 Task: Plan a trip to Ashdod, Israel from 3rd December, 2023 to 7th December, 2023 for 2 adults.1  bedroom having 1 bed and 1 bathroom. Property type can be hotel. Amenities needed are: washing machine. Look for 3 properties as per requirement.
Action: Mouse moved to (571, 169)
Screenshot: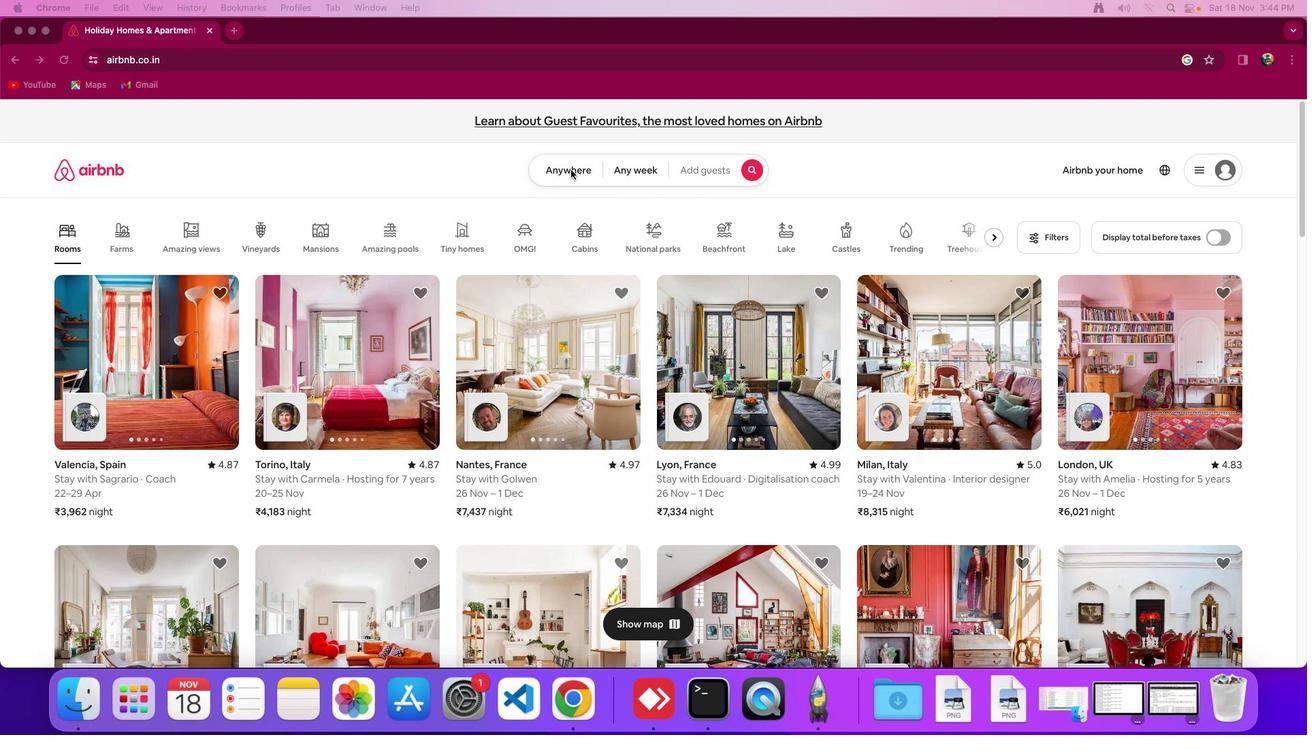 
Action: Mouse pressed left at (571, 169)
Screenshot: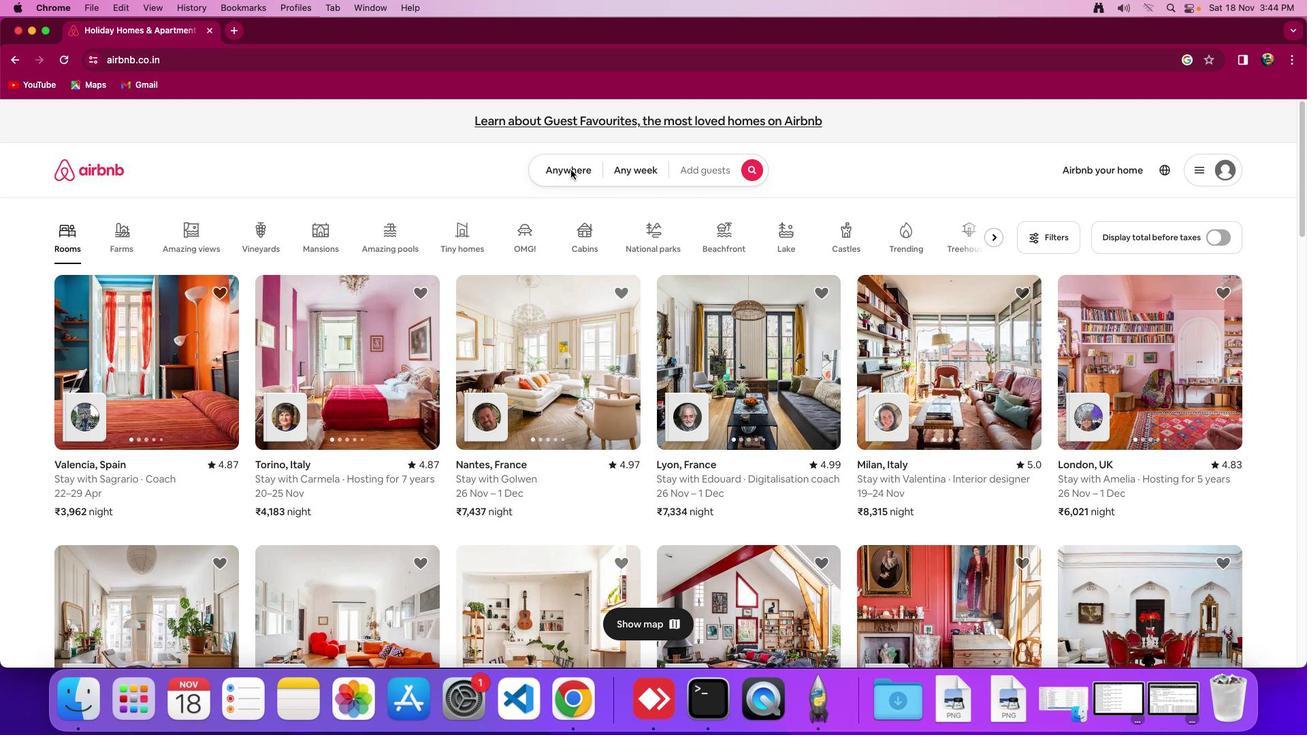 
Action: Mouse moved to (573, 170)
Screenshot: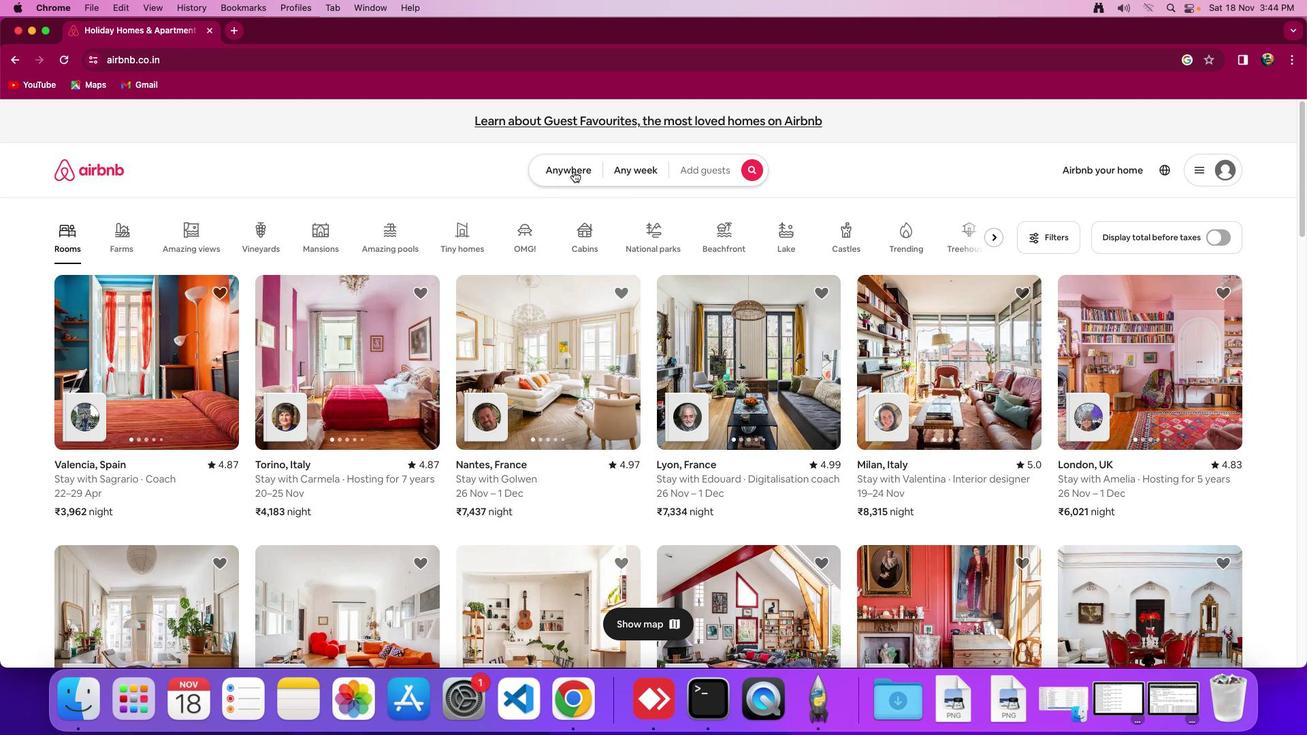 
Action: Mouse pressed left at (573, 170)
Screenshot: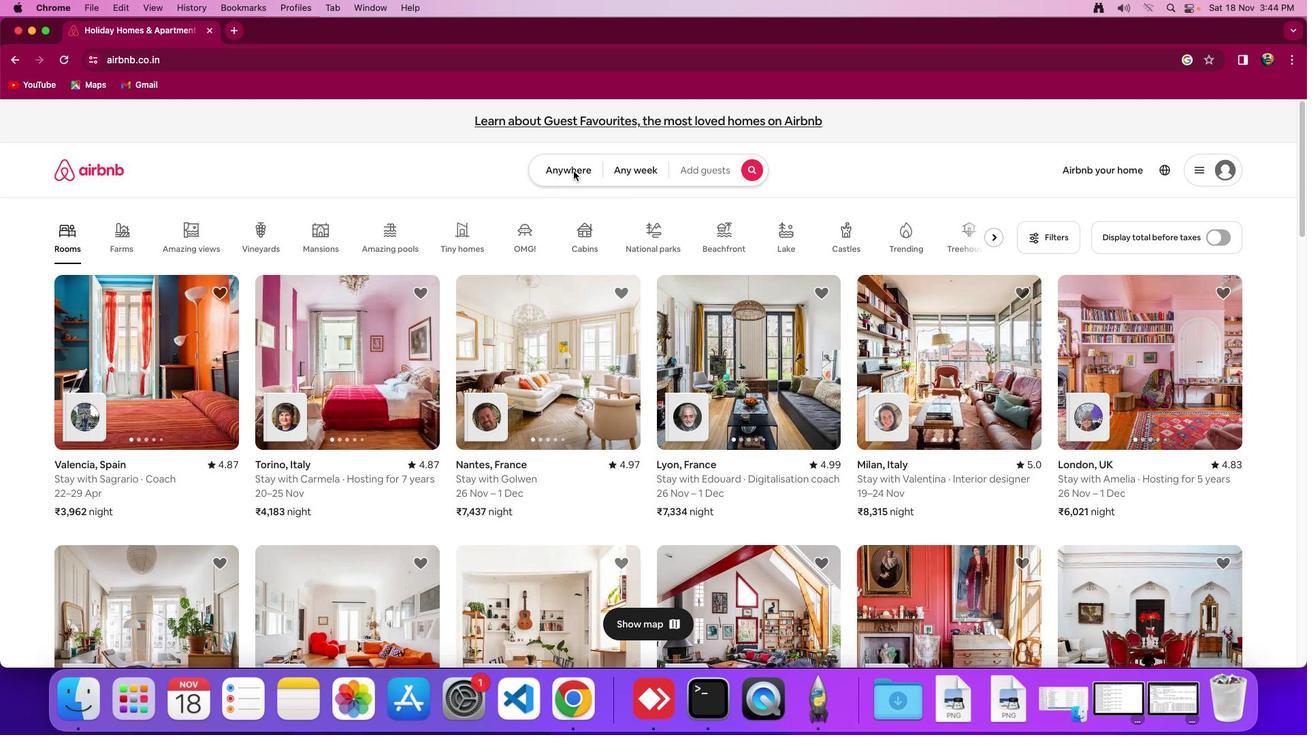 
Action: Mouse moved to (520, 232)
Screenshot: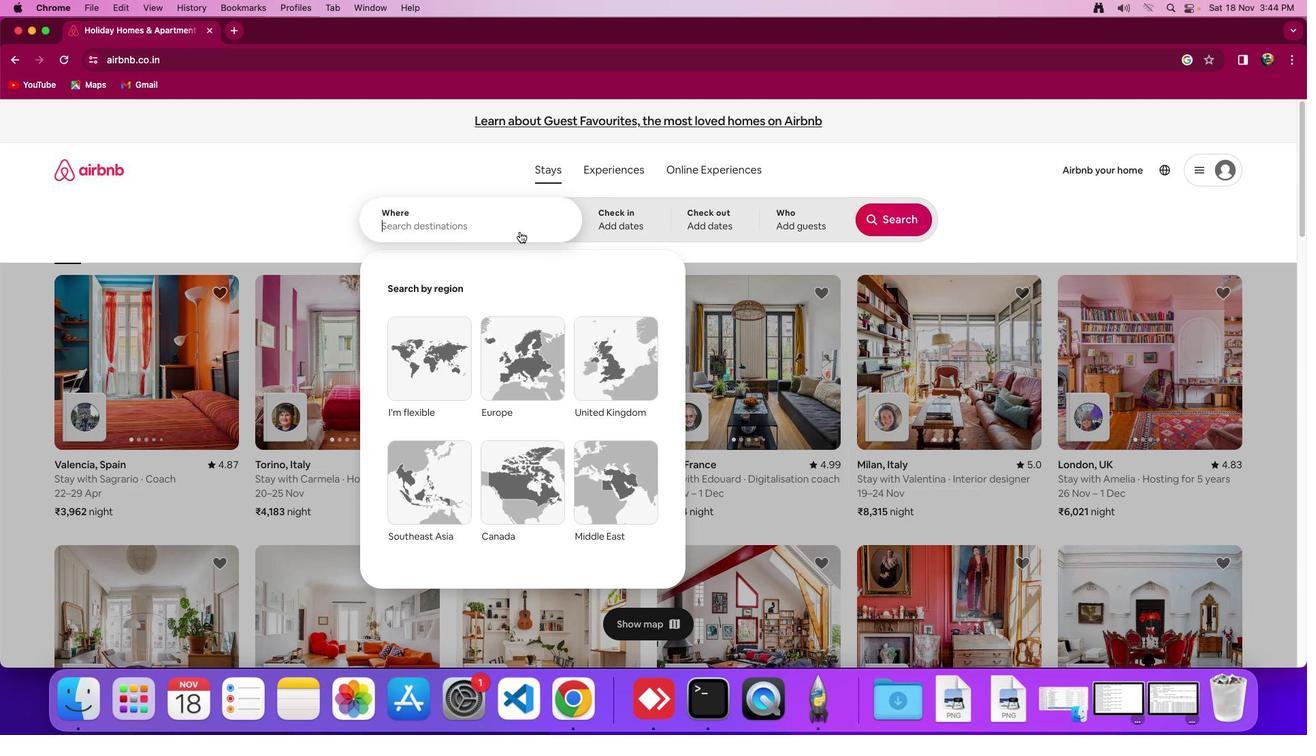 
Action: Mouse pressed left at (520, 232)
Screenshot: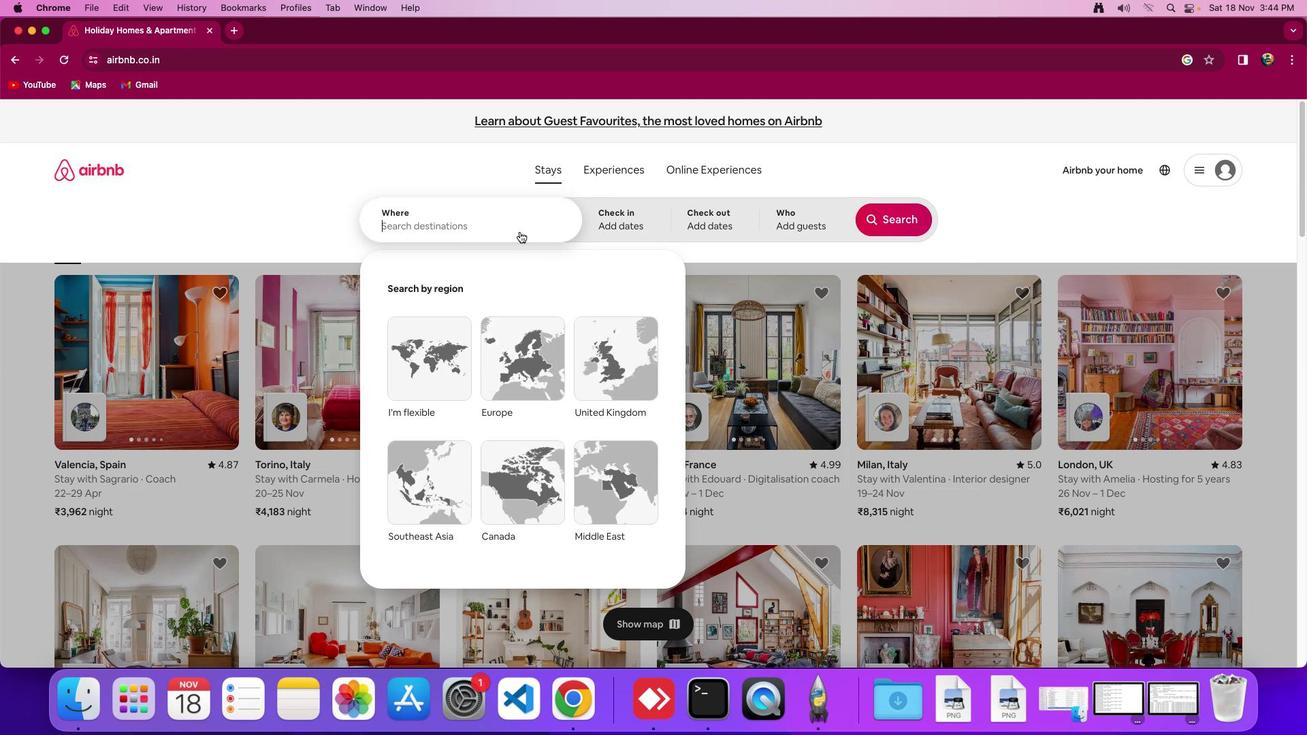 
Action: Mouse moved to (550, 217)
Screenshot: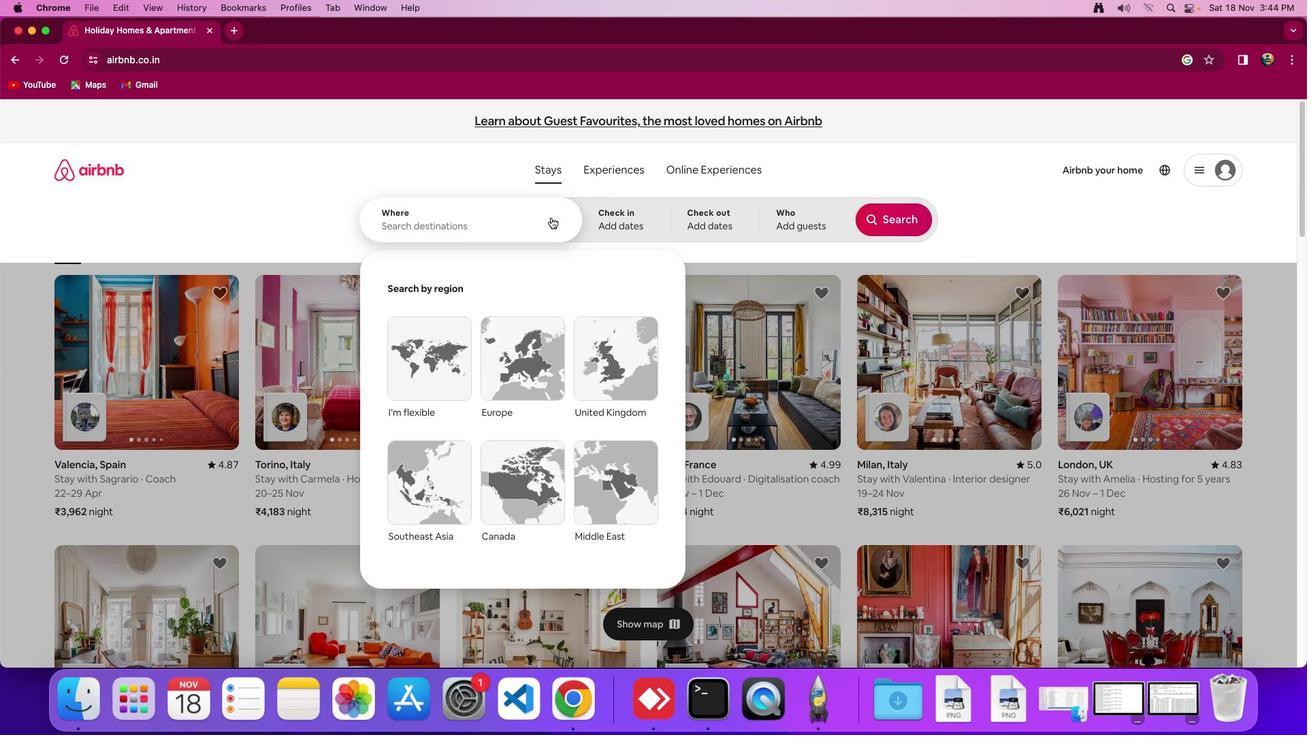 
Action: Key pressed Key.shift_r'A''s''h''d''o''d'','Key.spaceKey.shift'I''s''r''a''e''l'
Screenshot: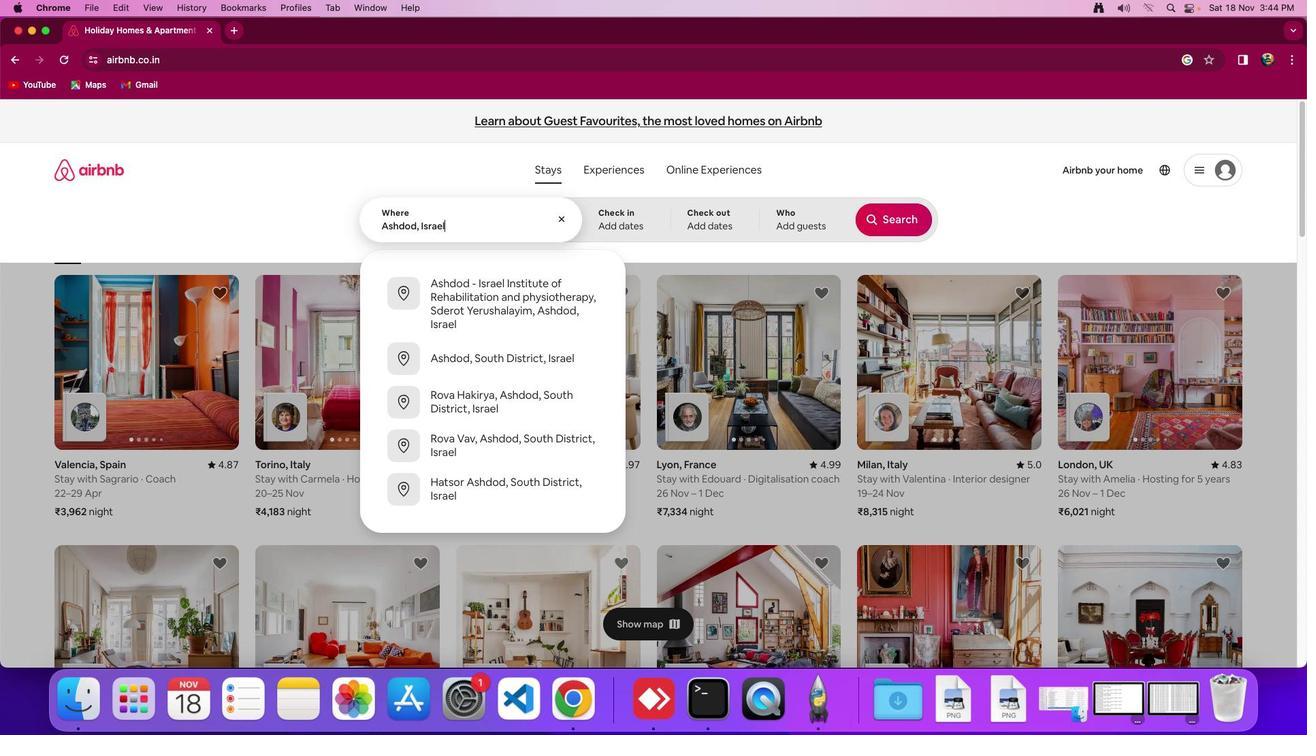 
Action: Mouse moved to (612, 234)
Screenshot: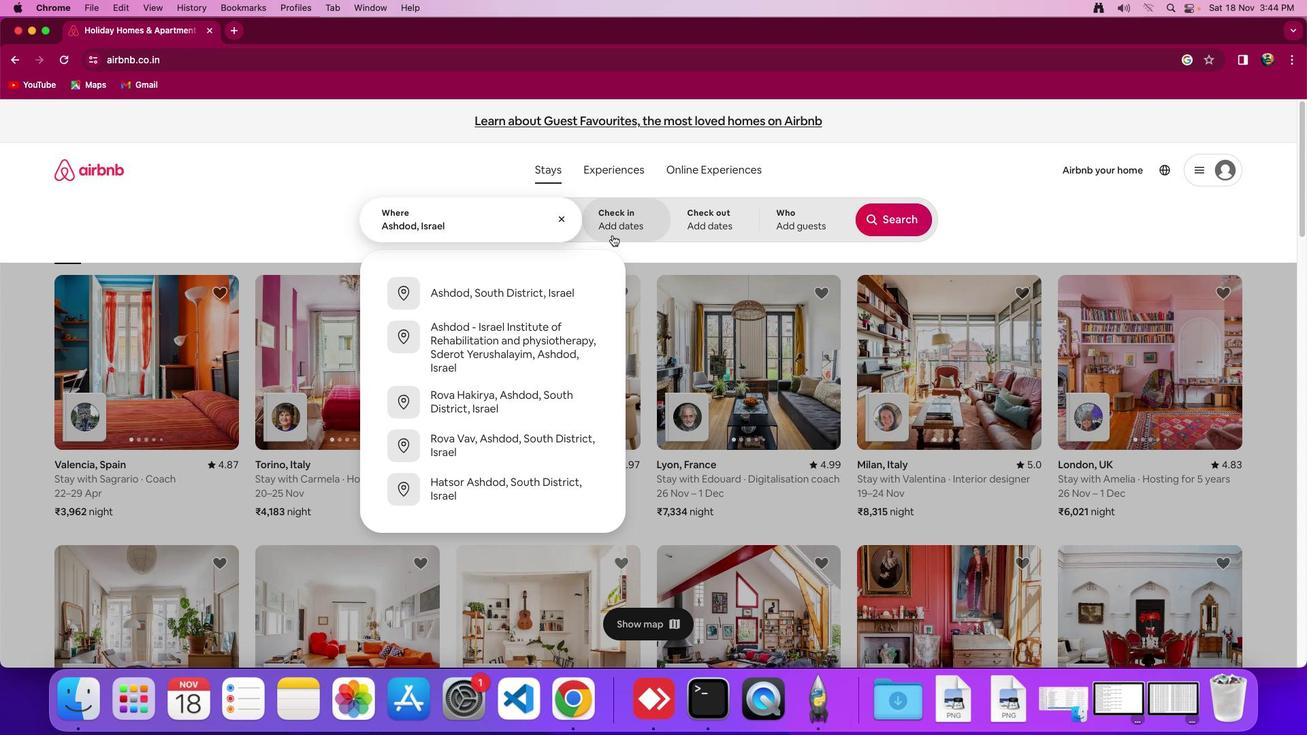 
Action: Mouse pressed left at (612, 234)
Screenshot: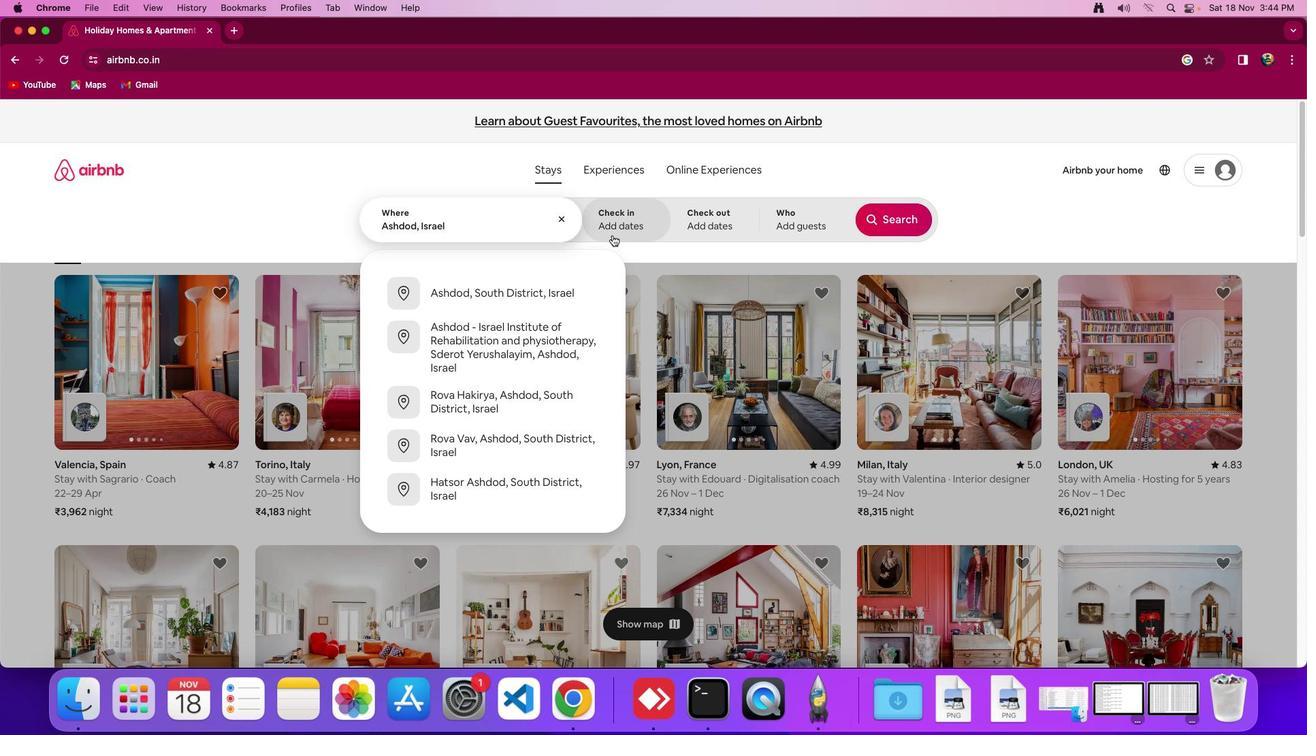 
Action: Mouse moved to (685, 423)
Screenshot: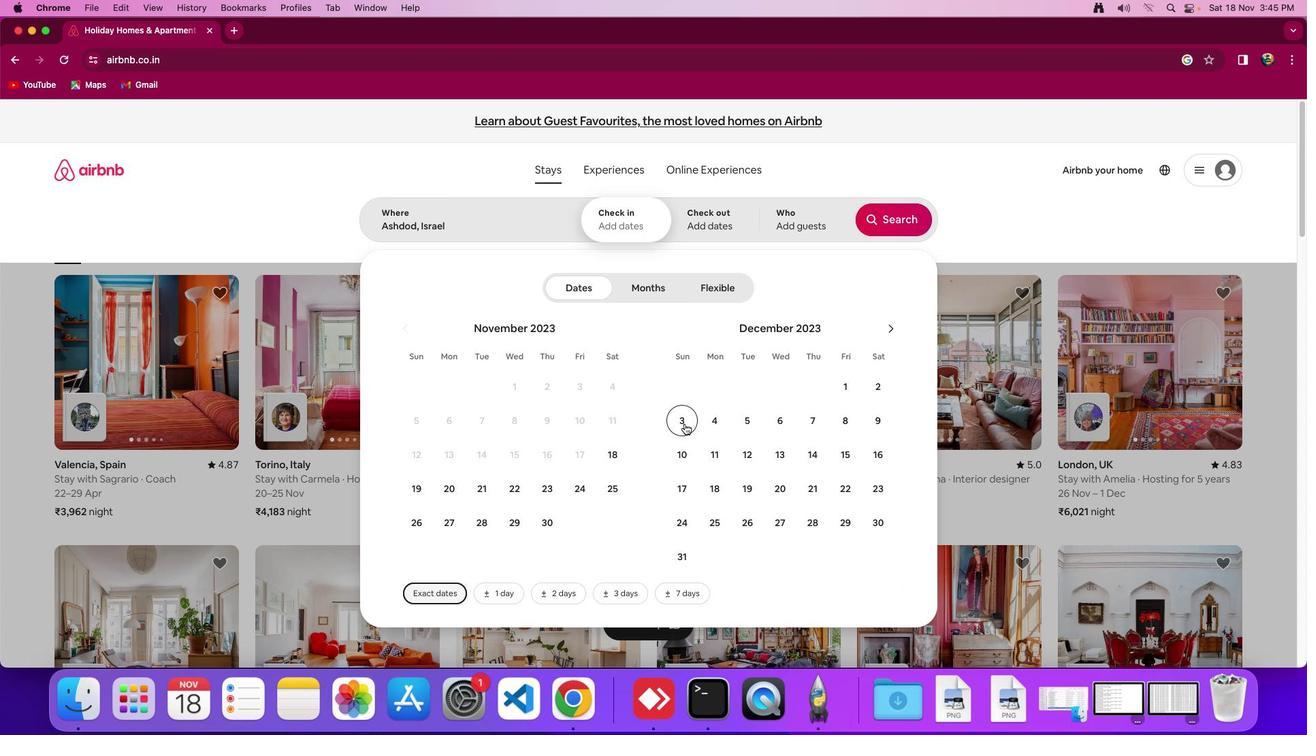 
Action: Mouse pressed left at (685, 423)
Screenshot: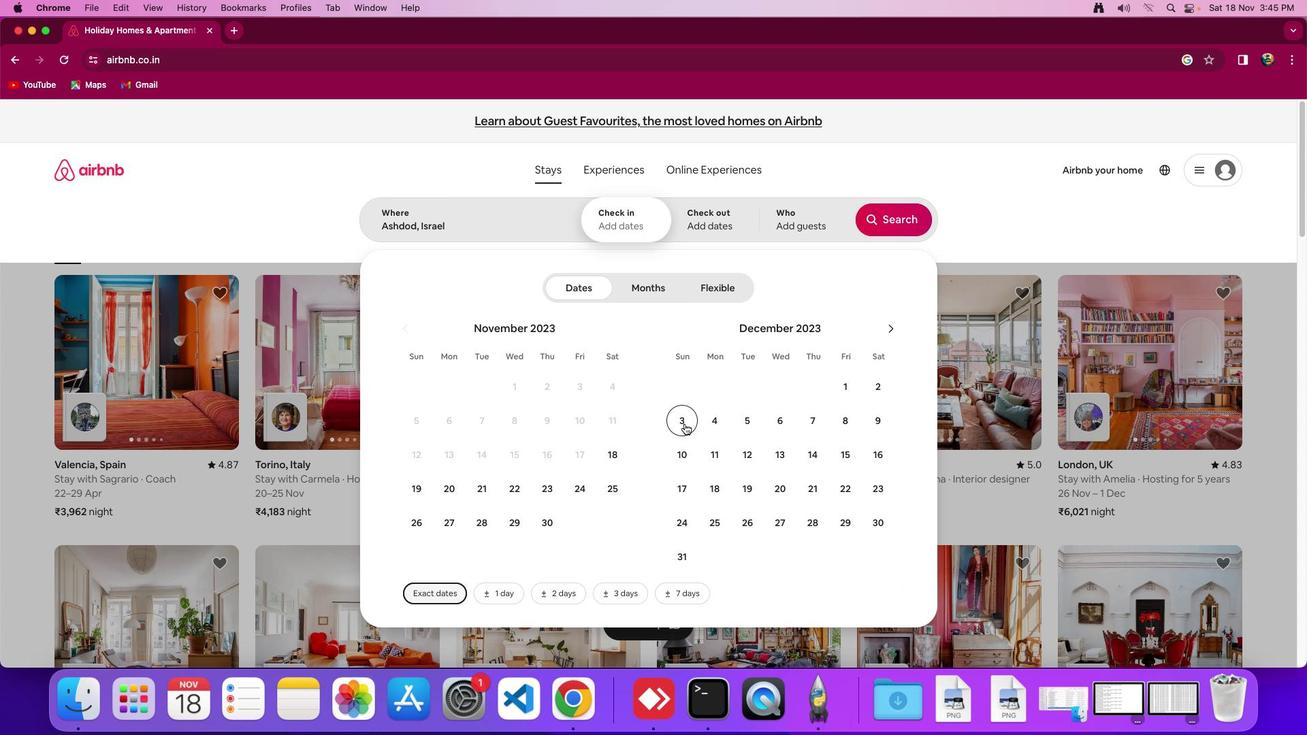 
Action: Mouse moved to (814, 423)
Screenshot: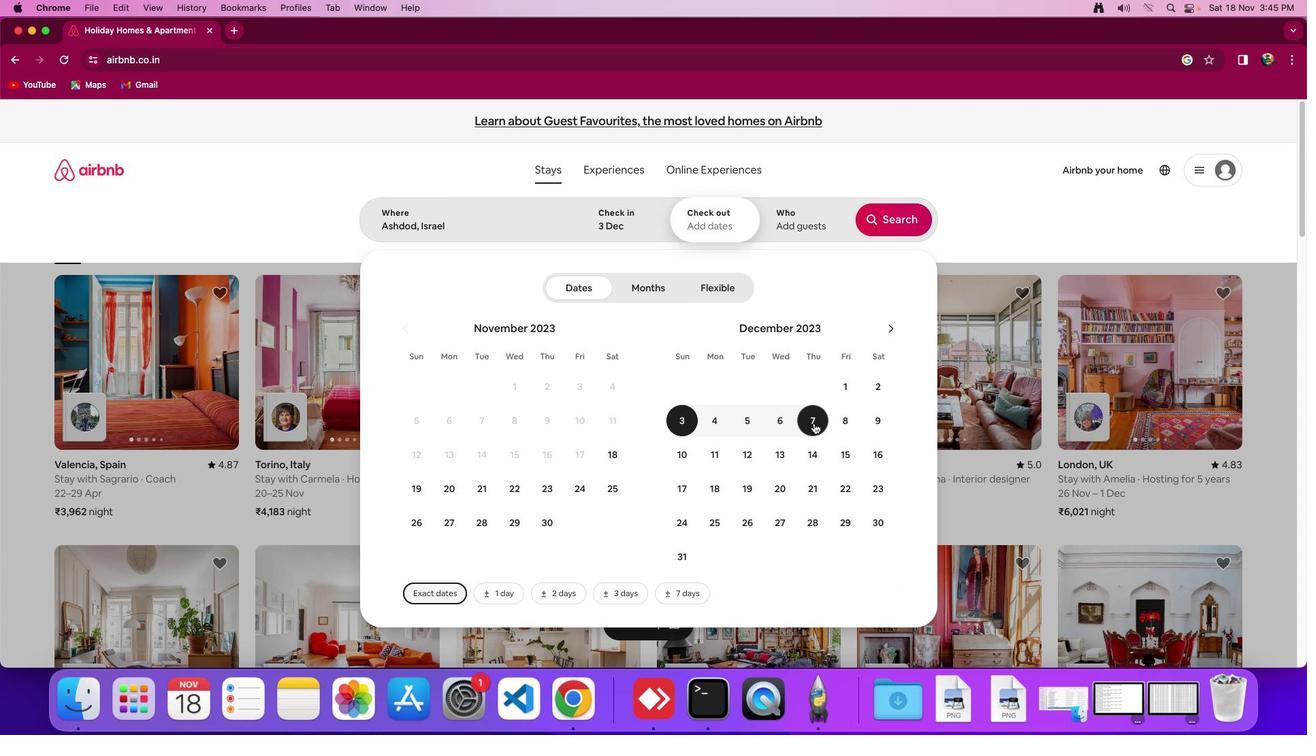 
Action: Mouse pressed left at (814, 423)
Screenshot: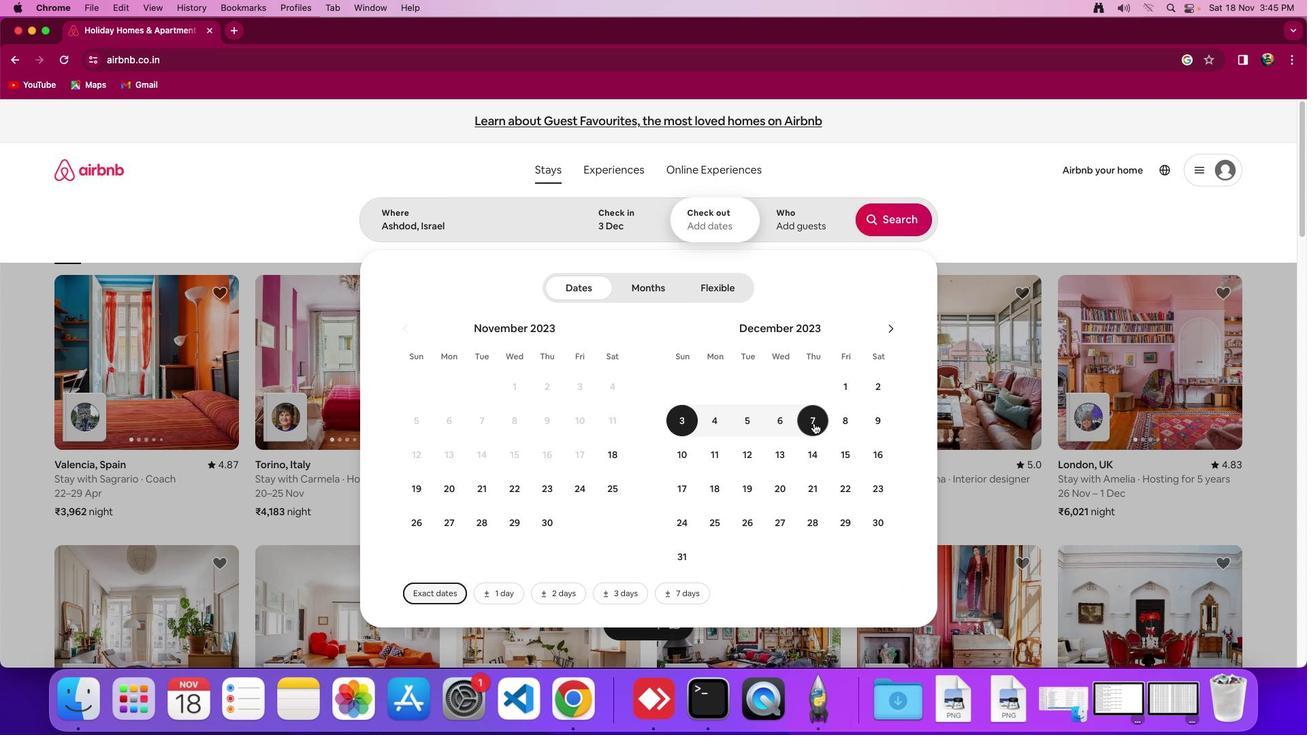 
Action: Mouse moved to (784, 224)
Screenshot: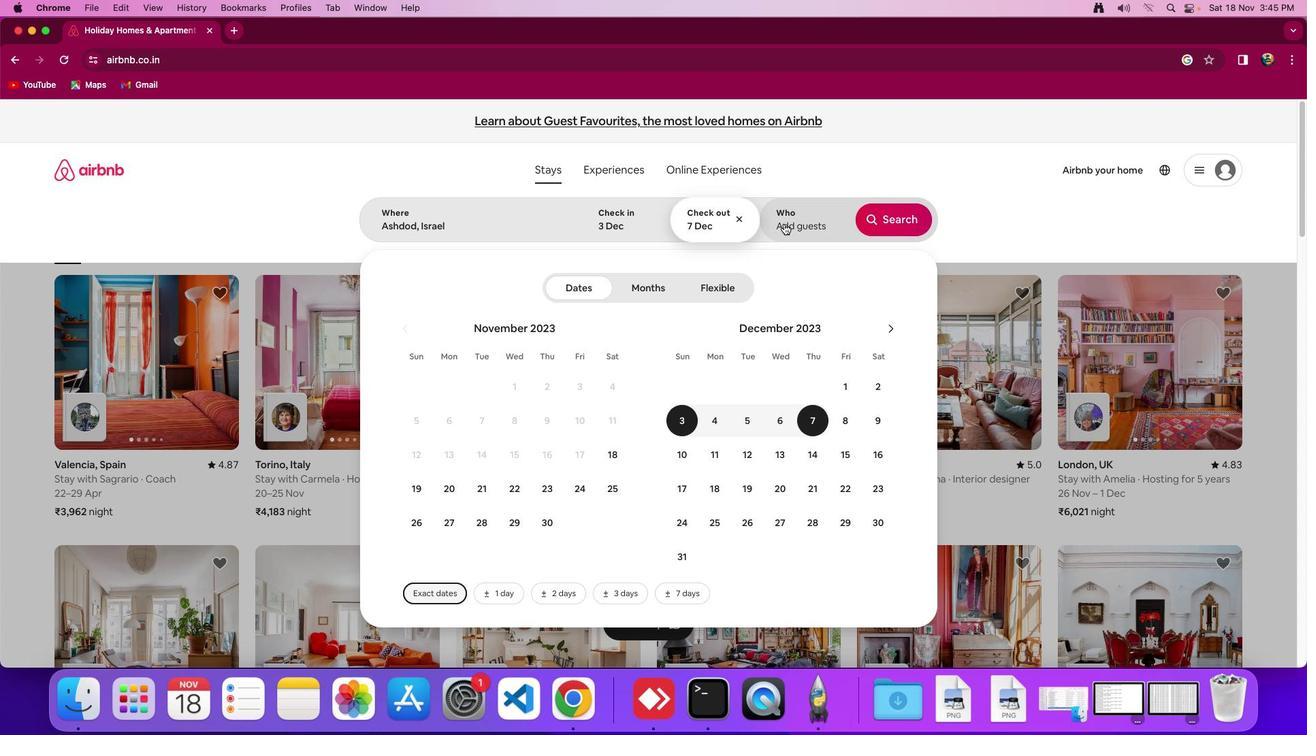 
Action: Mouse pressed left at (784, 224)
Screenshot: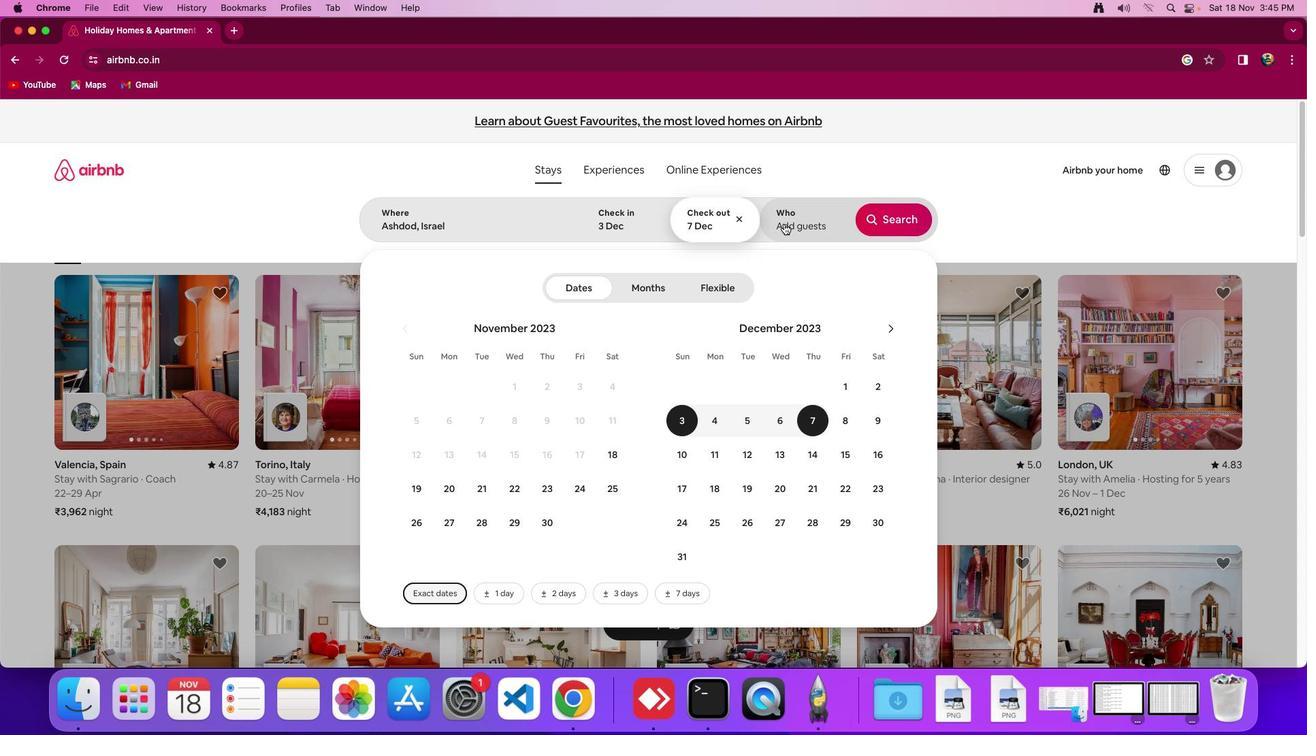 
Action: Mouse moved to (893, 291)
Screenshot: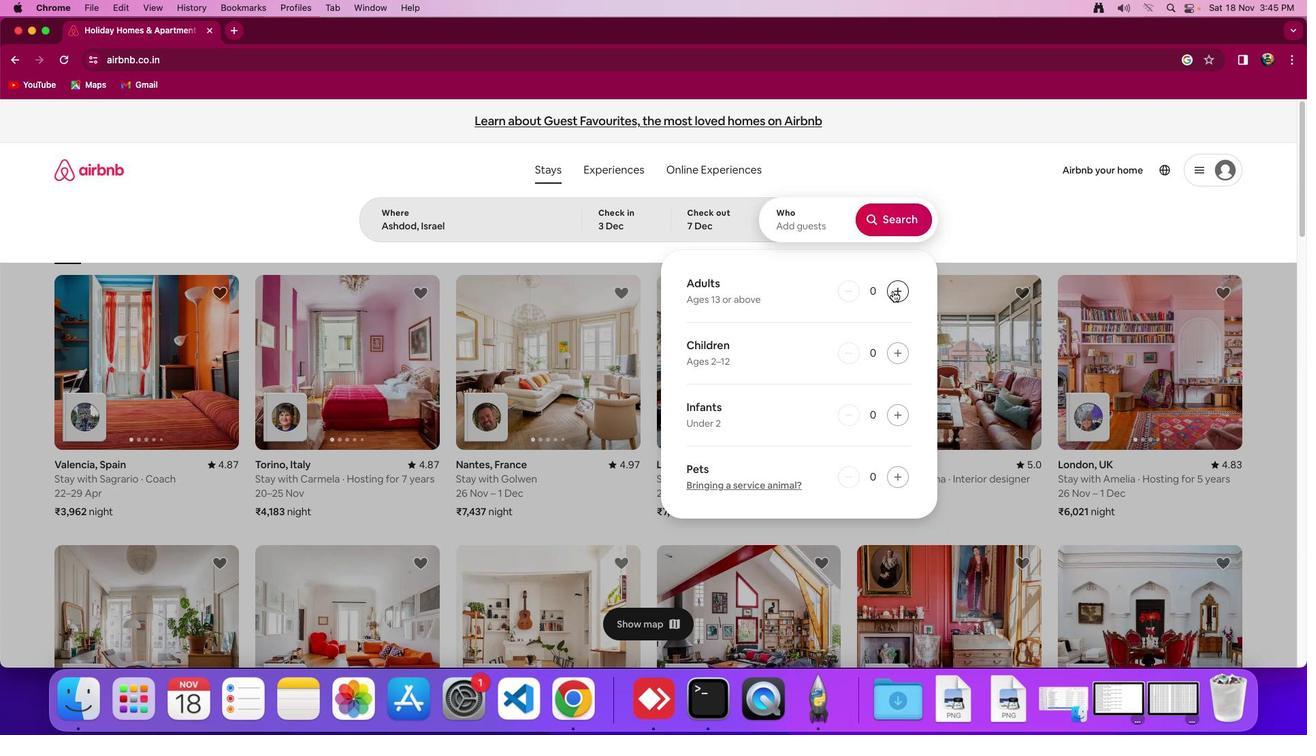 
Action: Mouse pressed left at (893, 291)
Screenshot: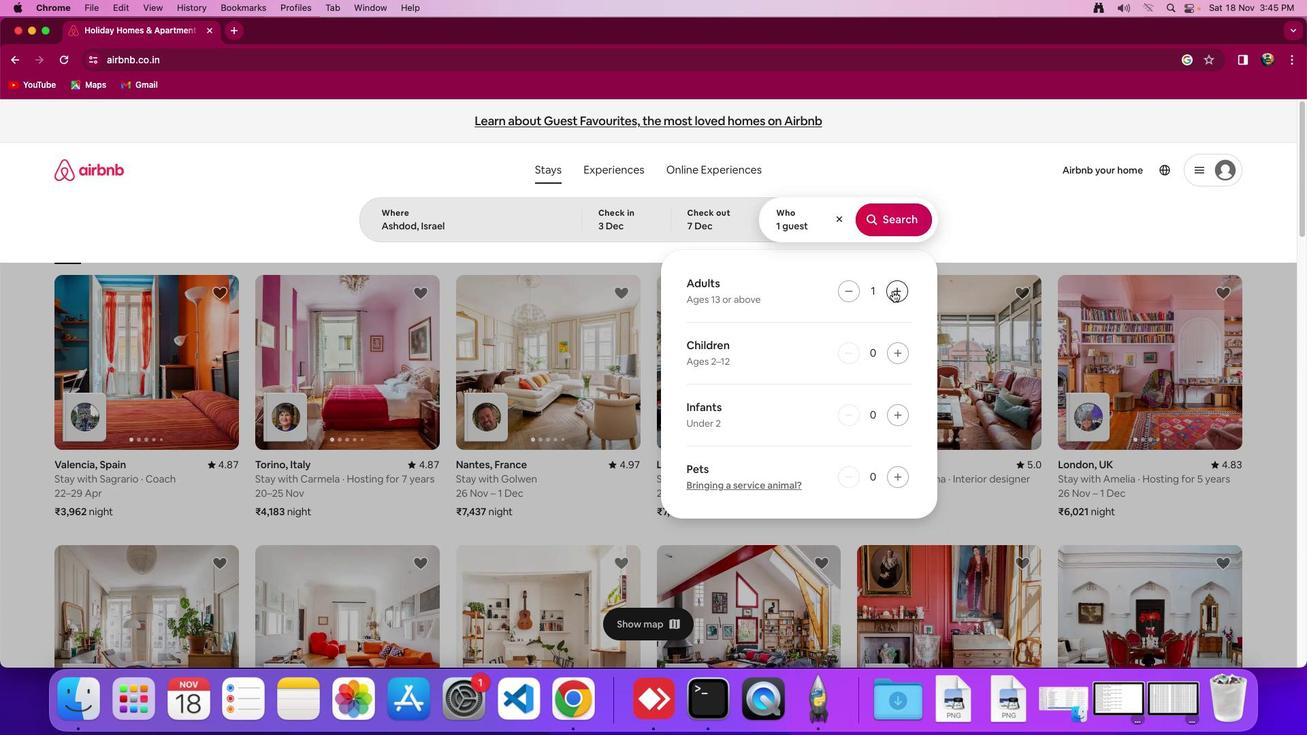 
Action: Mouse pressed left at (893, 291)
Screenshot: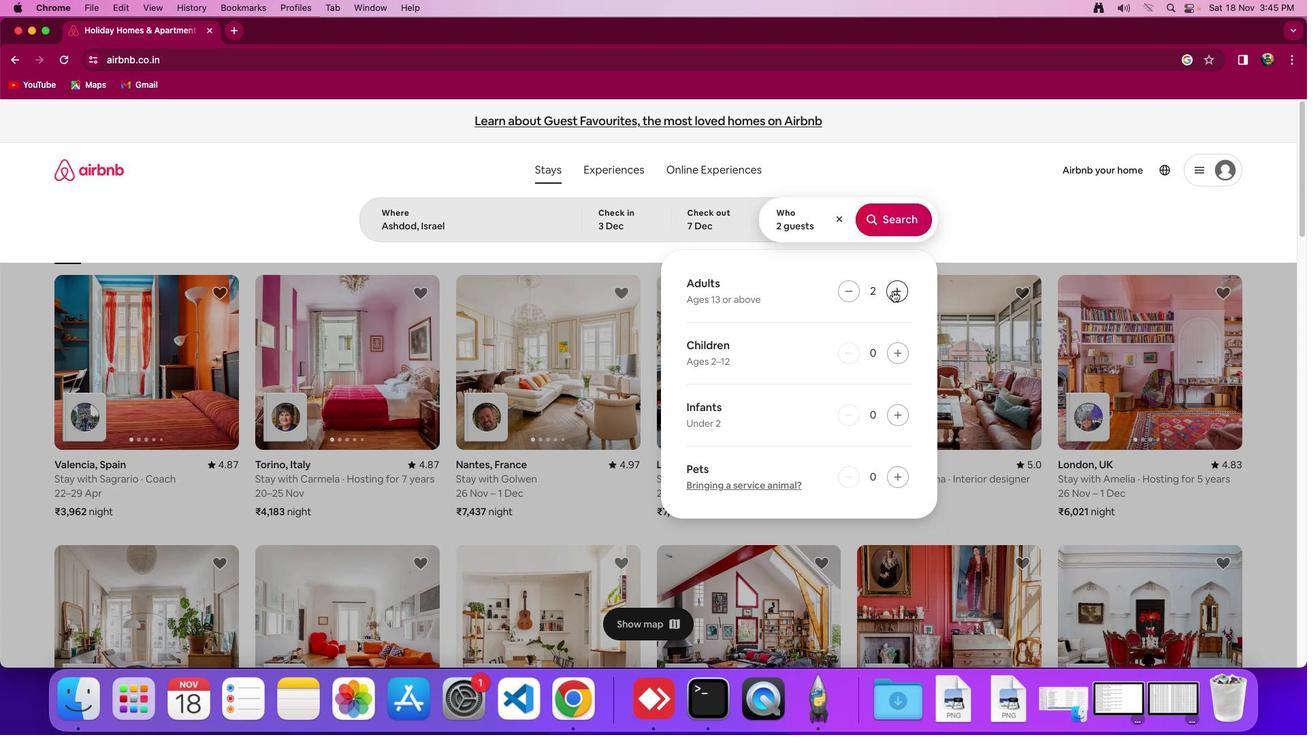 
Action: Mouse moved to (890, 229)
Screenshot: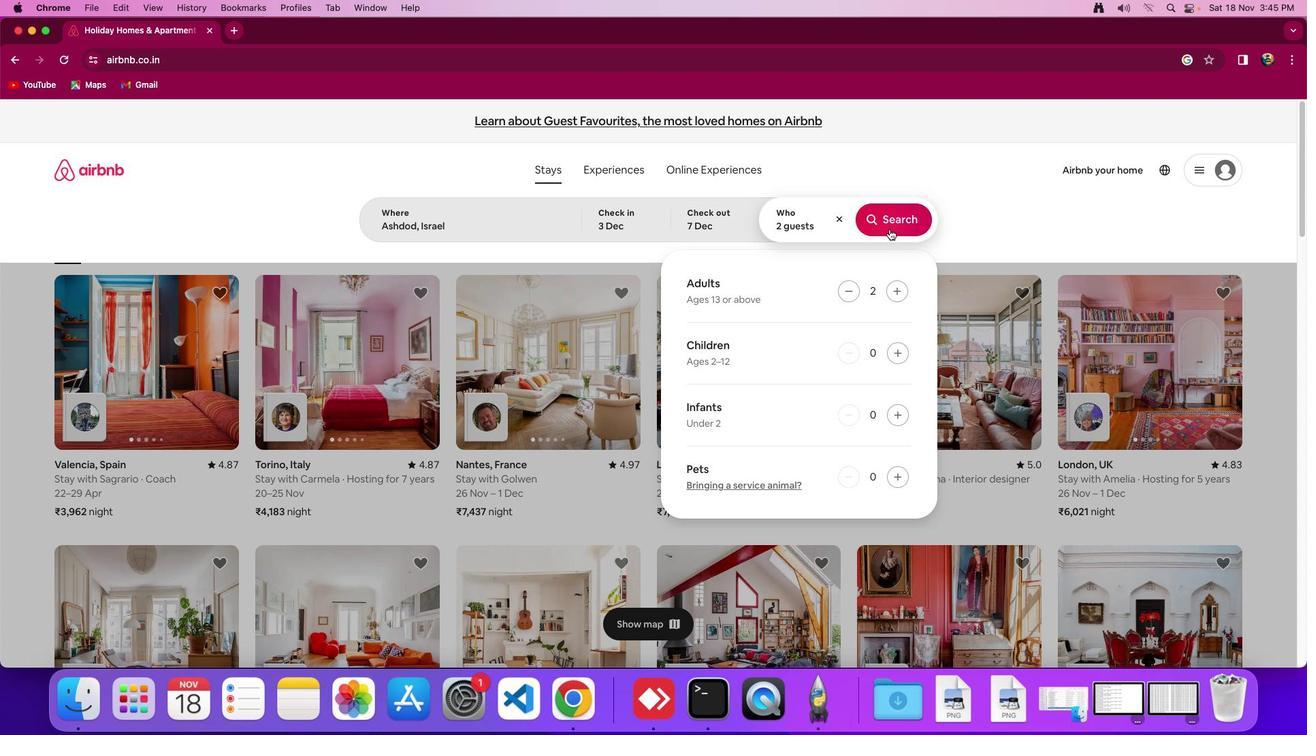 
Action: Mouse pressed left at (890, 229)
Screenshot: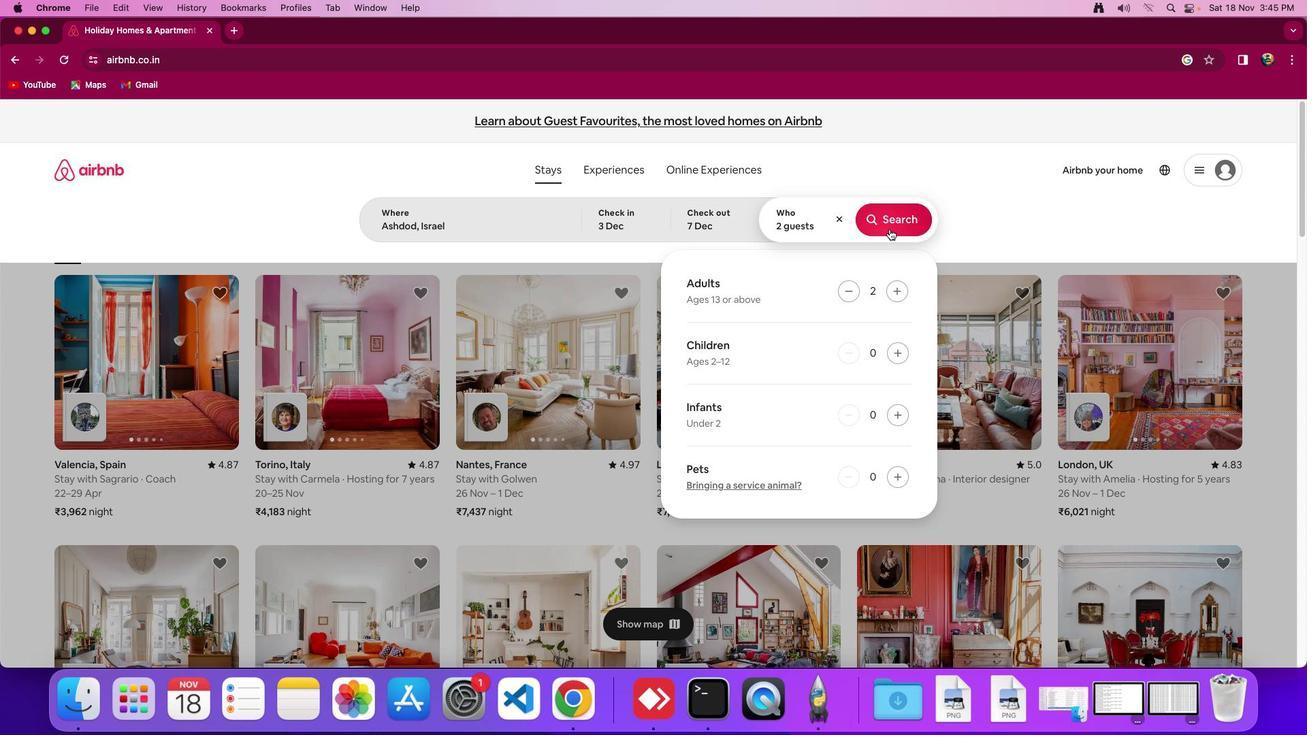 
Action: Mouse moved to (1072, 180)
Screenshot: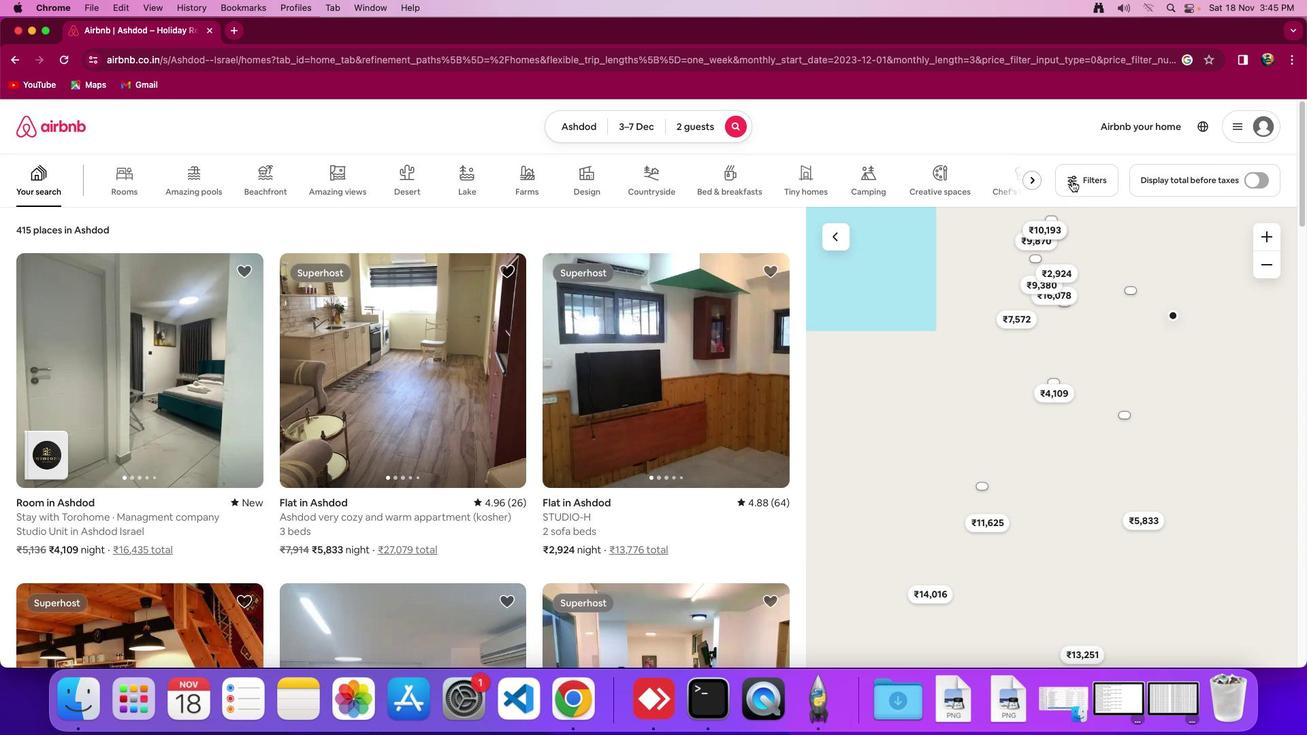 
Action: Mouse pressed left at (1072, 180)
Screenshot: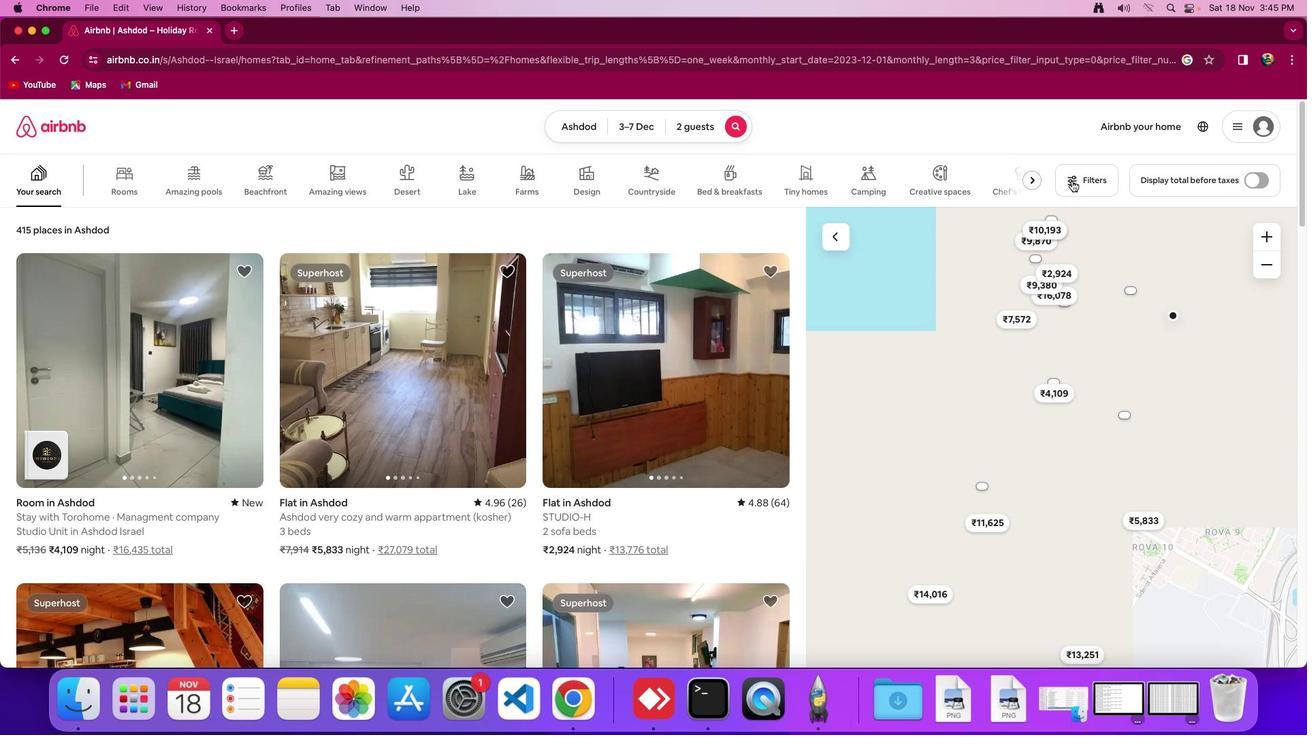 
Action: Mouse moved to (741, 321)
Screenshot: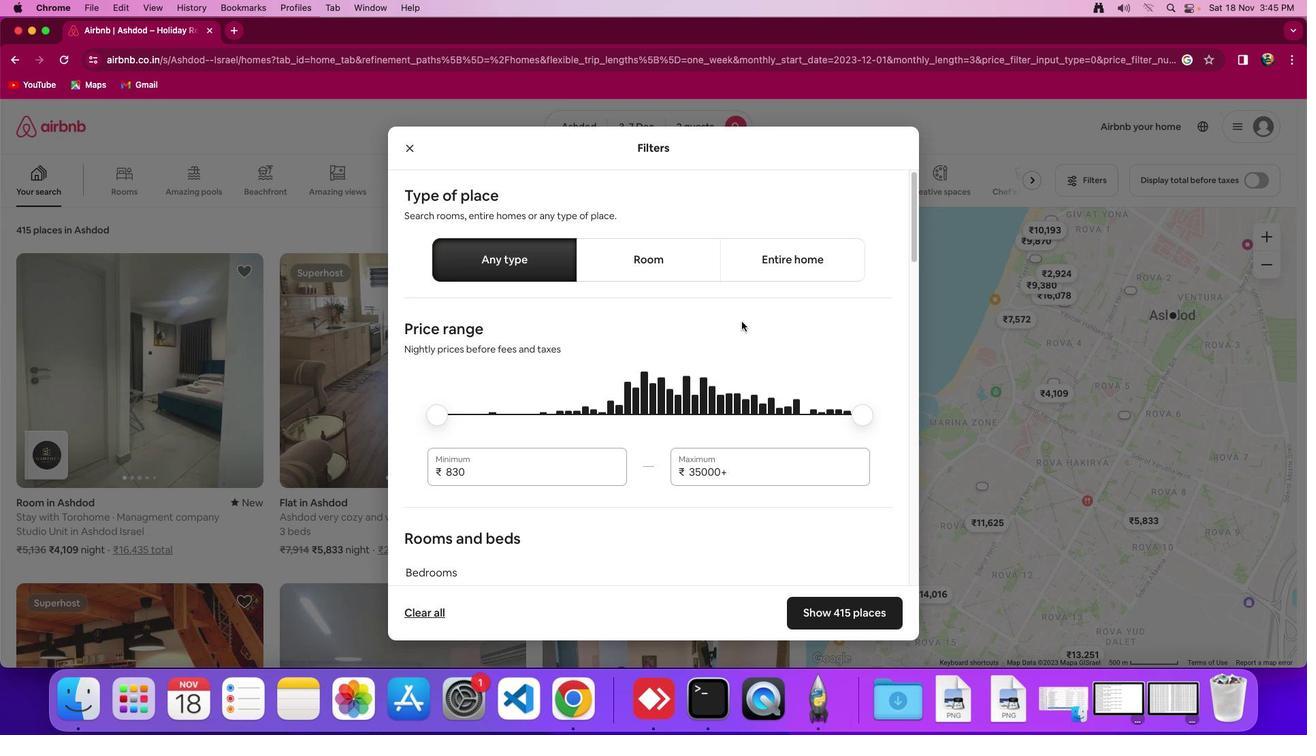 
Action: Mouse scrolled (741, 321) with delta (0, 0)
Screenshot: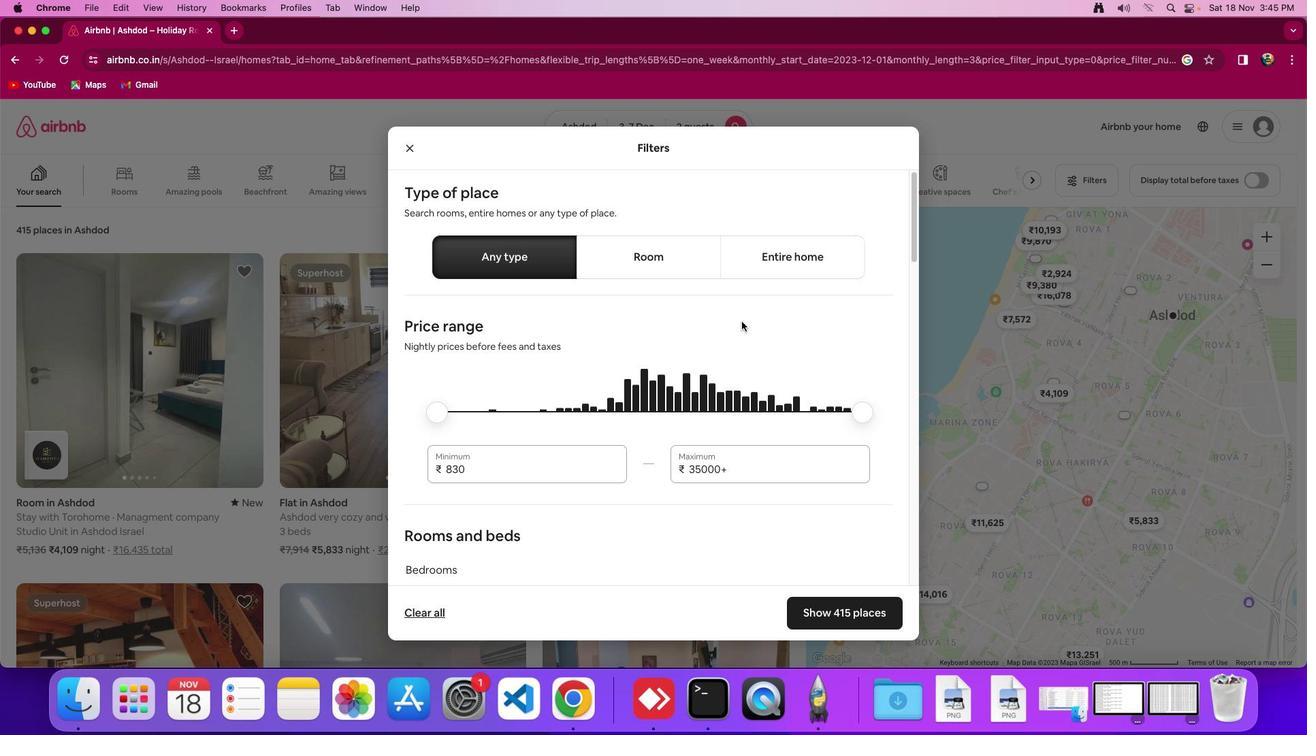 
Action: Mouse scrolled (741, 321) with delta (0, 0)
Screenshot: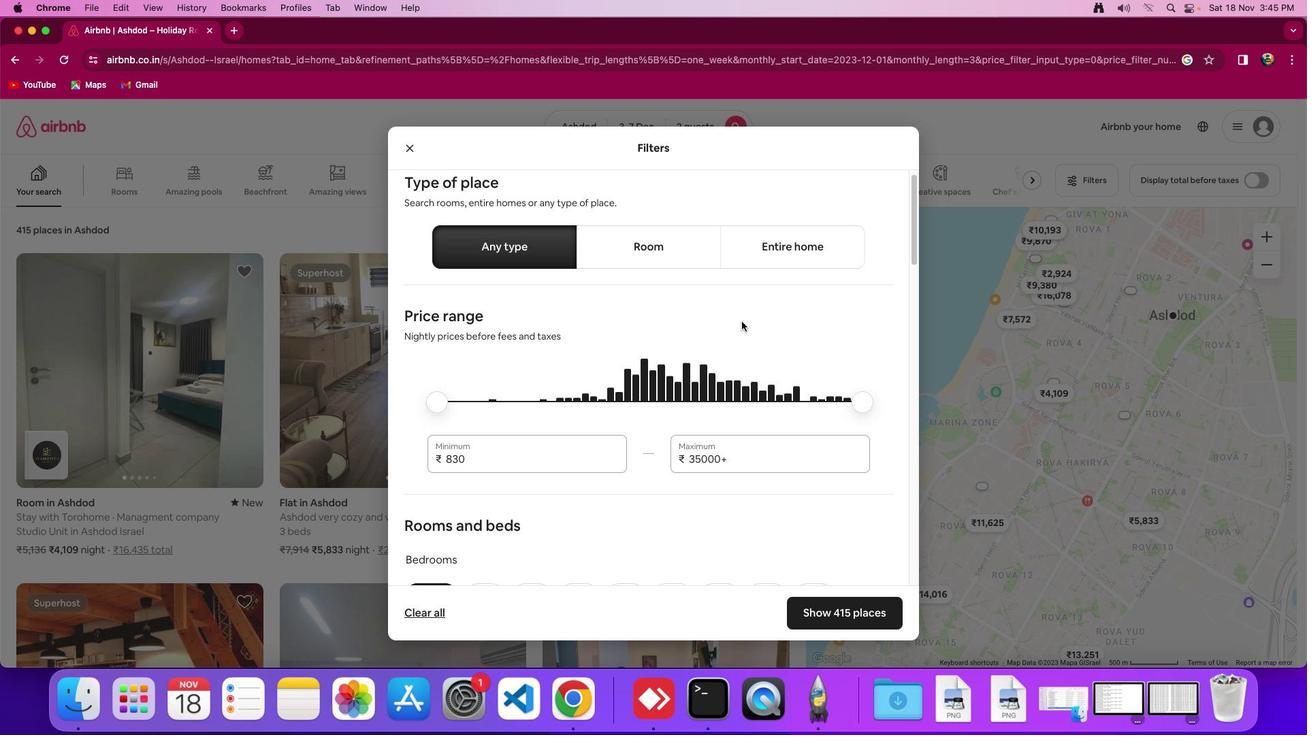 
Action: Mouse scrolled (741, 321) with delta (0, 0)
Screenshot: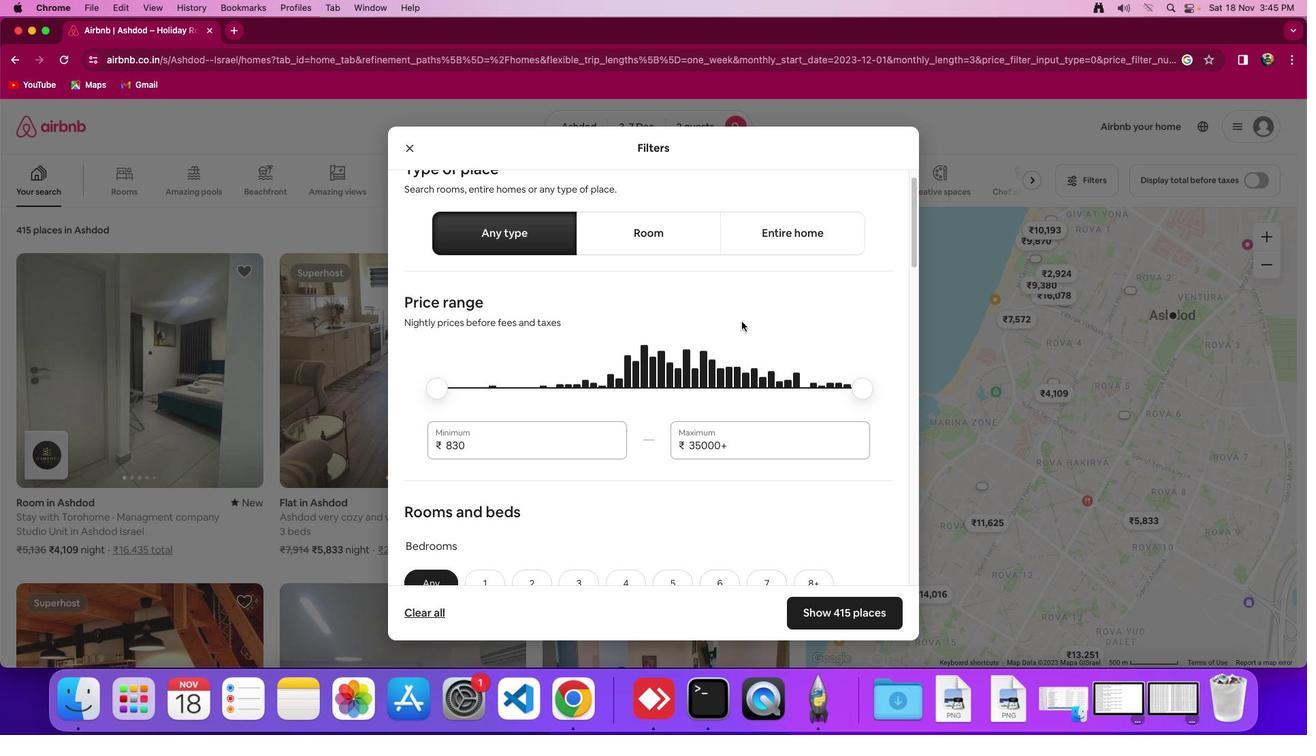 
Action: Mouse moved to (742, 321)
Screenshot: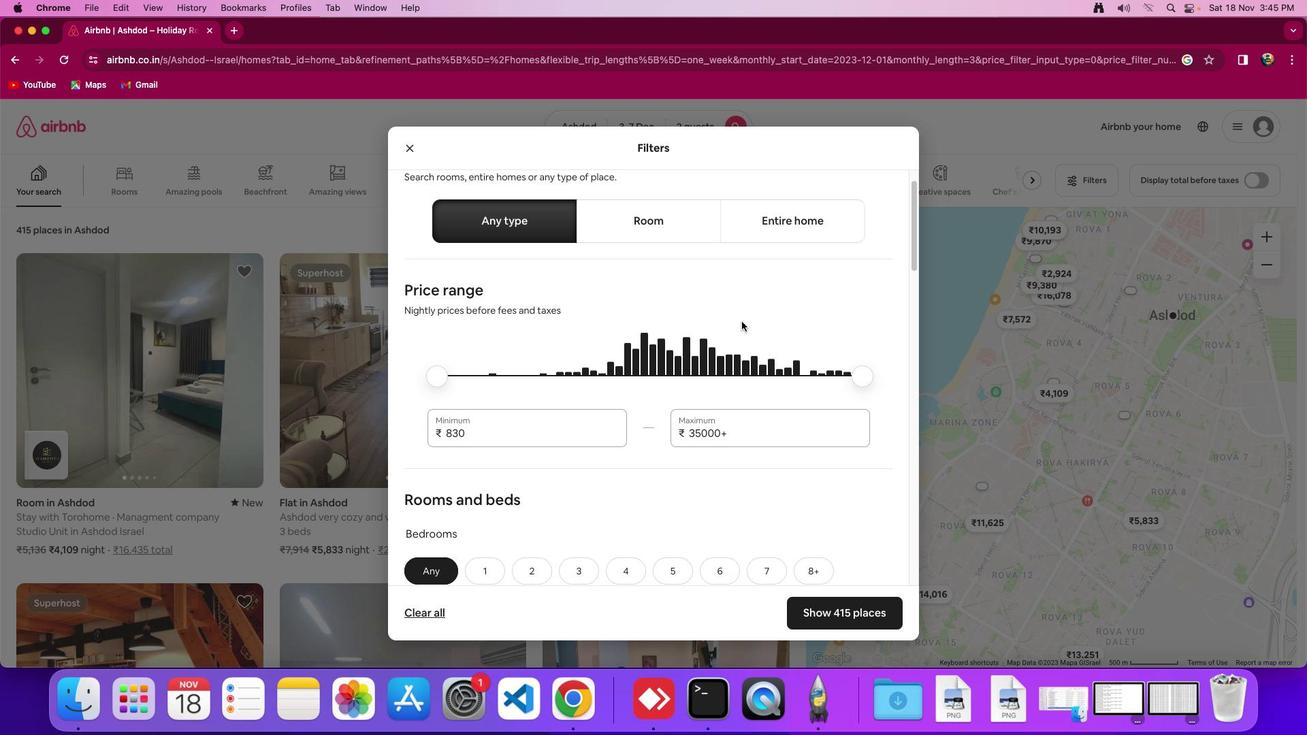 
Action: Mouse scrolled (742, 321) with delta (0, 0)
Screenshot: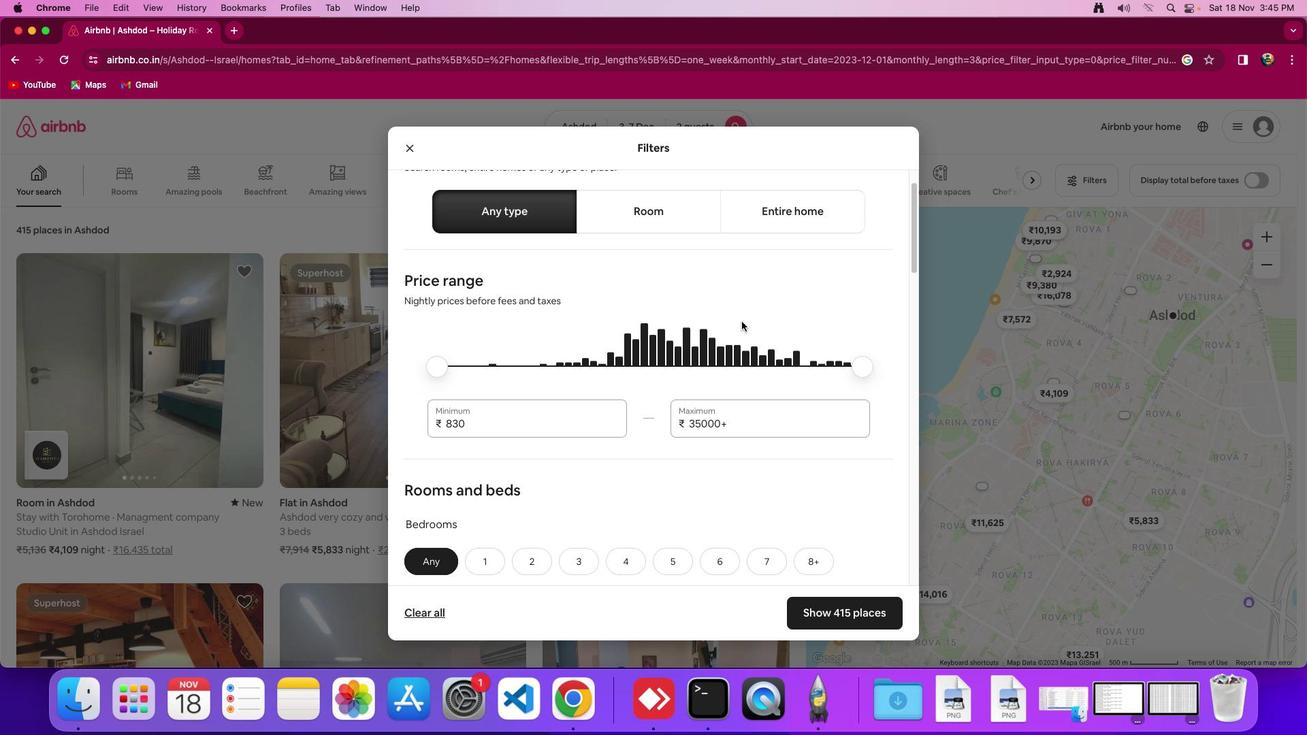 
Action: Mouse scrolled (742, 321) with delta (0, 0)
Screenshot: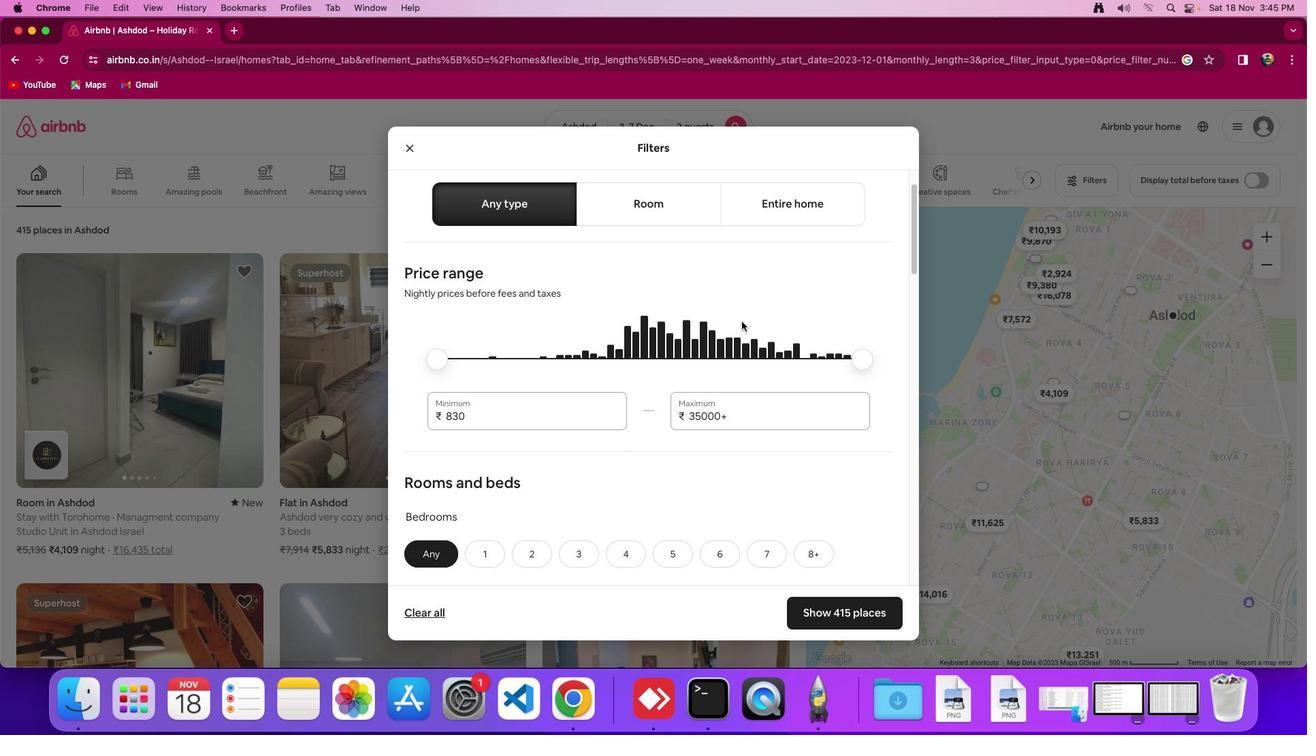 
Action: Mouse scrolled (742, 321) with delta (0, 0)
Screenshot: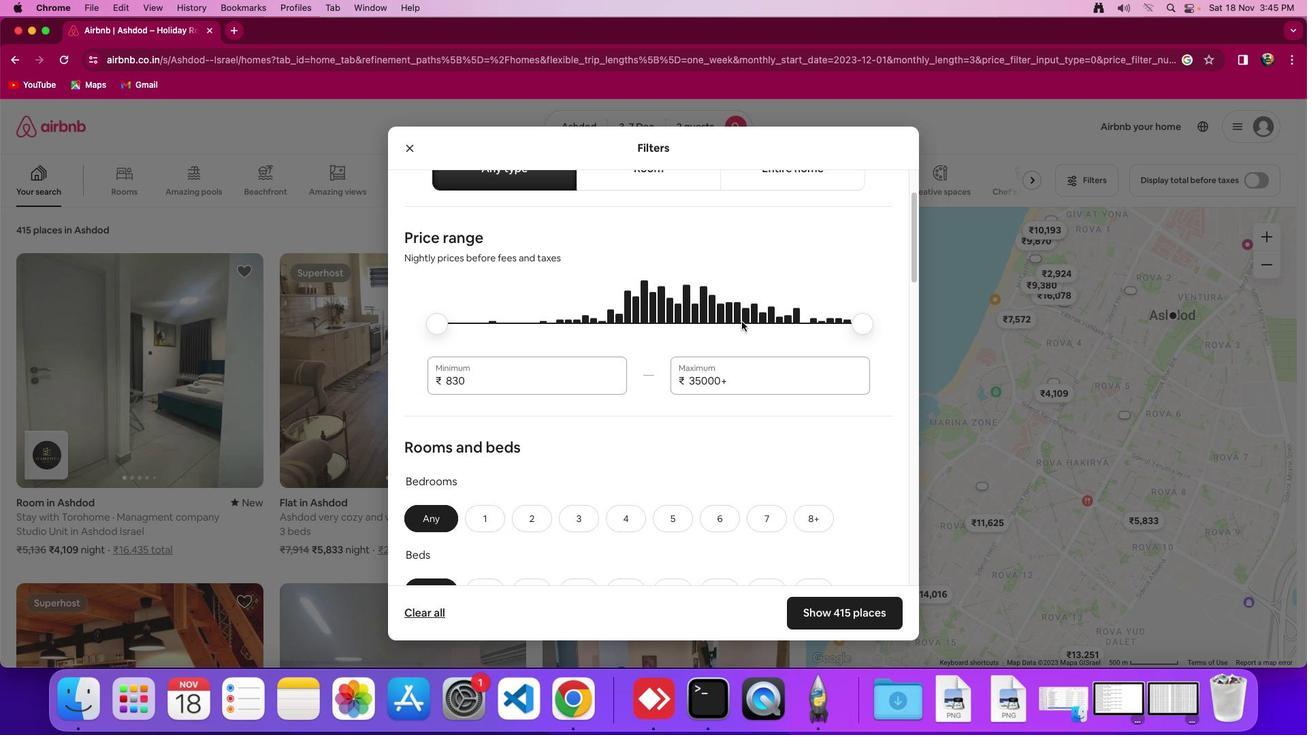 
Action: Mouse moved to (743, 324)
Screenshot: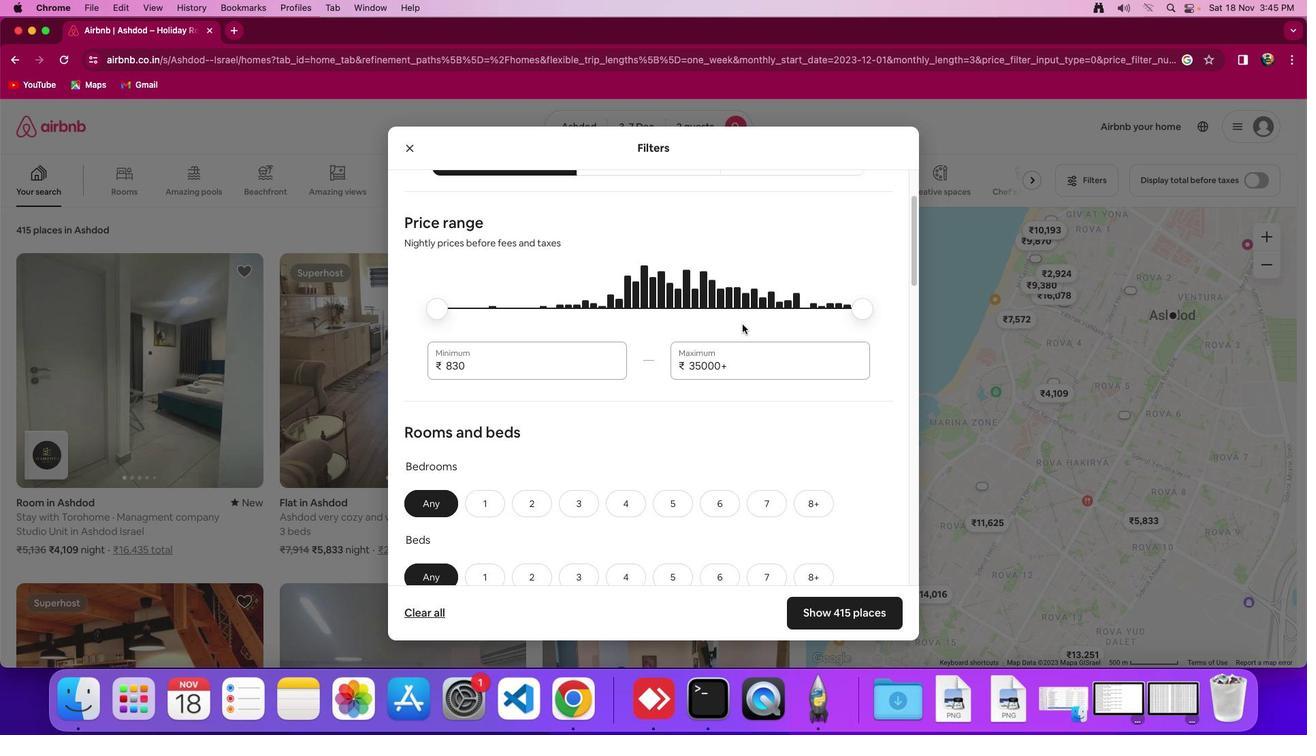
Action: Mouse scrolled (743, 324) with delta (0, 0)
Screenshot: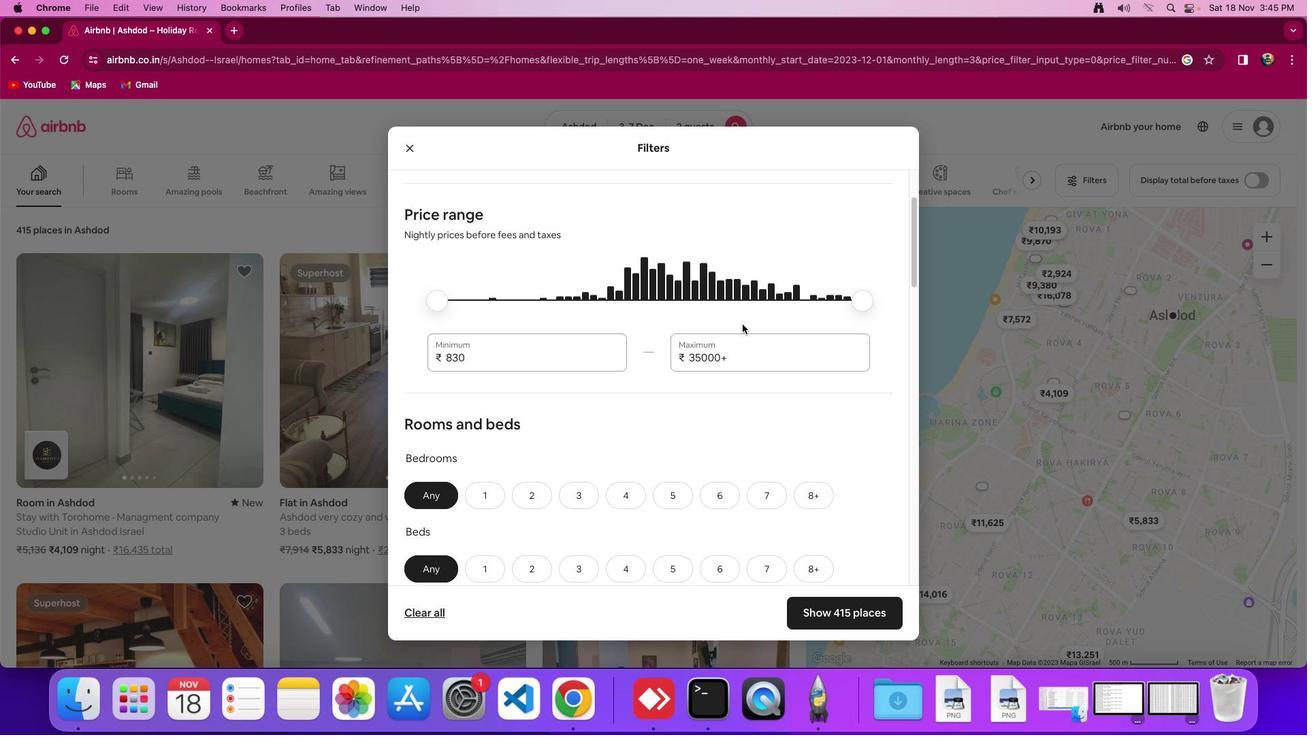 
Action: Mouse scrolled (743, 324) with delta (0, 0)
Screenshot: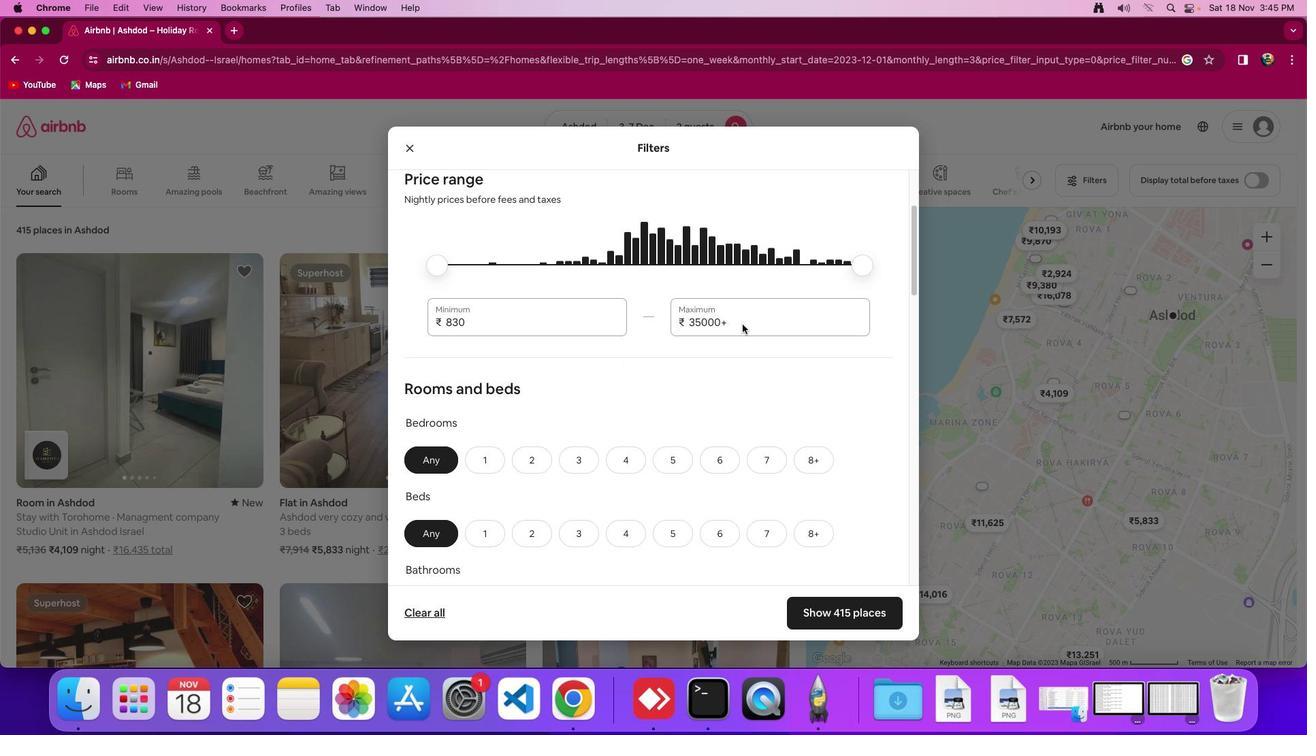 
Action: Mouse scrolled (743, 324) with delta (0, -1)
Screenshot: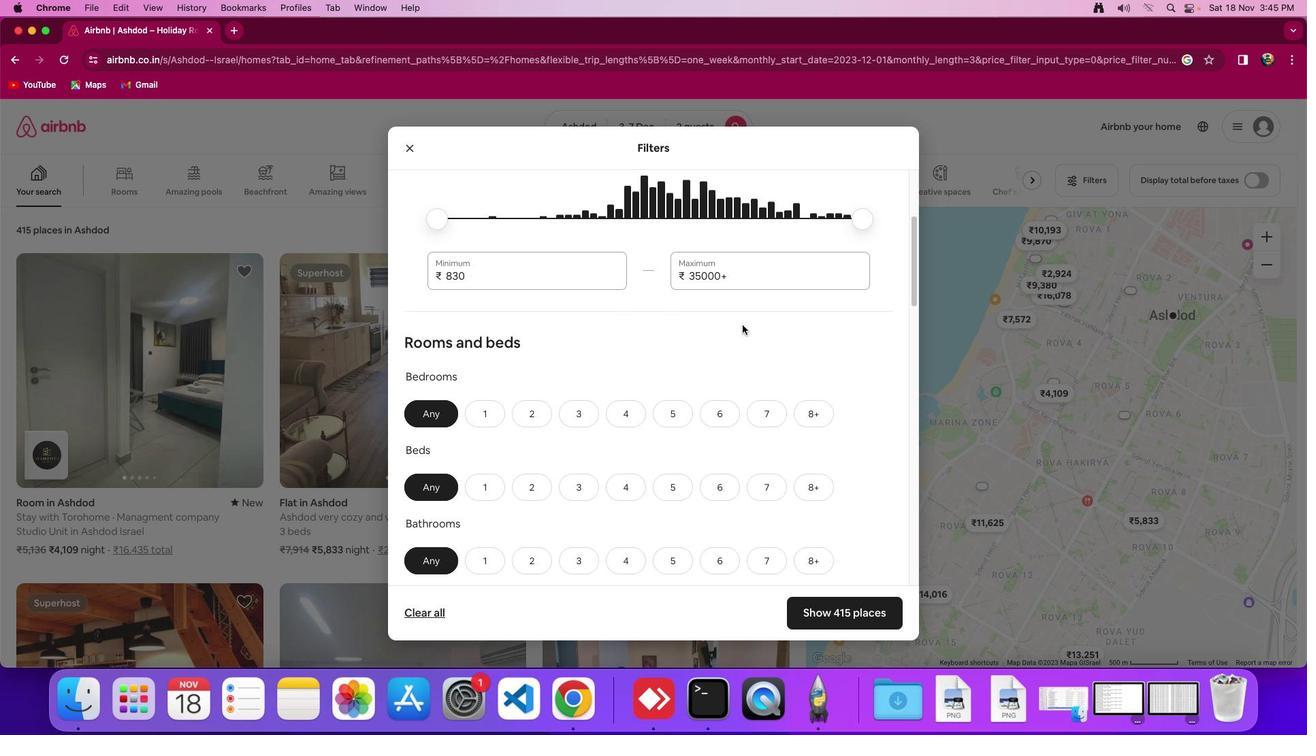 
Action: Mouse moved to (724, 344)
Screenshot: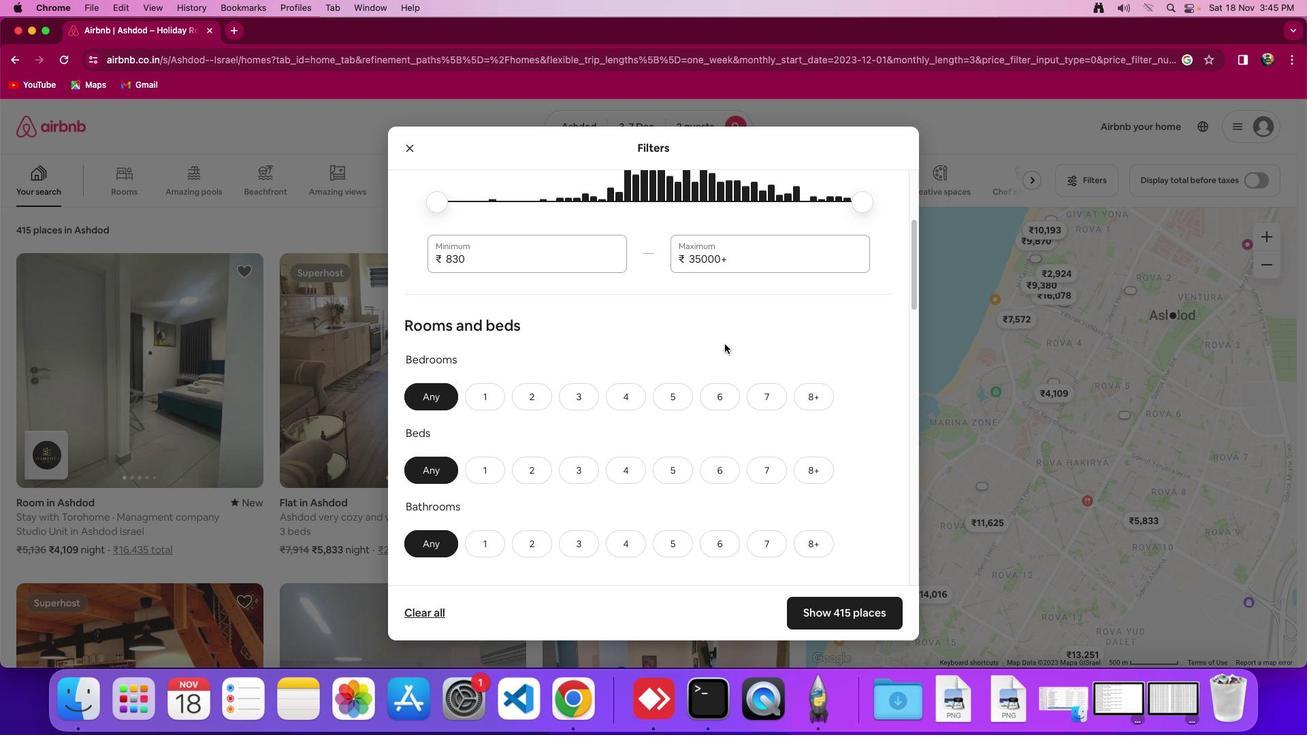 
Action: Mouse scrolled (724, 344) with delta (0, 0)
Screenshot: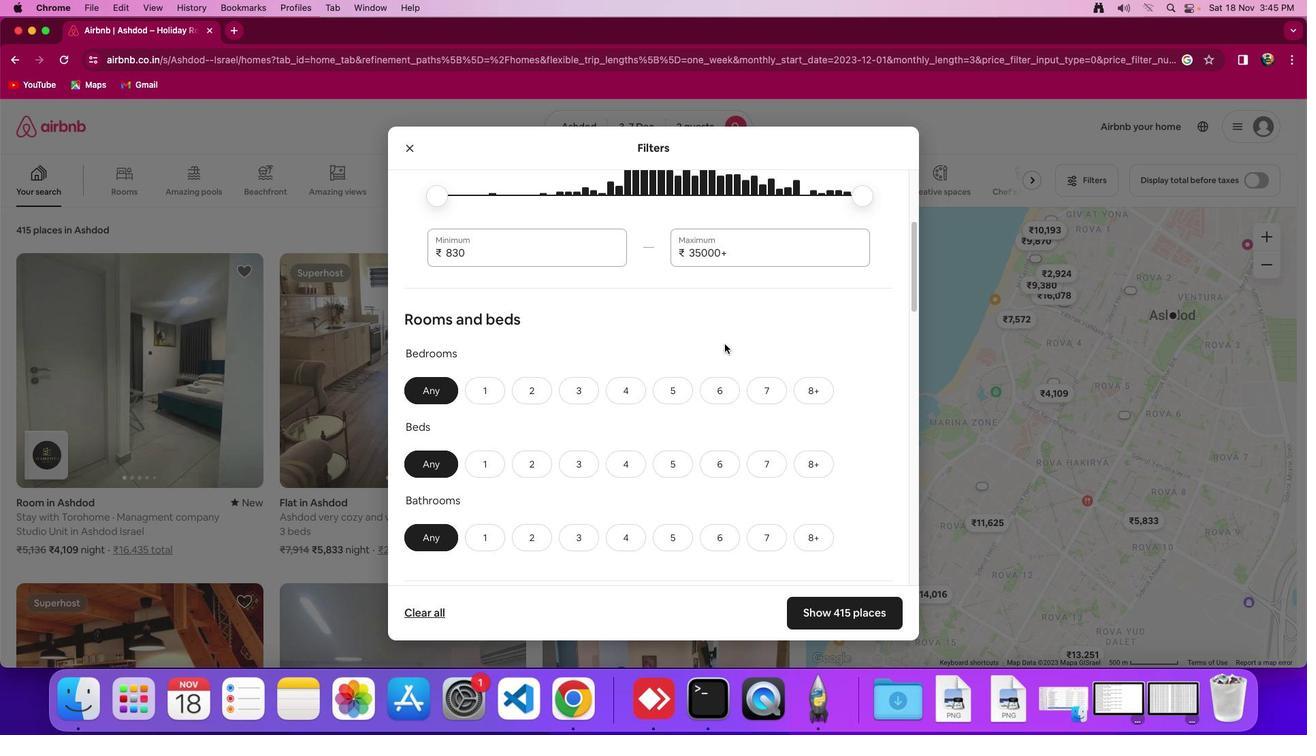 
Action: Mouse moved to (724, 344)
Screenshot: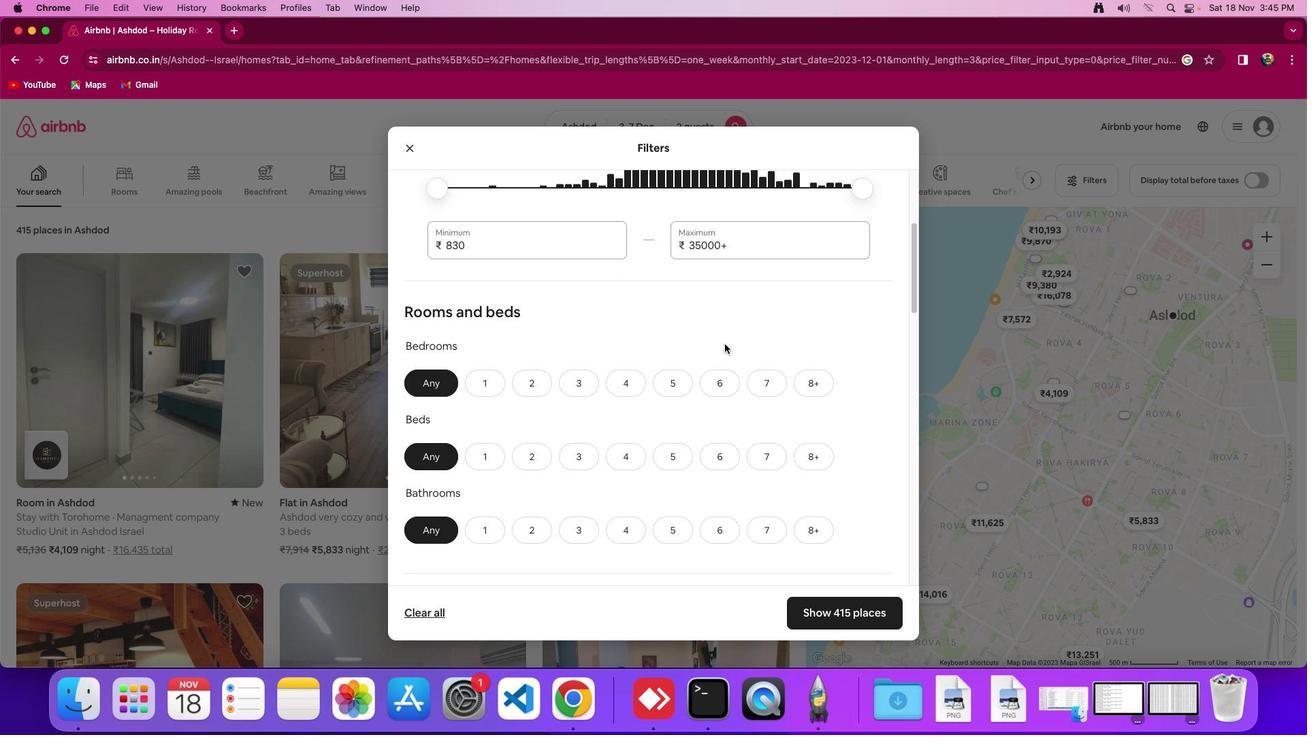 
Action: Mouse scrolled (724, 344) with delta (0, 0)
Screenshot: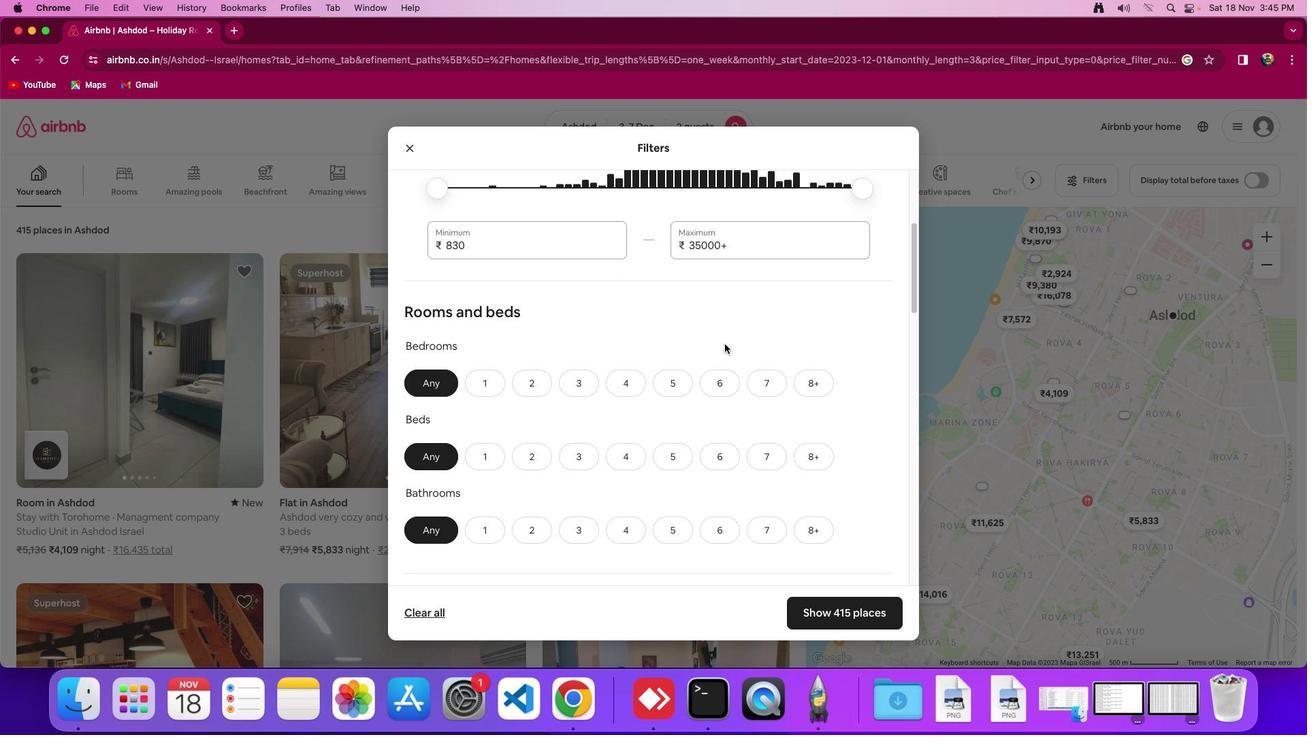 
Action: Mouse moved to (486, 381)
Screenshot: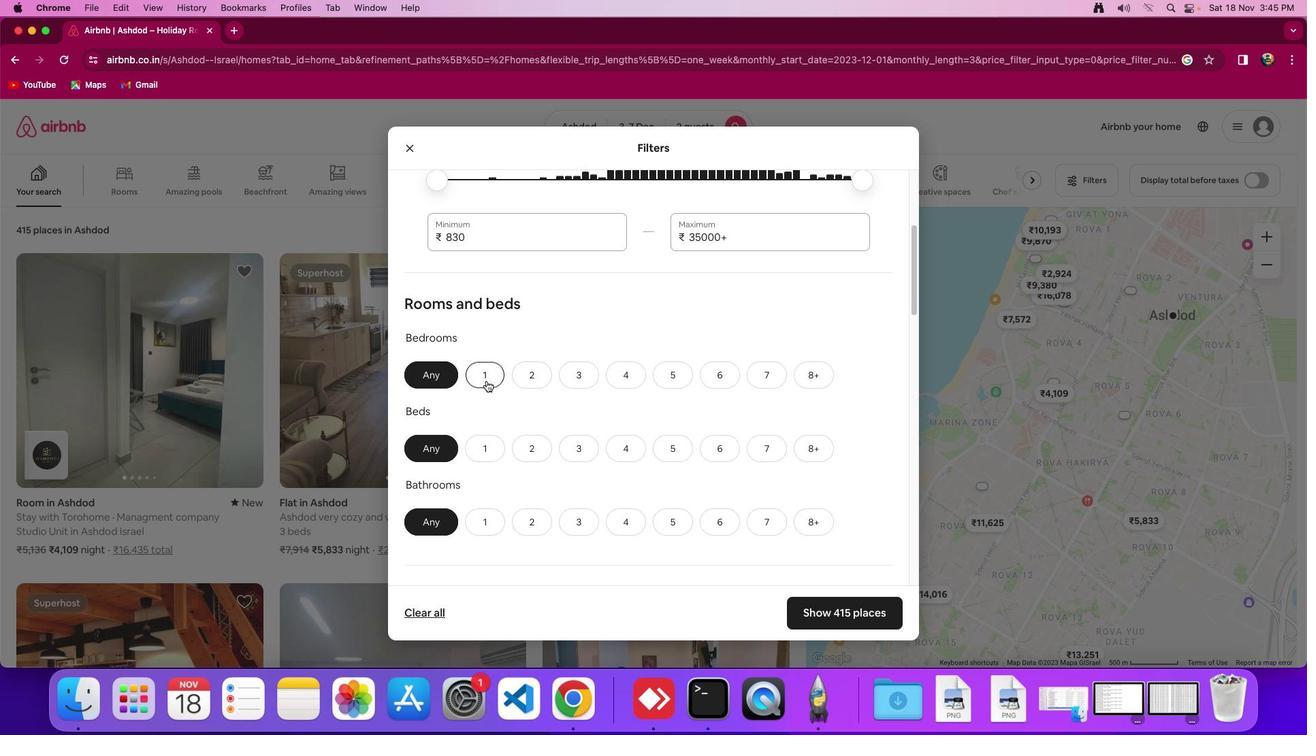 
Action: Mouse pressed left at (486, 381)
Screenshot: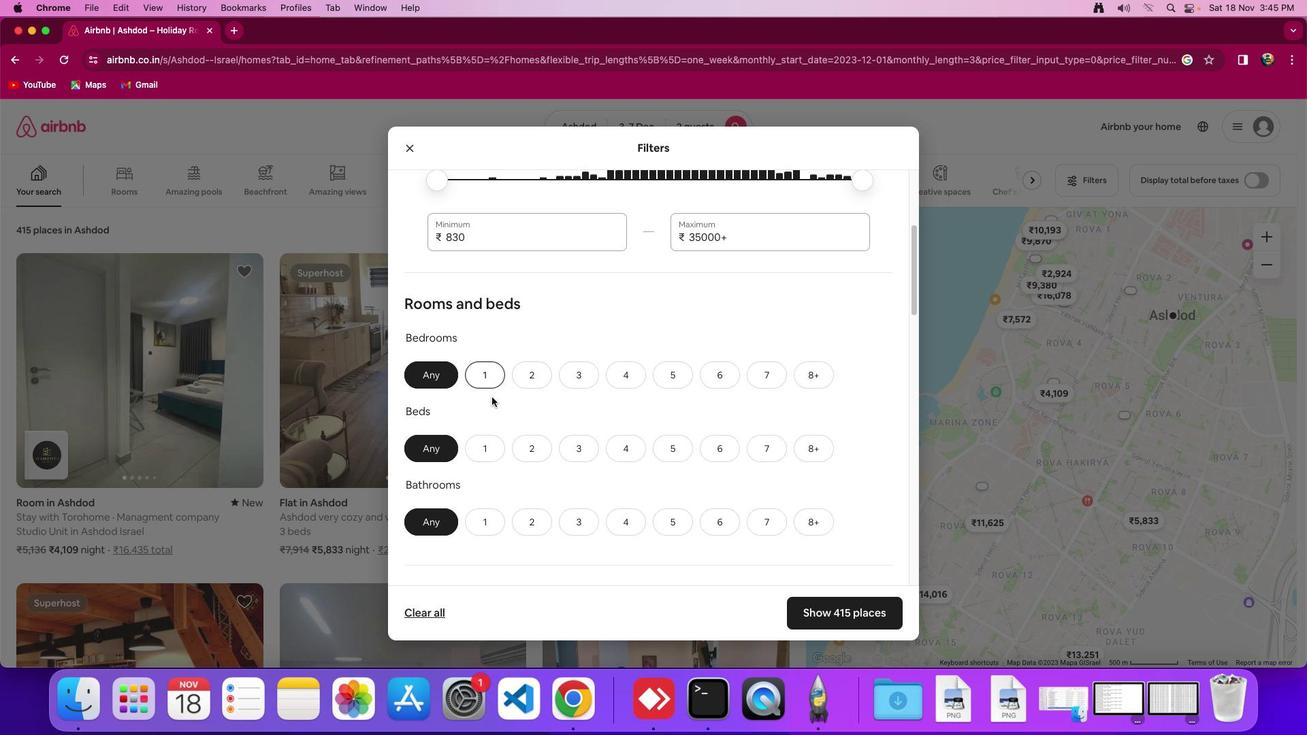 
Action: Mouse moved to (486, 453)
Screenshot: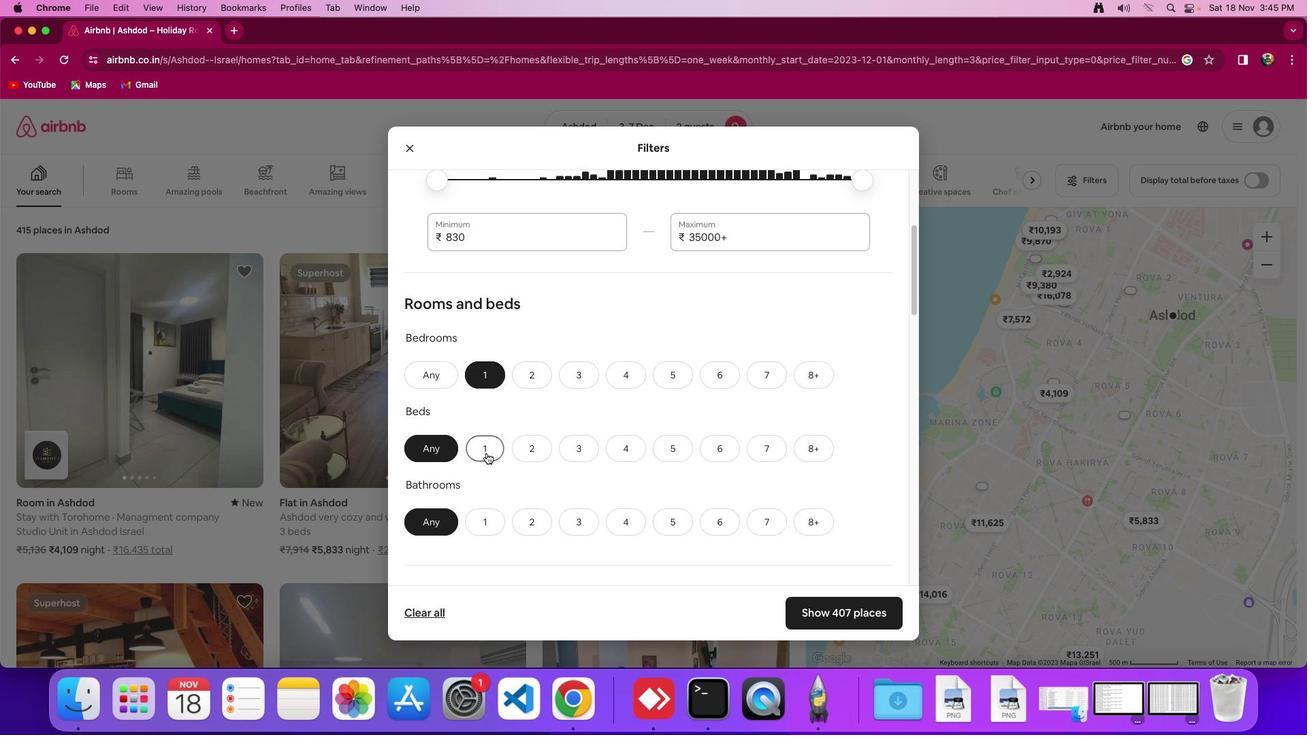 
Action: Mouse pressed left at (486, 453)
Screenshot: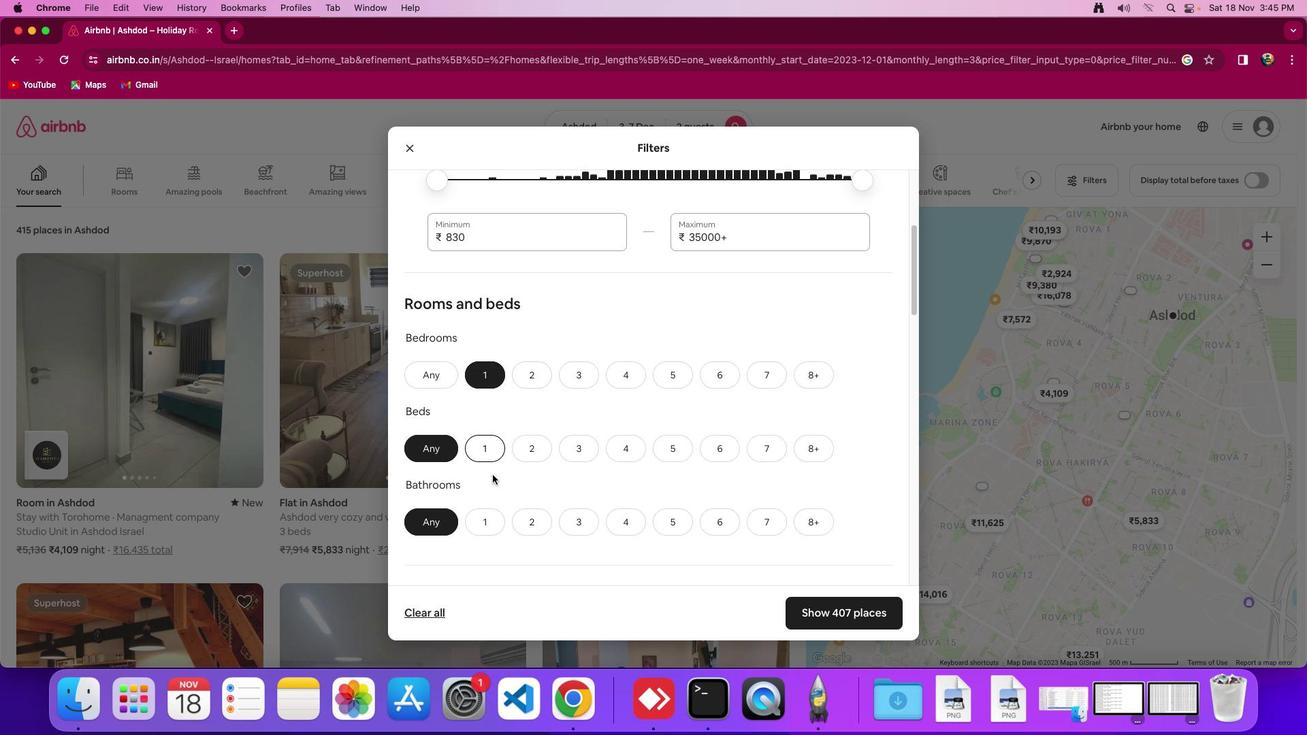 
Action: Mouse moved to (487, 528)
Screenshot: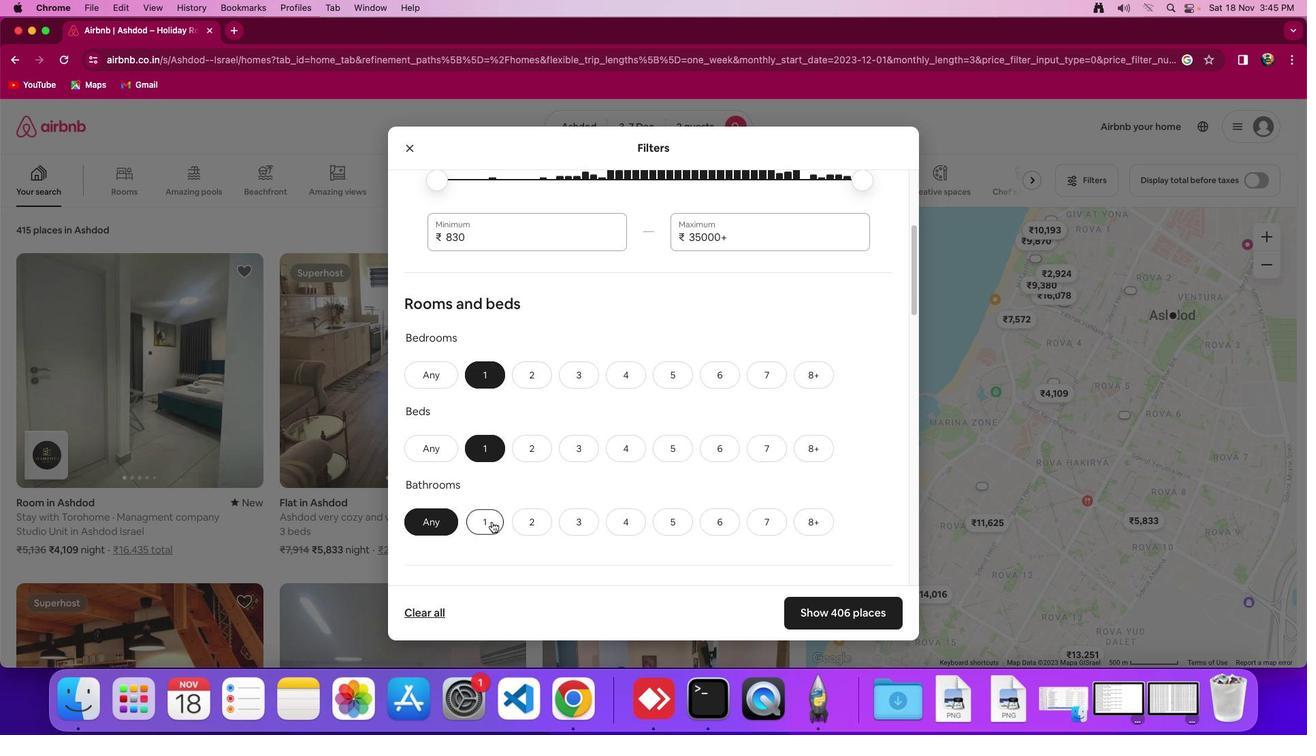 
Action: Mouse pressed left at (487, 528)
Screenshot: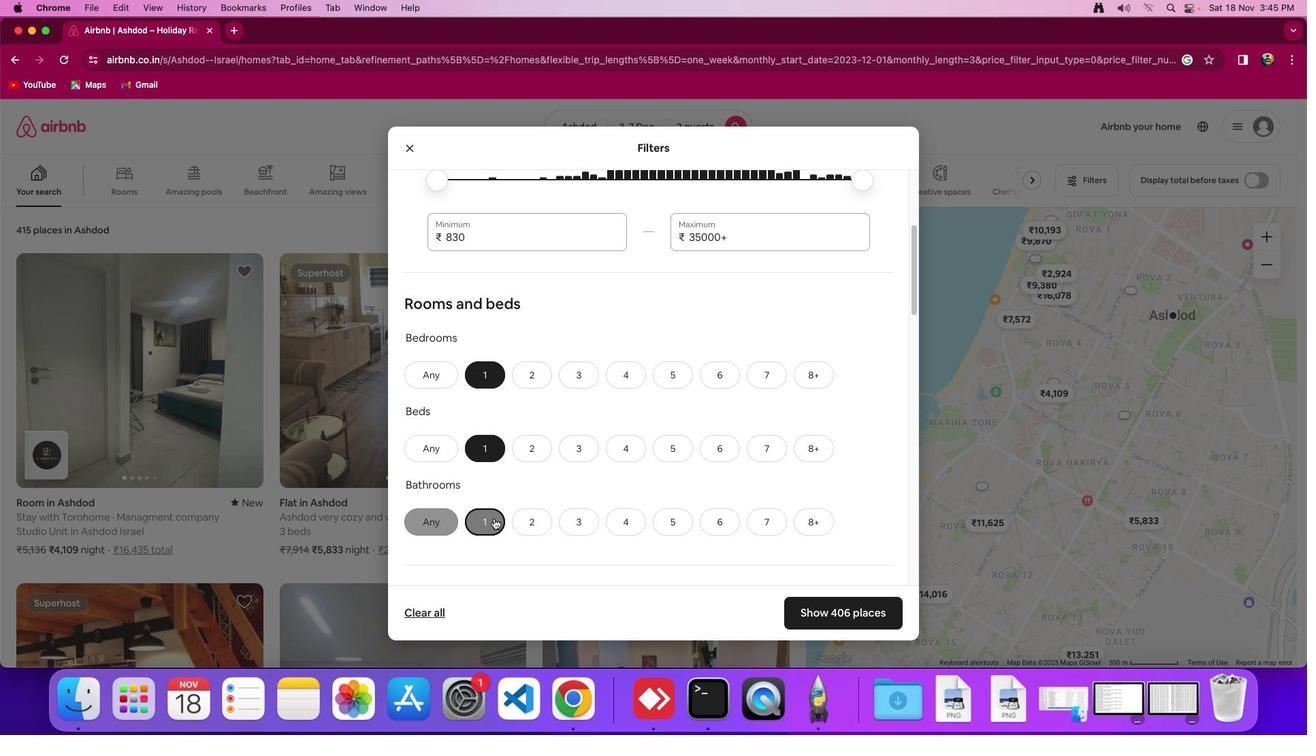 
Action: Mouse moved to (623, 428)
Screenshot: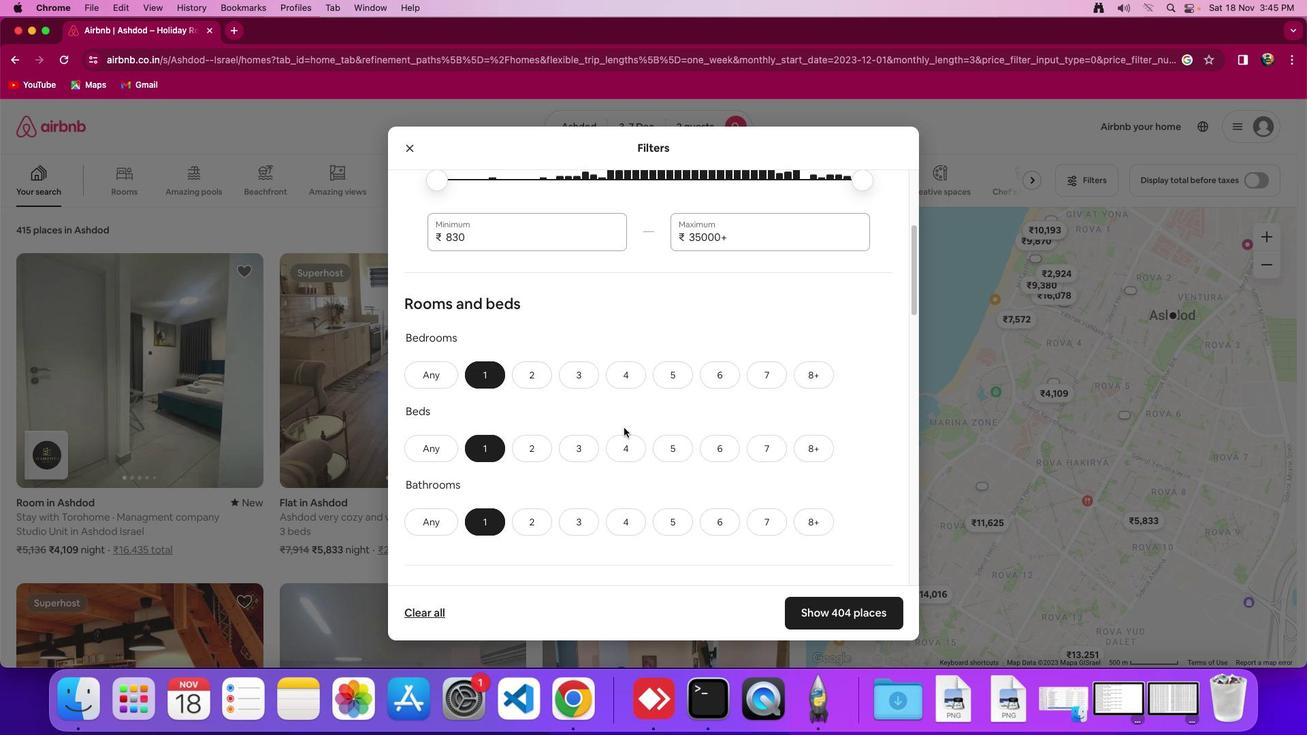 
Action: Mouse scrolled (623, 428) with delta (0, 0)
Screenshot: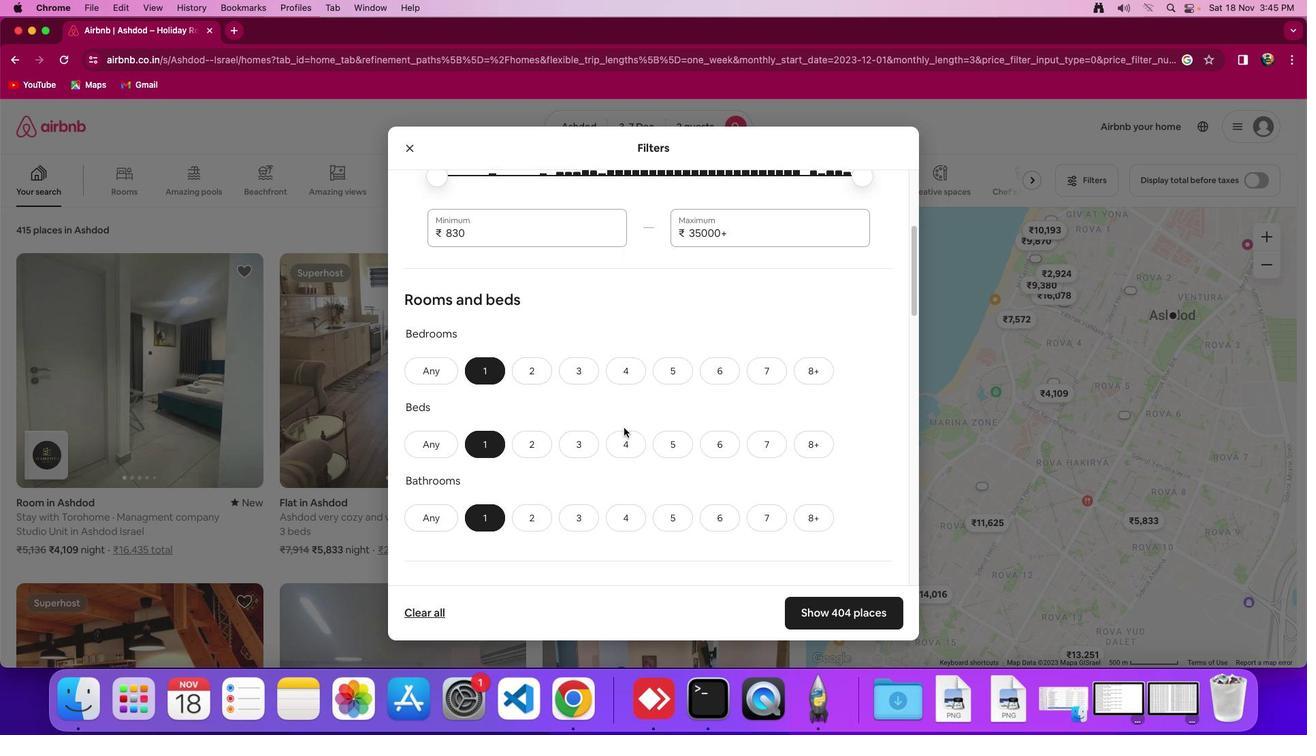 
Action: Mouse moved to (624, 428)
Screenshot: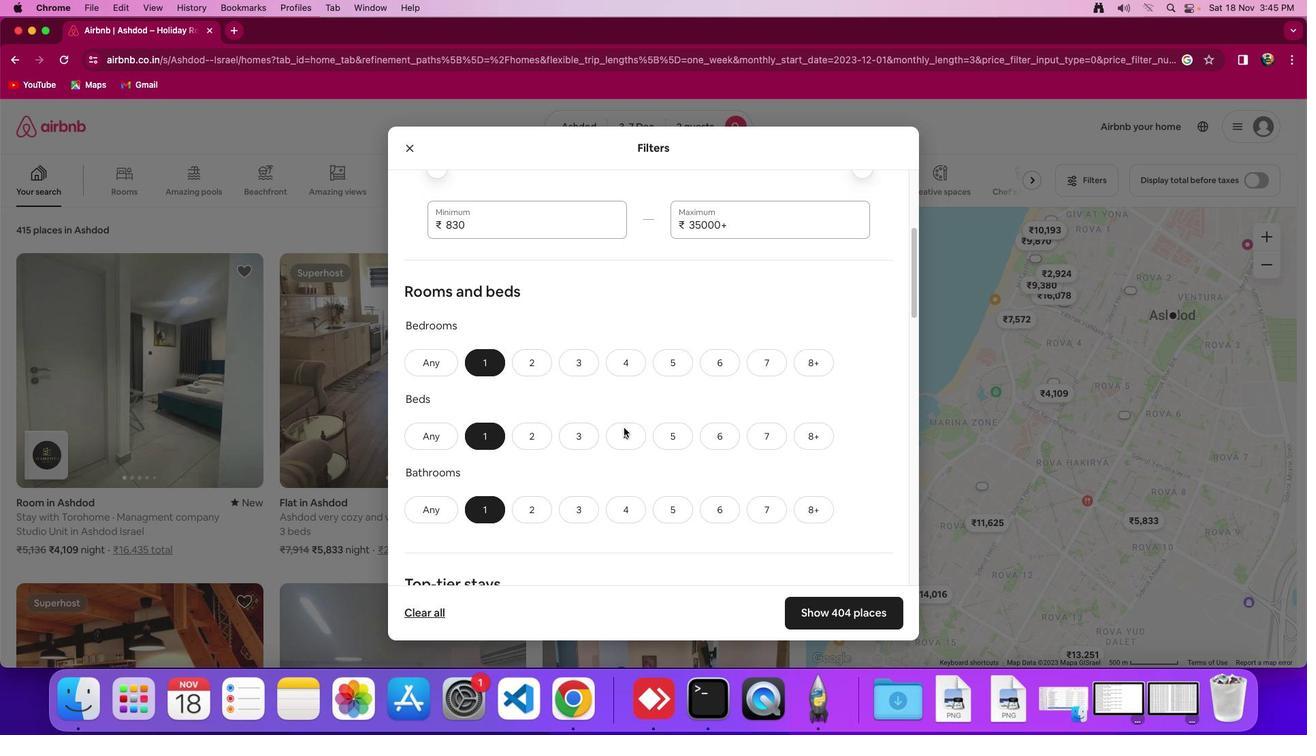 
Action: Mouse scrolled (624, 428) with delta (0, 0)
Screenshot: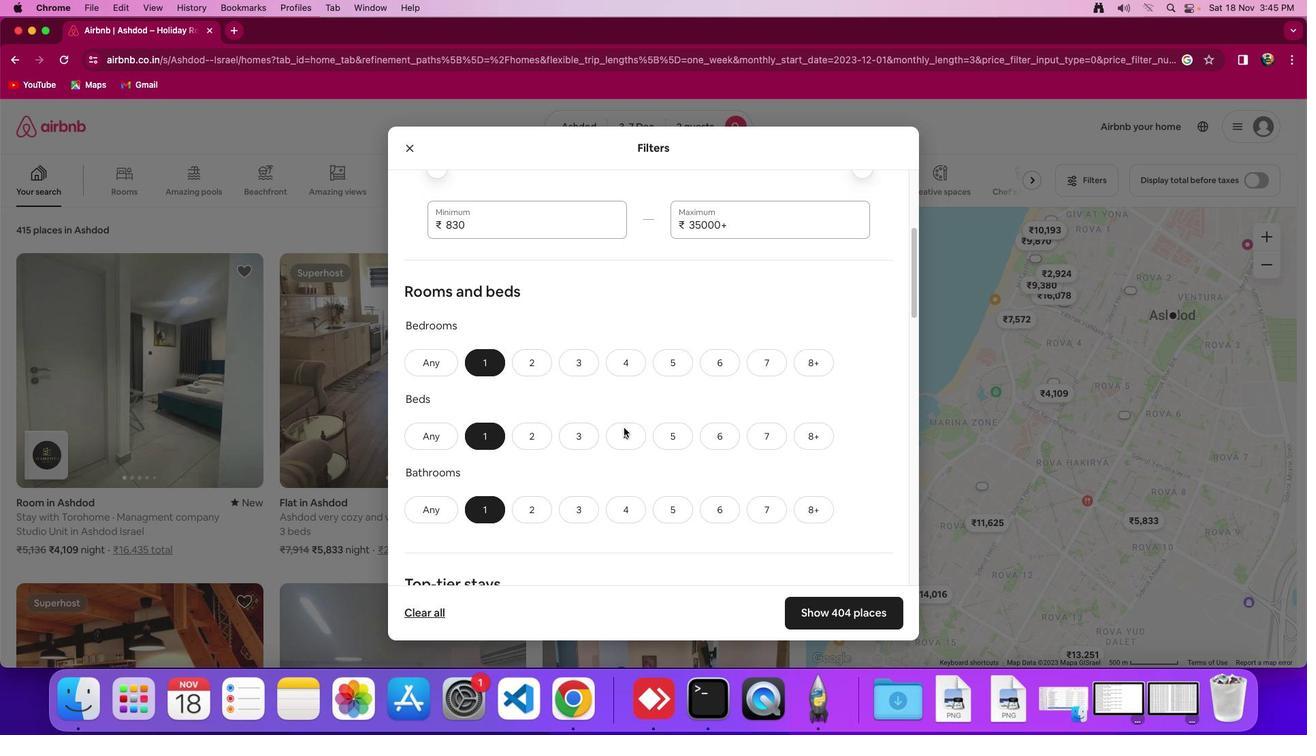 
Action: Mouse scrolled (624, 428) with delta (0, 0)
Screenshot: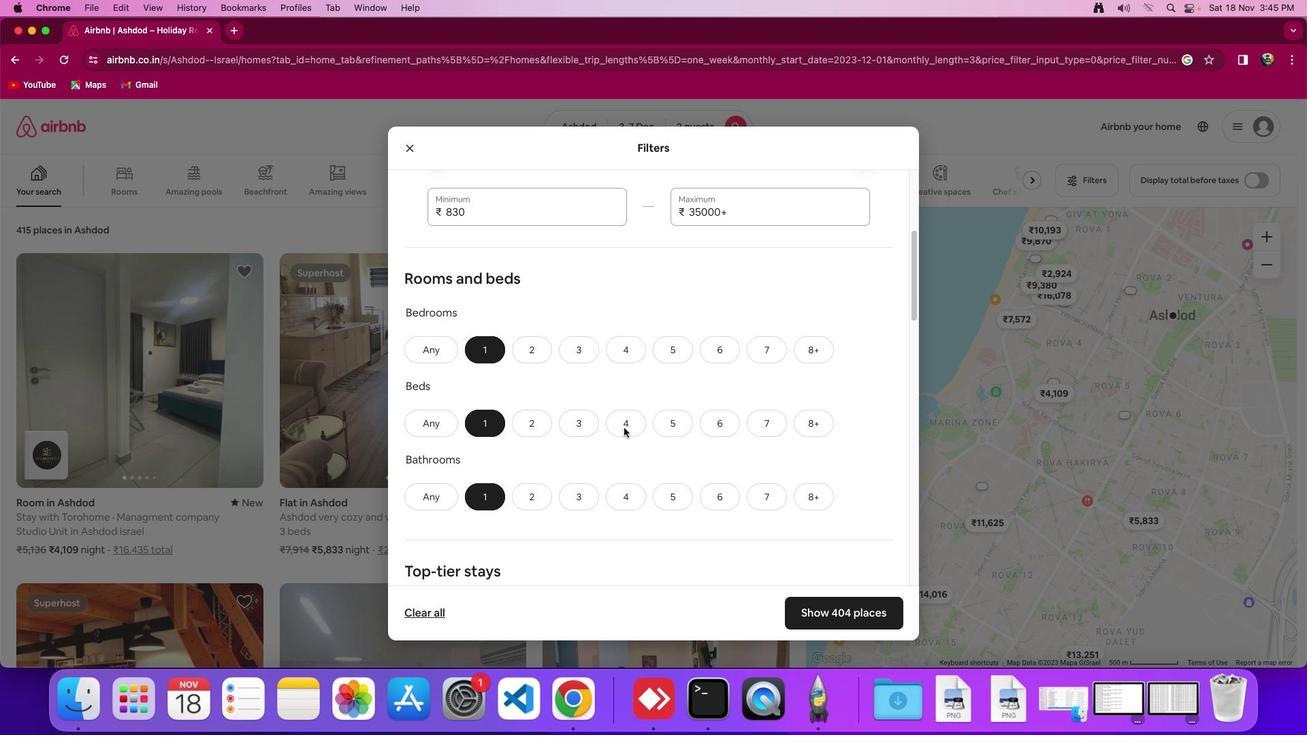 
Action: Mouse scrolled (624, 428) with delta (0, 0)
Screenshot: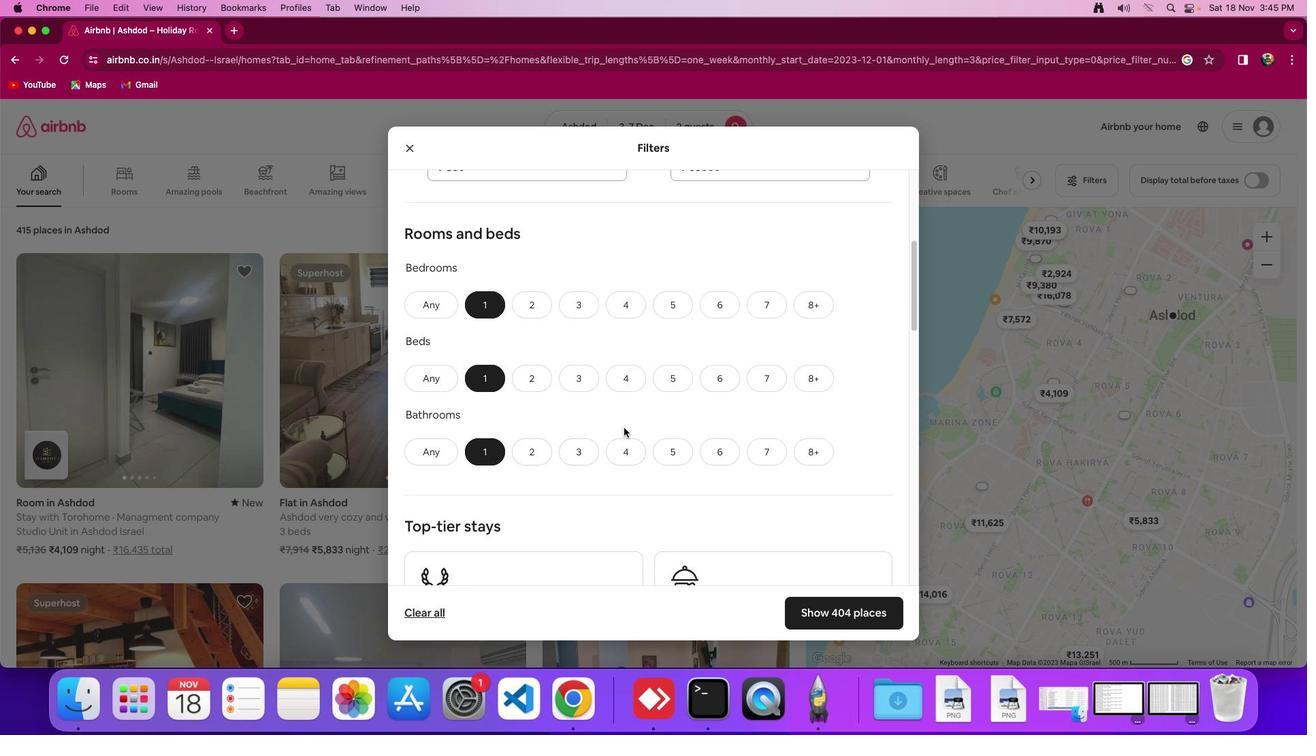 
Action: Mouse scrolled (624, 428) with delta (0, 0)
Screenshot: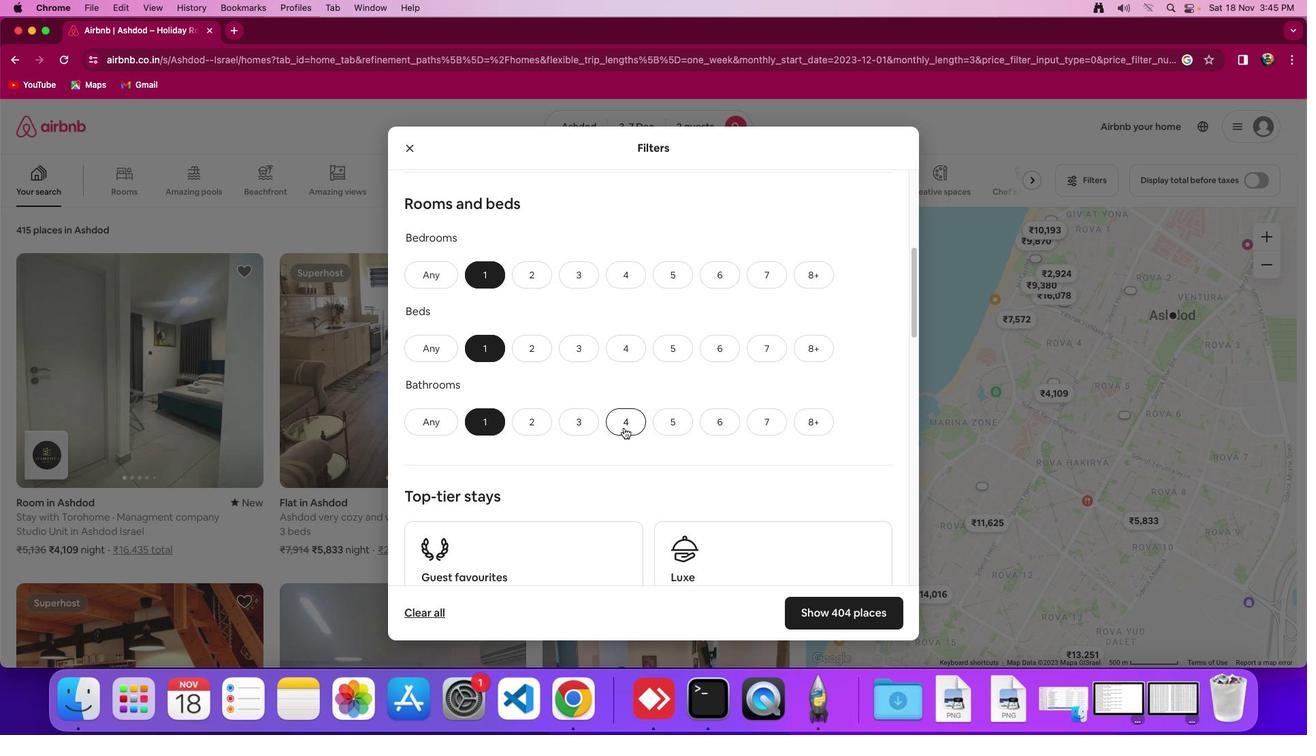 
Action: Mouse scrolled (624, 428) with delta (0, 0)
Screenshot: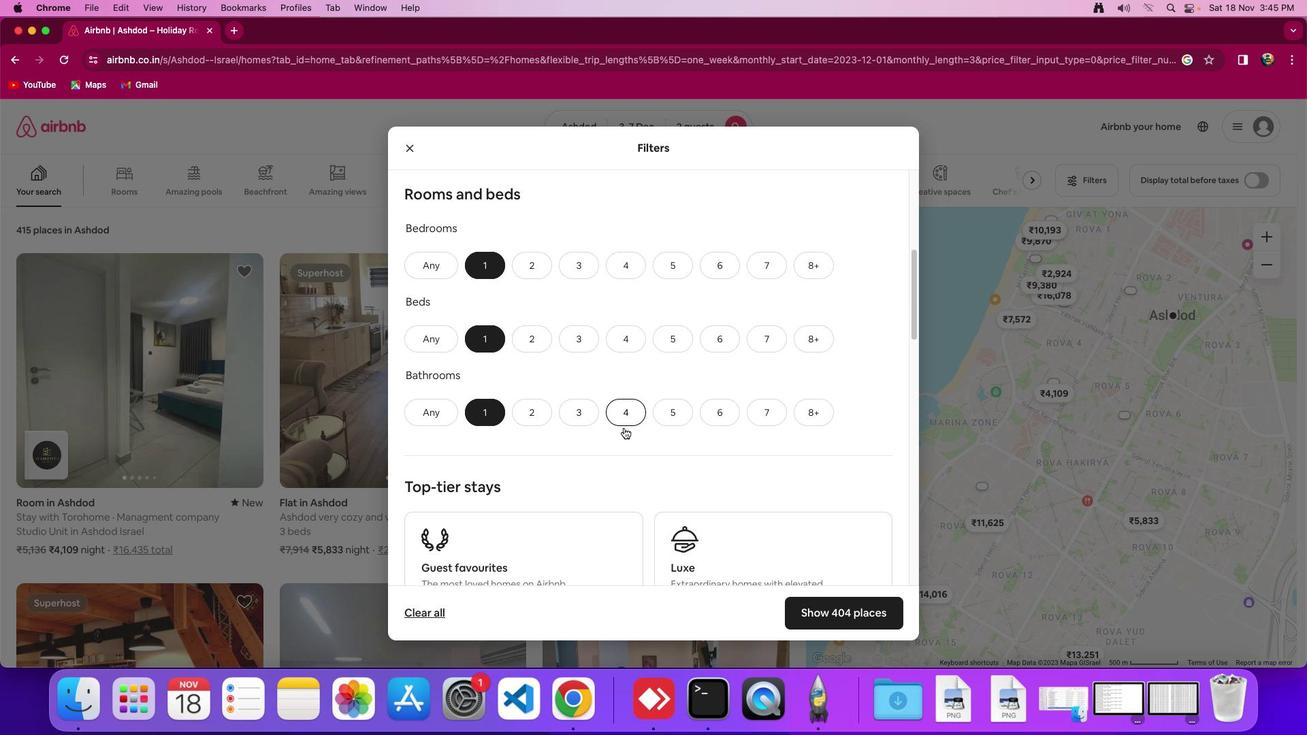
Action: Mouse scrolled (624, 428) with delta (0, 0)
Screenshot: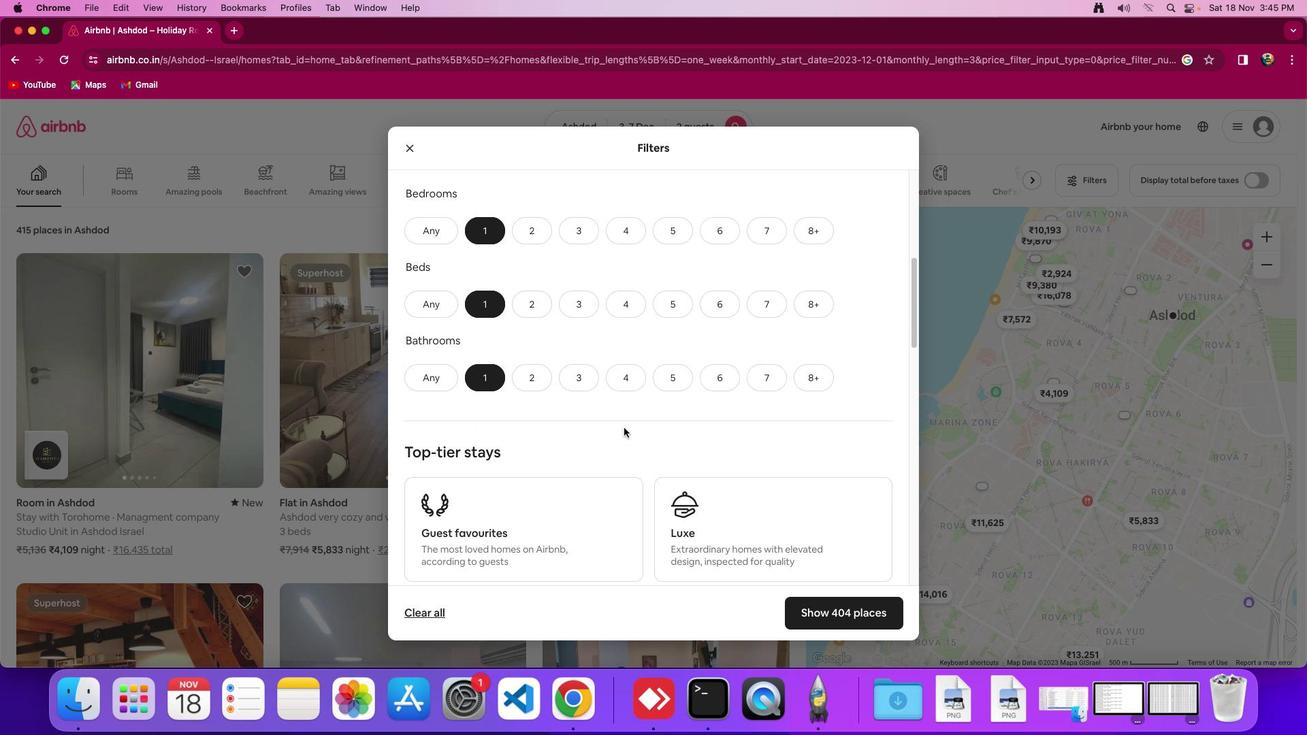 
Action: Mouse scrolled (624, 428) with delta (0, 0)
Screenshot: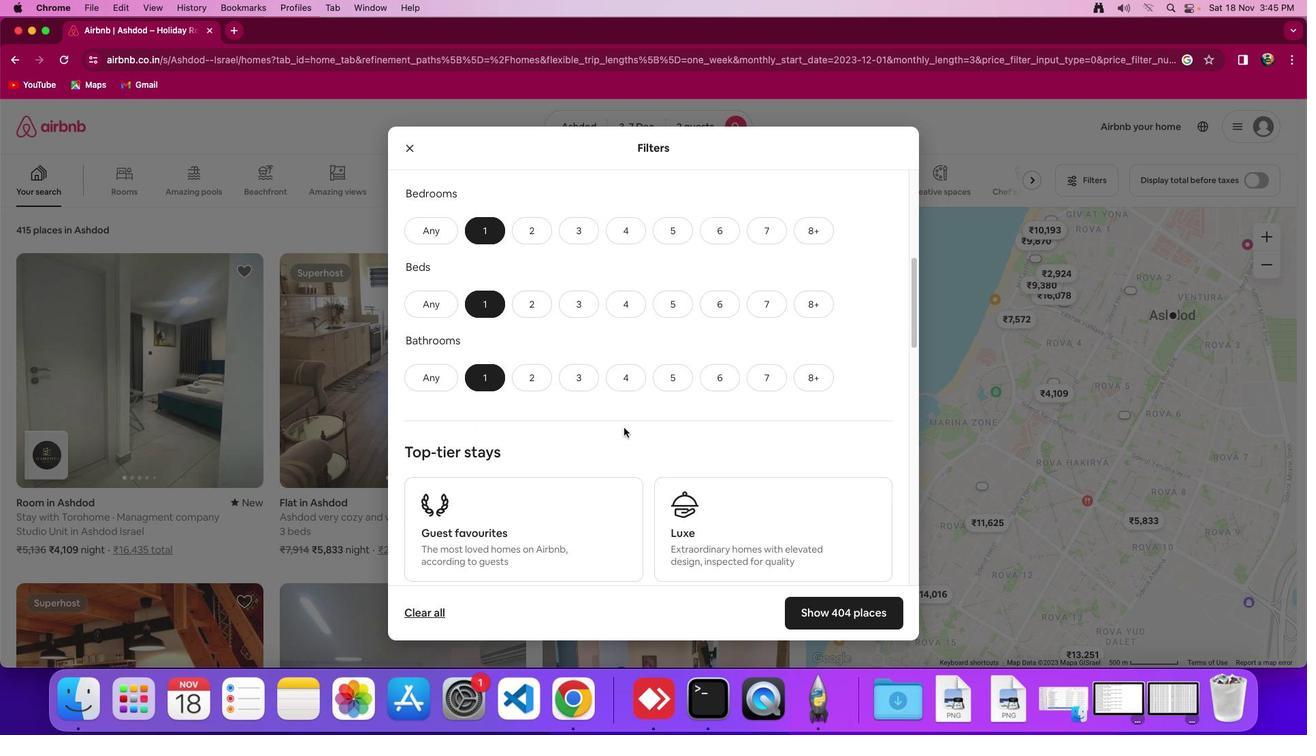 
Action: Mouse scrolled (624, 428) with delta (0, -2)
Screenshot: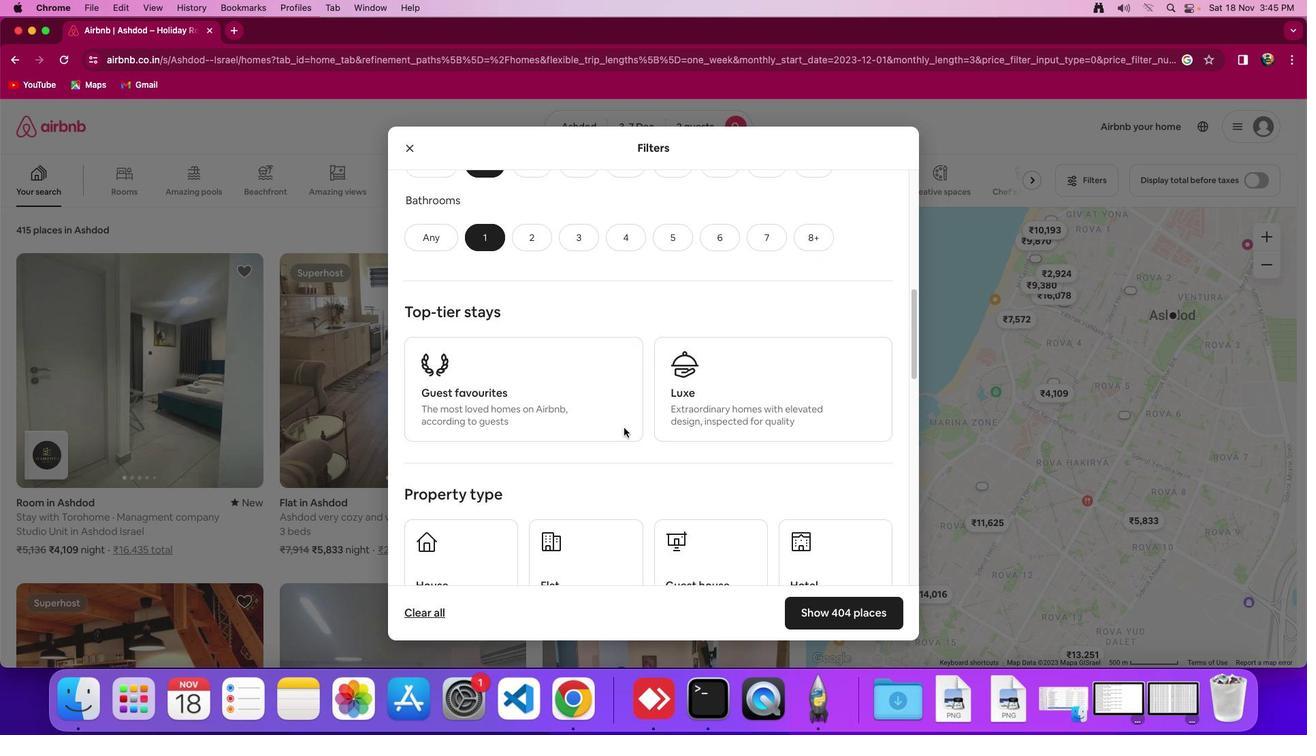 
Action: Mouse scrolled (624, 428) with delta (0, -3)
Screenshot: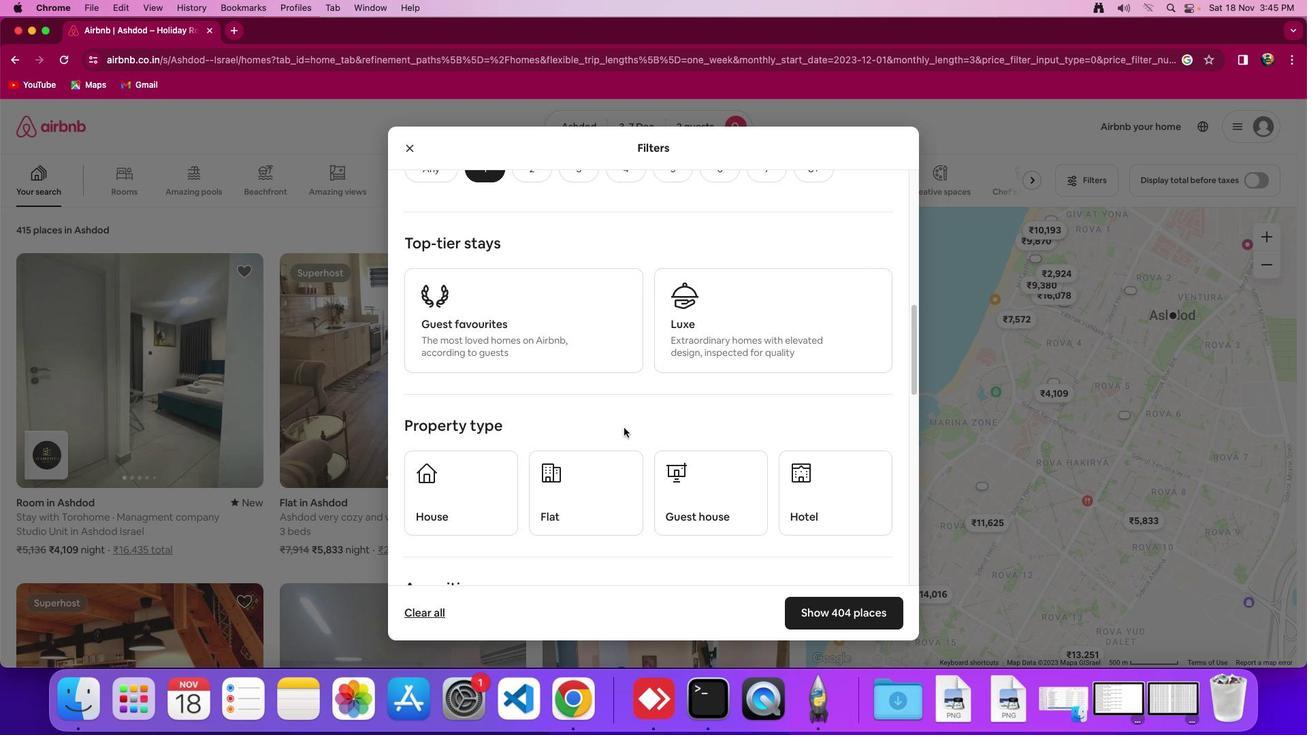 
Action: Mouse scrolled (624, 428) with delta (0, 0)
Screenshot: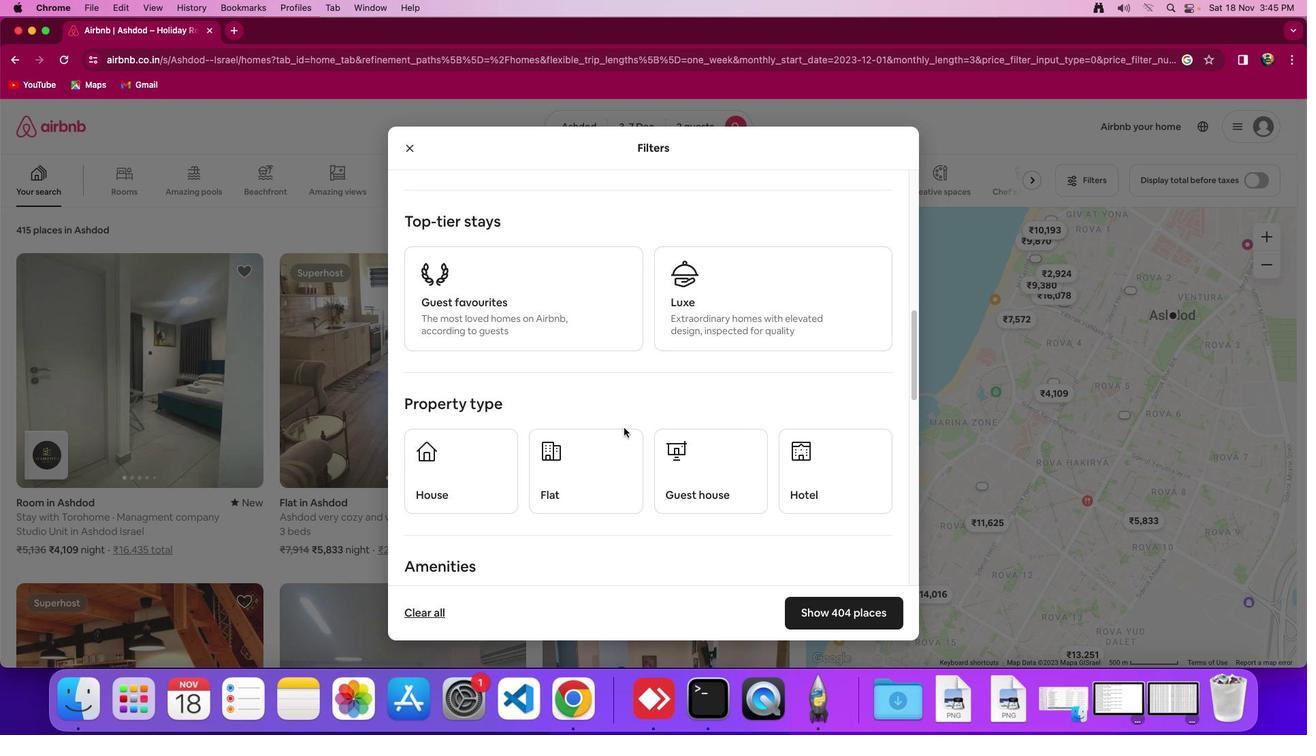 
Action: Mouse scrolled (624, 428) with delta (0, 0)
Screenshot: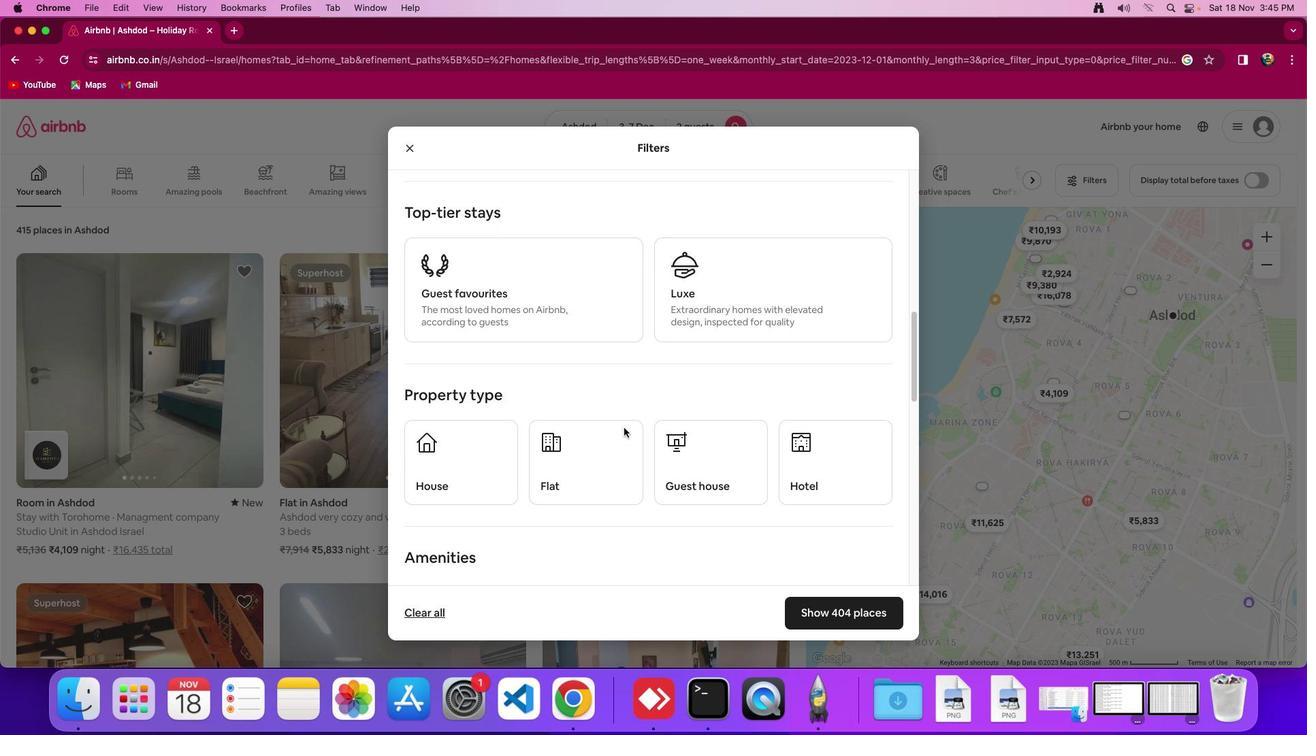 
Action: Mouse scrolled (624, 428) with delta (0, 0)
Screenshot: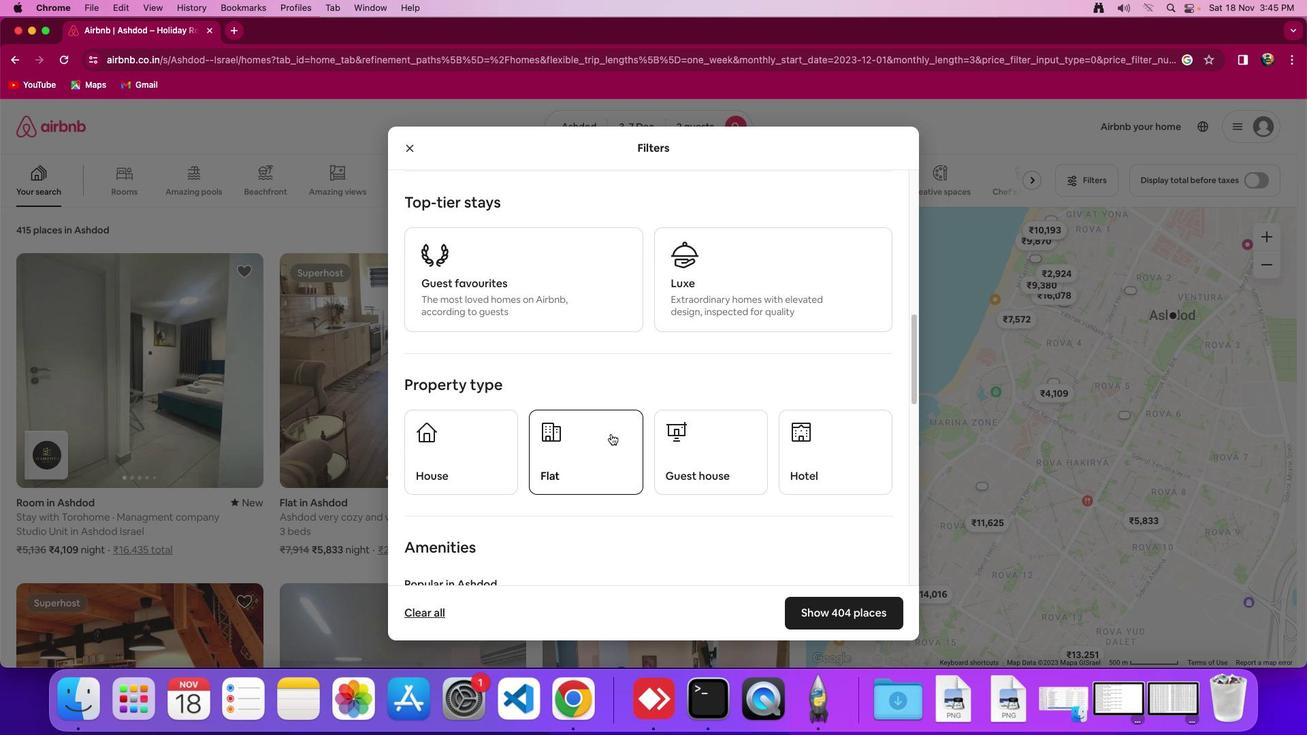 
Action: Mouse moved to (797, 455)
Screenshot: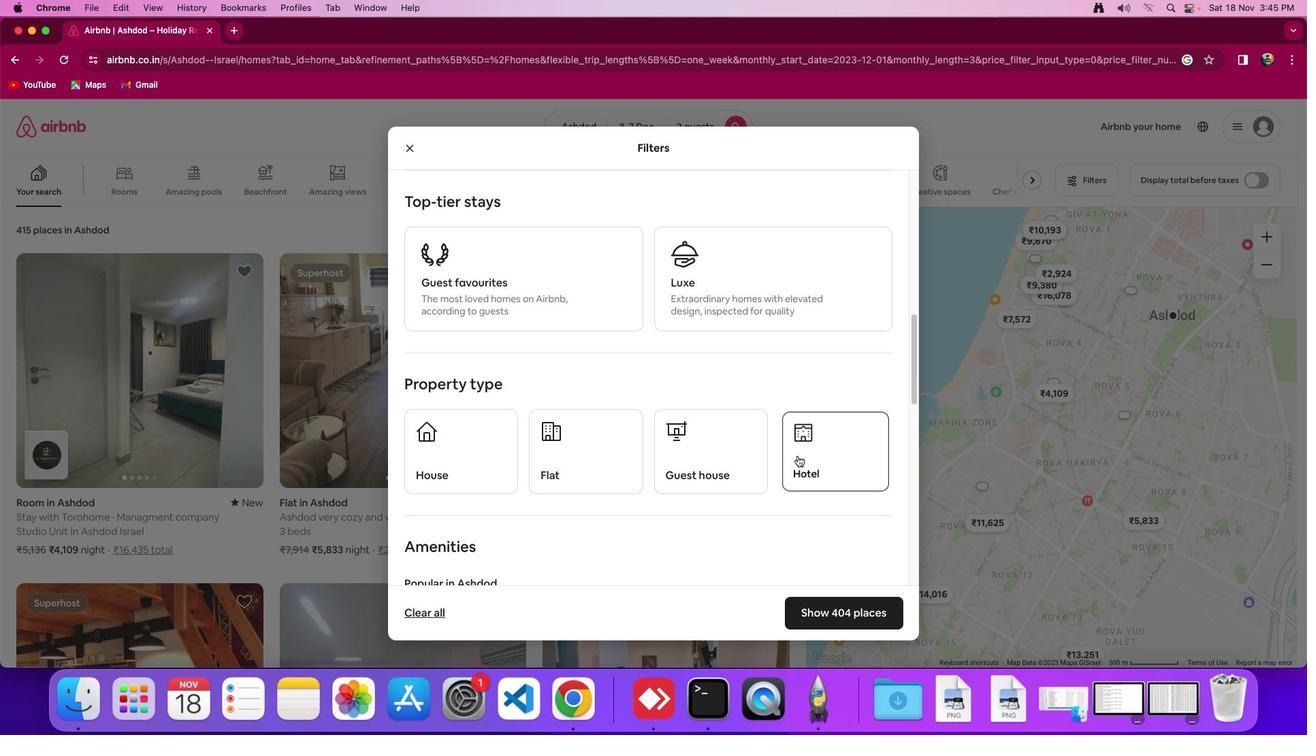 
Action: Mouse pressed left at (797, 455)
Screenshot: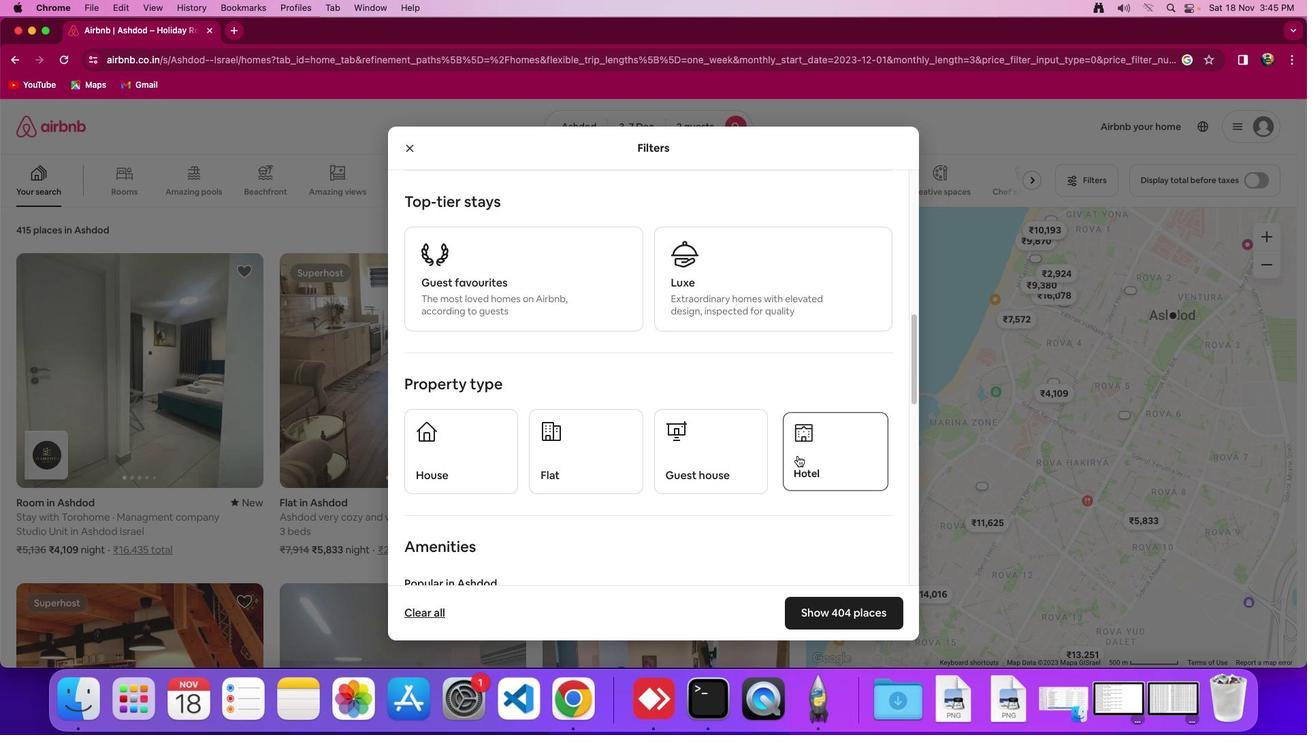 
Action: Mouse moved to (654, 472)
Screenshot: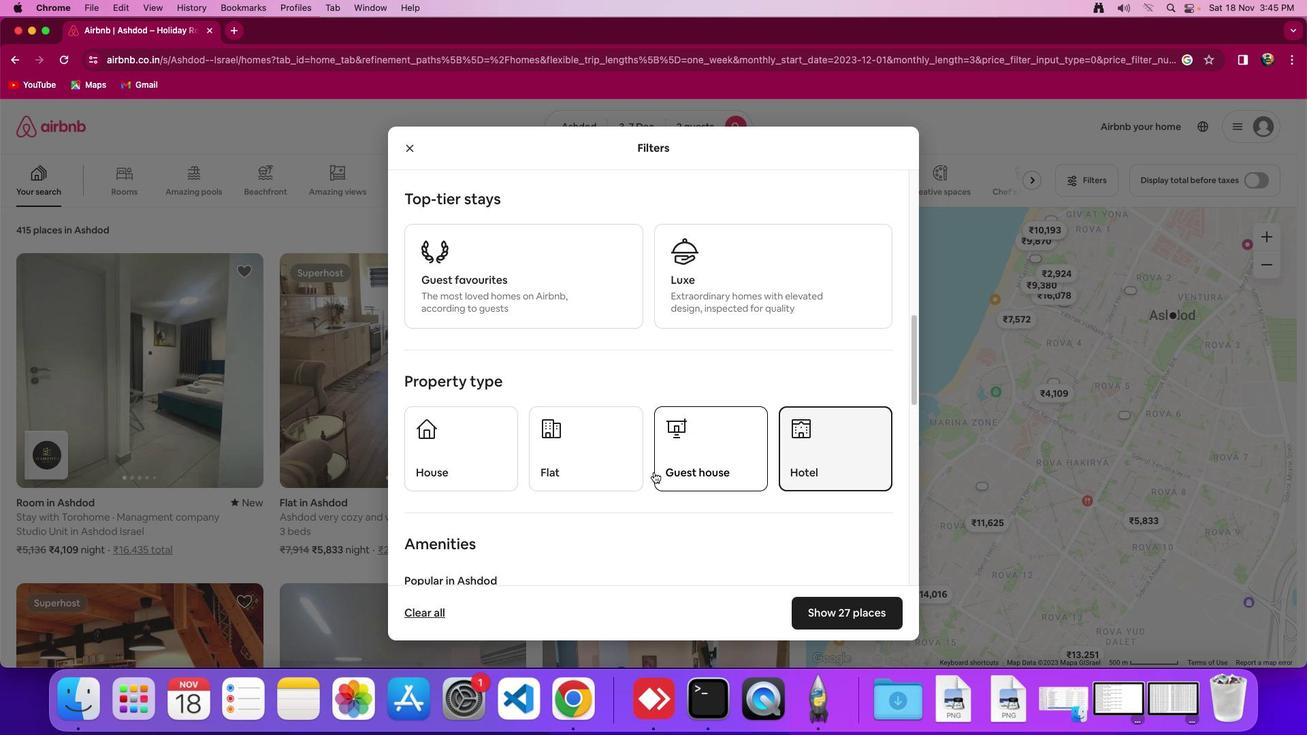
Action: Mouse scrolled (654, 472) with delta (0, 0)
Screenshot: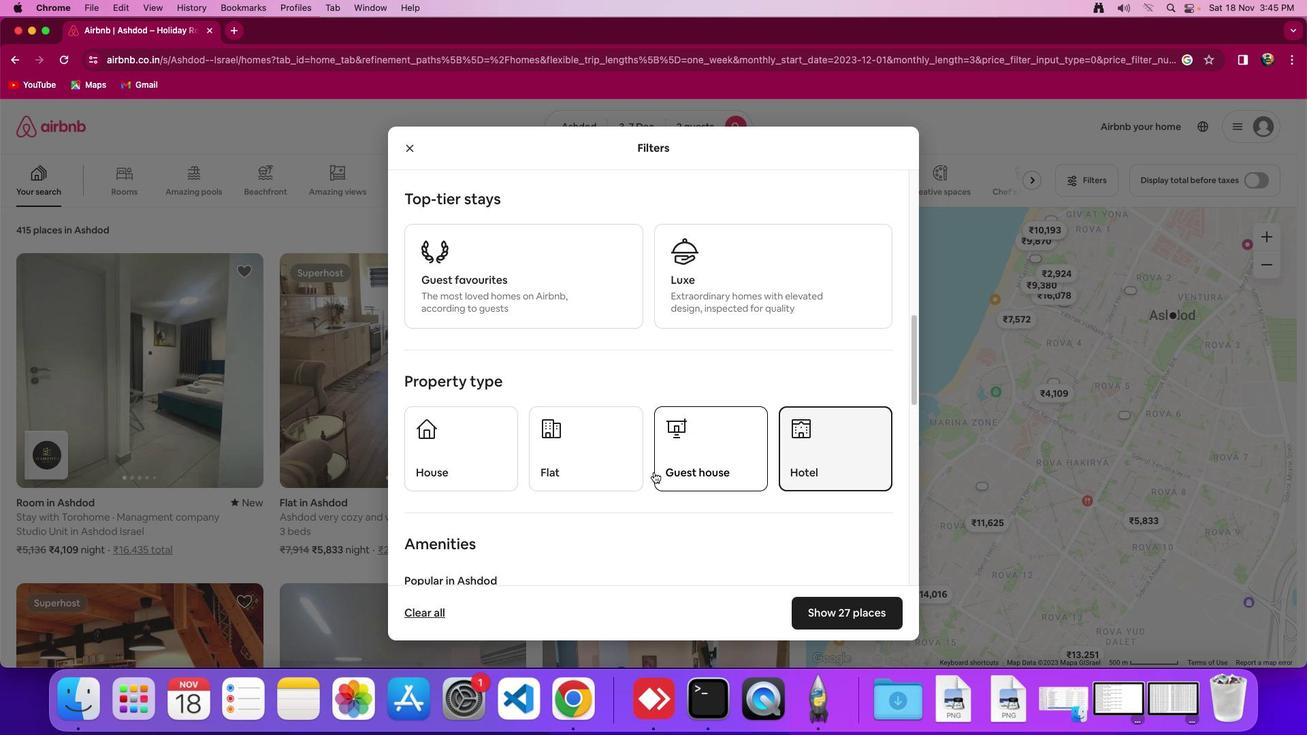 
Action: Mouse scrolled (654, 472) with delta (0, 0)
Screenshot: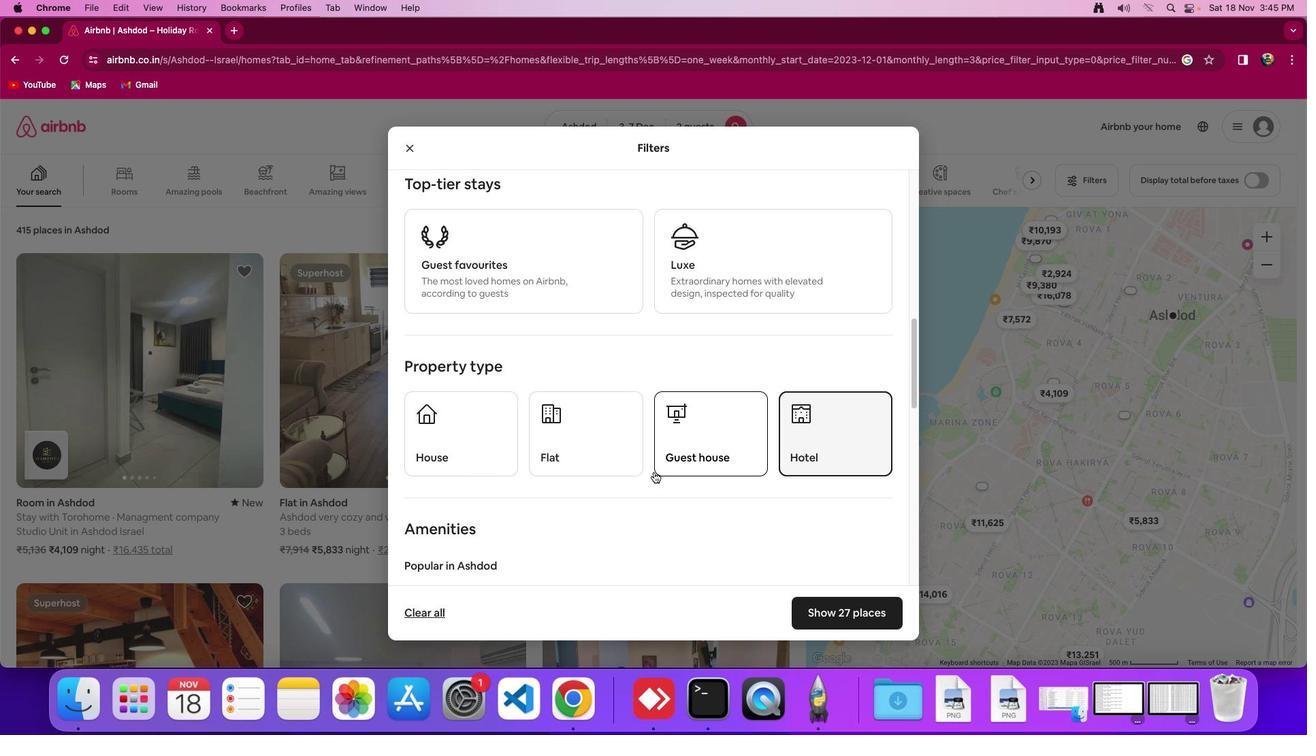
Action: Mouse moved to (654, 472)
Screenshot: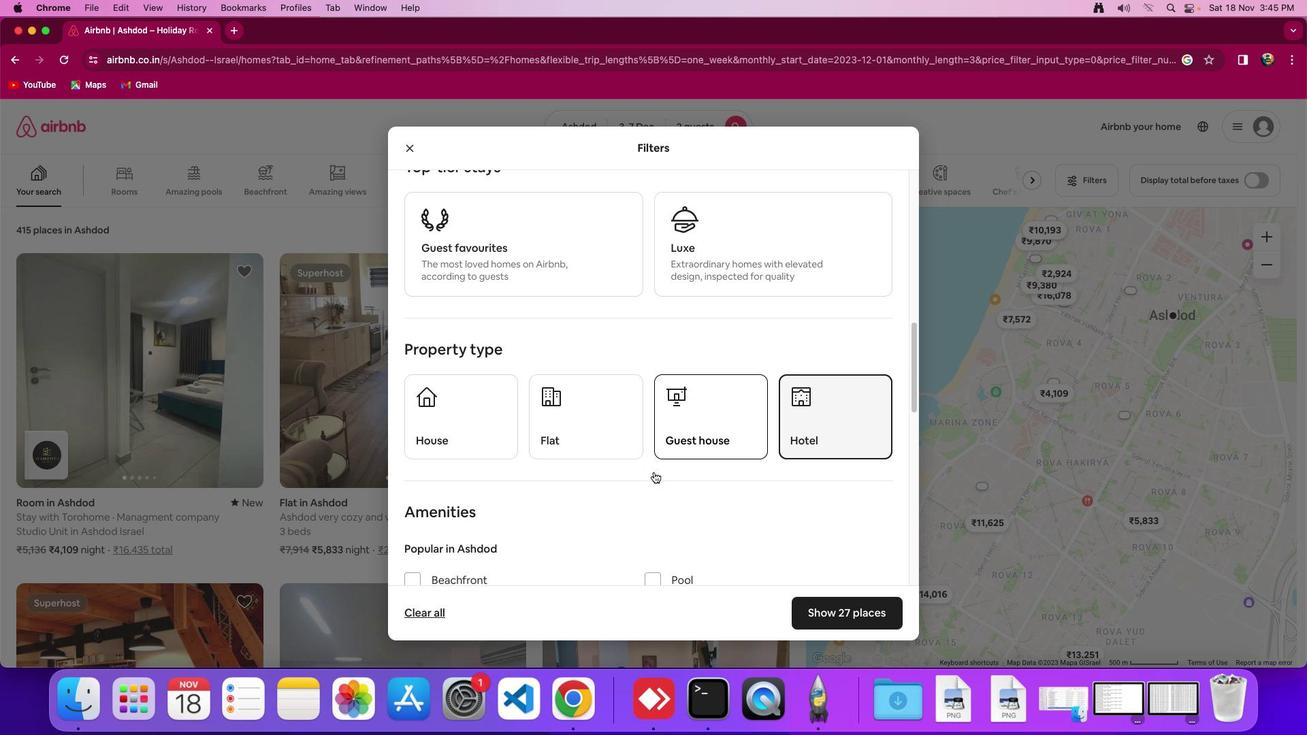 
Action: Mouse scrolled (654, 472) with delta (0, 0)
Screenshot: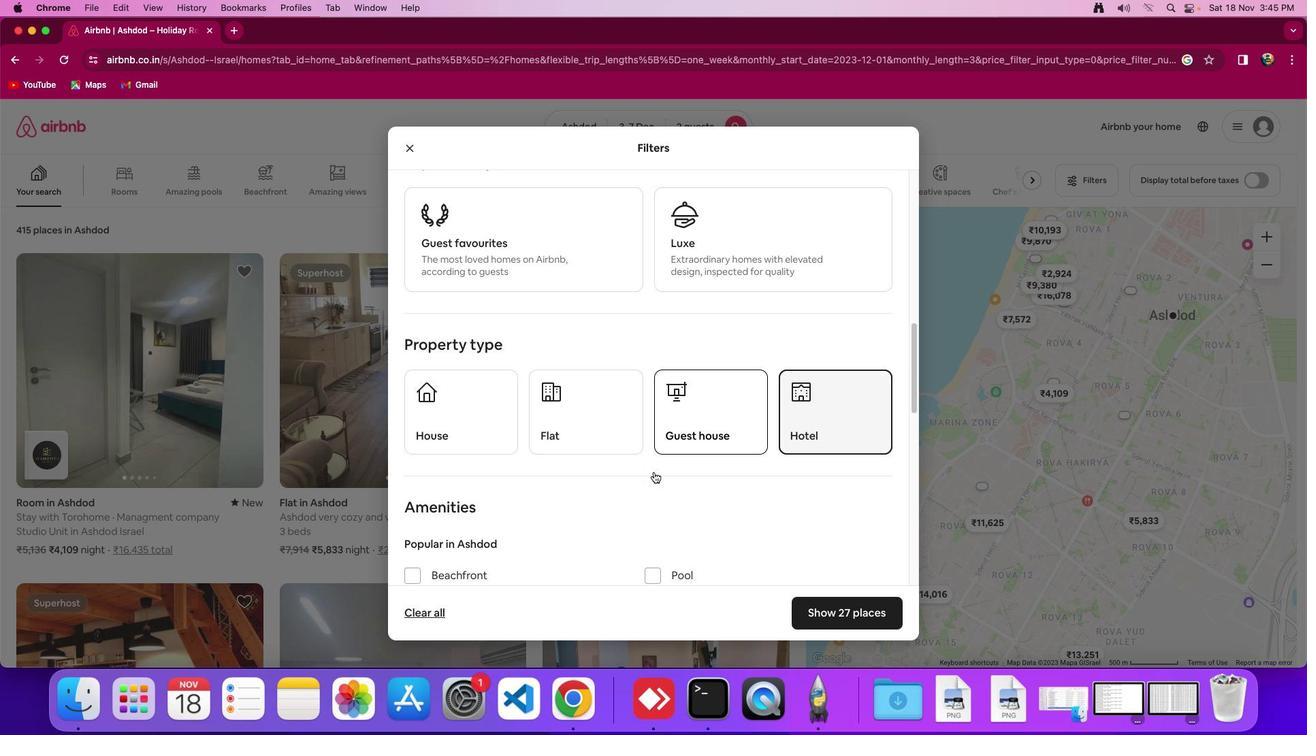 
Action: Mouse moved to (654, 470)
Screenshot: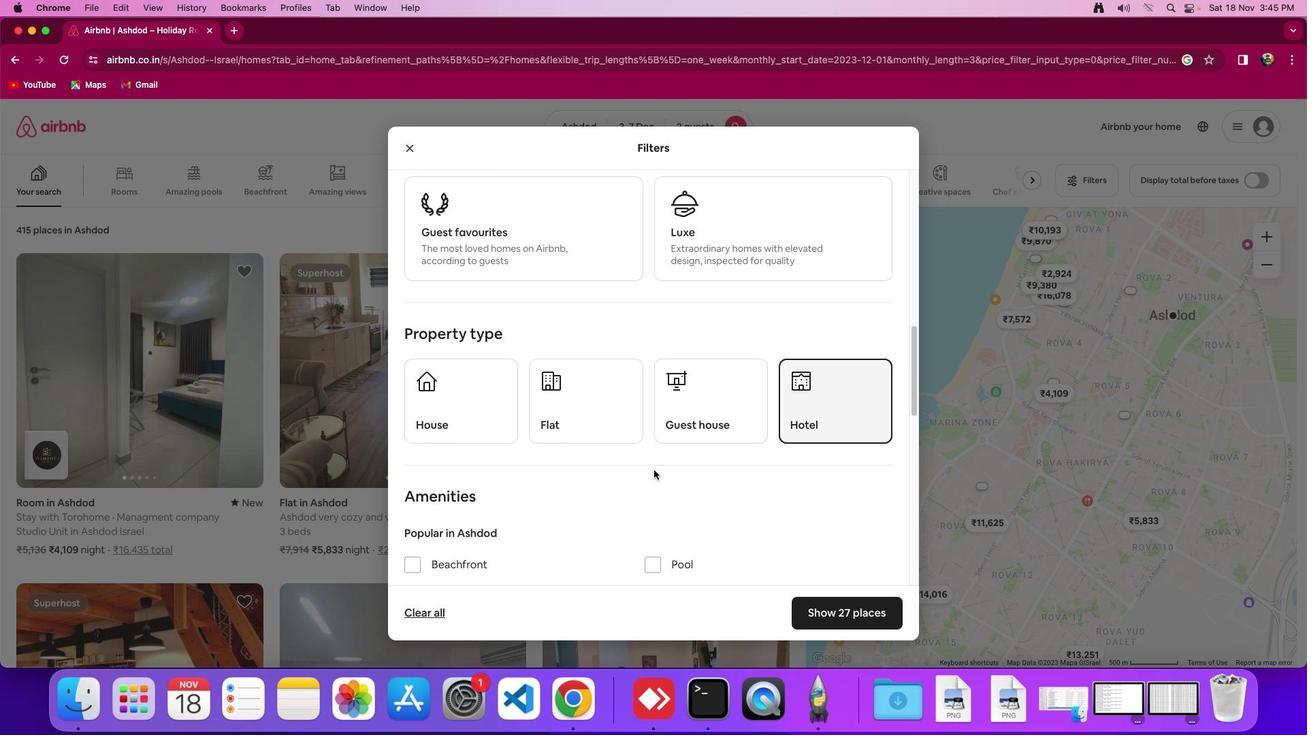 
Action: Mouse scrolled (654, 470) with delta (0, 0)
Screenshot: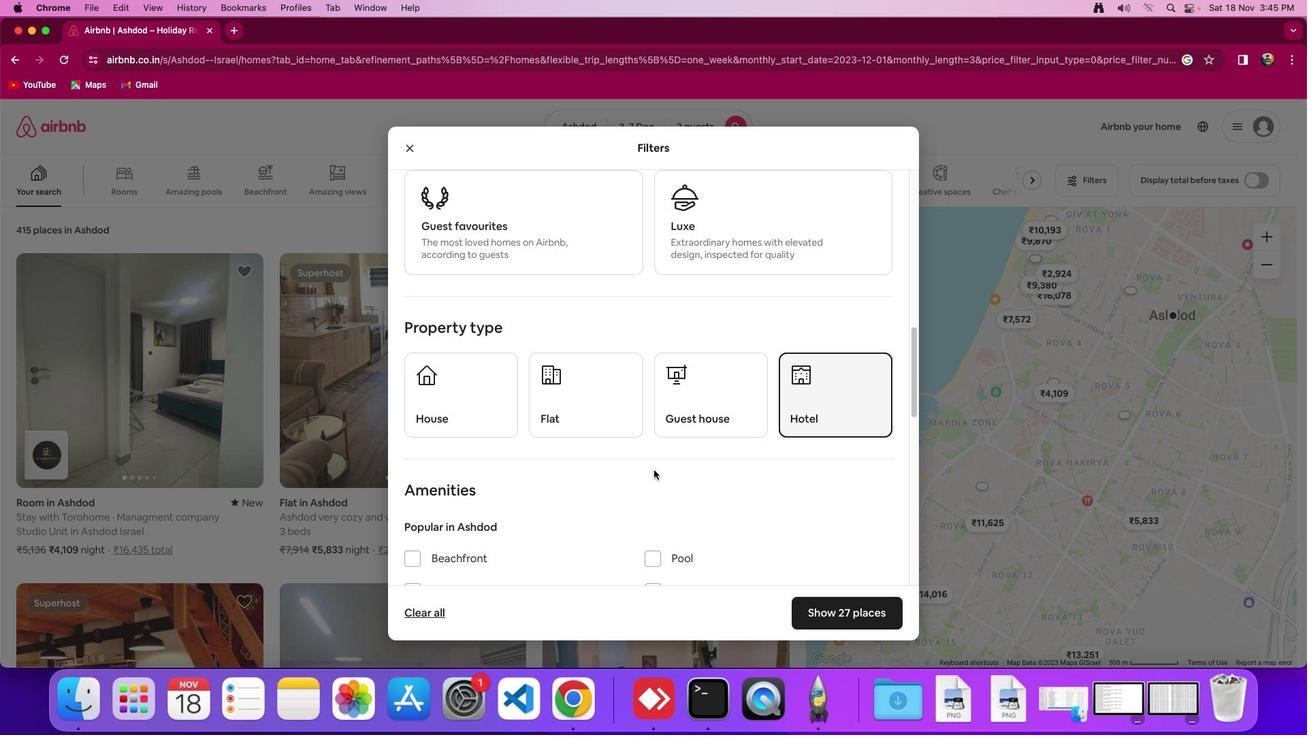 
Action: Mouse scrolled (654, 470) with delta (0, 0)
Screenshot: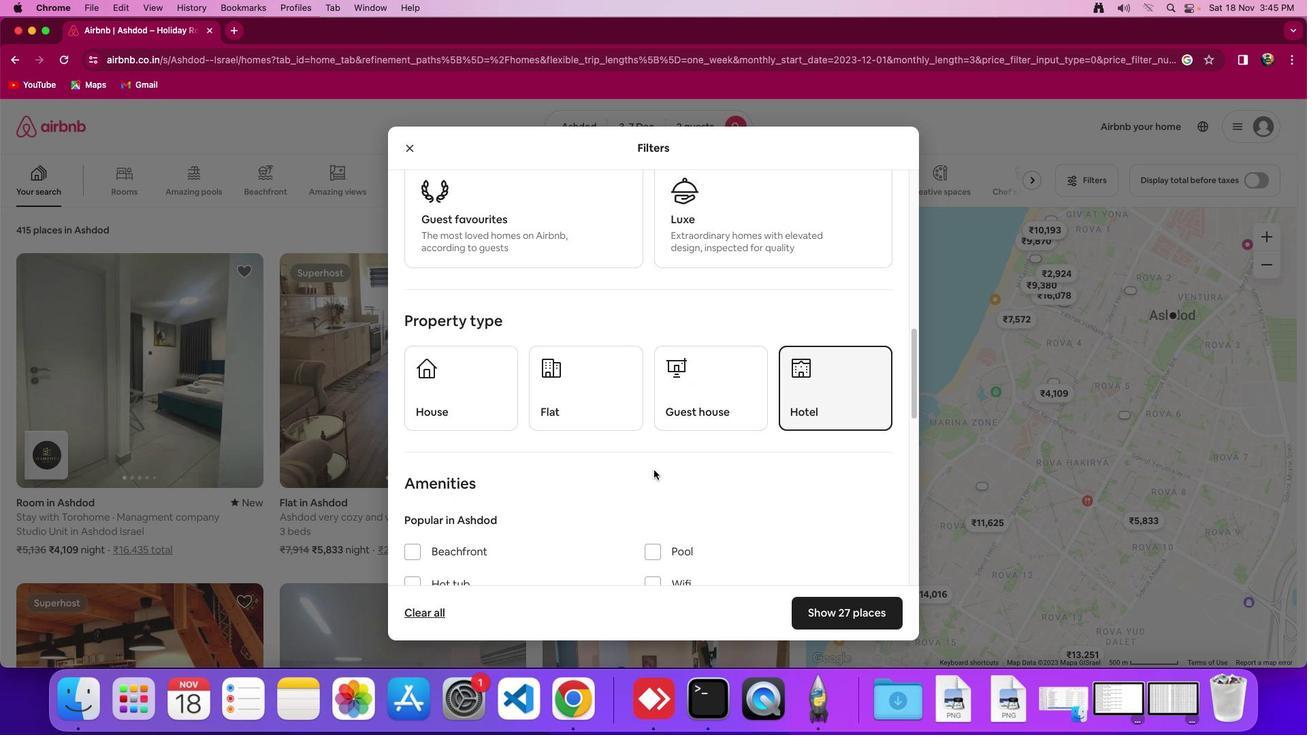 
Action: Mouse scrolled (654, 470) with delta (0, 0)
Screenshot: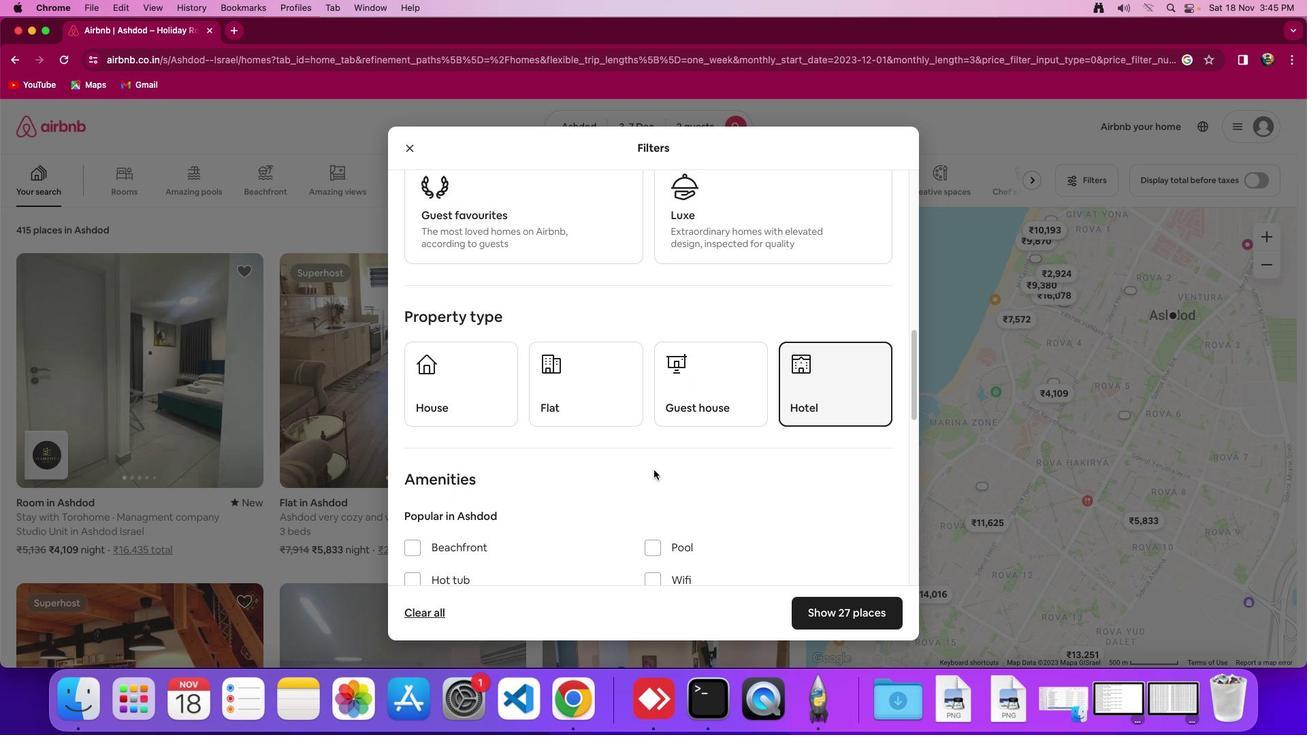 
Action: Mouse scrolled (654, 470) with delta (0, 0)
Screenshot: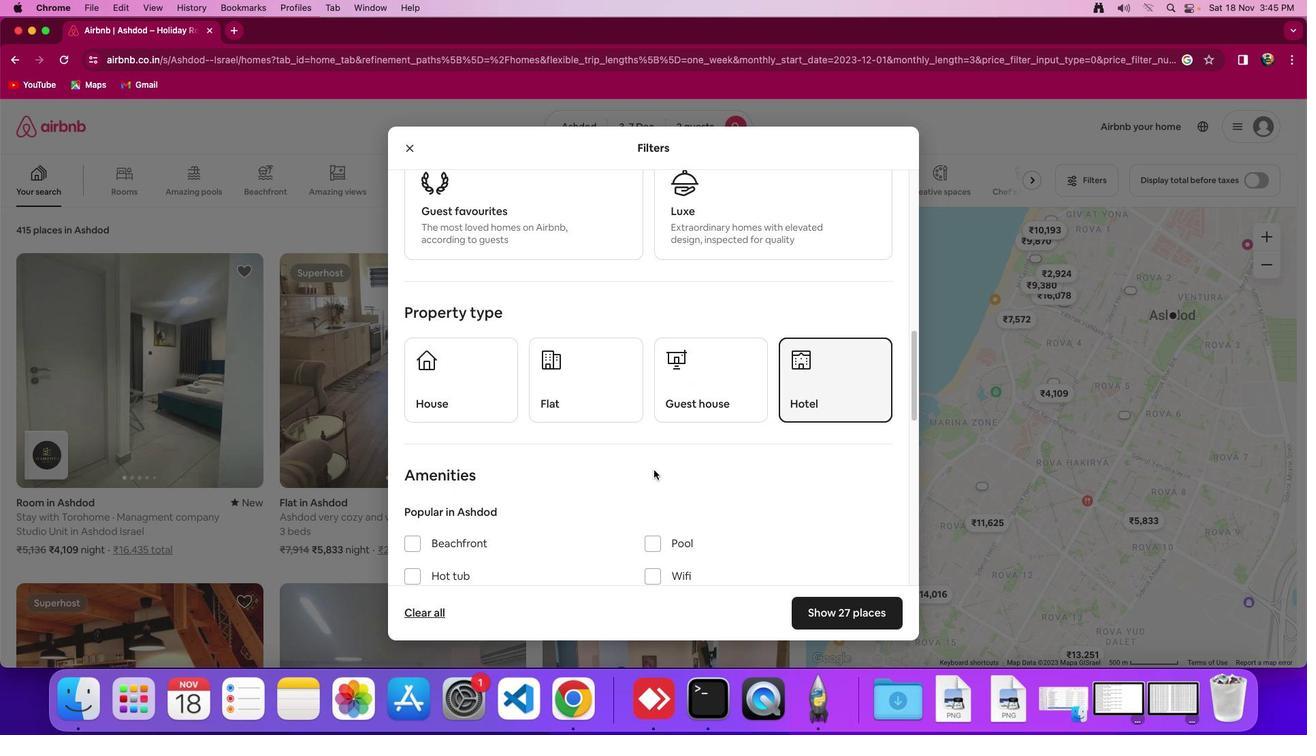 
Action: Mouse scrolled (654, 470) with delta (0, 0)
Screenshot: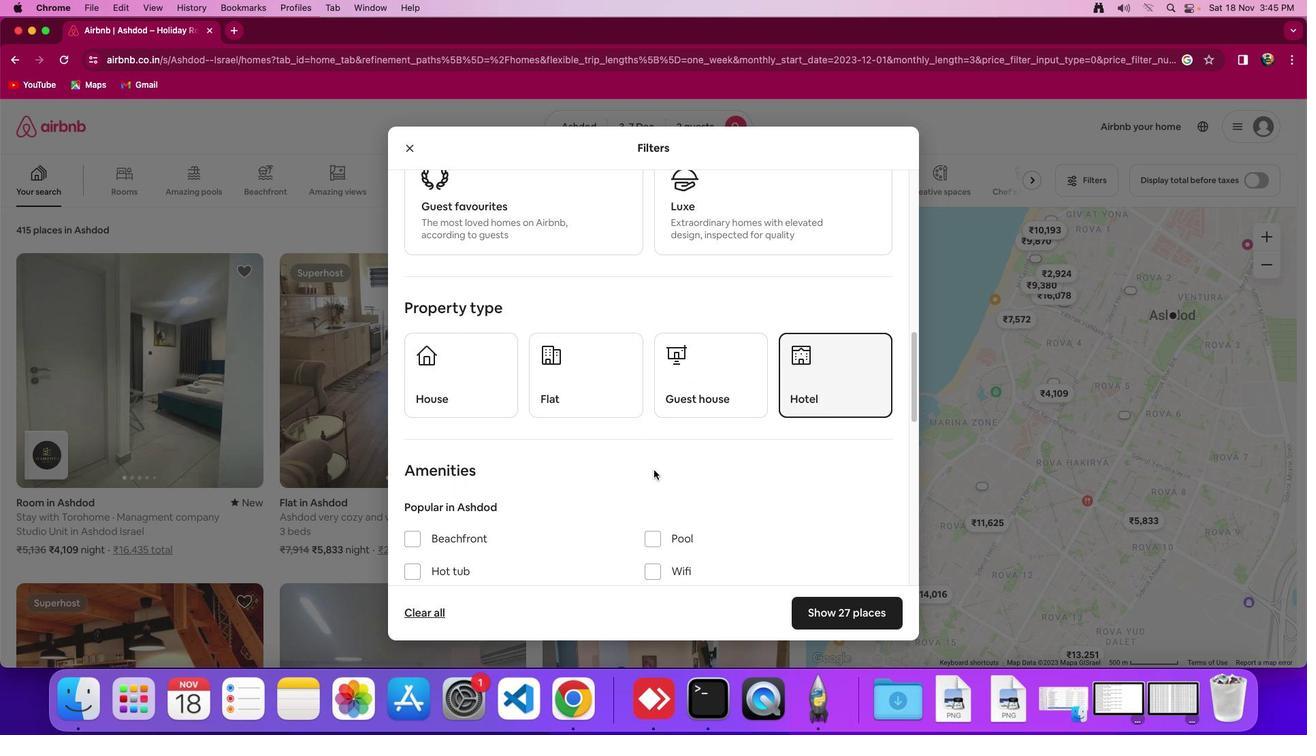 
Action: Mouse scrolled (654, 470) with delta (0, 0)
Screenshot: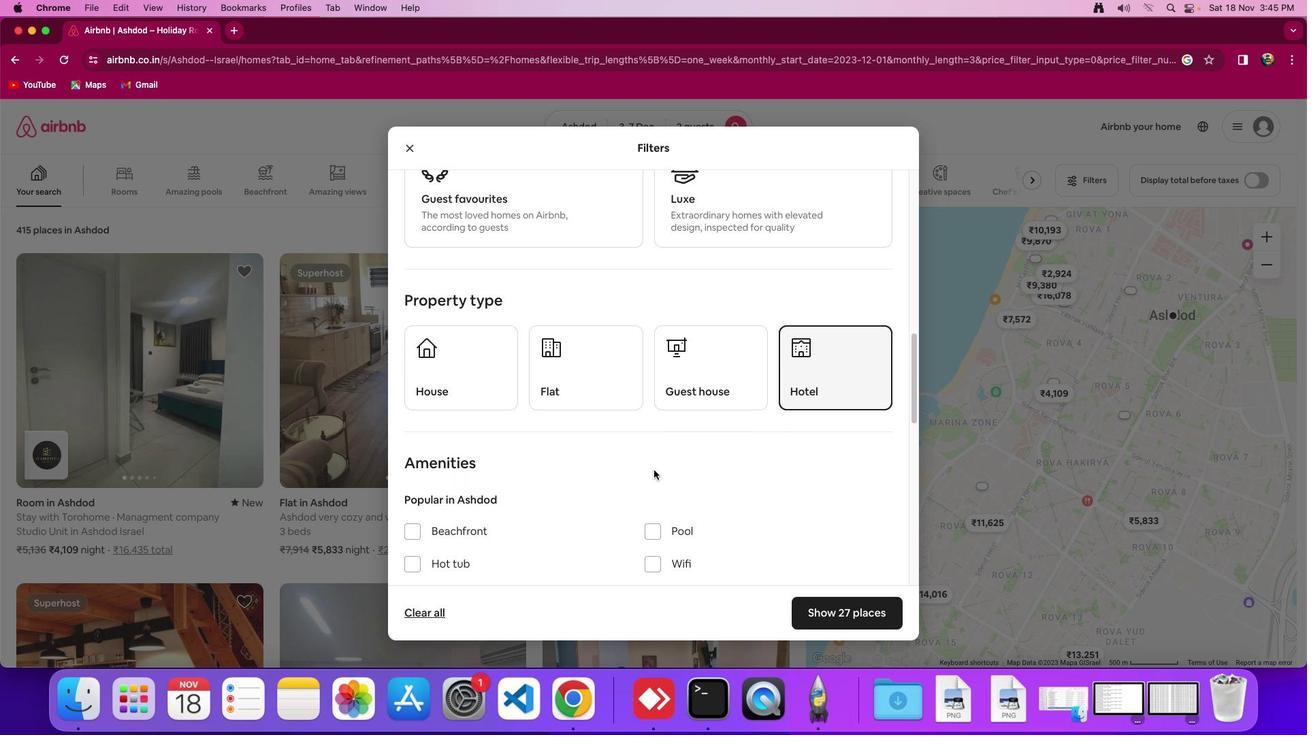 
Action: Mouse scrolled (654, 470) with delta (0, 0)
Screenshot: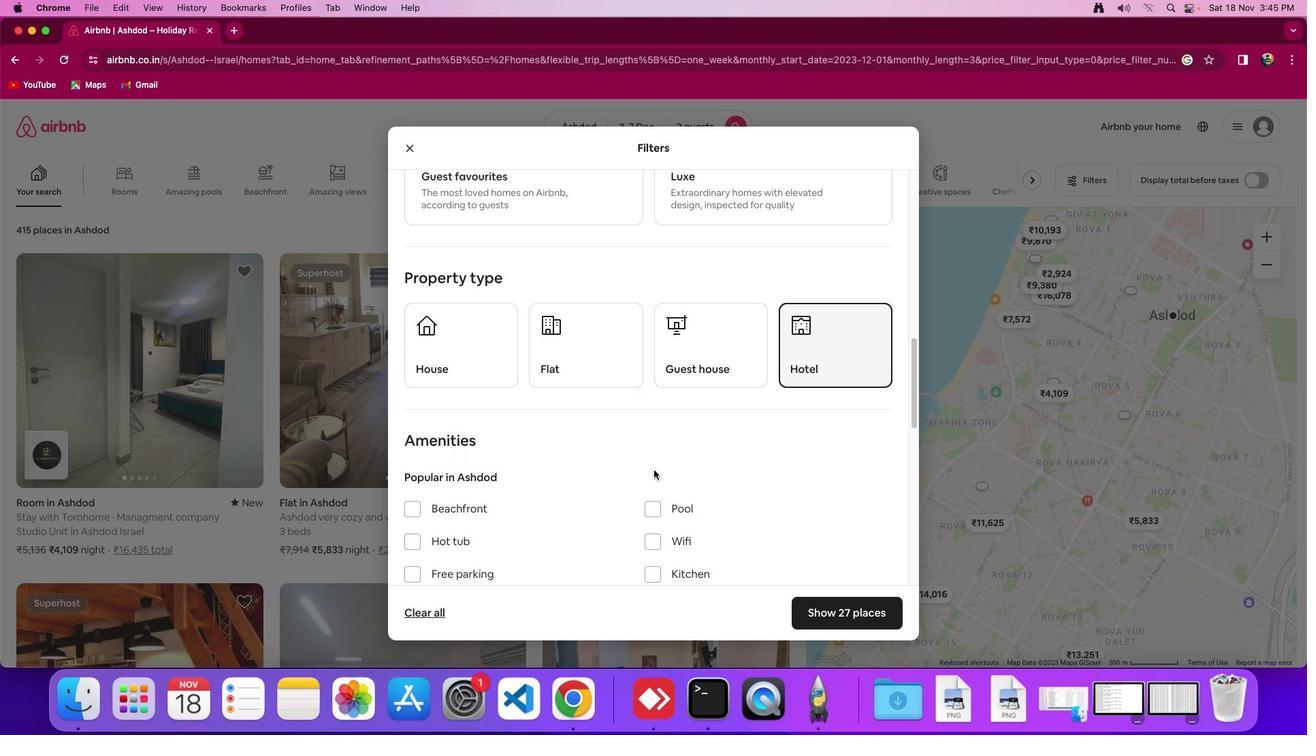 
Action: Mouse scrolled (654, 470) with delta (0, 0)
Screenshot: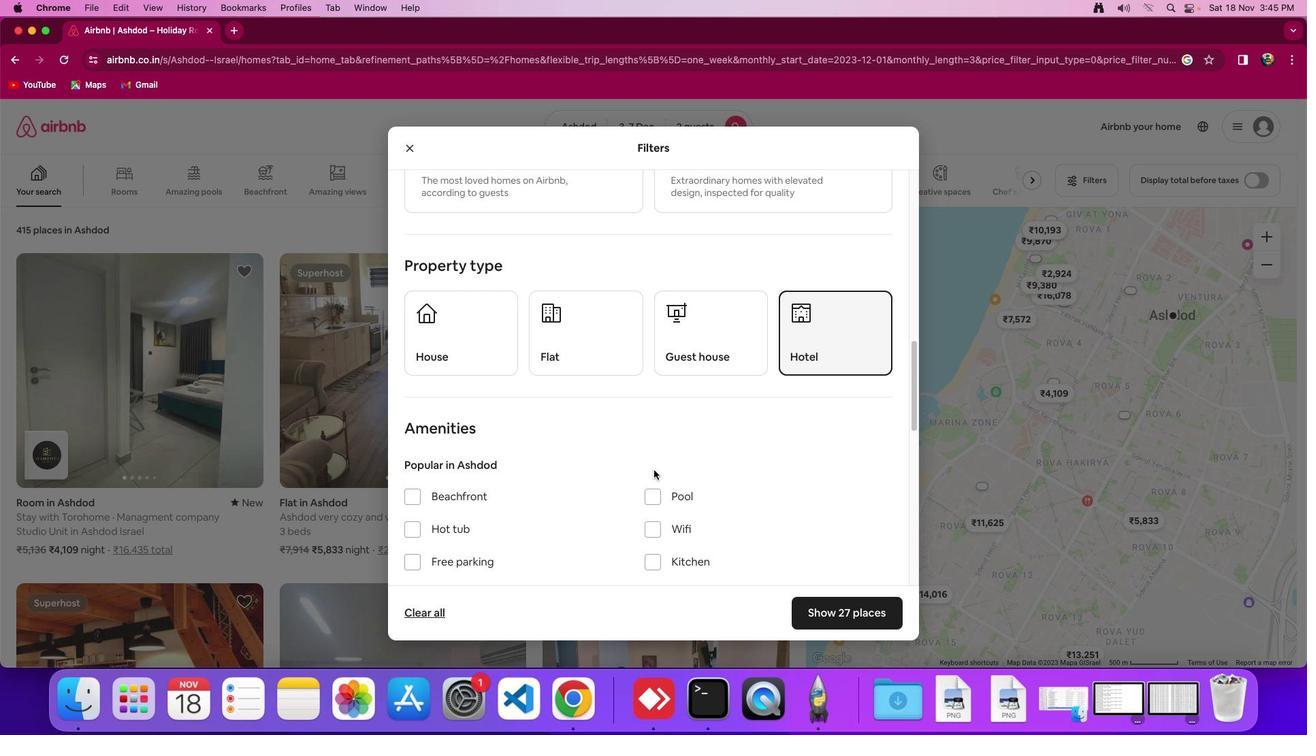 
Action: Mouse scrolled (654, 470) with delta (0, 0)
Screenshot: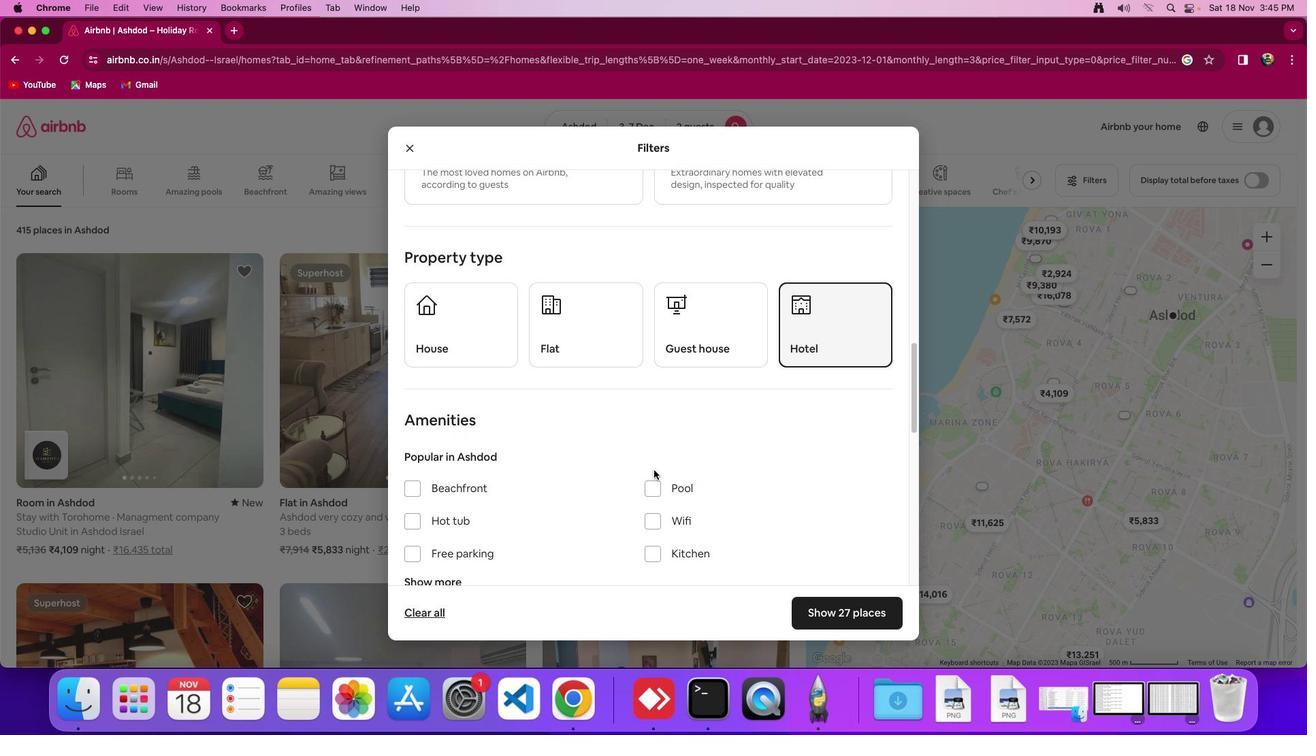 
Action: Mouse scrolled (654, 470) with delta (0, 0)
Screenshot: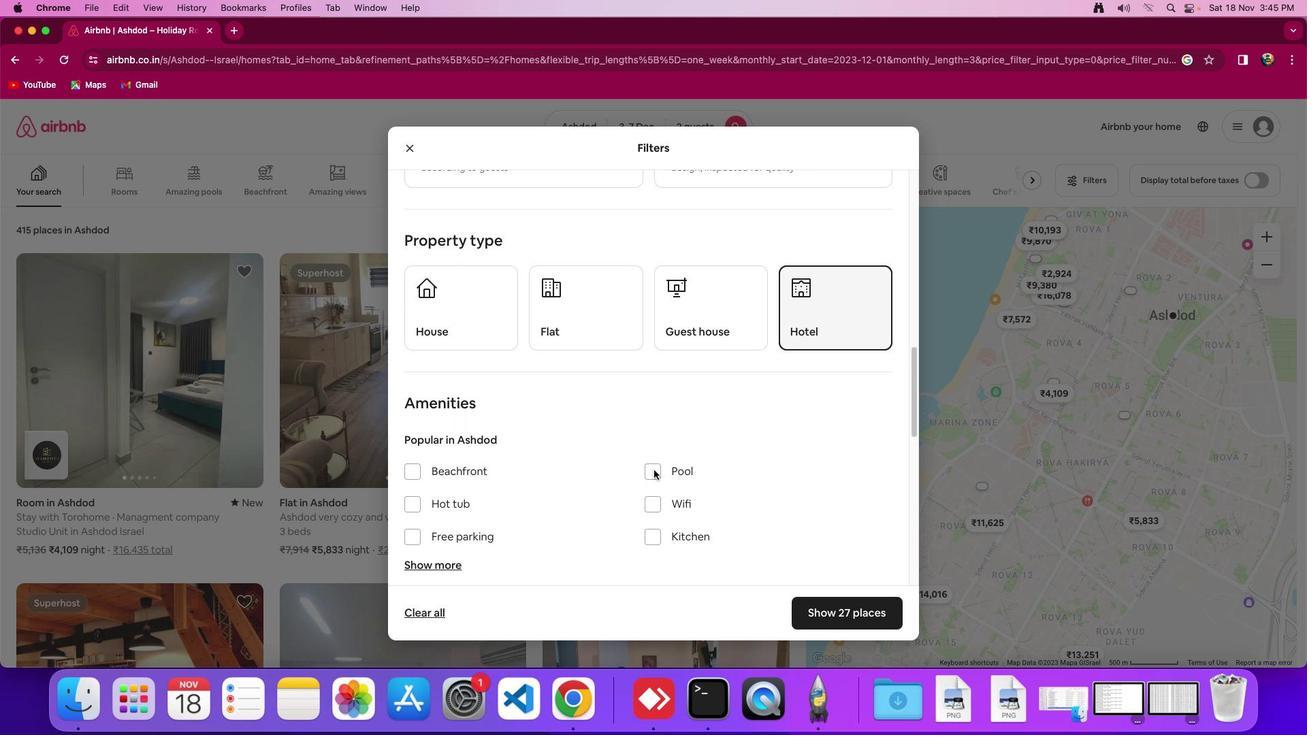 
Action: Mouse scrolled (654, 470) with delta (0, 0)
Screenshot: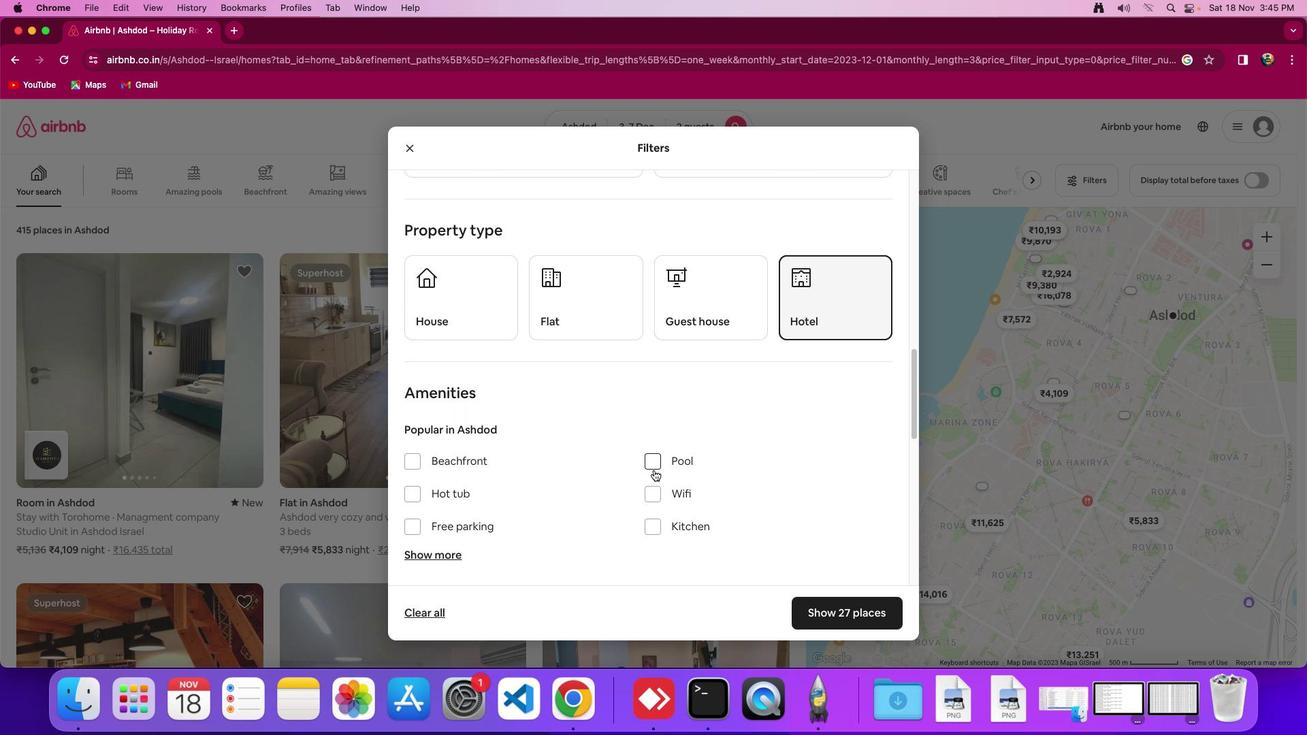 
Action: Mouse scrolled (654, 470) with delta (0, 0)
Screenshot: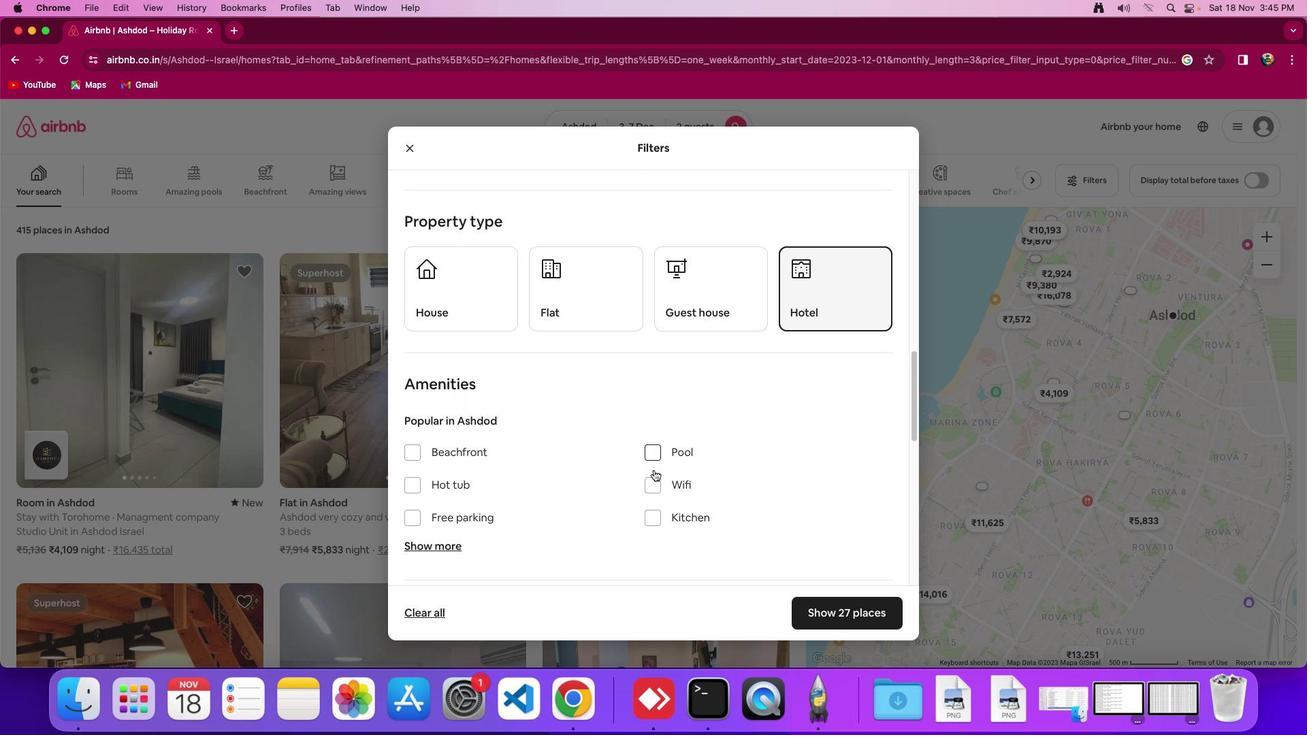 
Action: Mouse moved to (682, 464)
Screenshot: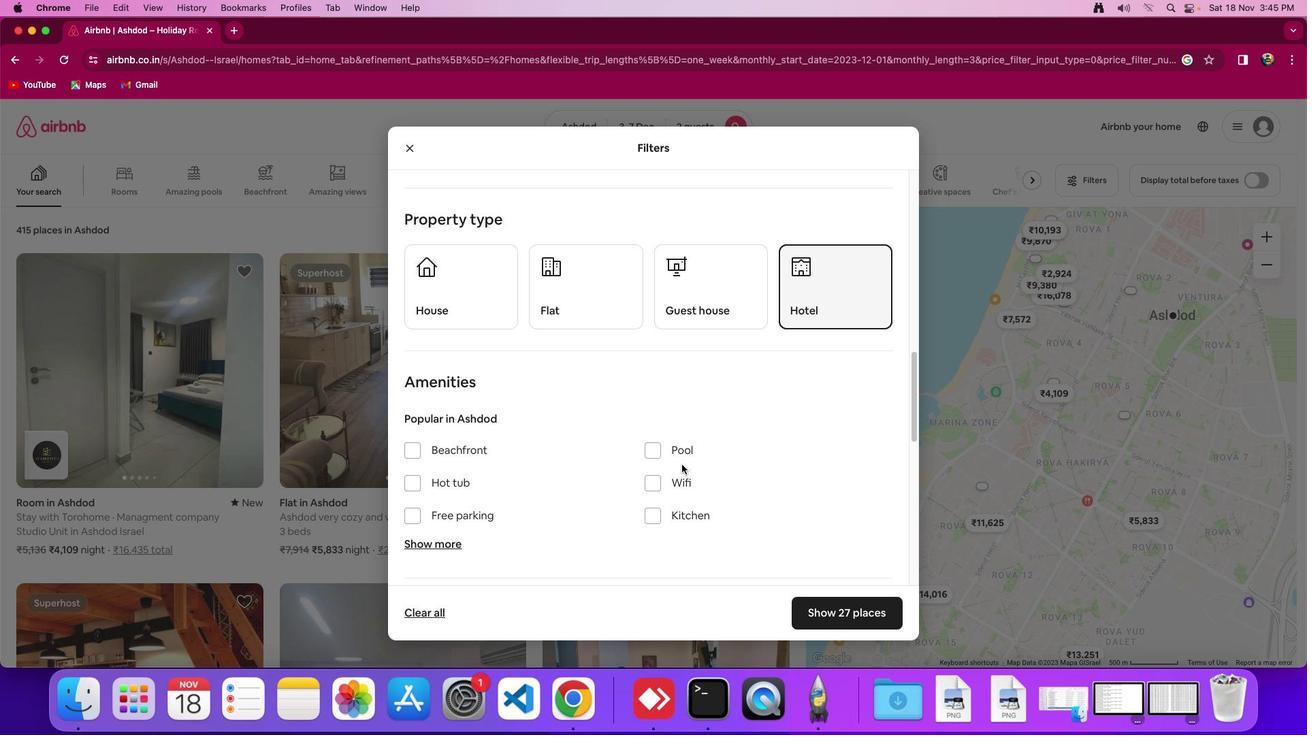 
Action: Mouse scrolled (682, 464) with delta (0, 0)
Screenshot: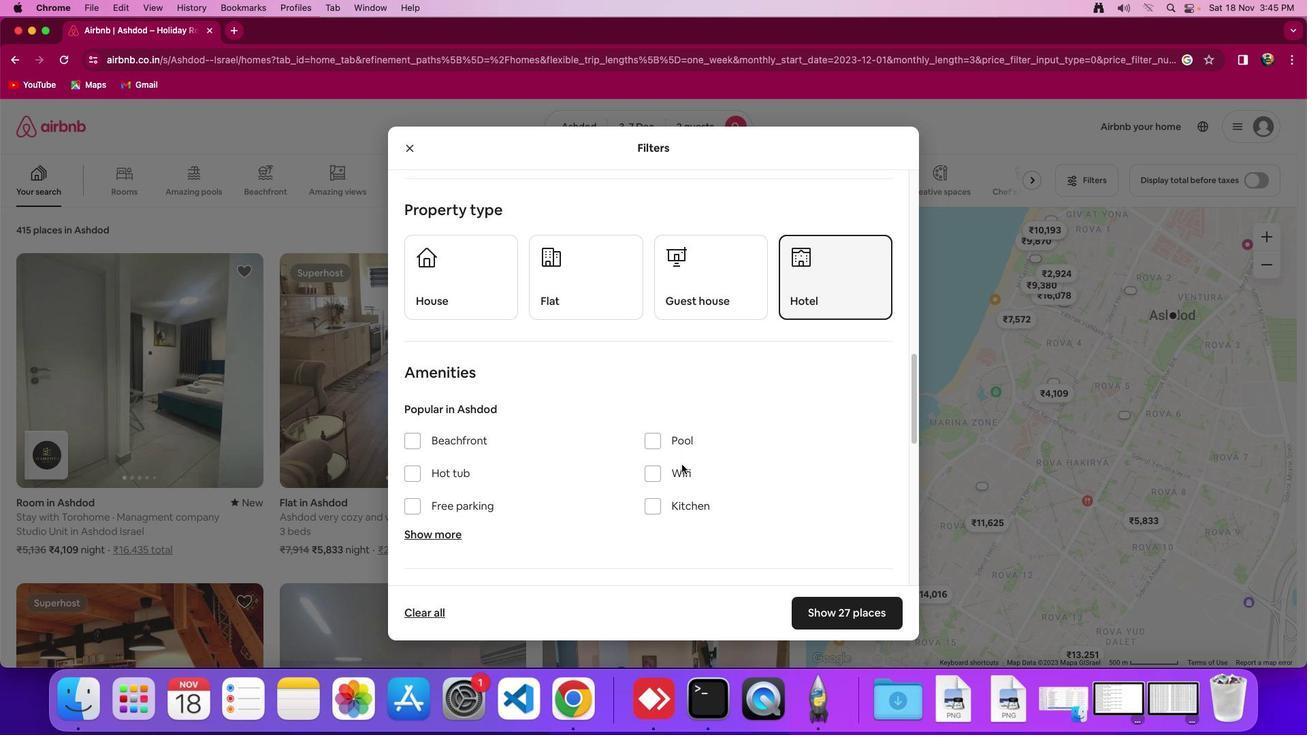 
Action: Mouse scrolled (682, 464) with delta (0, 0)
Screenshot: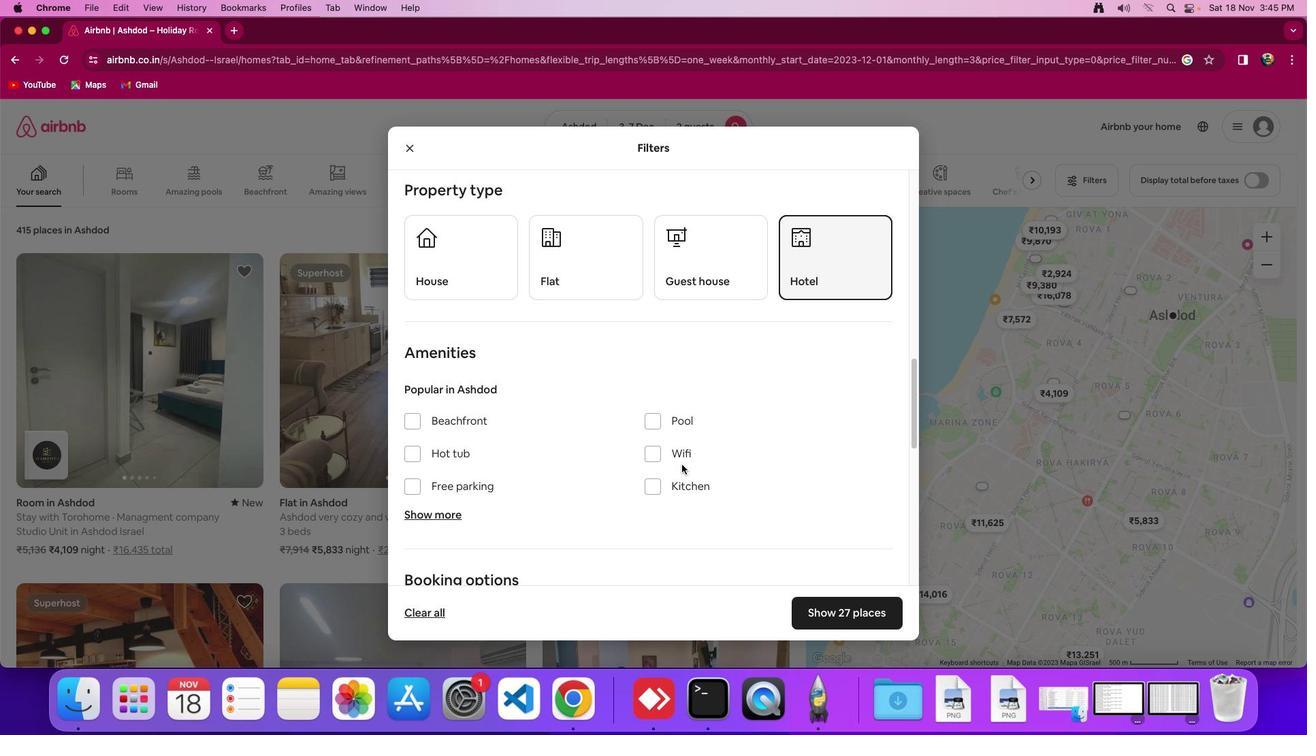
Action: Mouse scrolled (682, 464) with delta (0, 0)
Screenshot: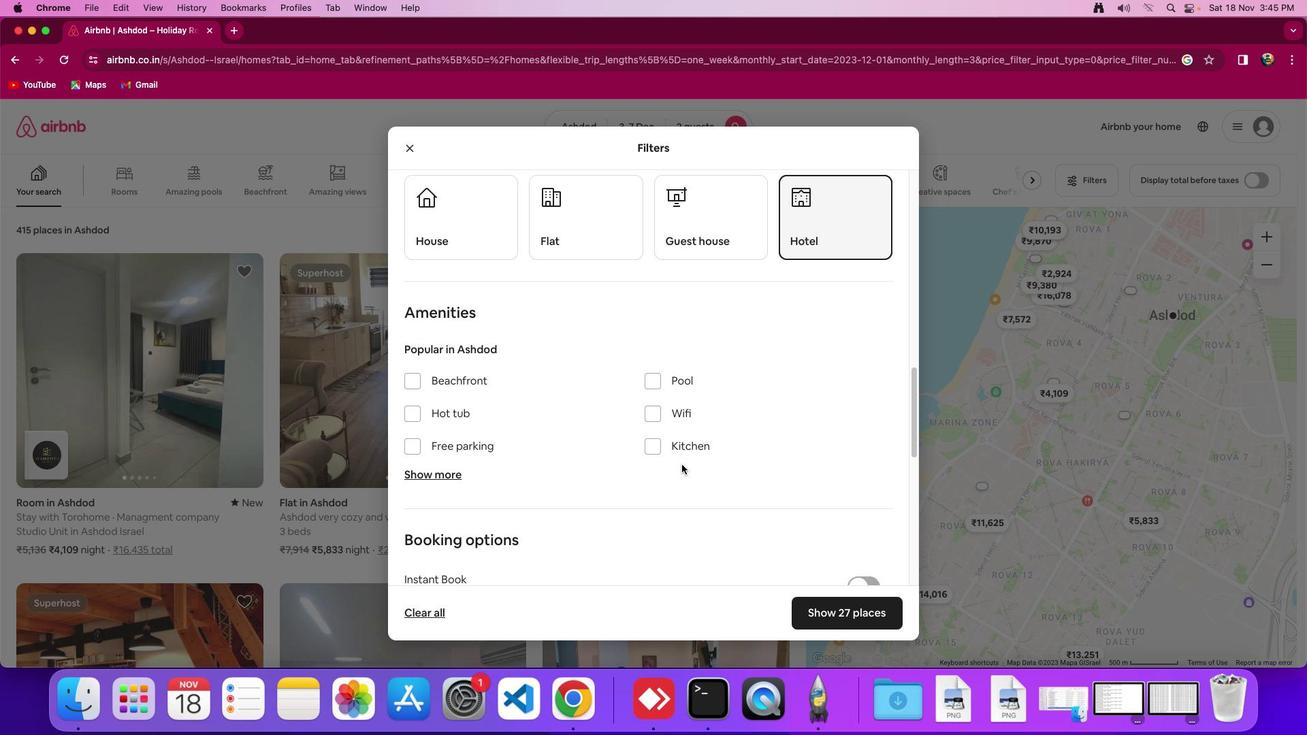 
Action: Mouse moved to (428, 471)
Screenshot: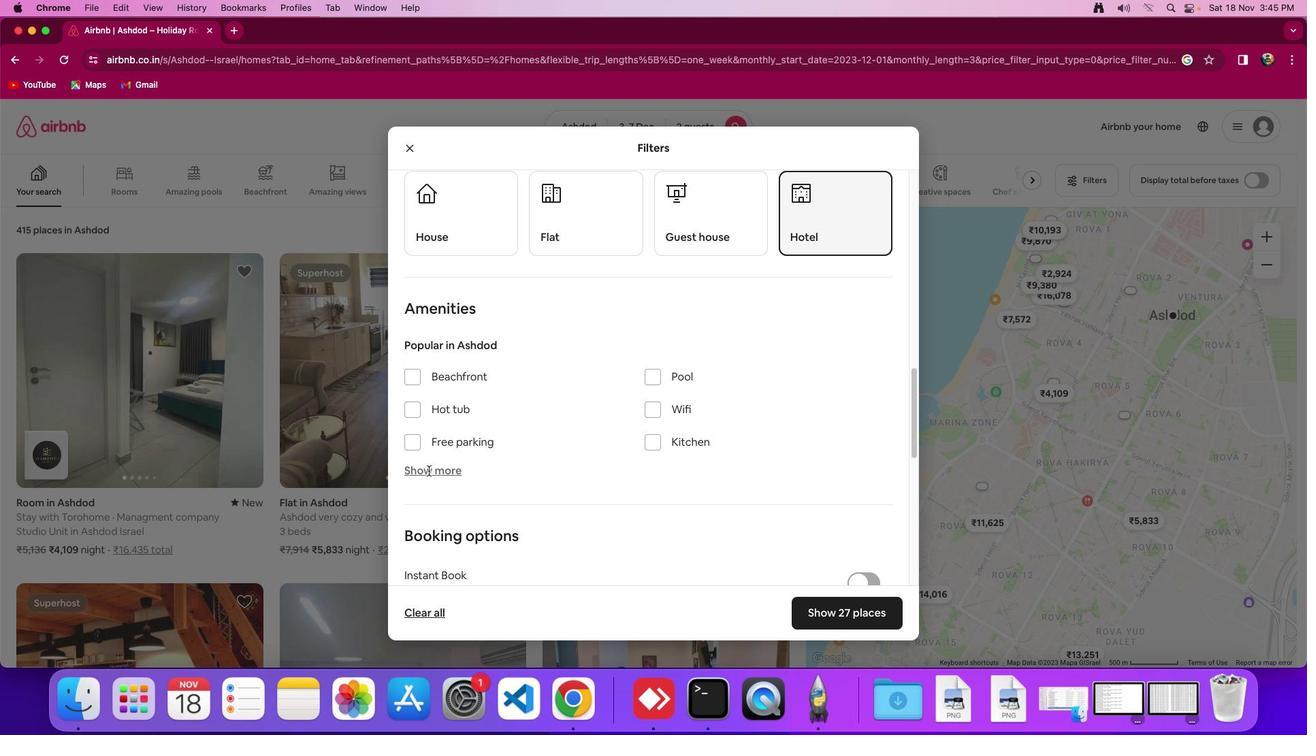 
Action: Mouse pressed left at (428, 471)
Screenshot: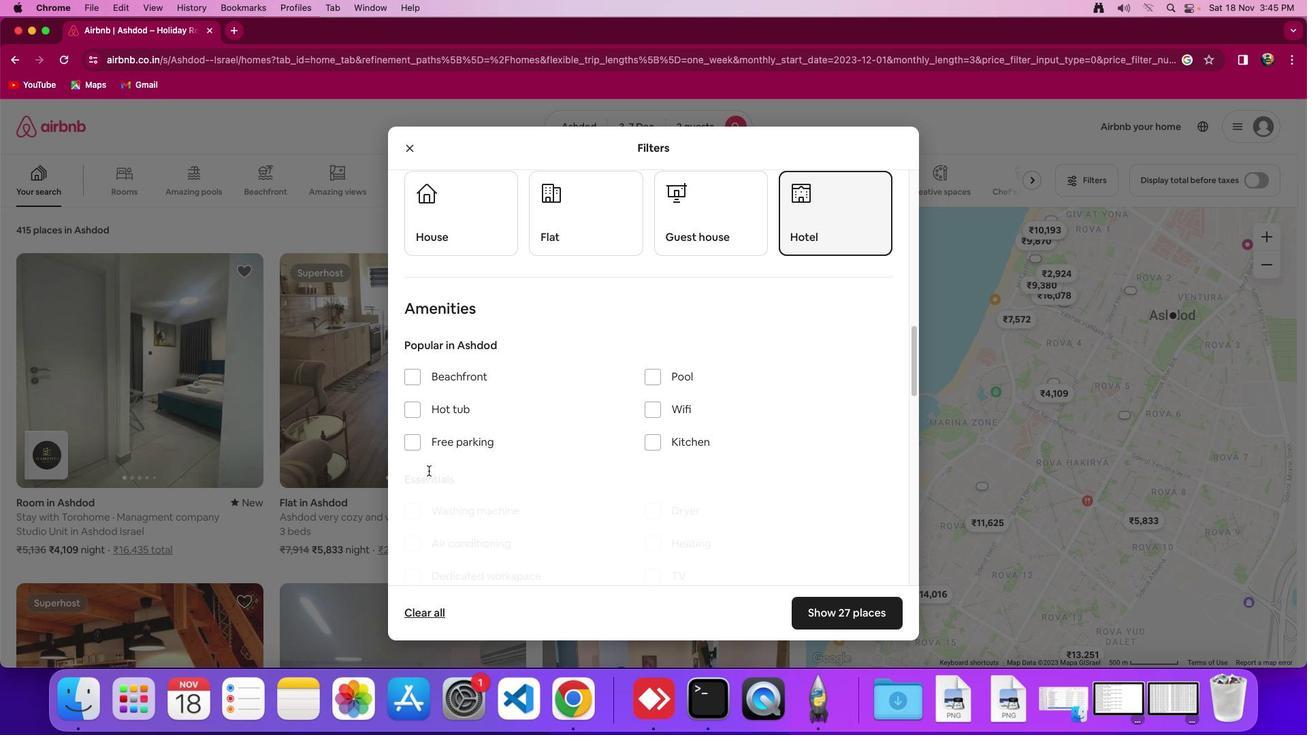 
Action: Mouse moved to (603, 459)
Screenshot: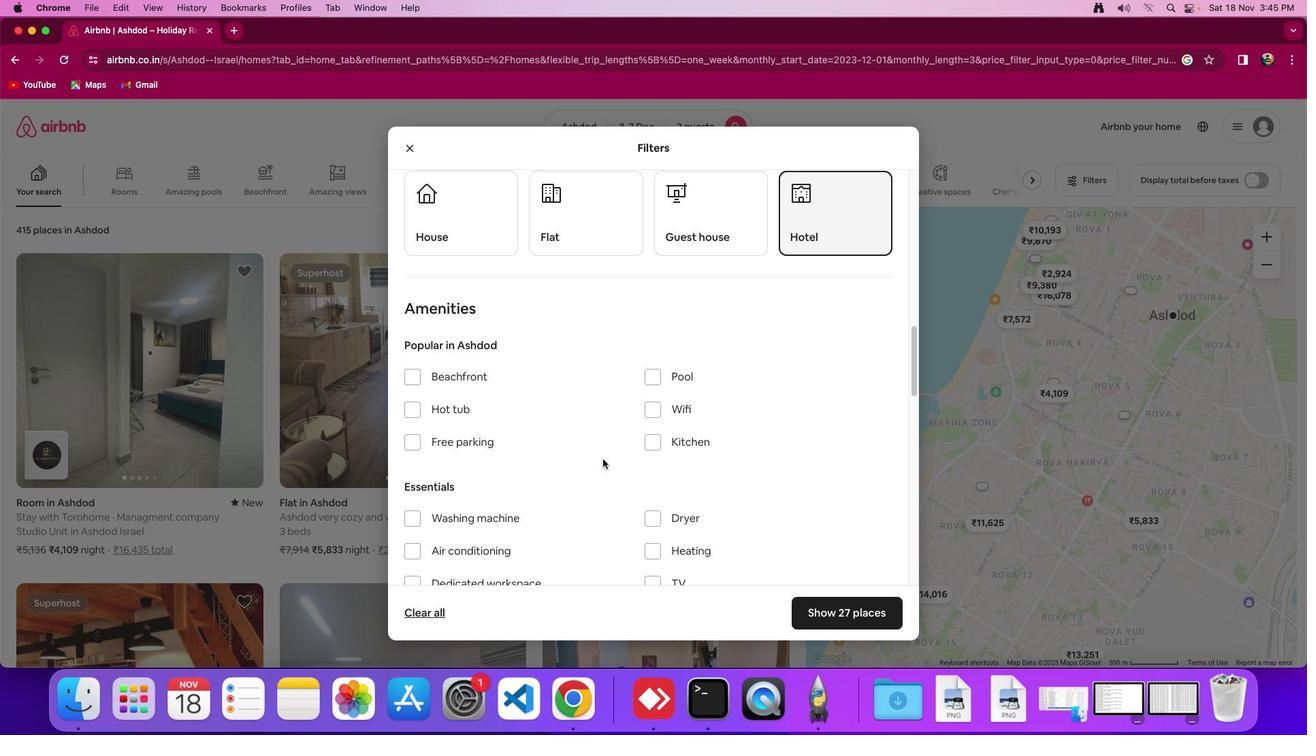 
Action: Mouse scrolled (603, 459) with delta (0, 0)
Screenshot: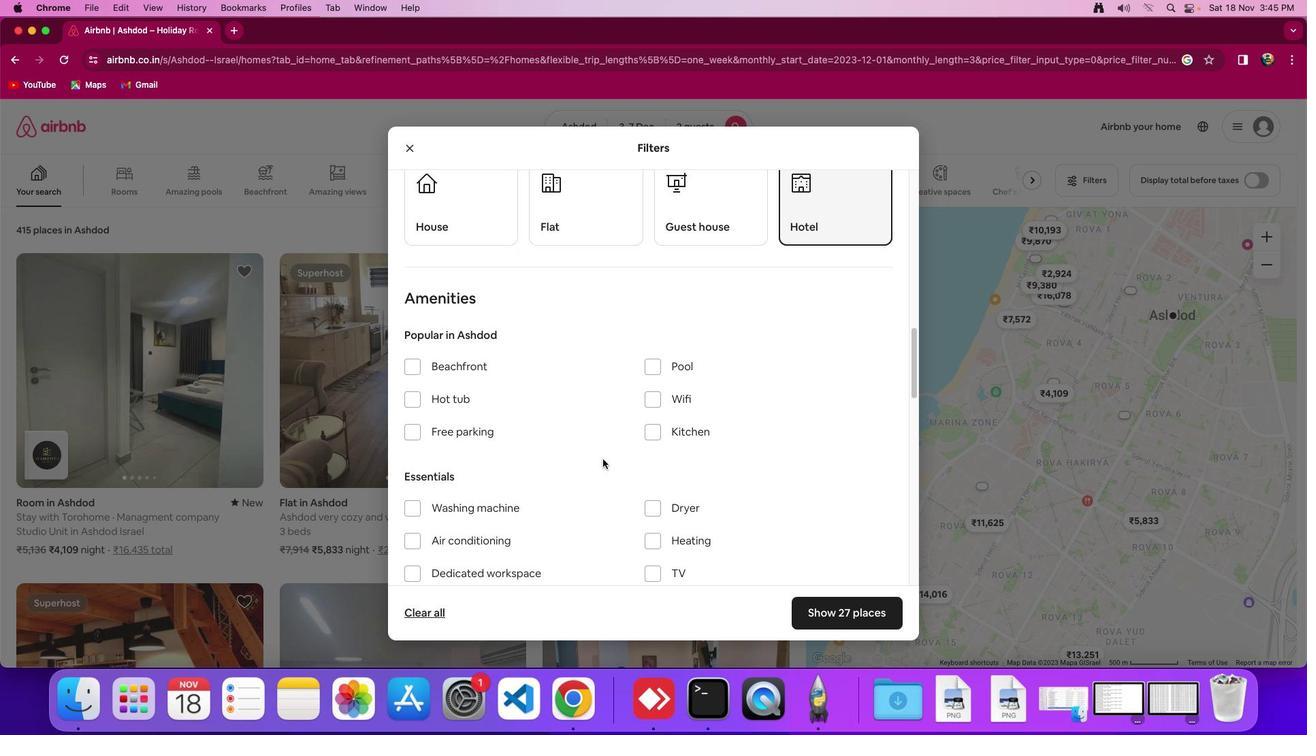 
Action: Mouse scrolled (603, 459) with delta (0, 0)
Screenshot: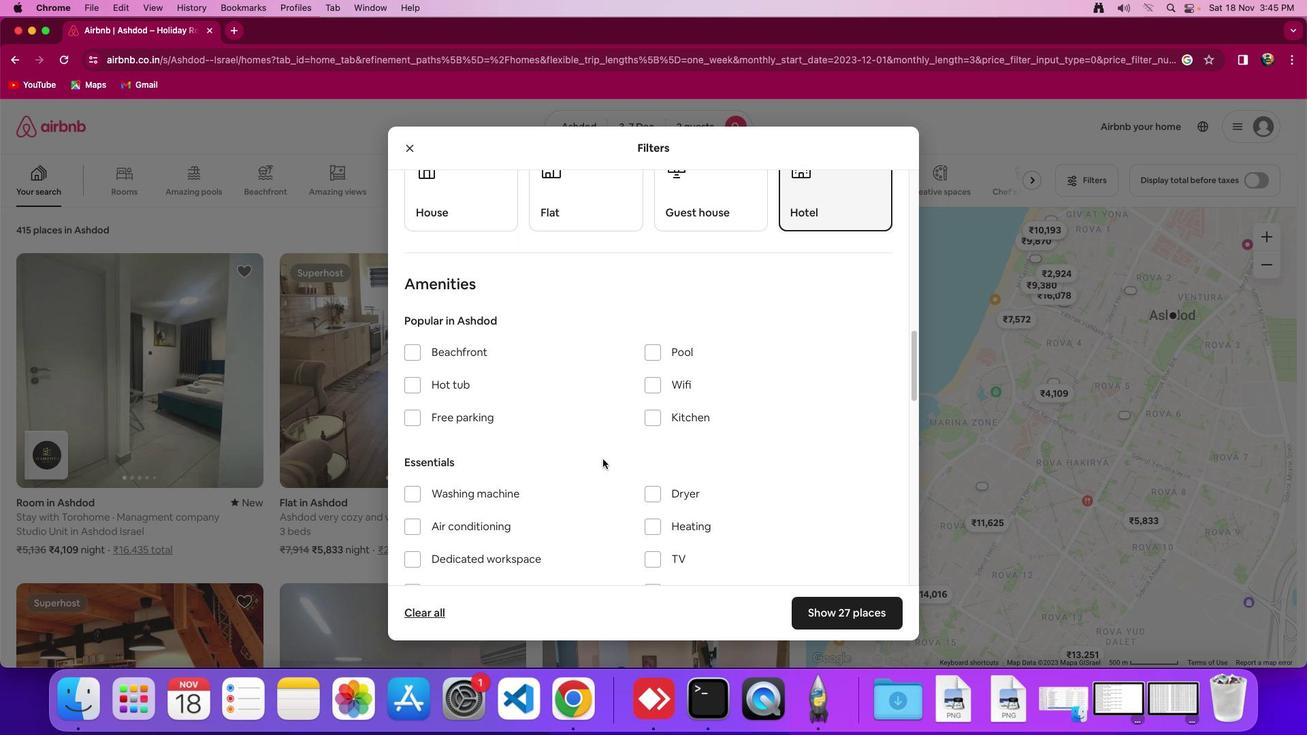 
Action: Mouse scrolled (603, 459) with delta (0, 0)
Screenshot: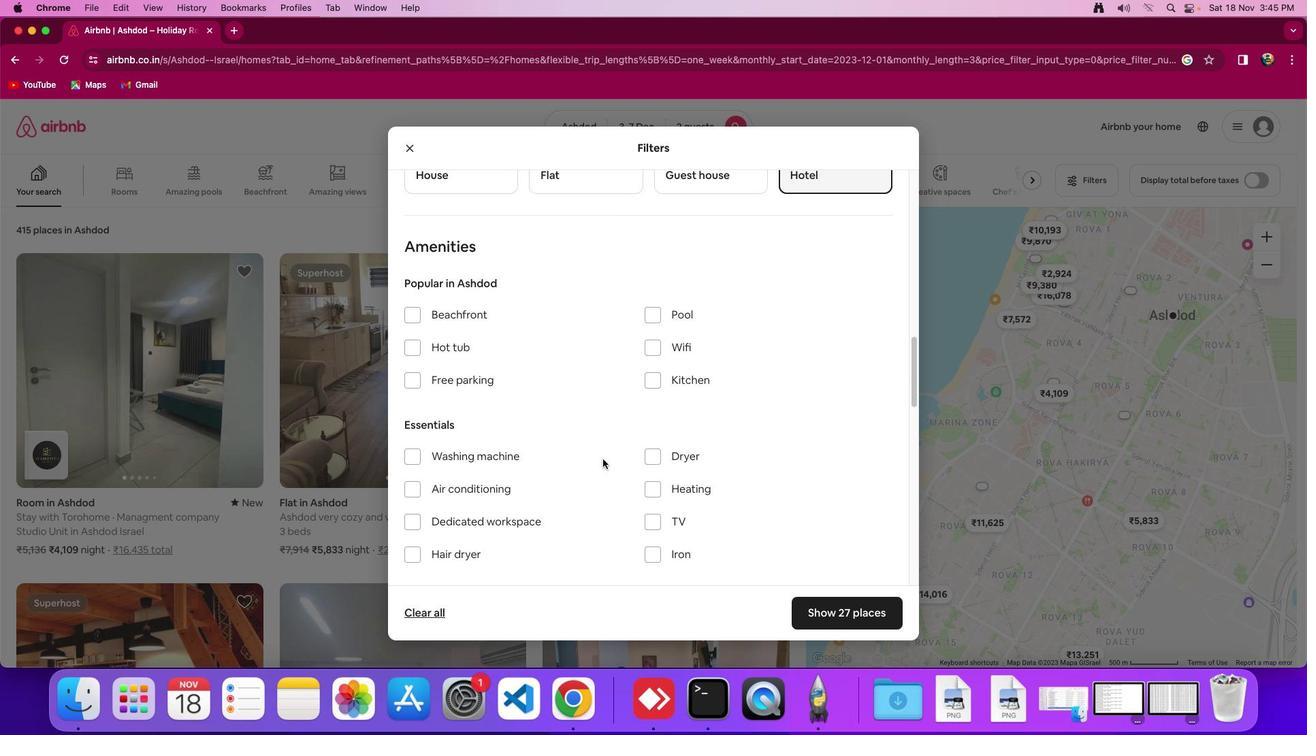 
Action: Mouse scrolled (603, 459) with delta (0, 0)
Screenshot: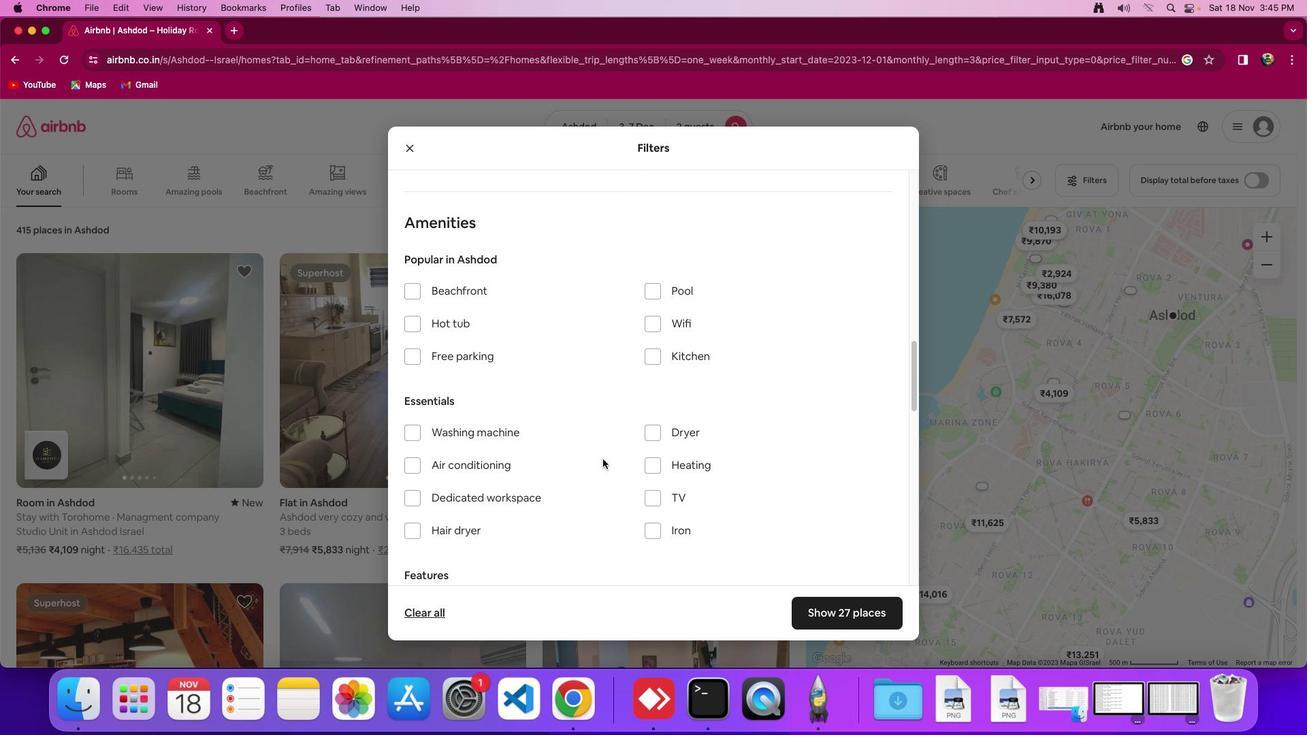 
Action: Mouse scrolled (603, 459) with delta (0, 0)
Screenshot: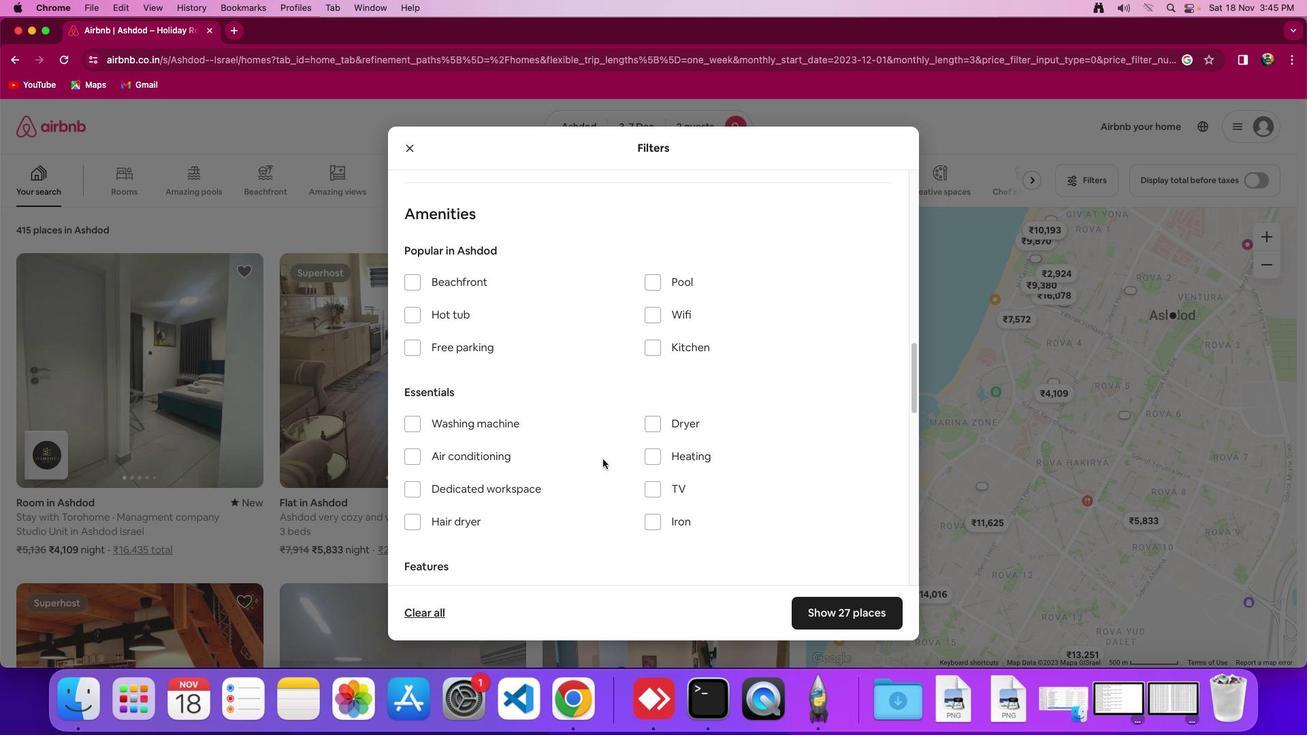 
Action: Mouse moved to (406, 424)
Screenshot: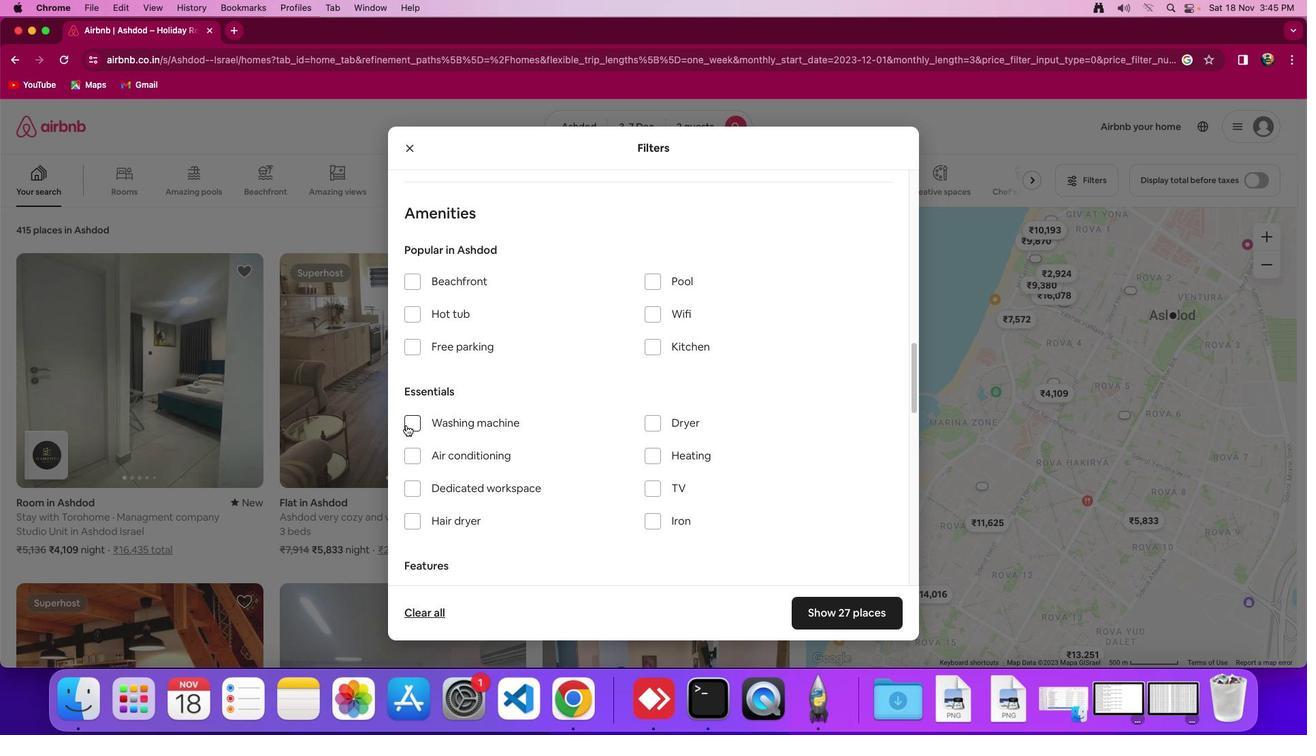 
Action: Mouse pressed left at (406, 424)
Screenshot: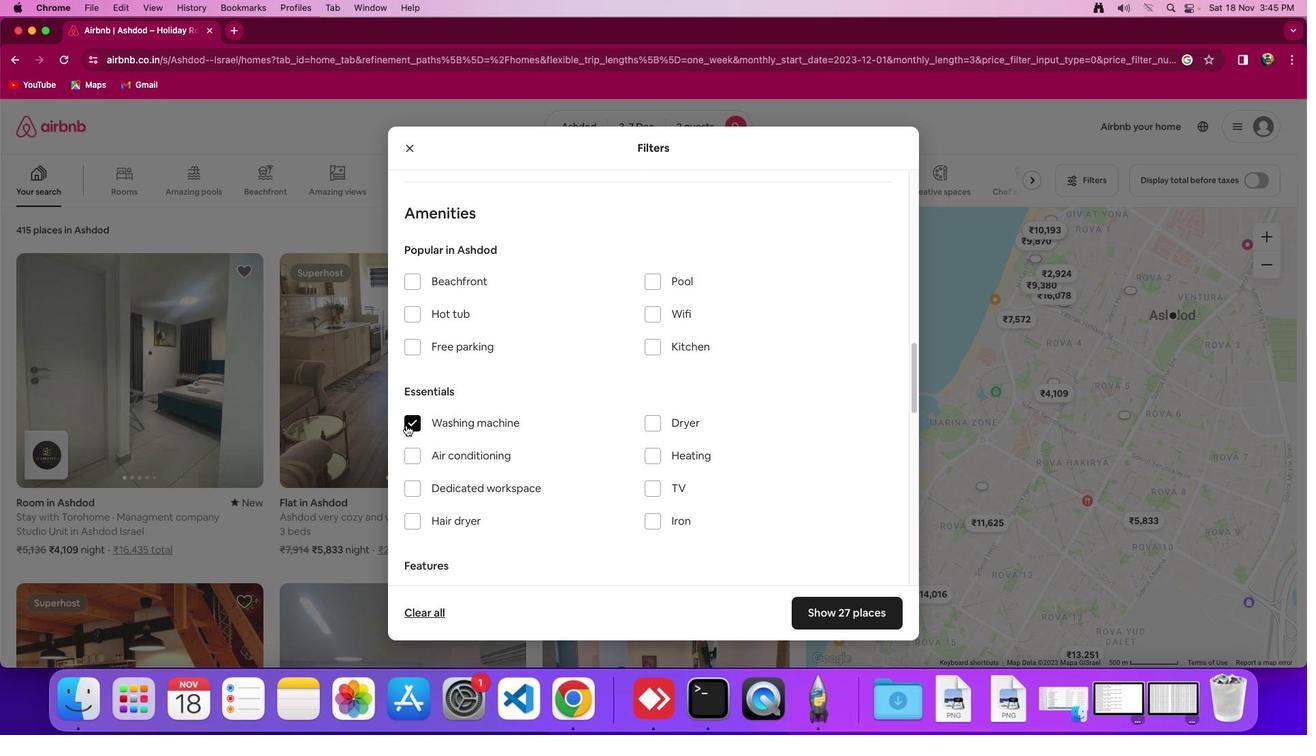 
Action: Mouse moved to (841, 612)
Screenshot: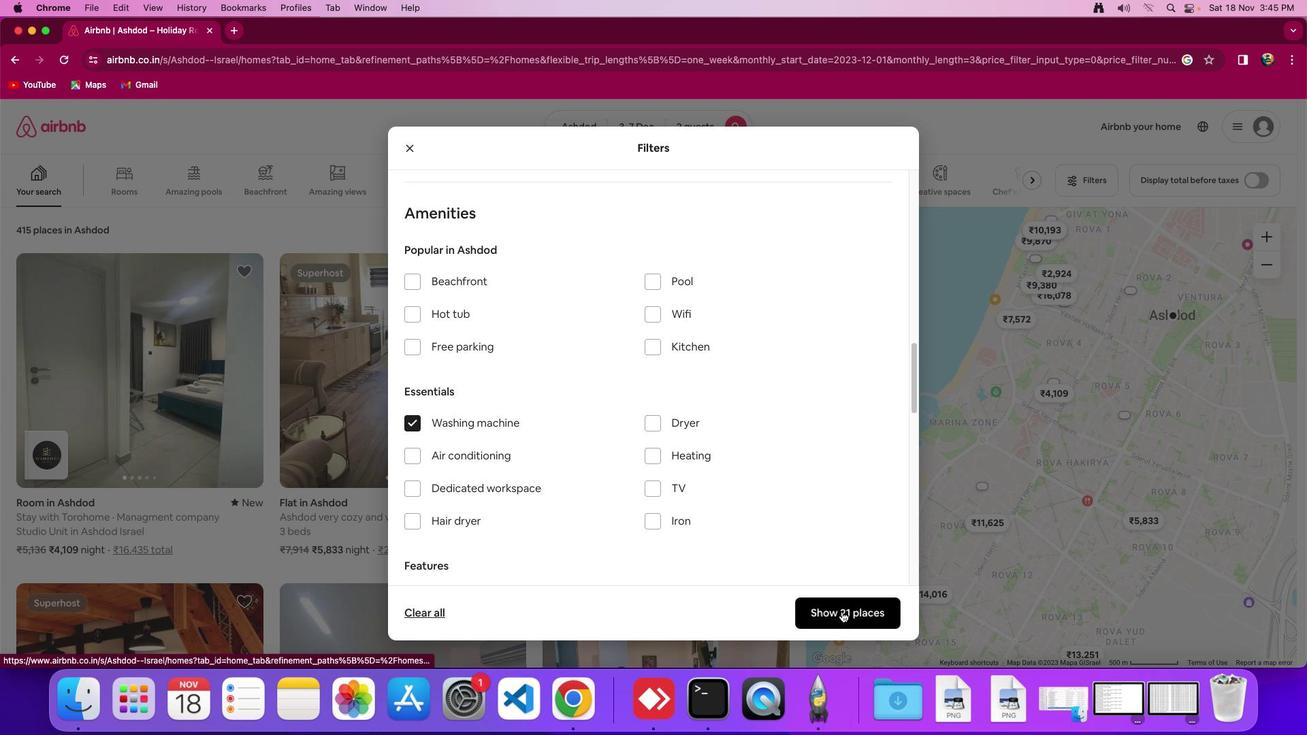 
Action: Mouse pressed left at (841, 612)
Screenshot: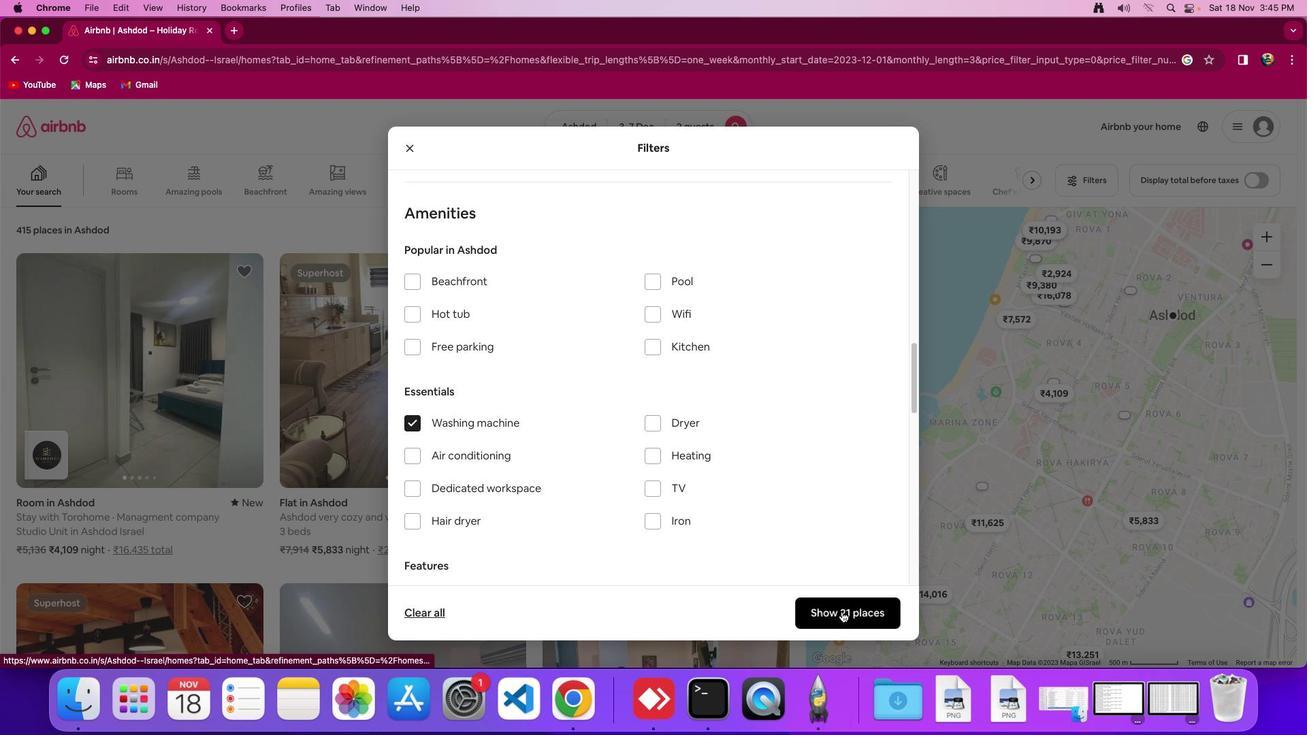 
Action: Mouse moved to (677, 442)
Screenshot: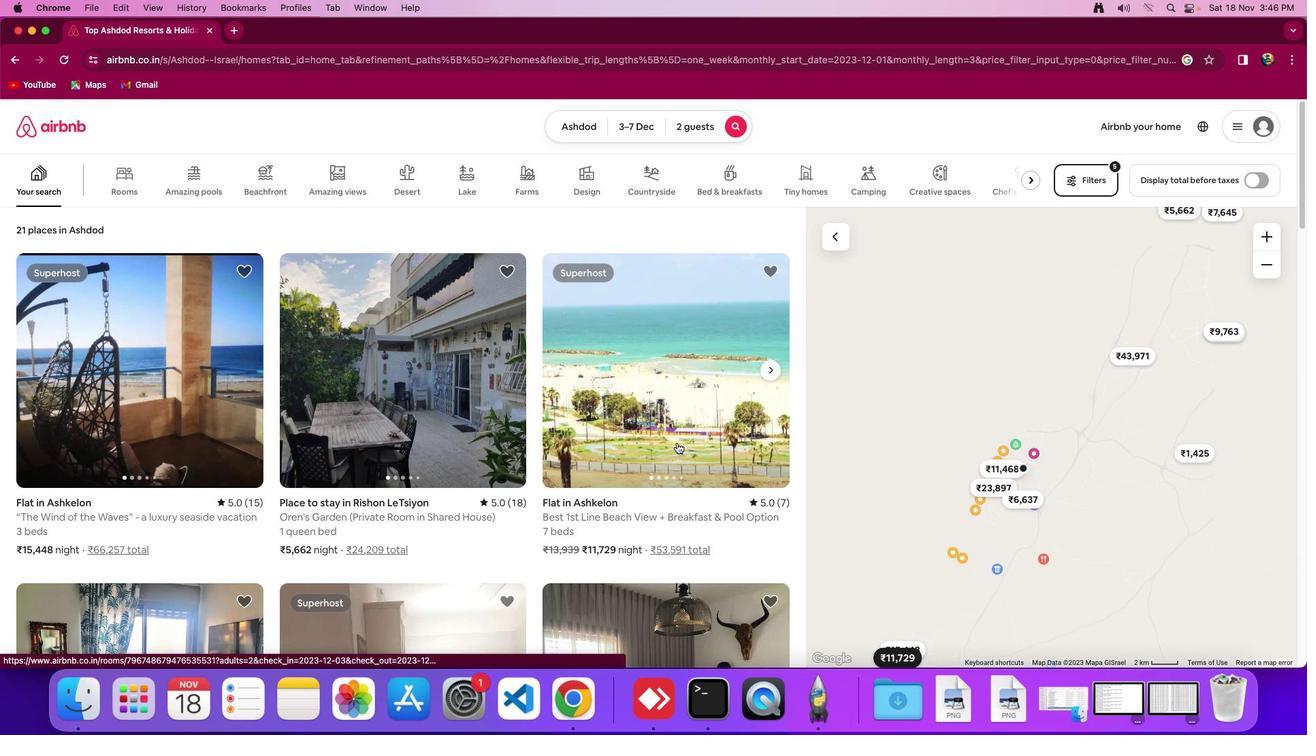 
Action: Mouse scrolled (677, 442) with delta (0, 0)
Screenshot: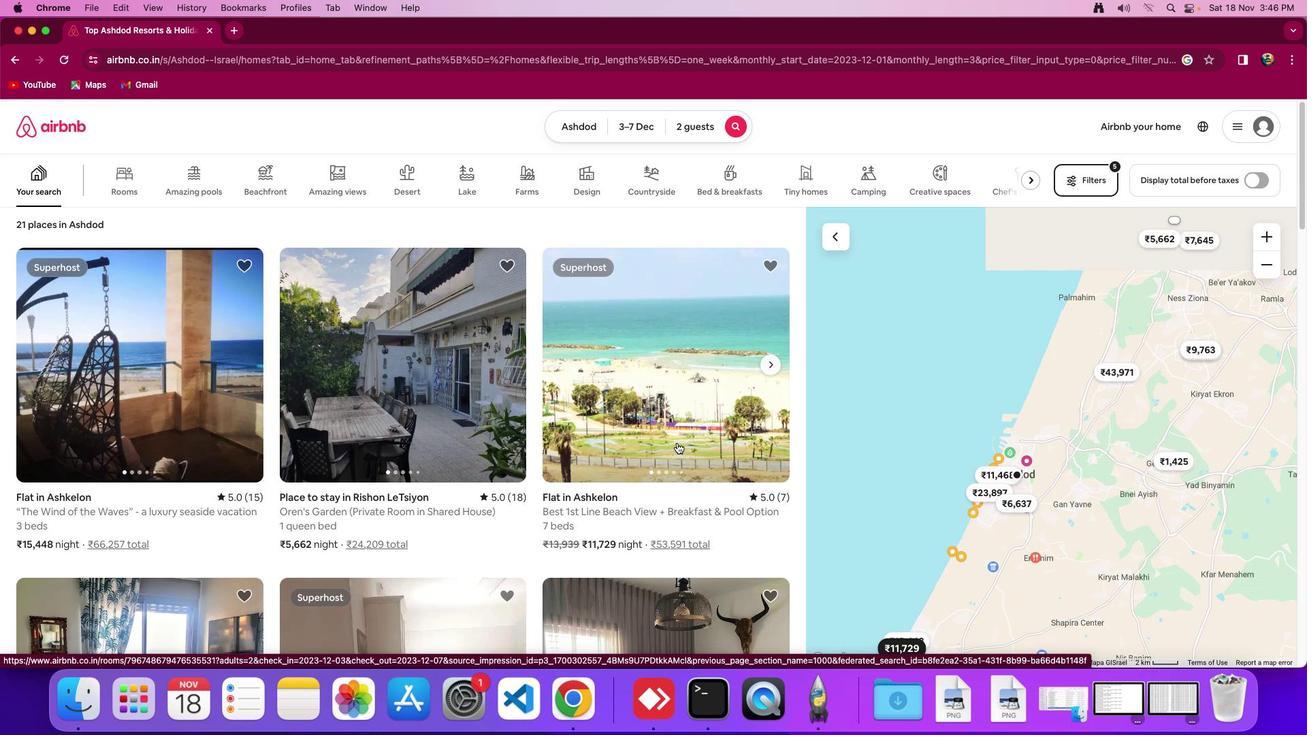 
Action: Mouse scrolled (677, 442) with delta (0, 0)
Screenshot: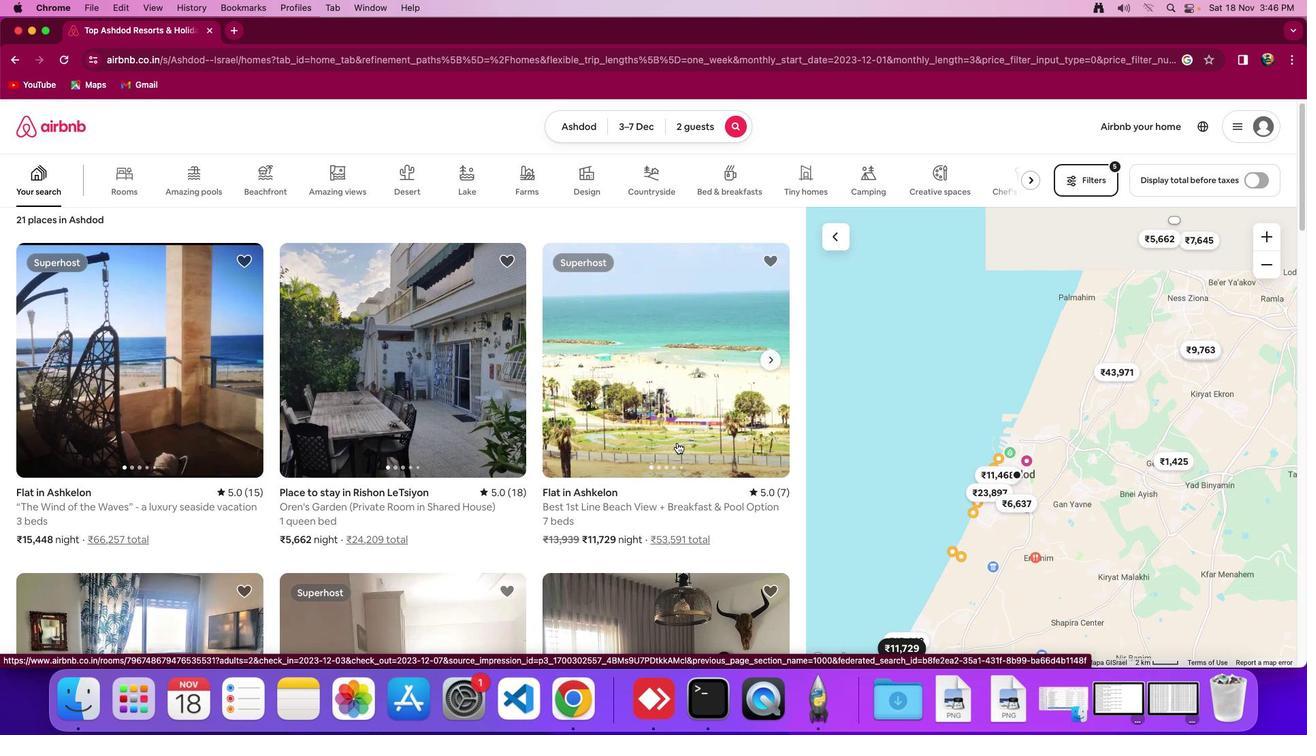 
Action: Mouse scrolled (677, 442) with delta (0, 0)
Screenshot: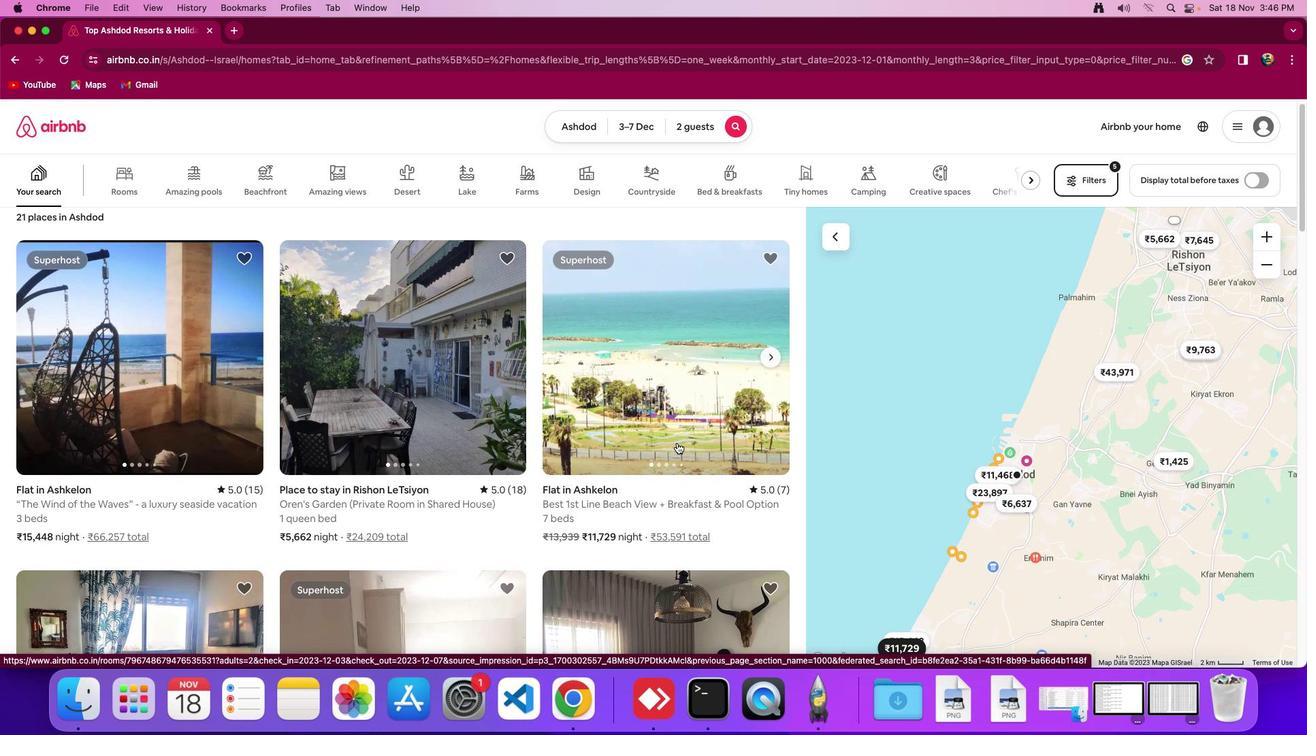 
Action: Mouse scrolled (677, 442) with delta (0, 0)
Screenshot: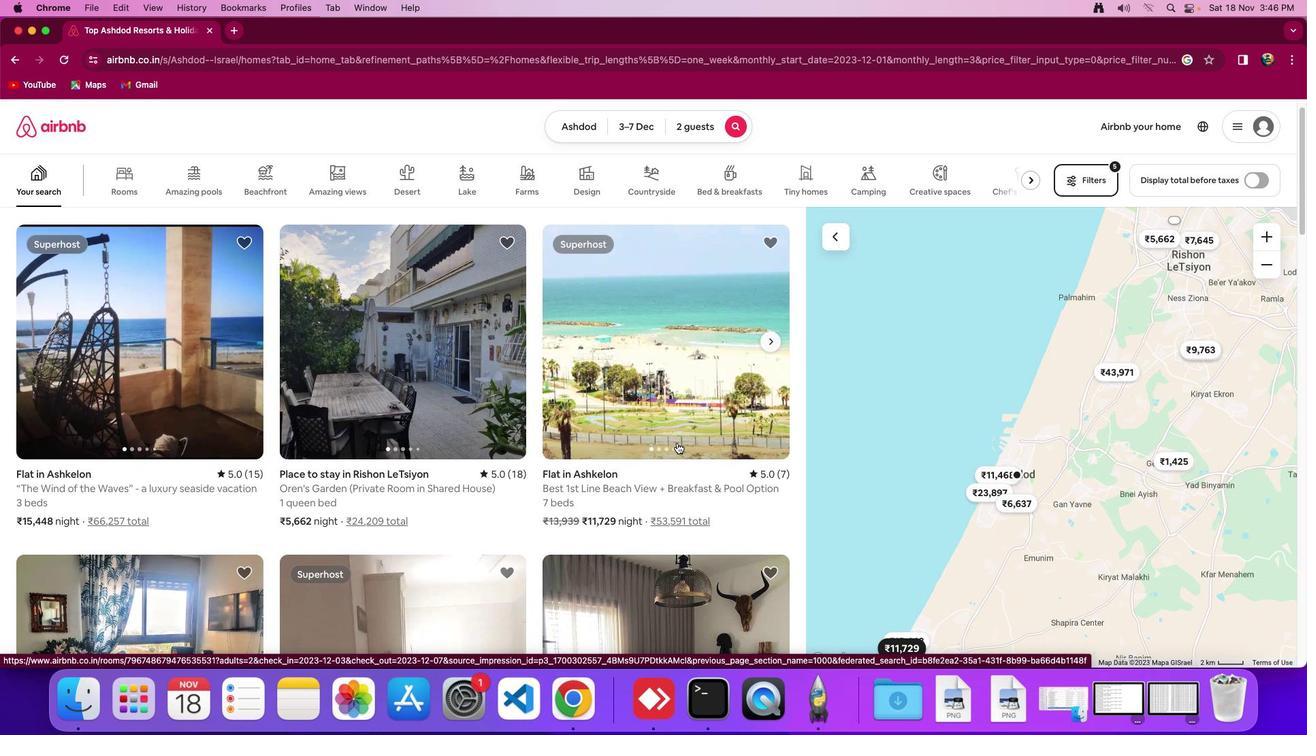 
Action: Mouse scrolled (677, 442) with delta (0, 0)
Screenshot: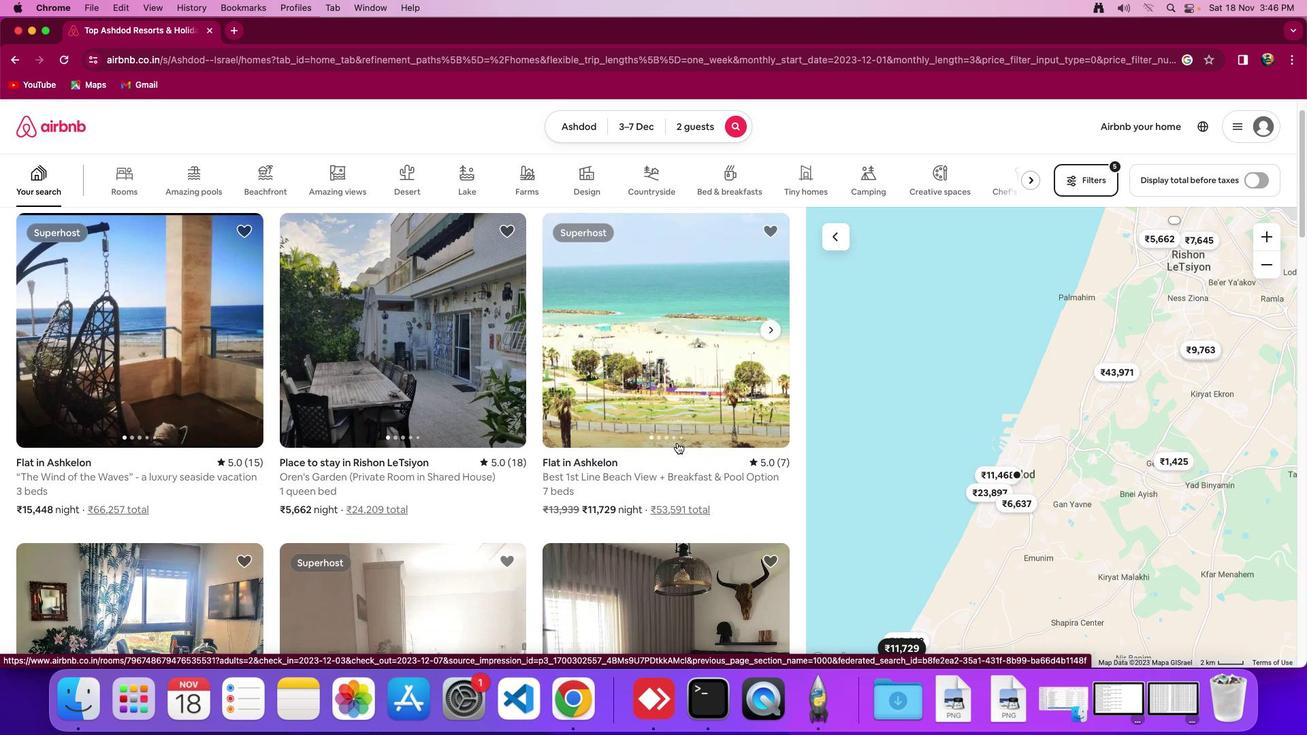 
Action: Mouse scrolled (677, 442) with delta (0, 0)
Screenshot: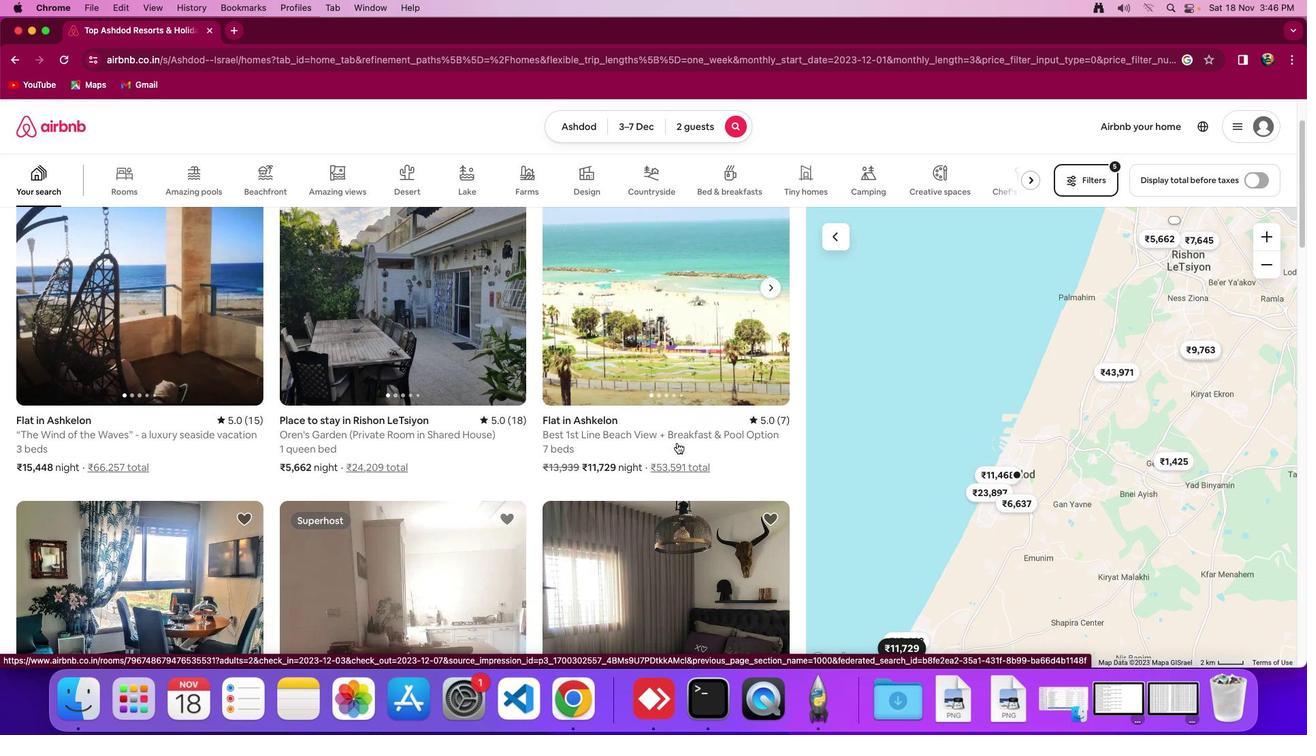 
Action: Mouse moved to (677, 443)
Screenshot: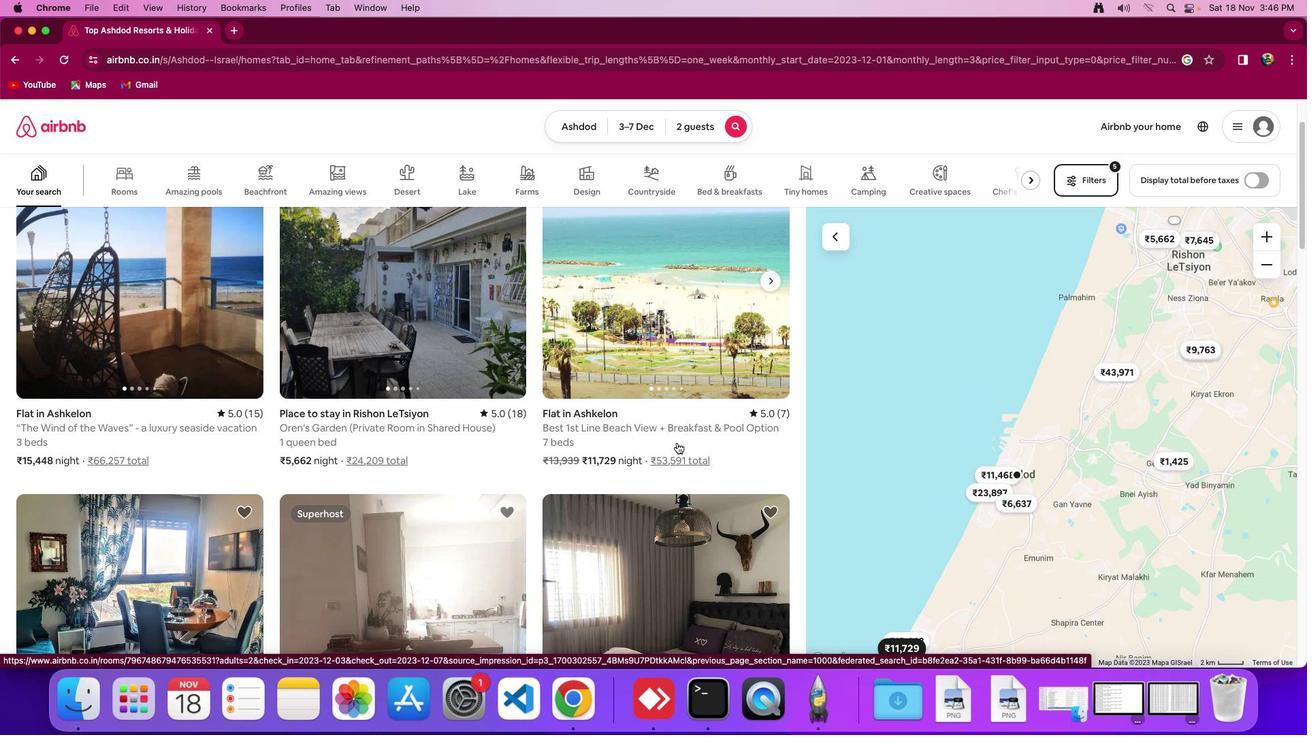 
Action: Mouse scrolled (677, 443) with delta (0, 0)
Screenshot: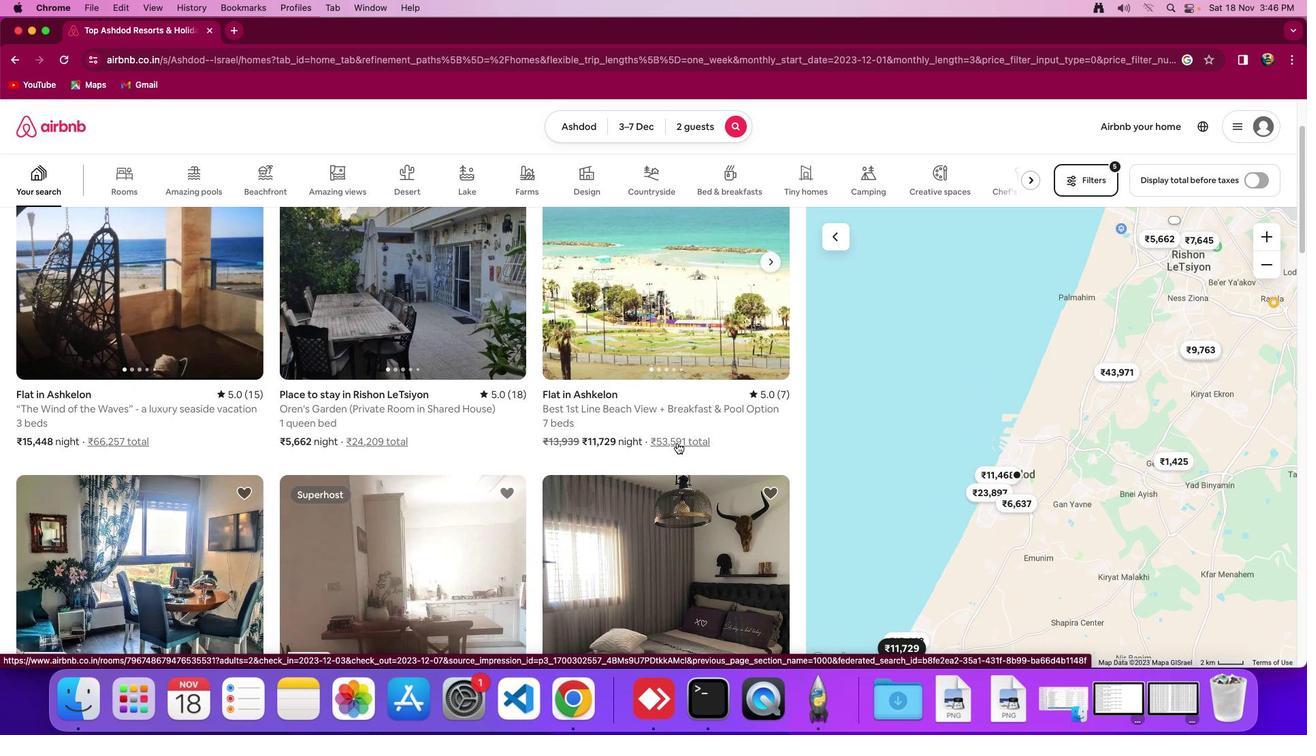 
Action: Mouse scrolled (677, 443) with delta (0, 0)
Screenshot: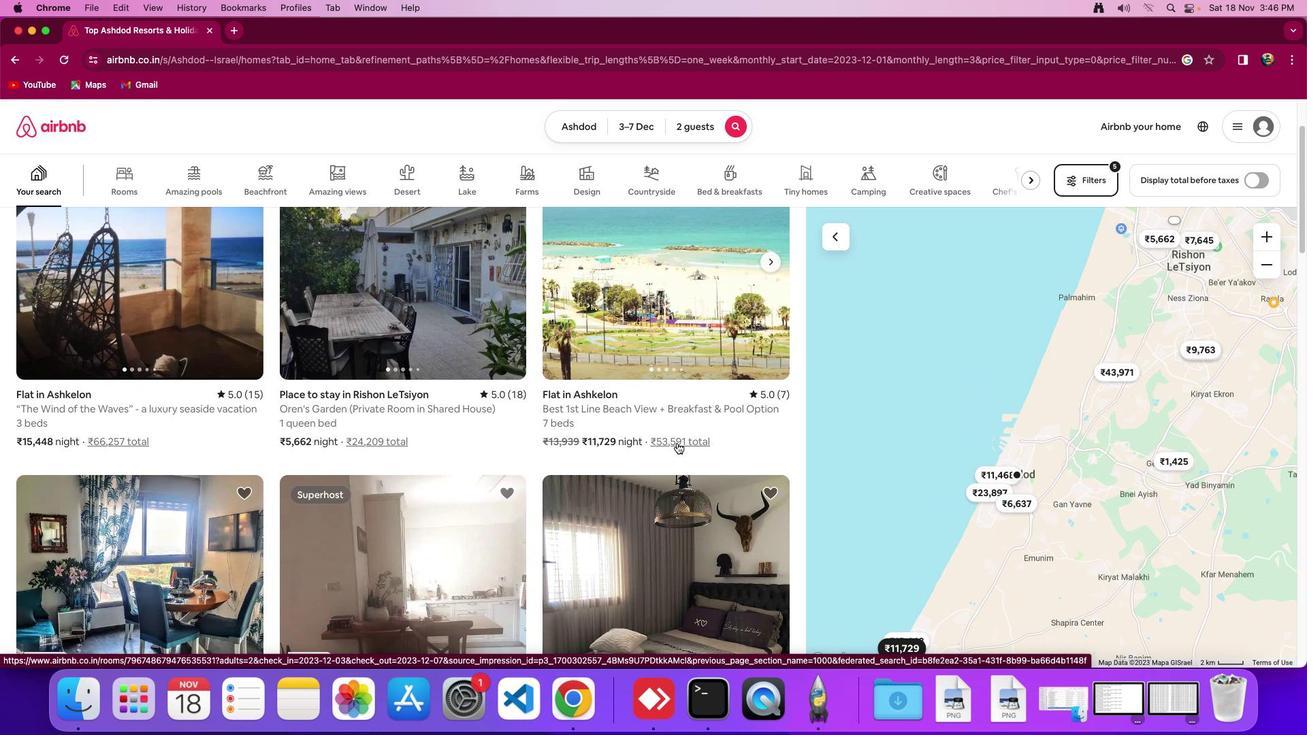 
Action: Mouse scrolled (677, 443) with delta (0, -1)
Screenshot: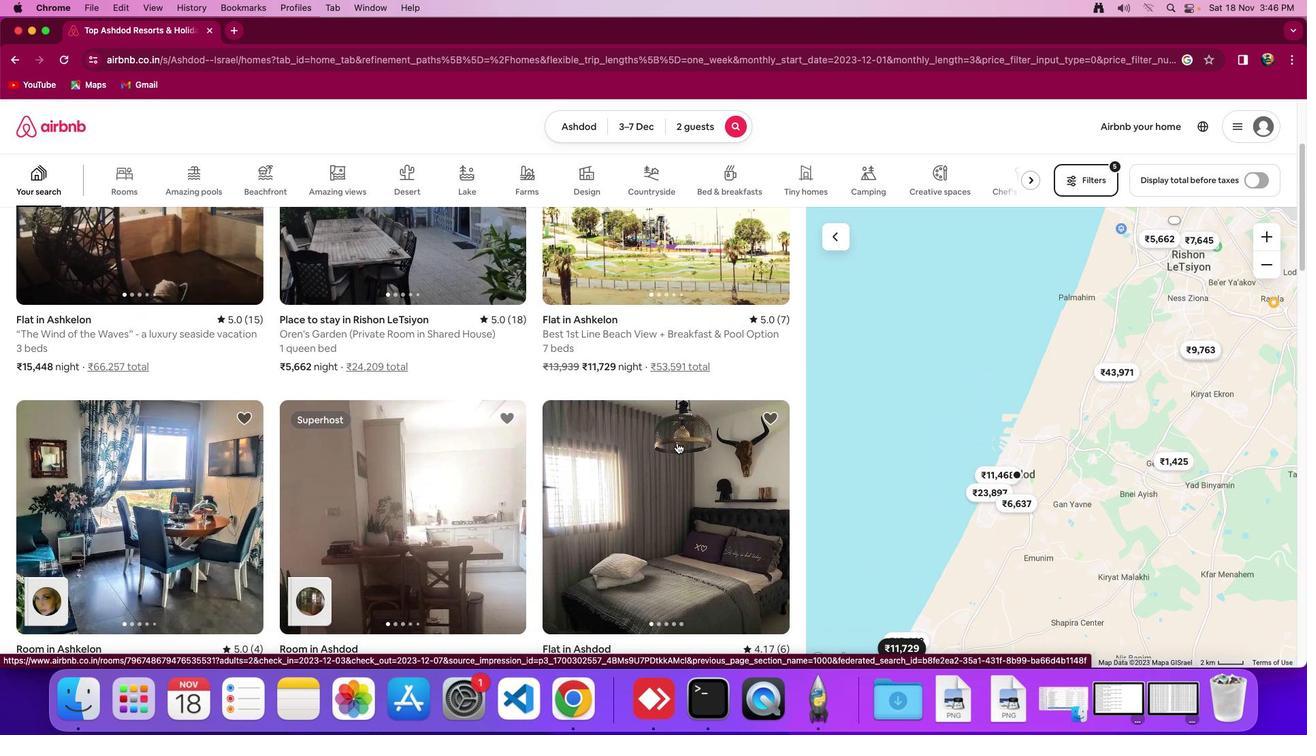 
Action: Mouse scrolled (677, 443) with delta (0, 0)
Screenshot: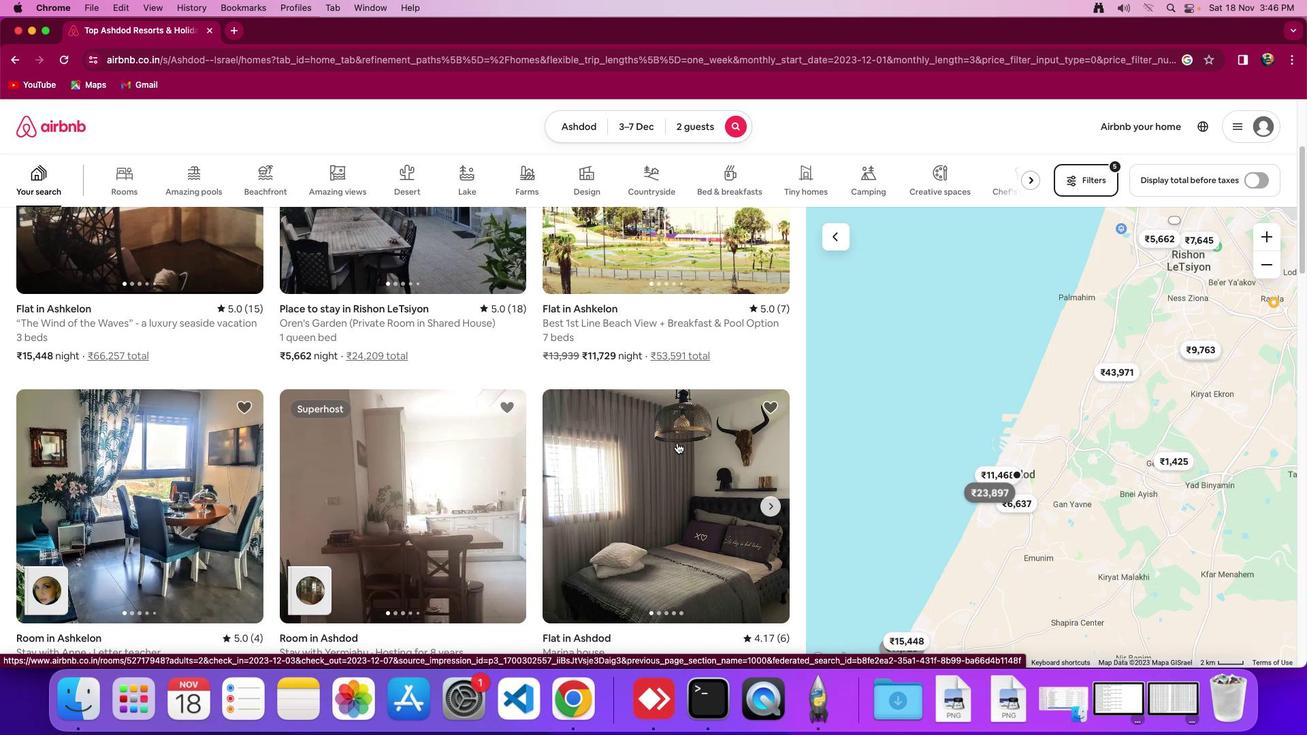 
Action: Mouse scrolled (677, 443) with delta (0, 0)
Screenshot: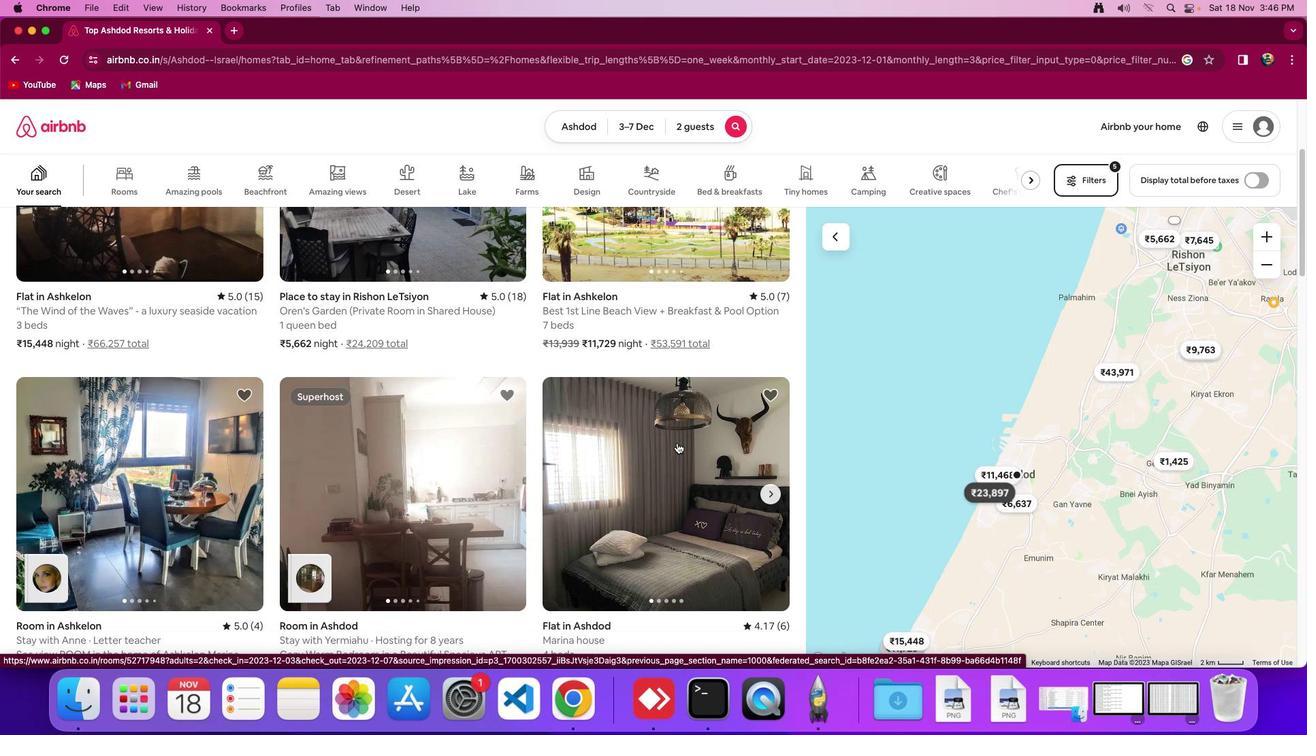 
Action: Mouse scrolled (677, 443) with delta (0, -1)
Screenshot: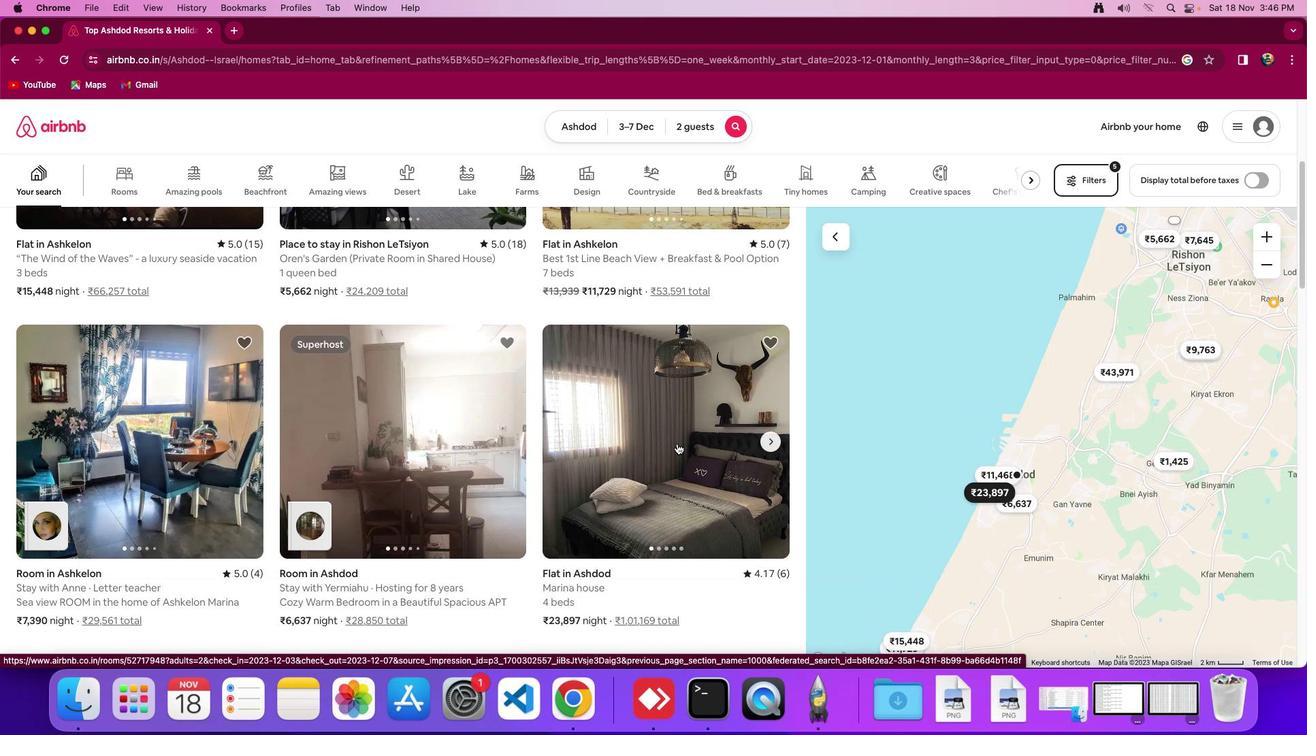 
Action: Mouse moved to (677, 444)
Screenshot: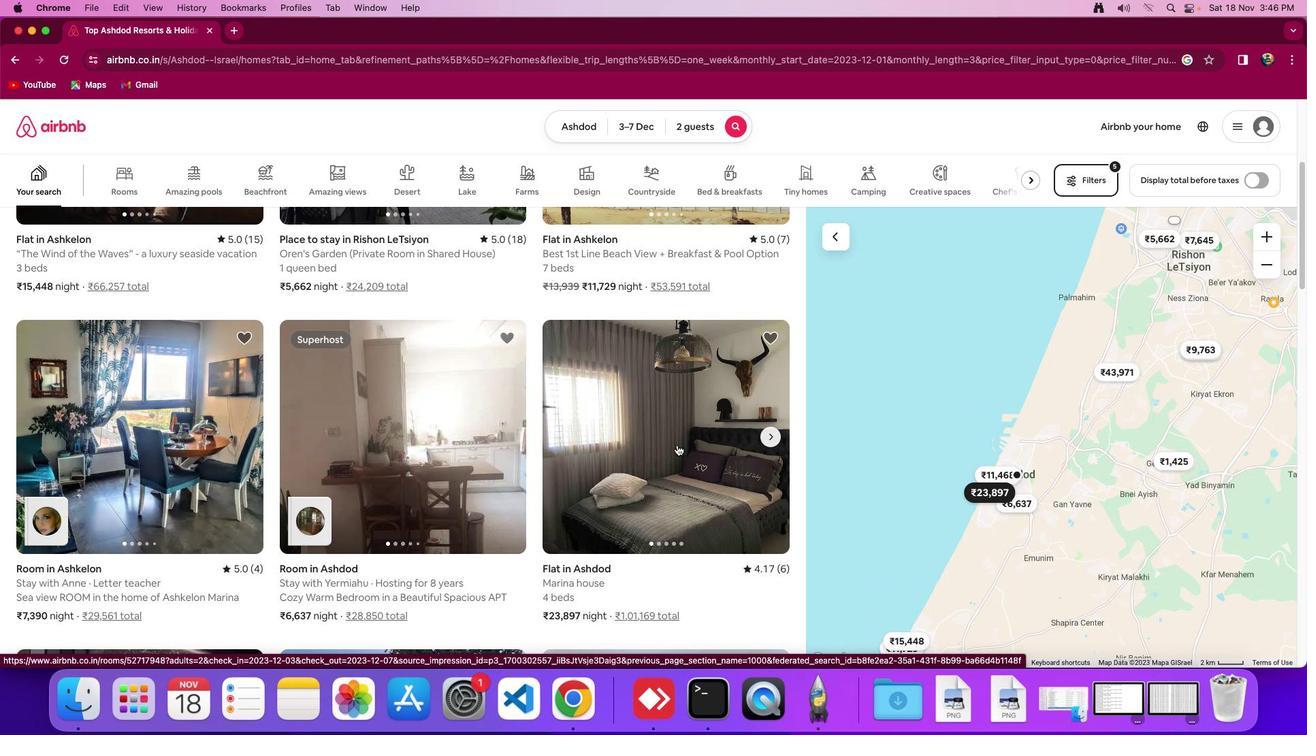
Action: Mouse scrolled (677, 444) with delta (0, 0)
Screenshot: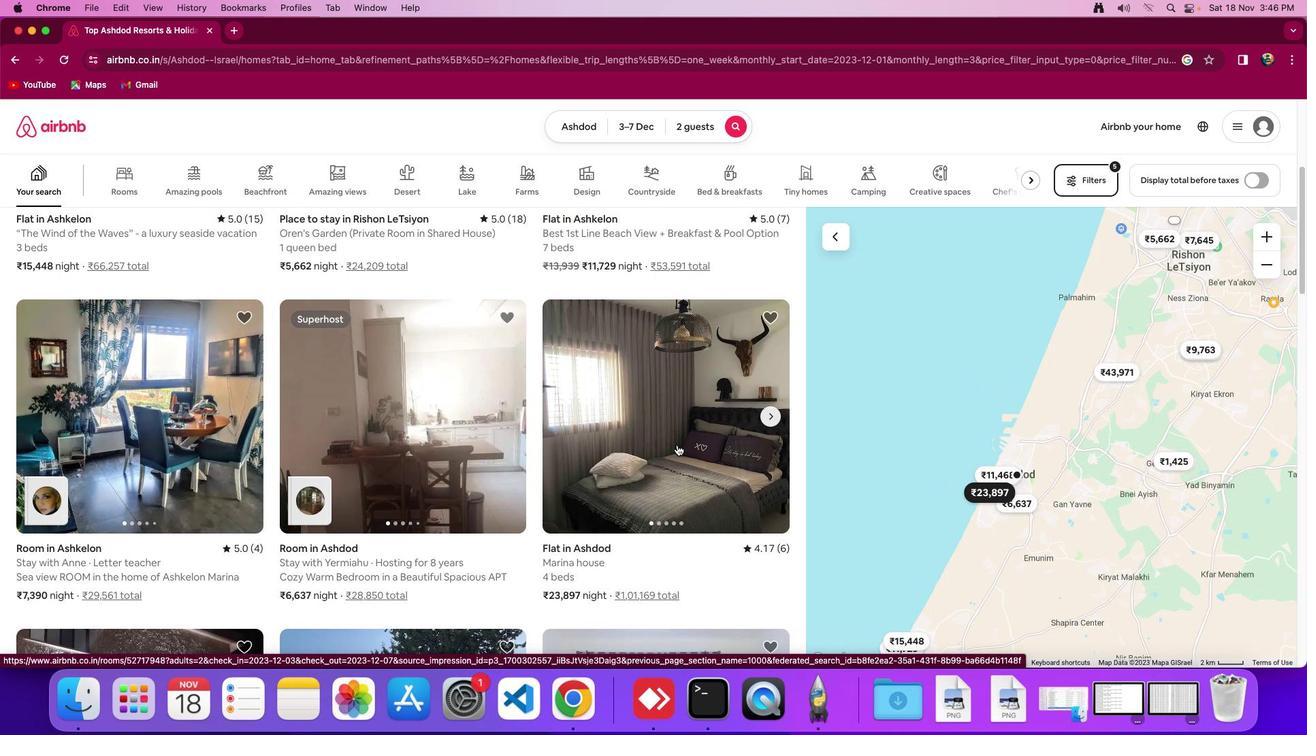 
Action: Mouse scrolled (677, 444) with delta (0, 0)
Screenshot: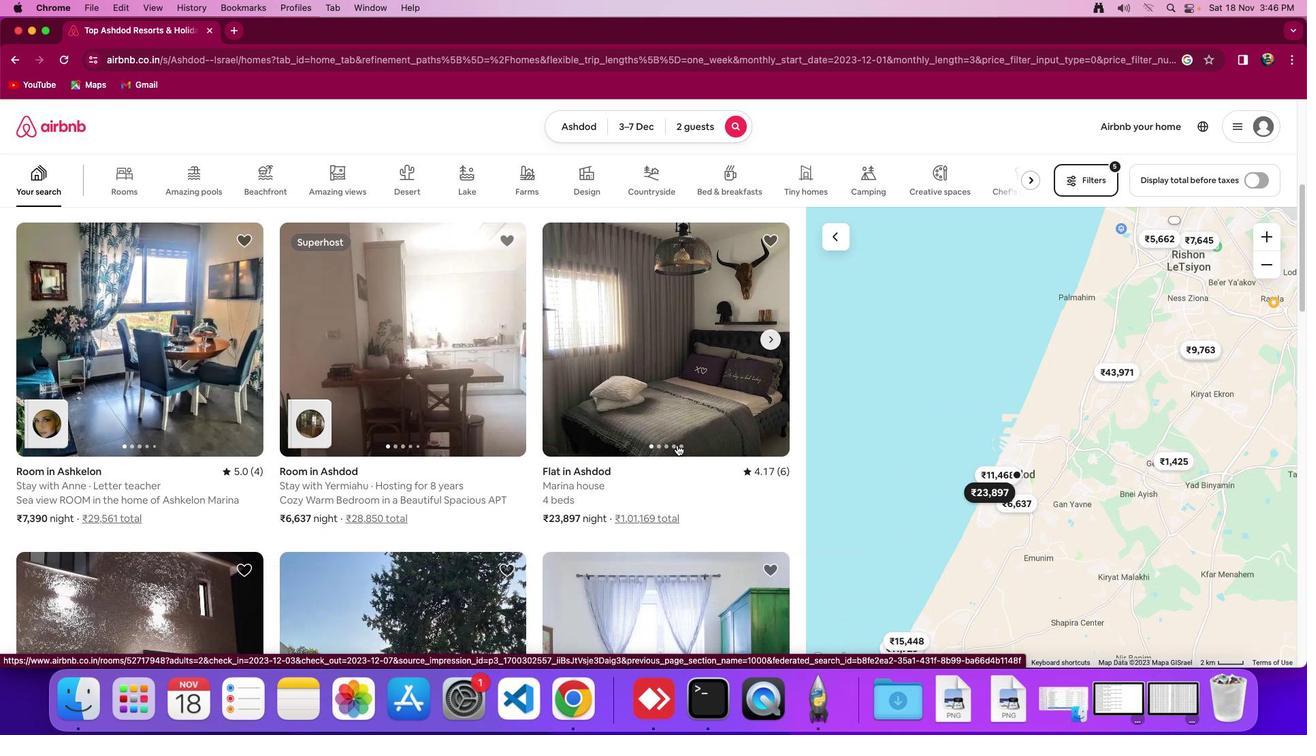 
Action: Mouse scrolled (677, 444) with delta (0, -1)
Screenshot: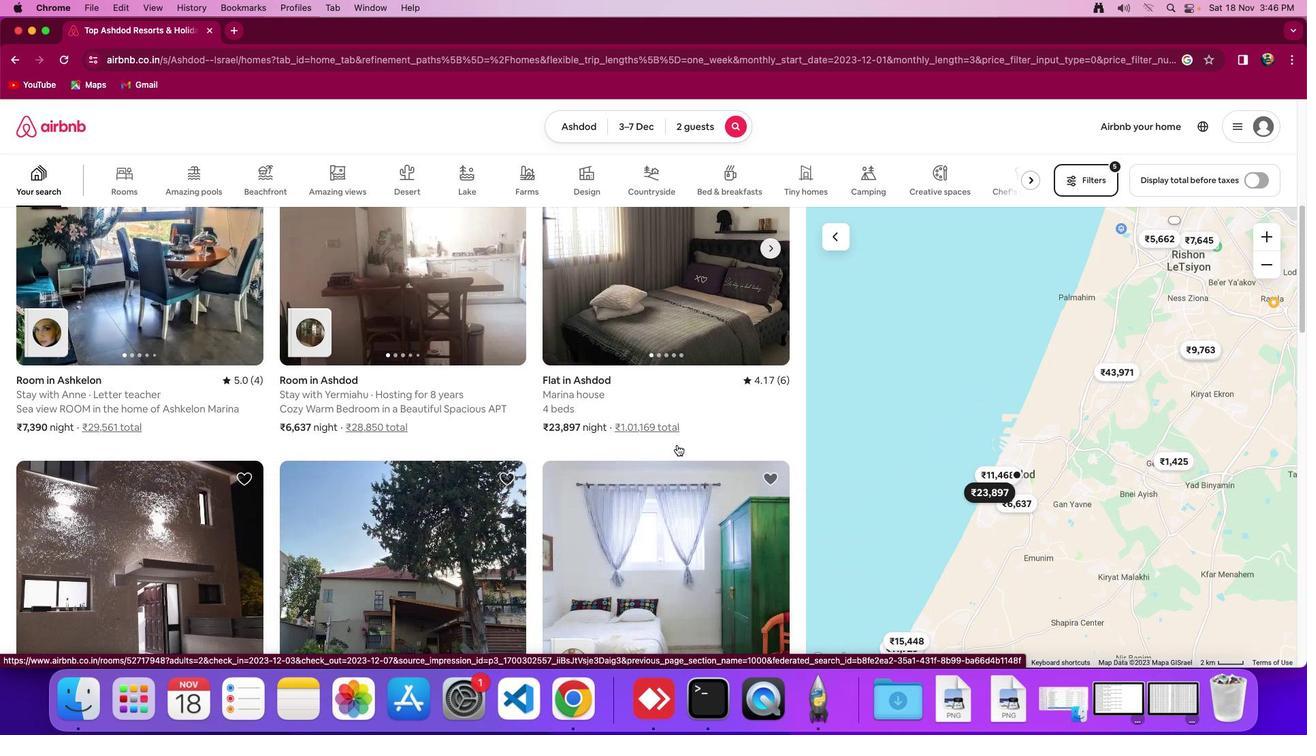 
Action: Mouse scrolled (677, 444) with delta (0, -2)
Screenshot: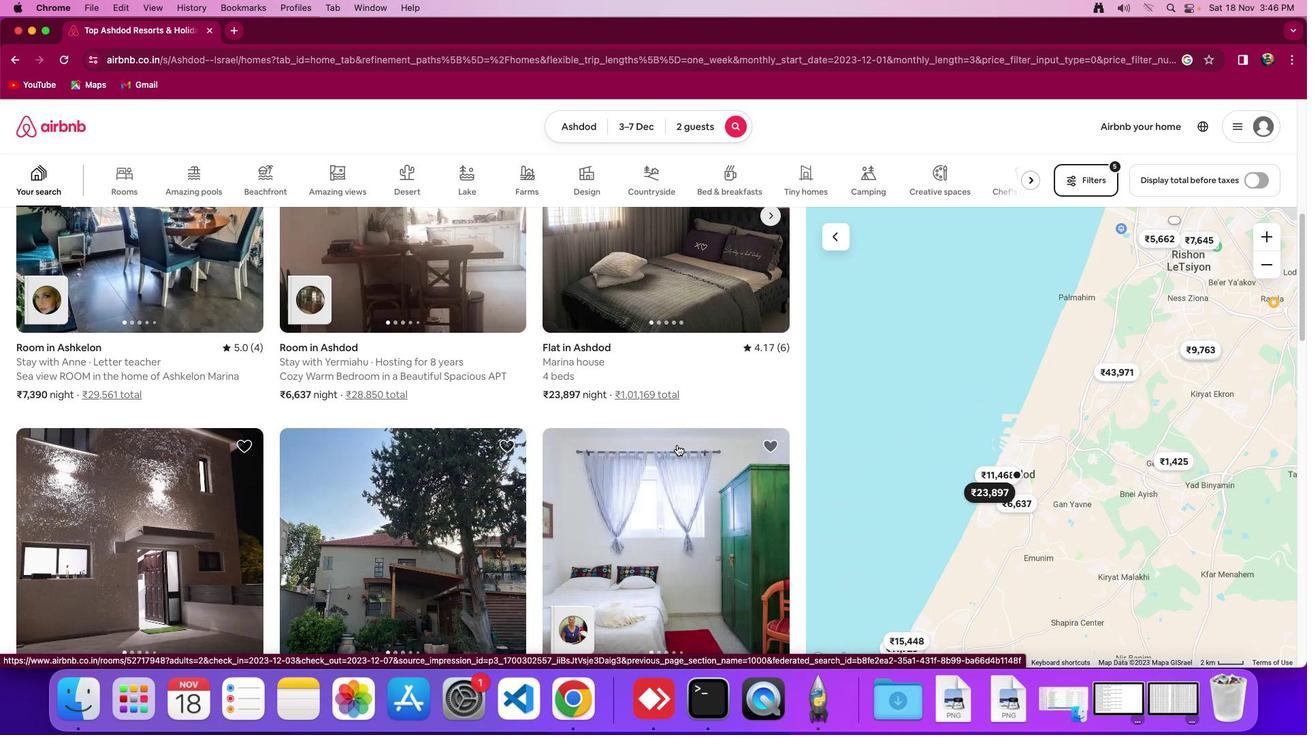 
Action: Mouse scrolled (677, 444) with delta (0, 0)
Screenshot: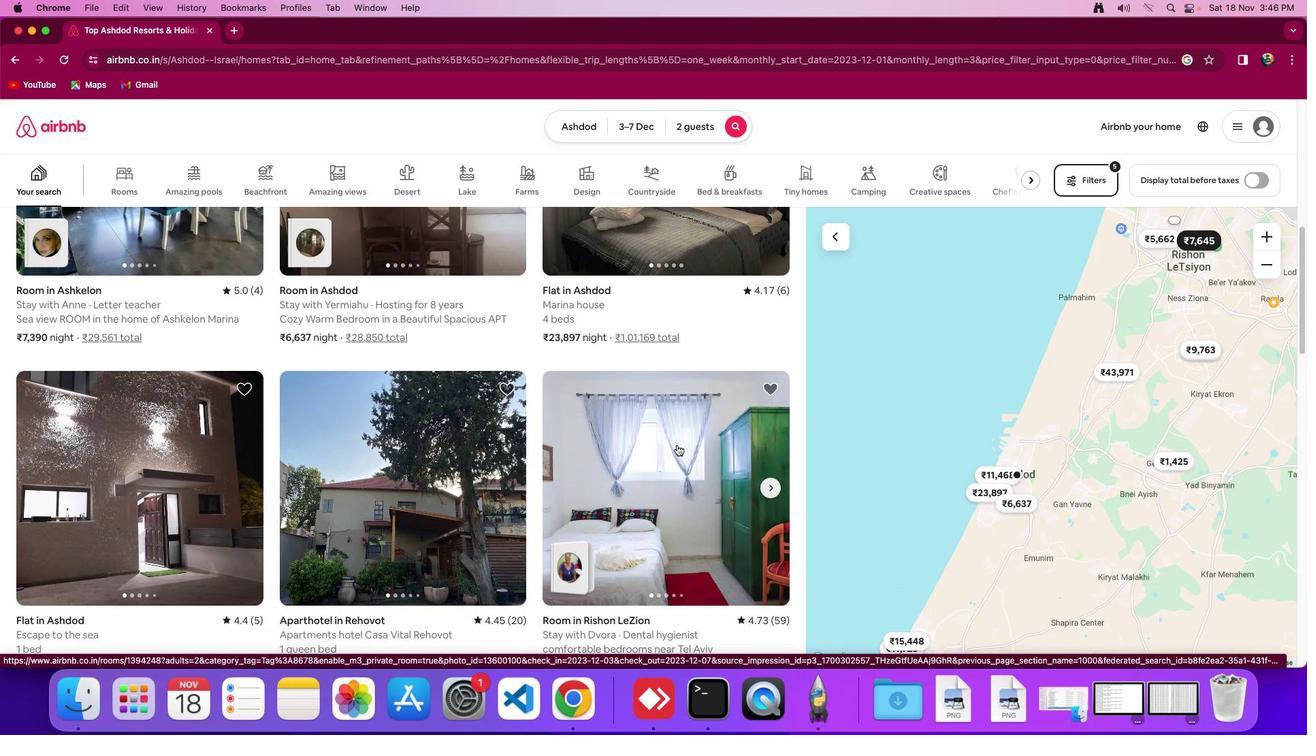 
Action: Mouse scrolled (677, 444) with delta (0, 0)
Screenshot: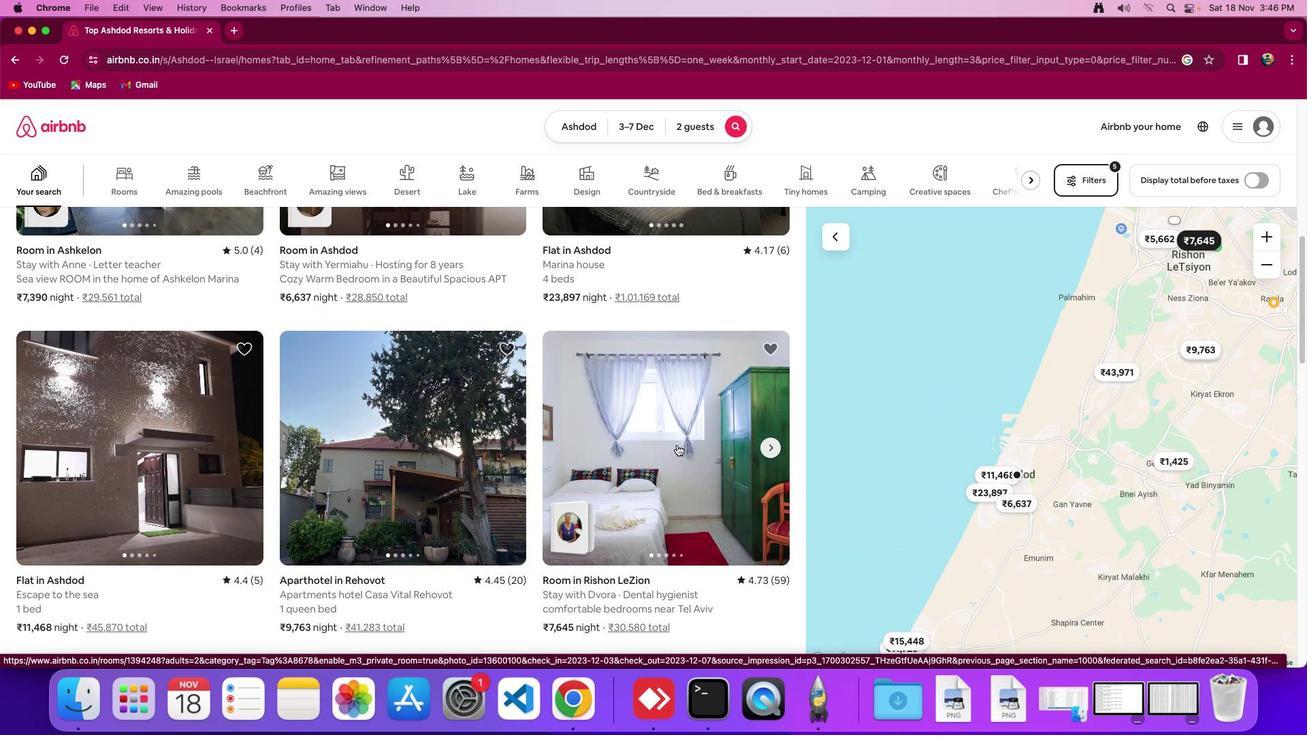 
Action: Mouse scrolled (677, 444) with delta (0, -2)
Screenshot: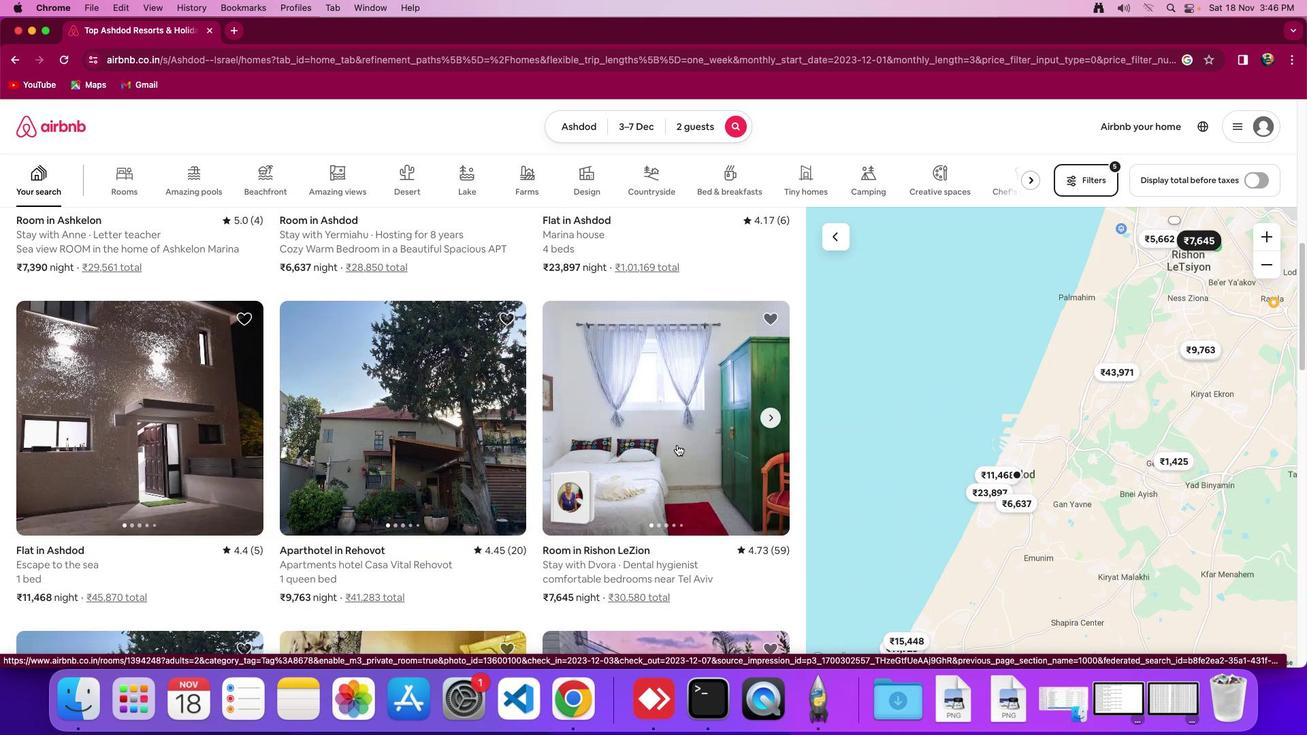 
Action: Mouse moved to (677, 445)
Screenshot: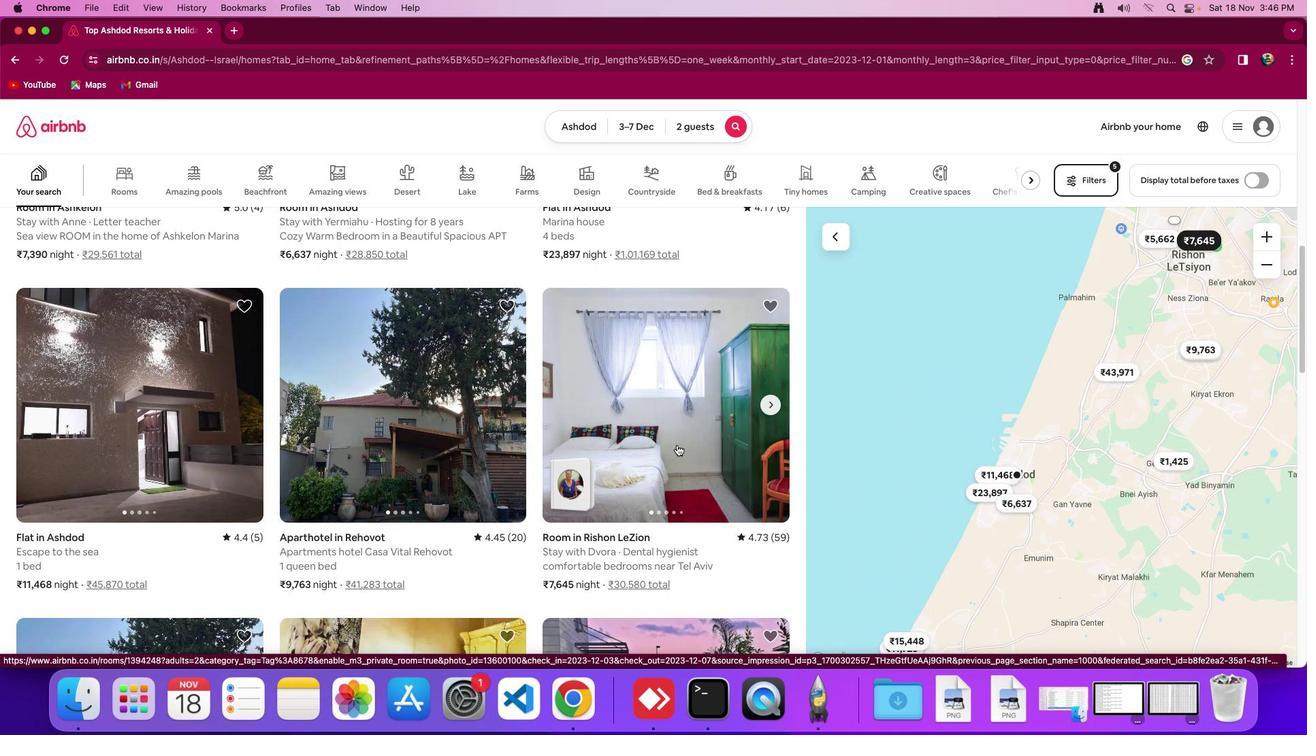 
Action: Mouse scrolled (677, 445) with delta (0, 0)
Screenshot: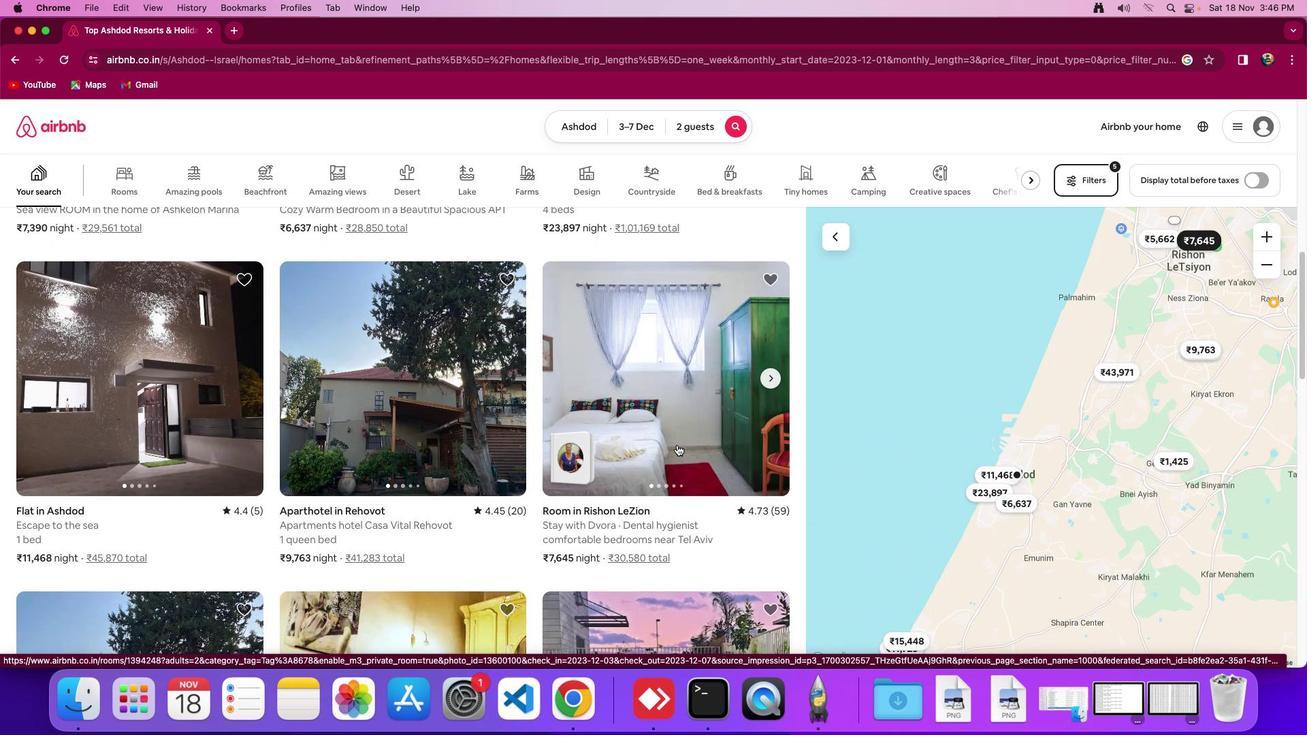 
Action: Mouse scrolled (677, 445) with delta (0, 0)
Screenshot: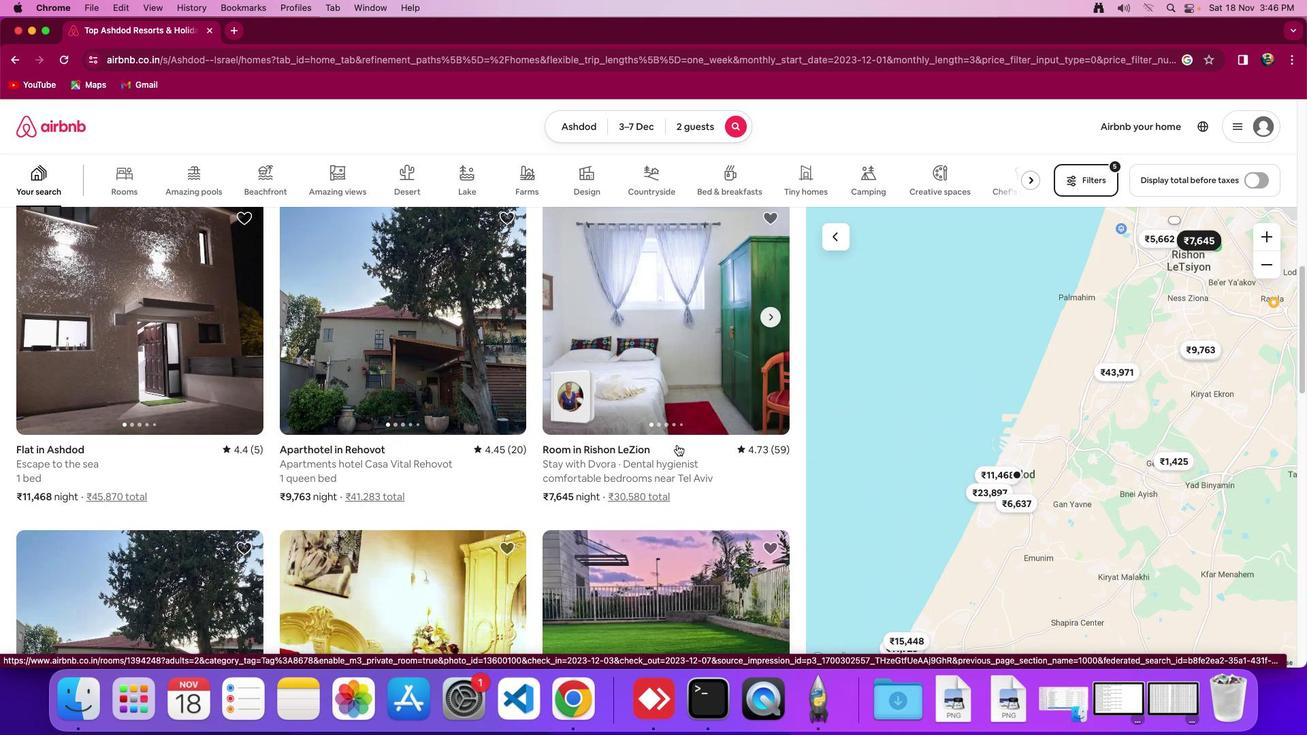 
Action: Mouse scrolled (677, 445) with delta (0, -2)
Screenshot: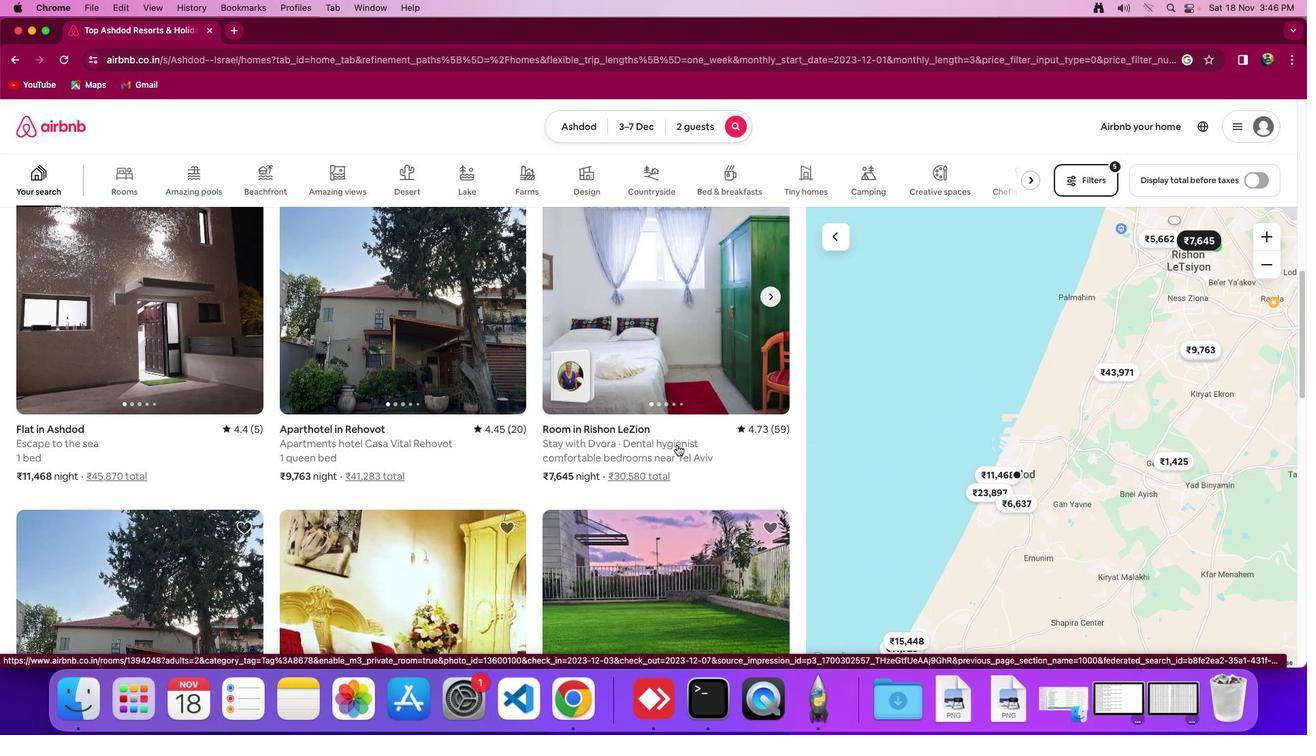 
Action: Mouse moved to (677, 446)
Screenshot: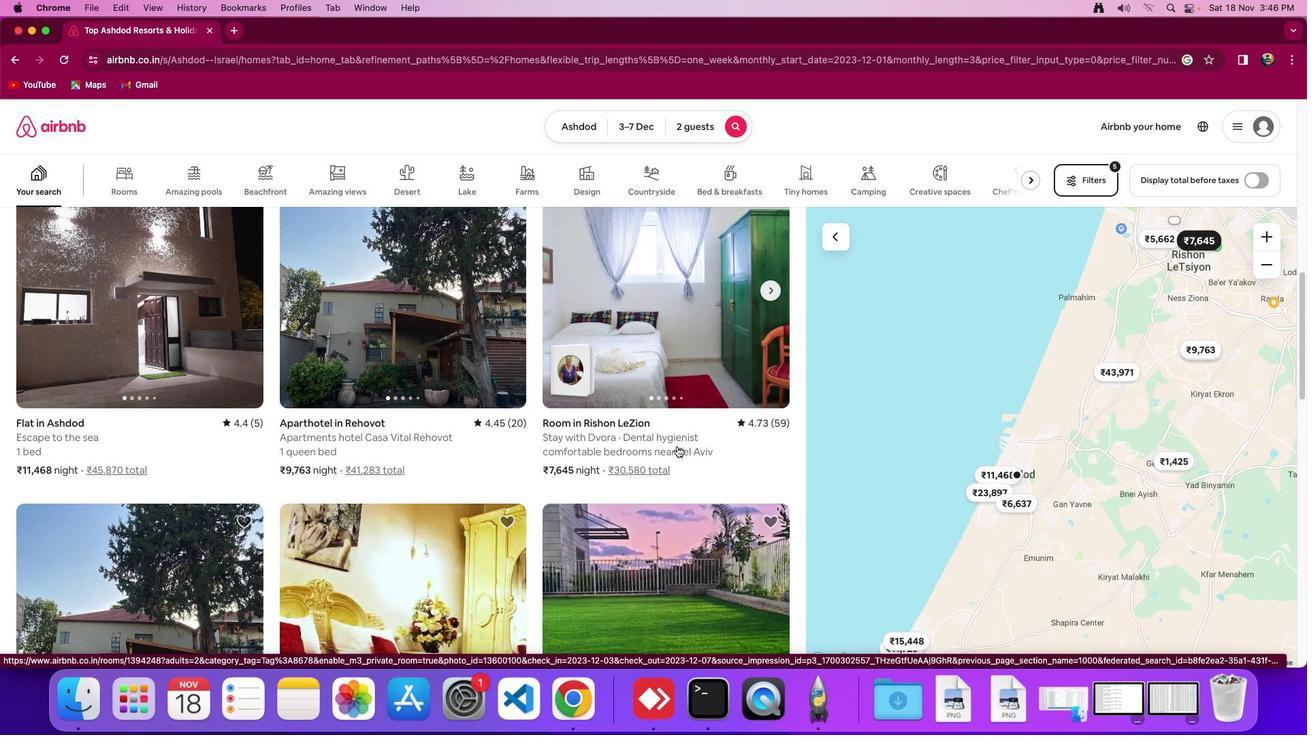 
Action: Mouse scrolled (677, 446) with delta (0, 0)
Screenshot: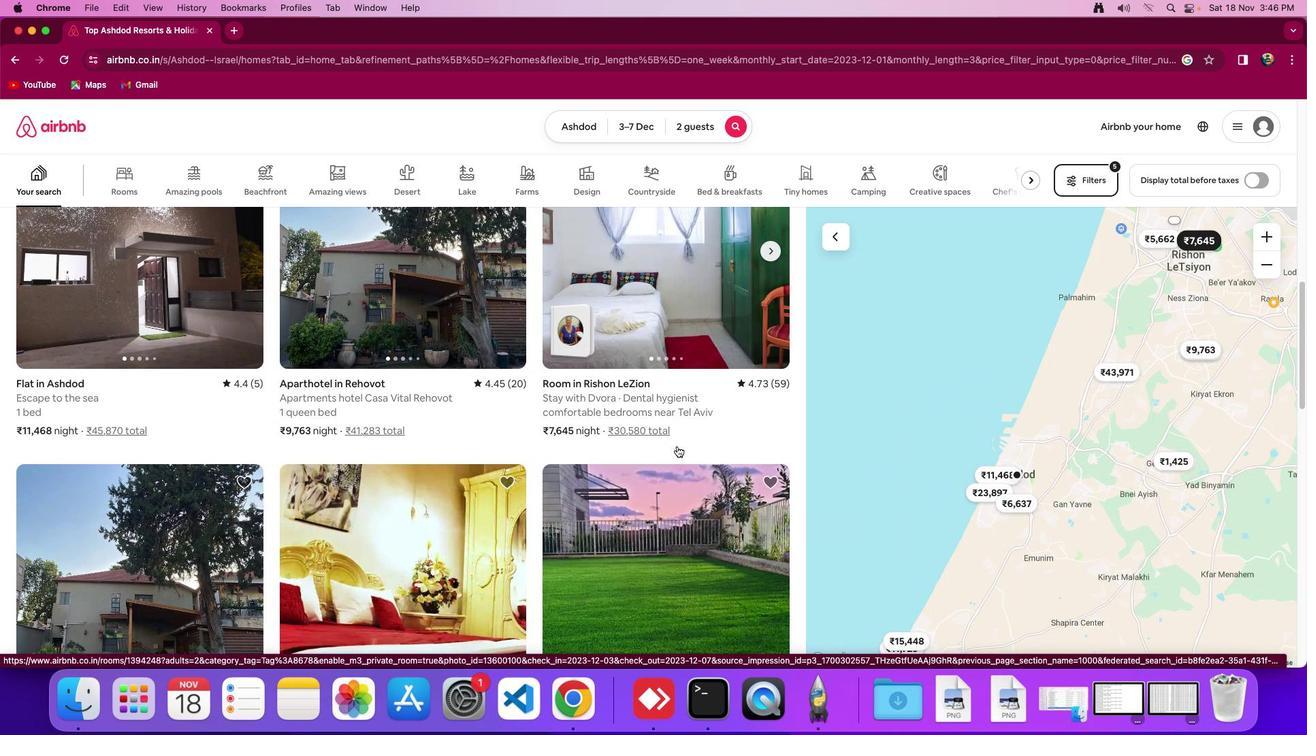 
Action: Mouse scrolled (677, 446) with delta (0, 0)
Screenshot: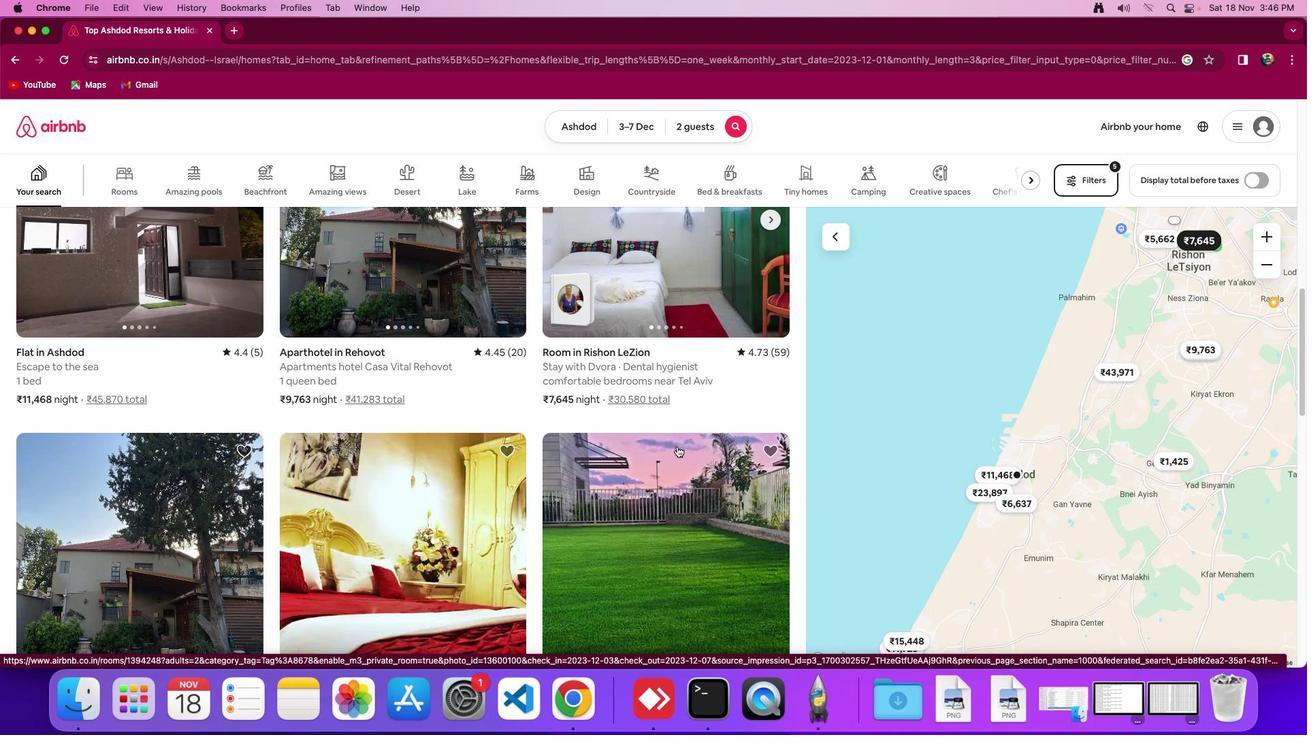
Action: Mouse scrolled (677, 446) with delta (0, -2)
Screenshot: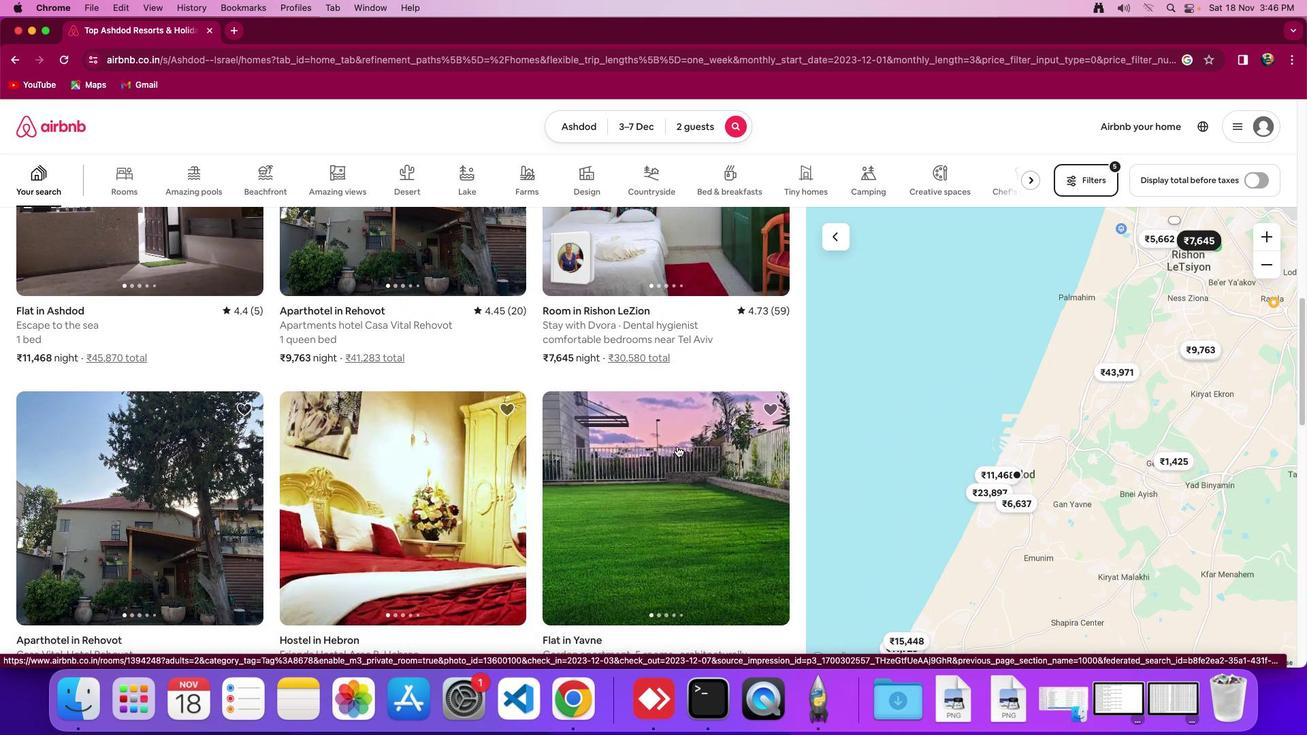 
Action: Mouse scrolled (677, 446) with delta (0, 0)
Screenshot: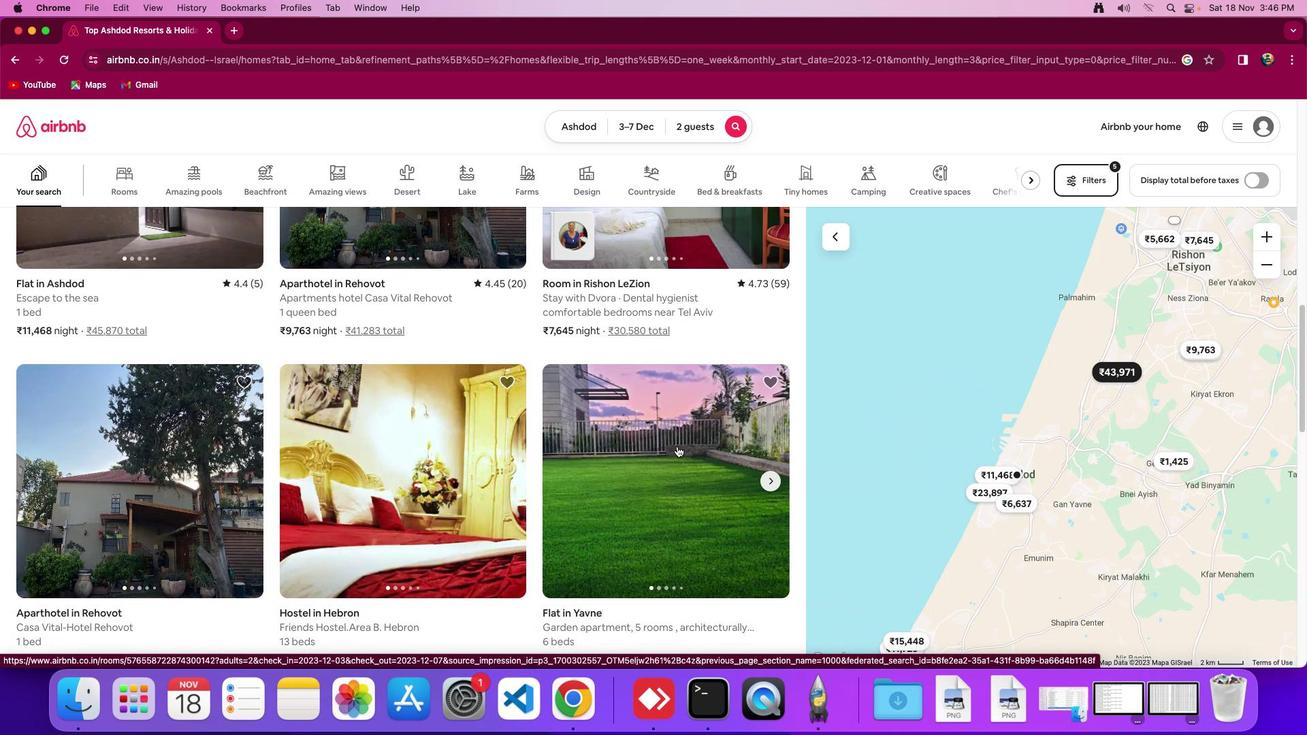 
Action: Mouse scrolled (677, 446) with delta (0, 0)
Screenshot: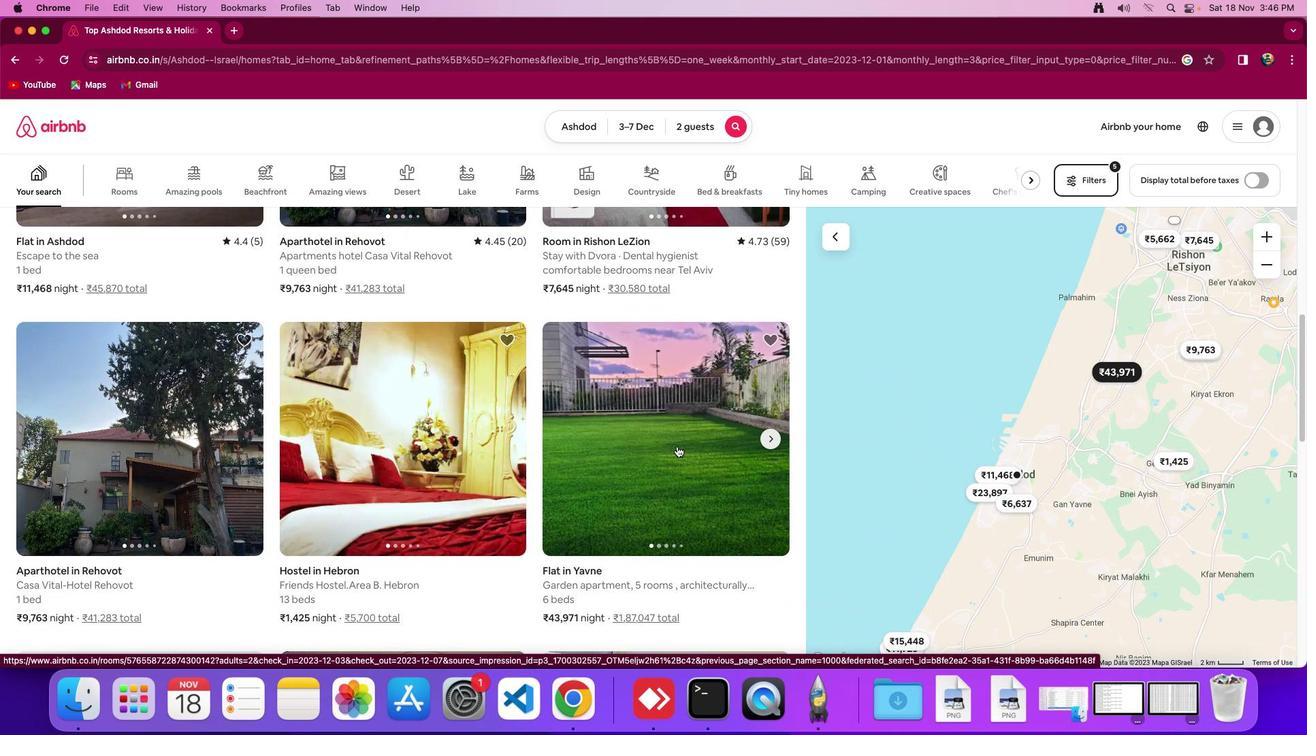 
Action: Mouse scrolled (677, 446) with delta (0, -2)
Screenshot: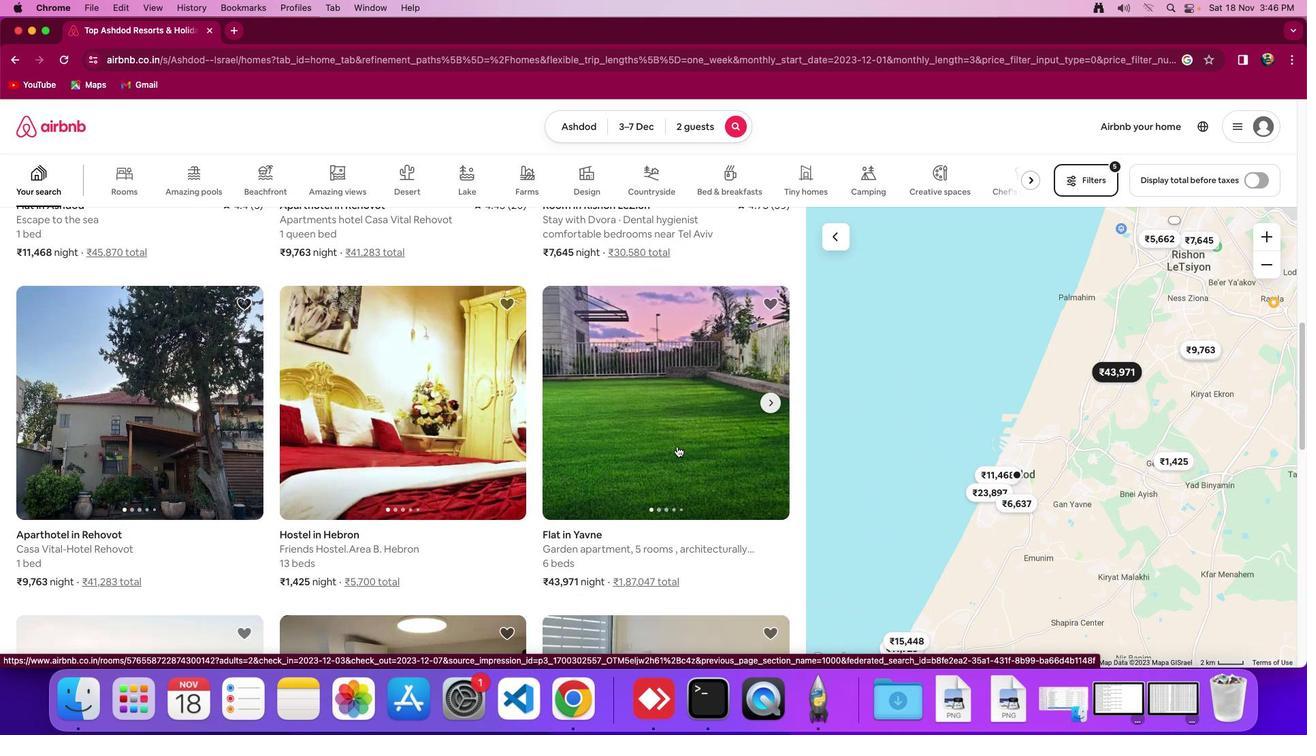
Action: Mouse scrolled (677, 446) with delta (0, 0)
Screenshot: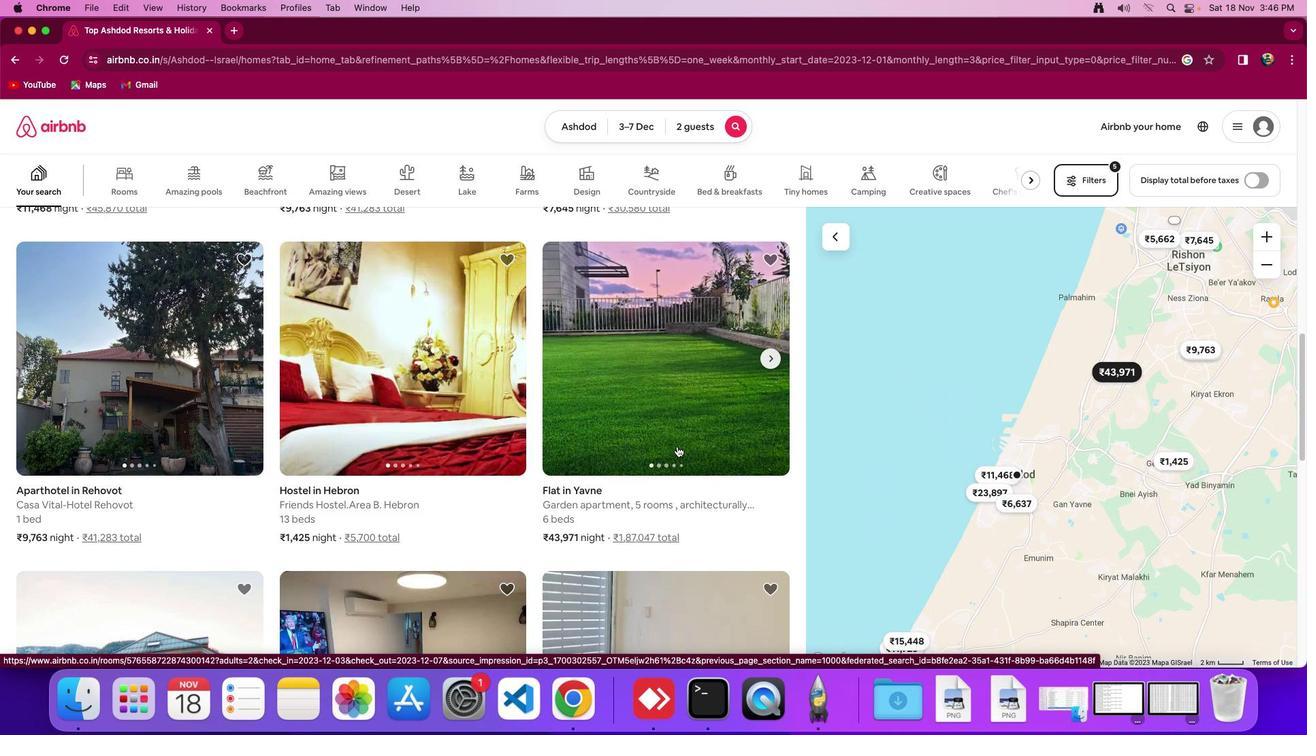 
Action: Mouse scrolled (677, 446) with delta (0, 0)
Screenshot: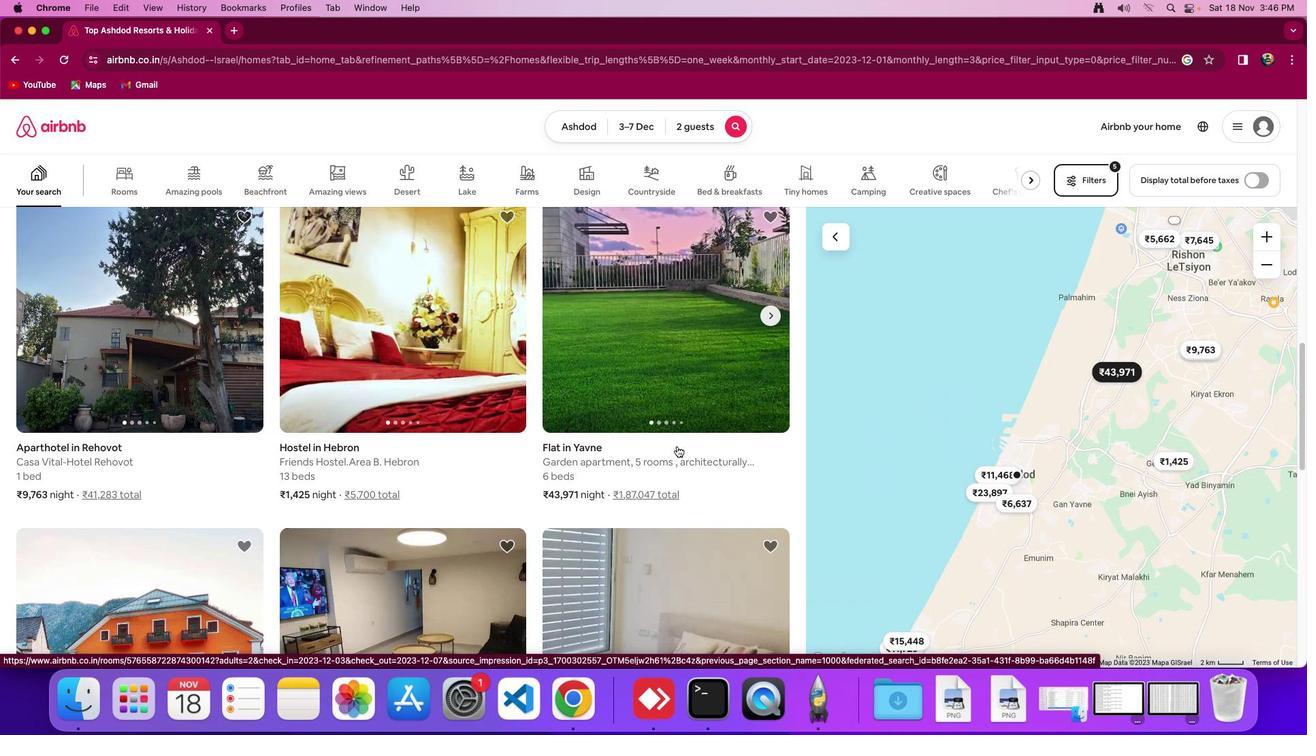 
Action: Mouse scrolled (677, 446) with delta (0, -2)
Screenshot: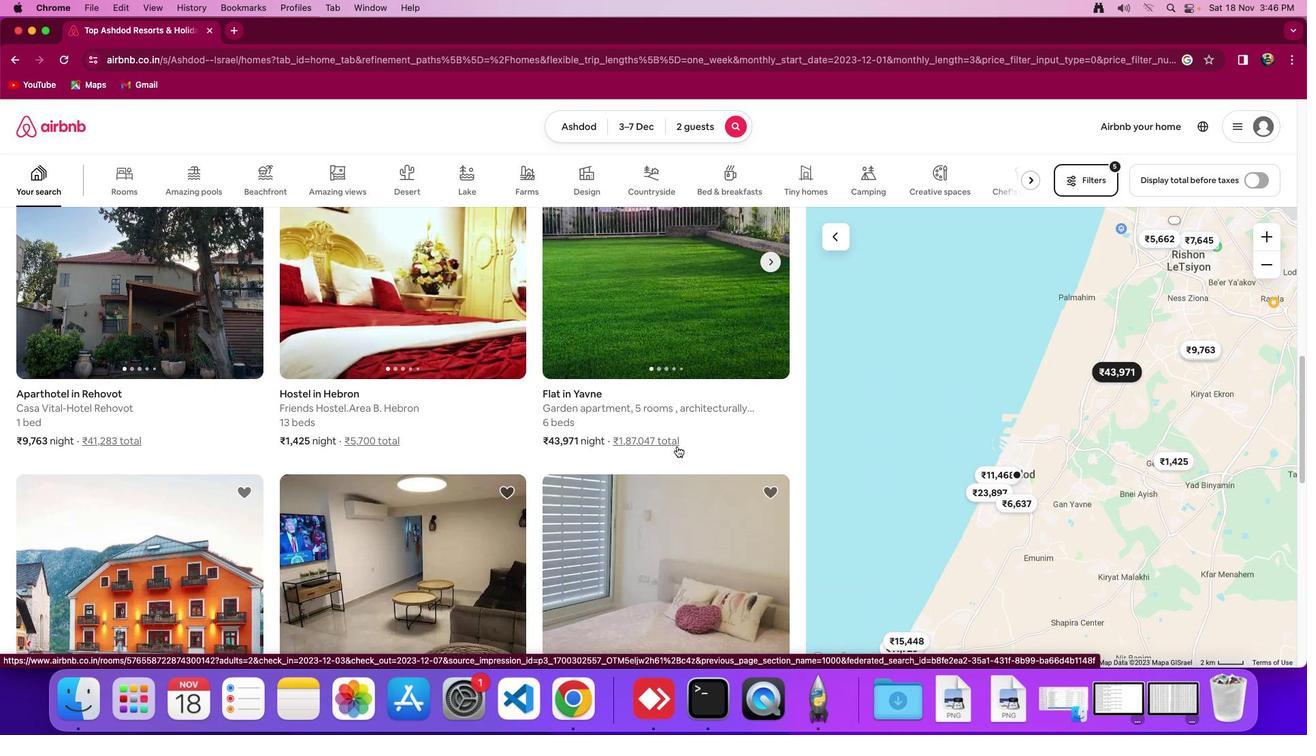 
Action: Mouse scrolled (677, 446) with delta (0, -2)
Screenshot: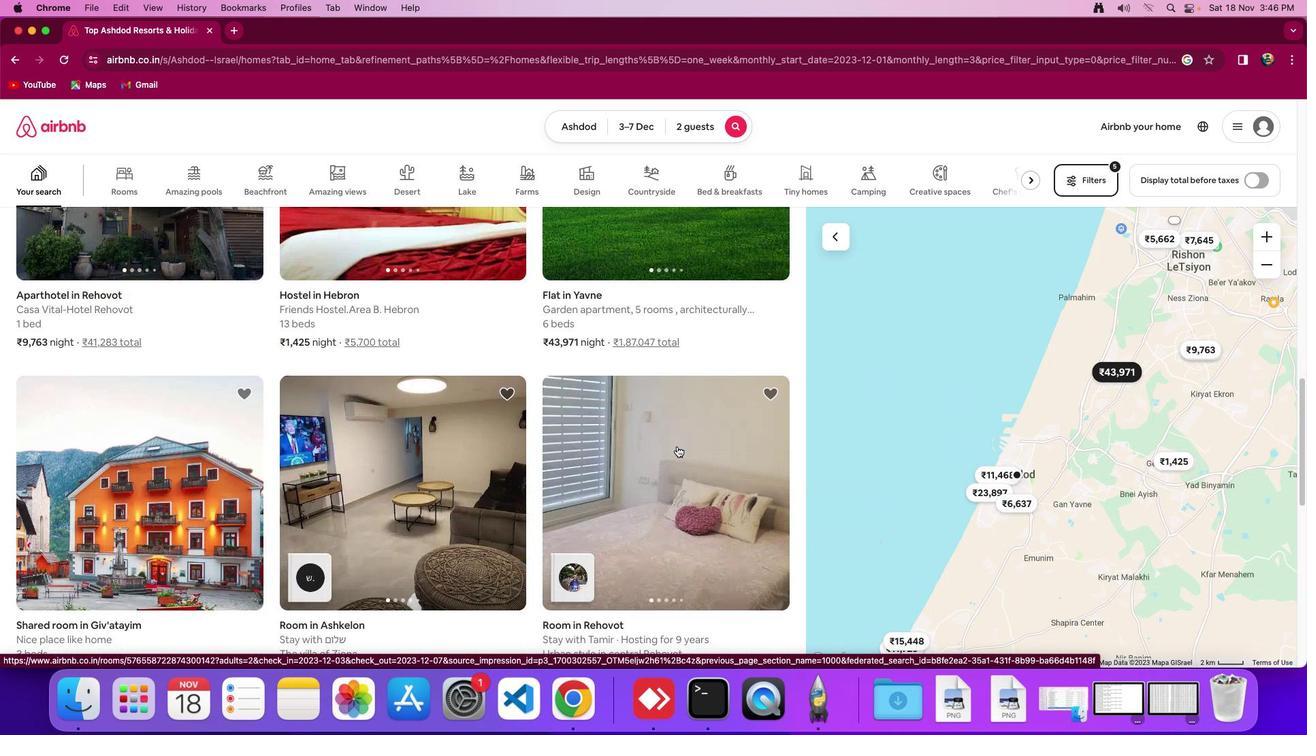 
Action: Mouse moved to (676, 446)
Screenshot: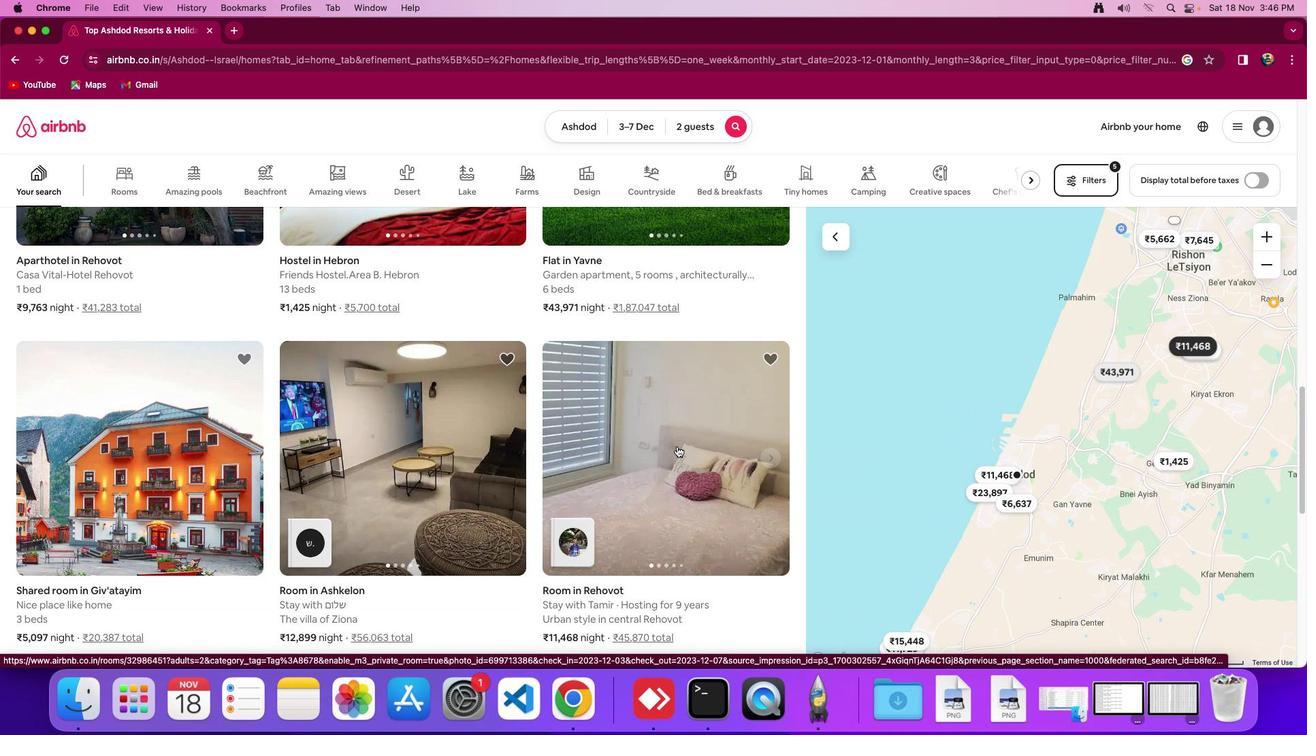 
Action: Mouse scrolled (676, 446) with delta (0, 0)
Screenshot: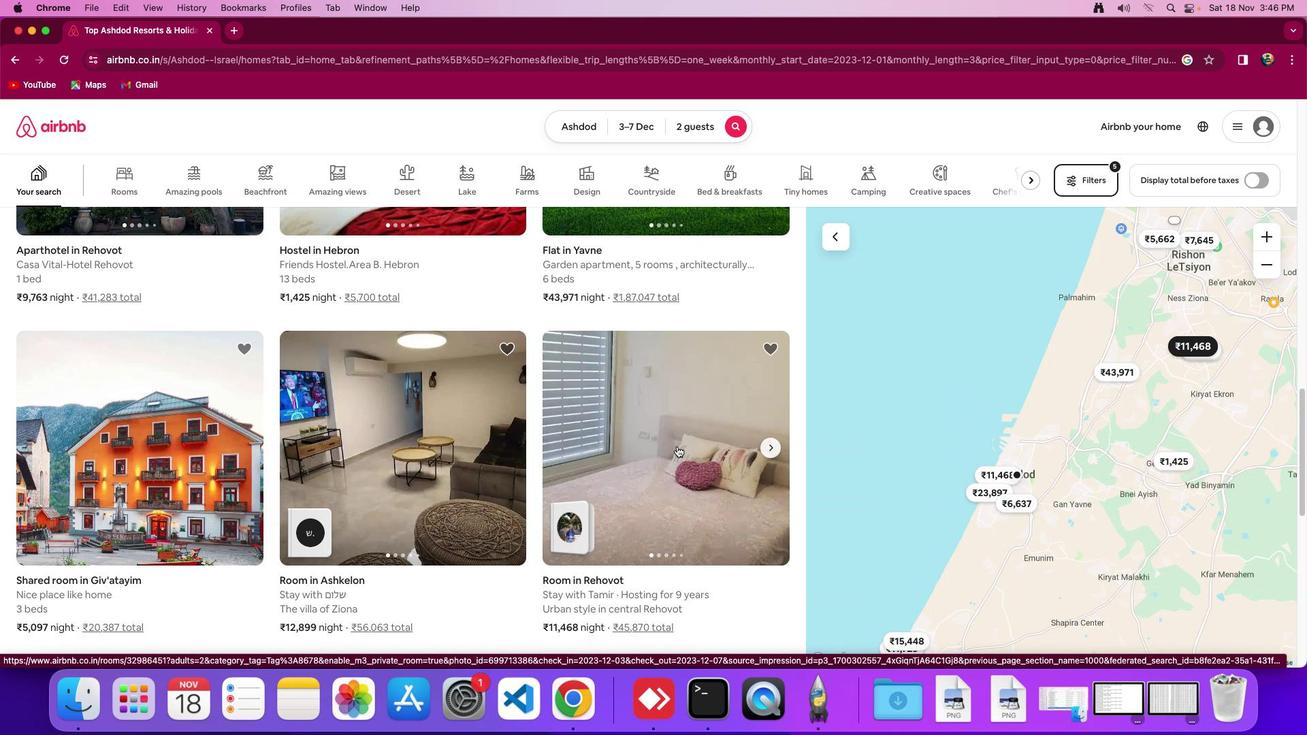 
Action: Mouse scrolled (676, 446) with delta (0, 0)
Screenshot: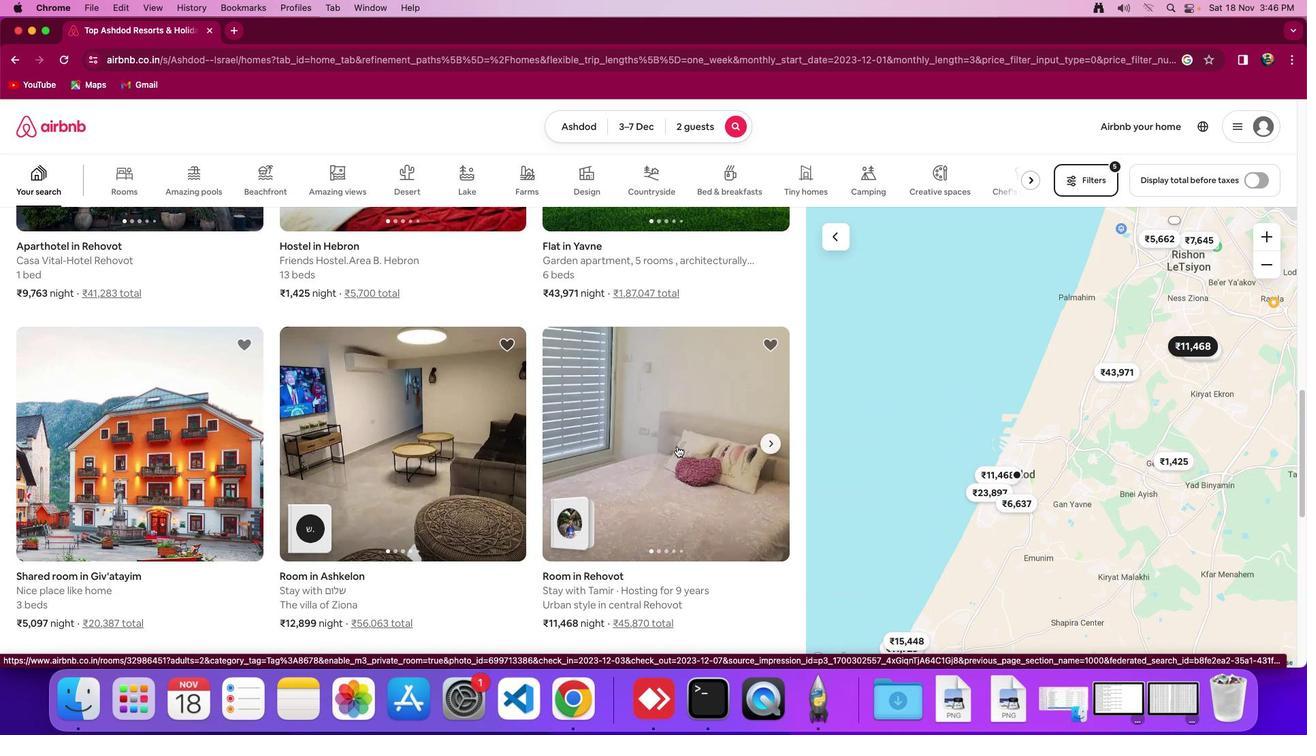 
Action: Mouse scrolled (676, 446) with delta (0, -1)
Screenshot: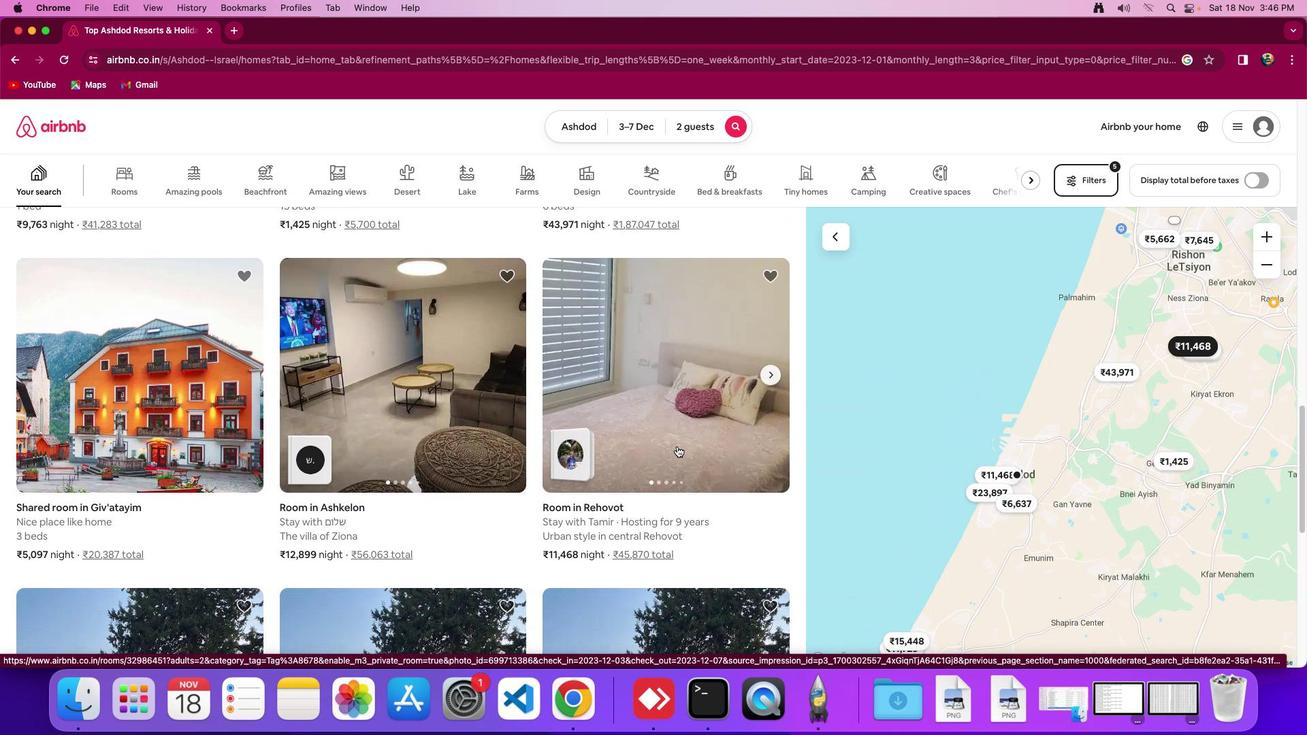 
Action: Mouse scrolled (676, 446) with delta (0, 0)
Screenshot: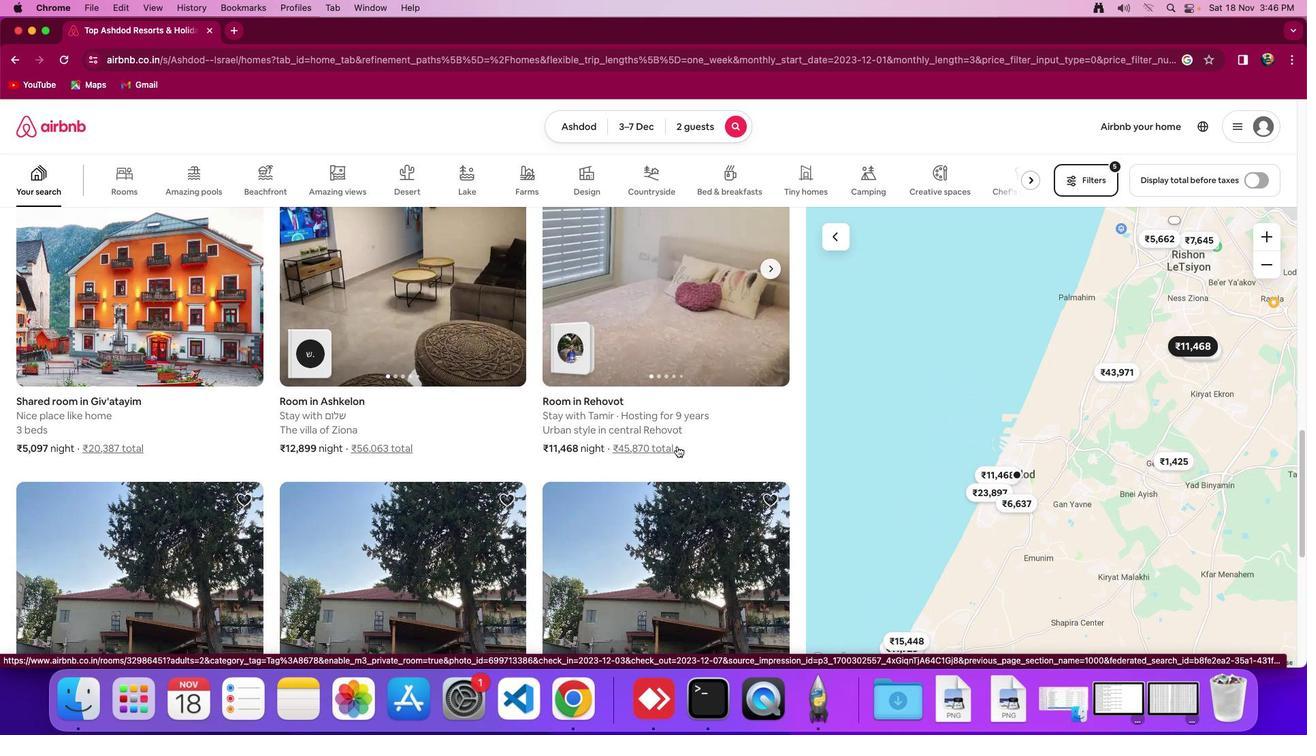 
Action: Mouse scrolled (676, 446) with delta (0, 0)
Screenshot: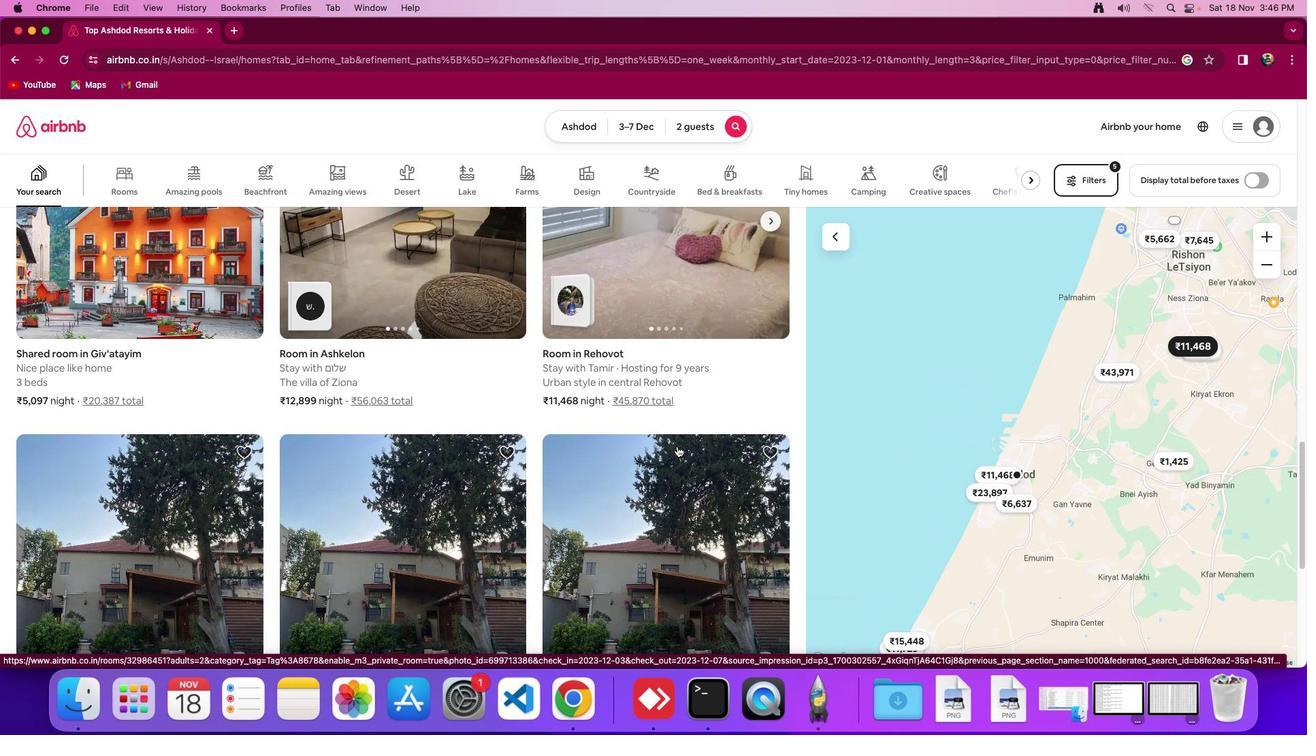 
Action: Mouse scrolled (676, 446) with delta (0, -2)
Screenshot: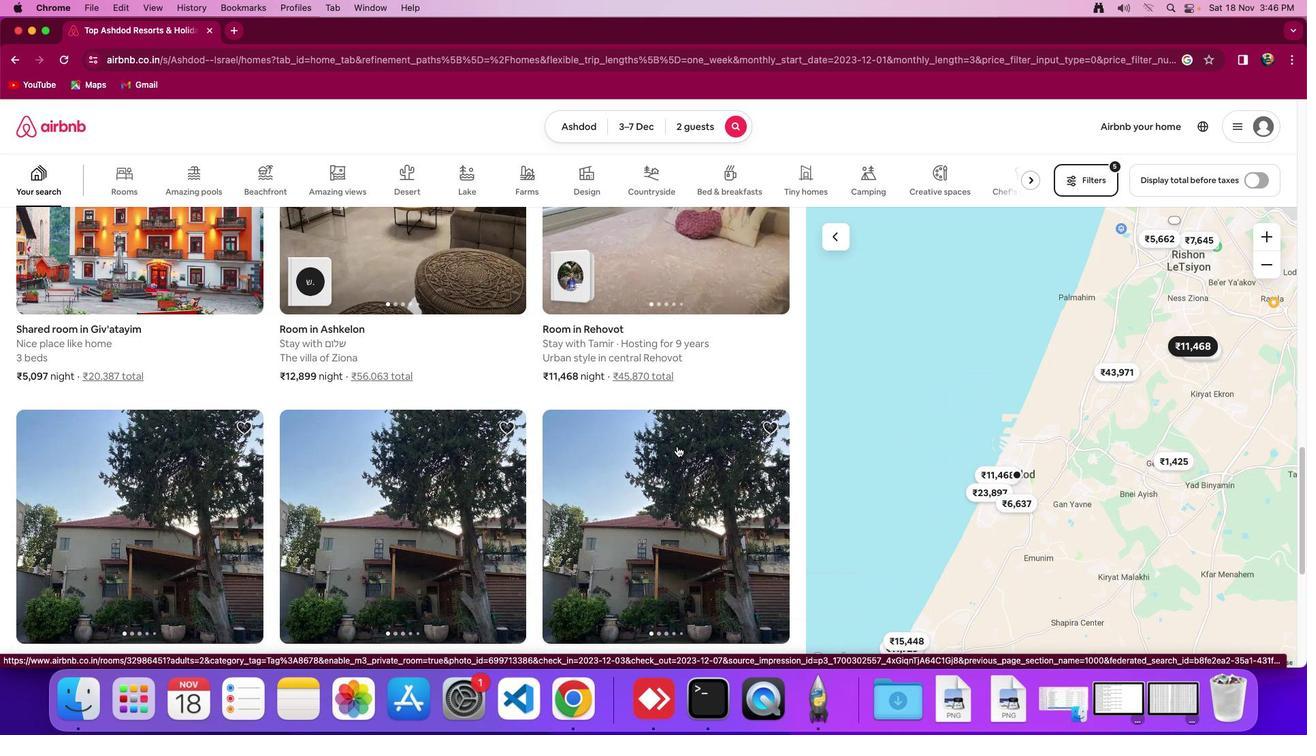 
Action: Mouse scrolled (676, 446) with delta (0, 0)
Screenshot: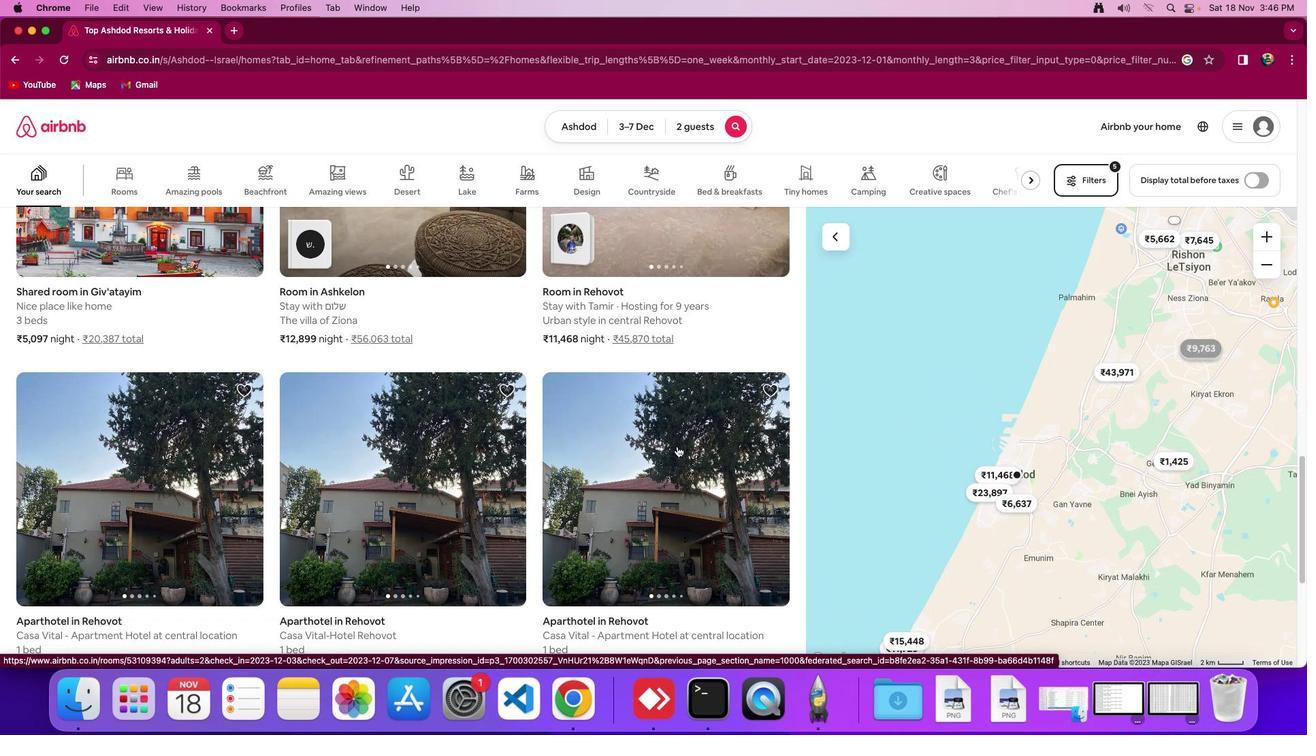 
Action: Mouse scrolled (676, 446) with delta (0, 0)
Screenshot: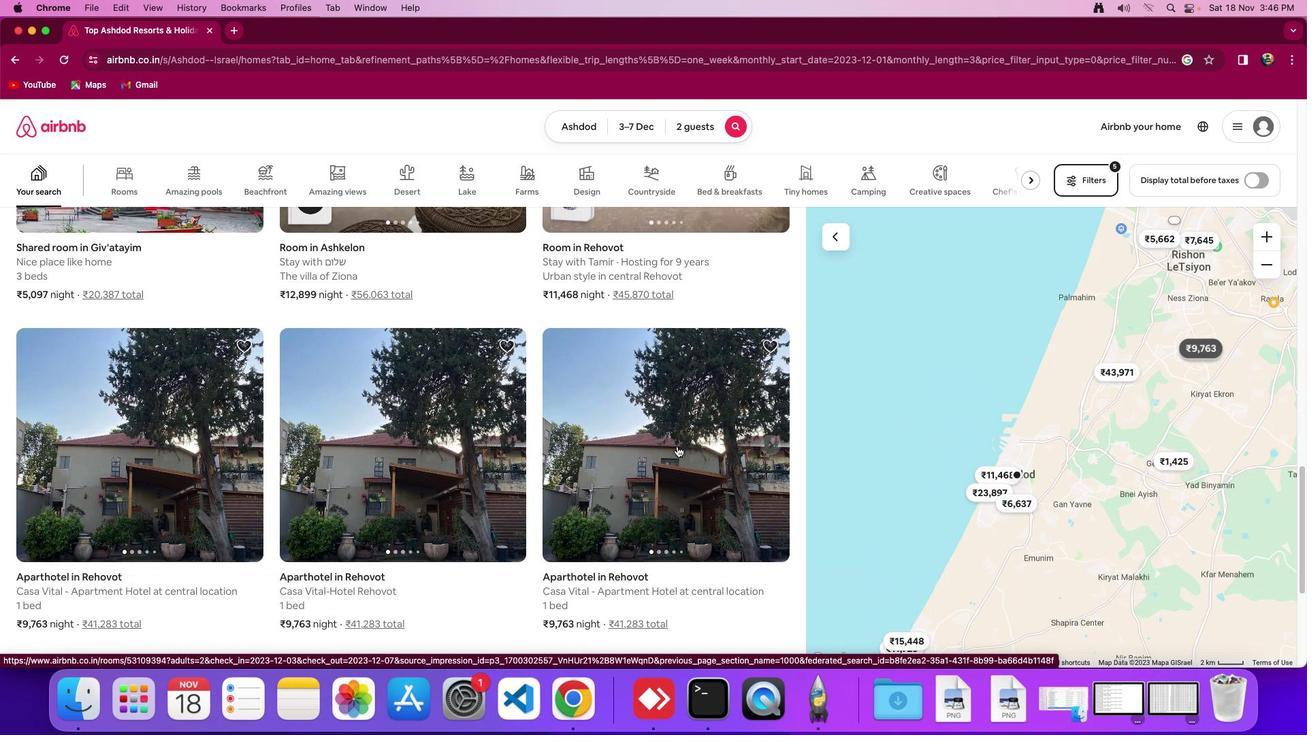 
Action: Mouse scrolled (676, 446) with delta (0, -2)
Screenshot: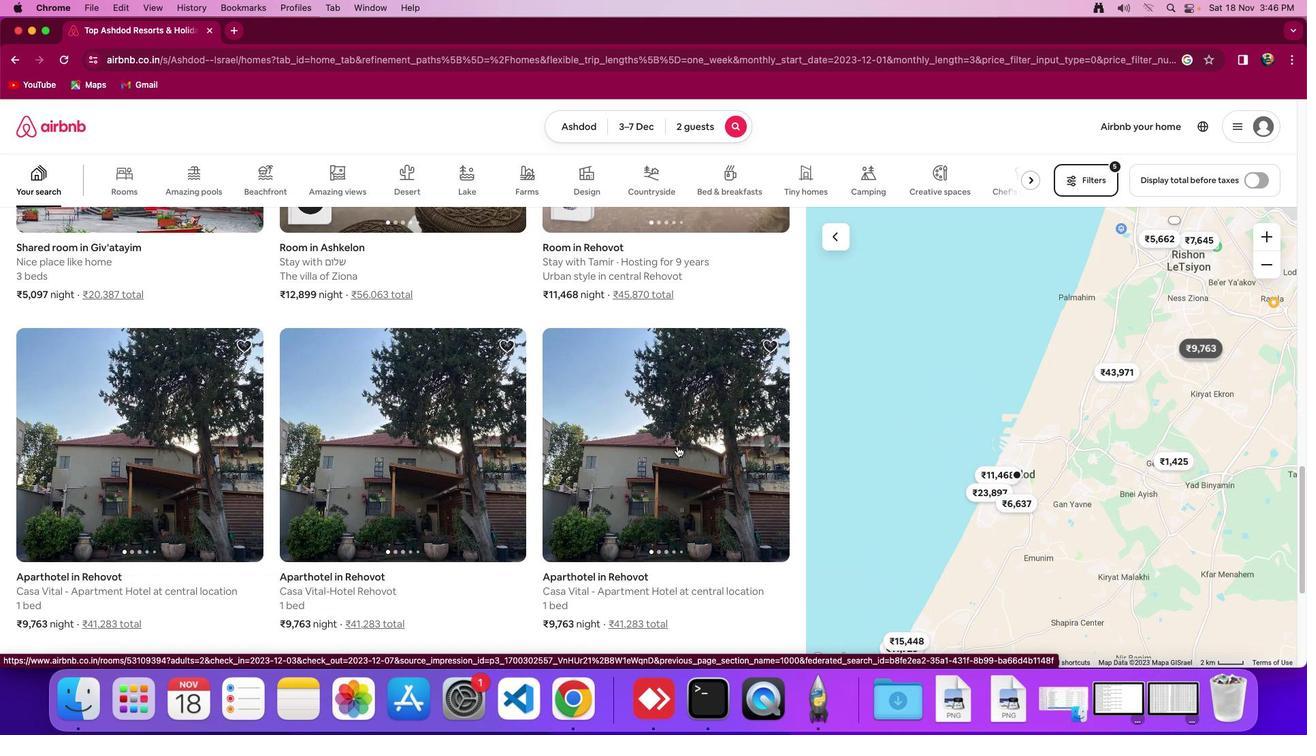 
Action: Mouse scrolled (676, 446) with delta (0, -3)
Screenshot: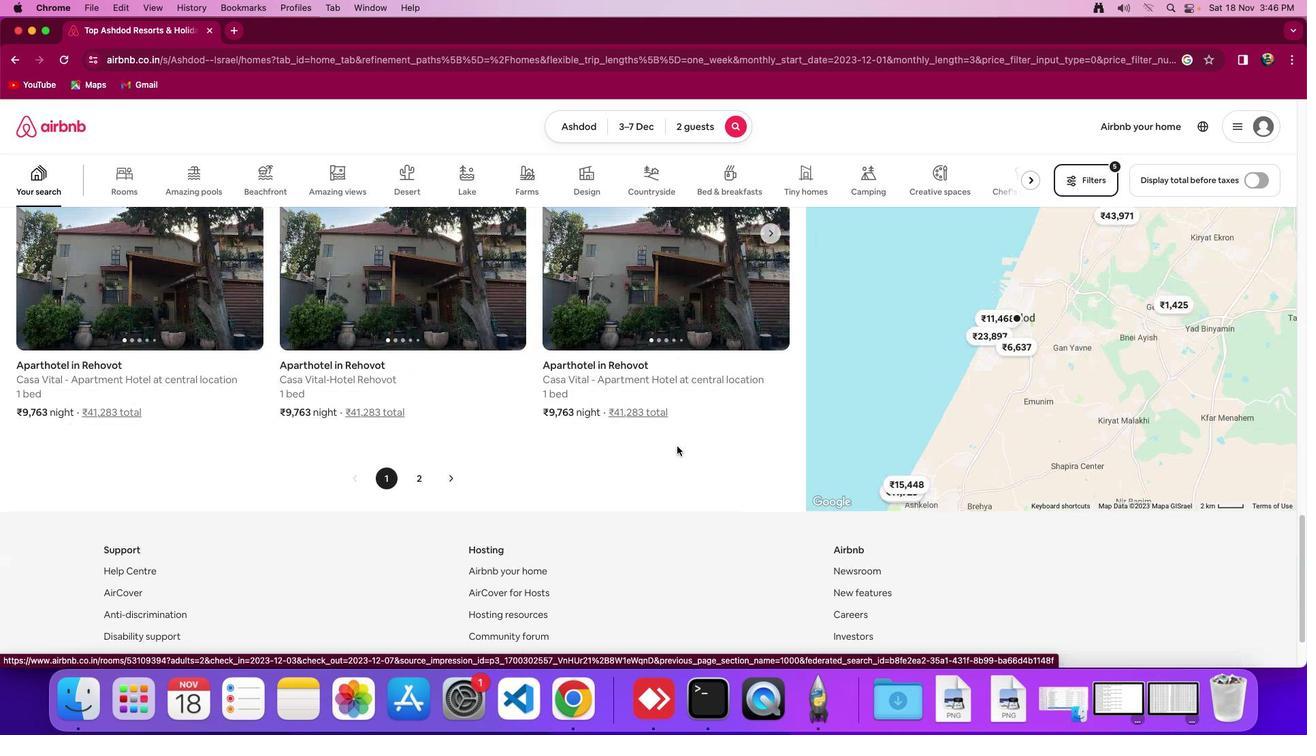 
Action: Mouse scrolled (676, 446) with delta (0, 0)
Screenshot: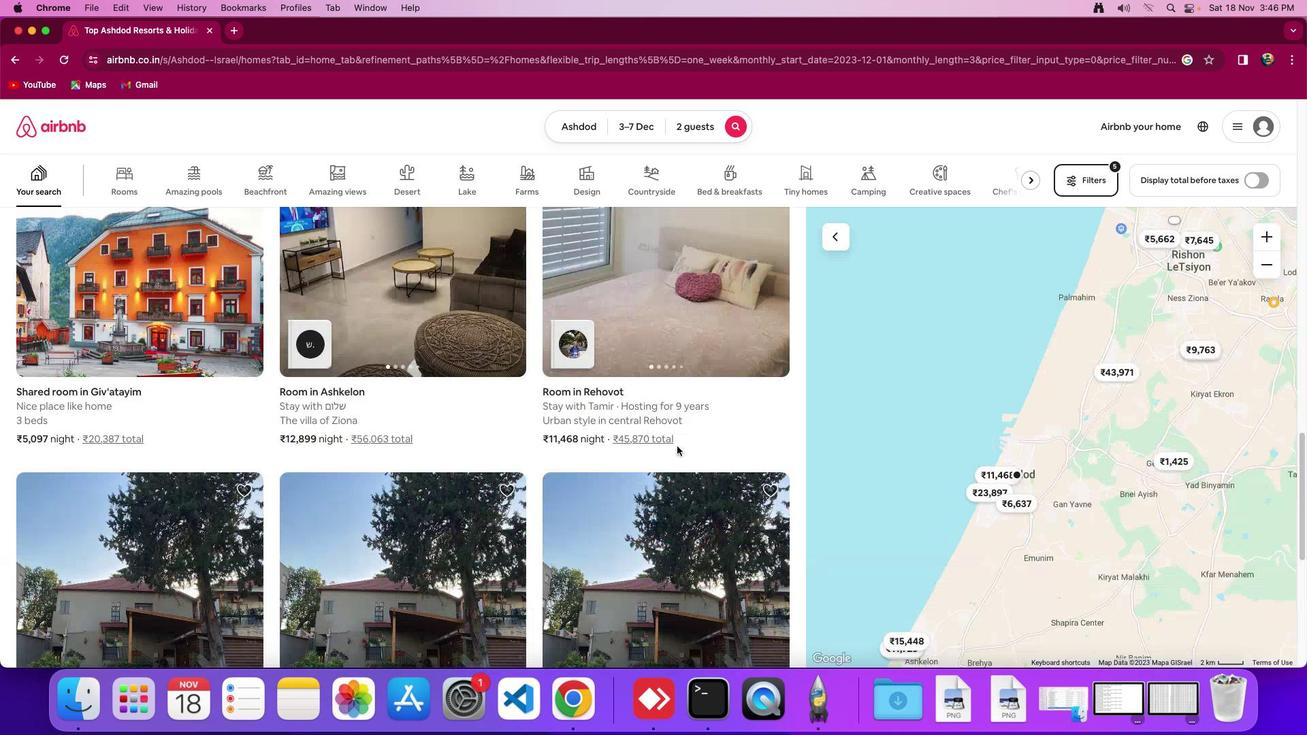 
Action: Mouse scrolled (676, 446) with delta (0, 0)
Screenshot: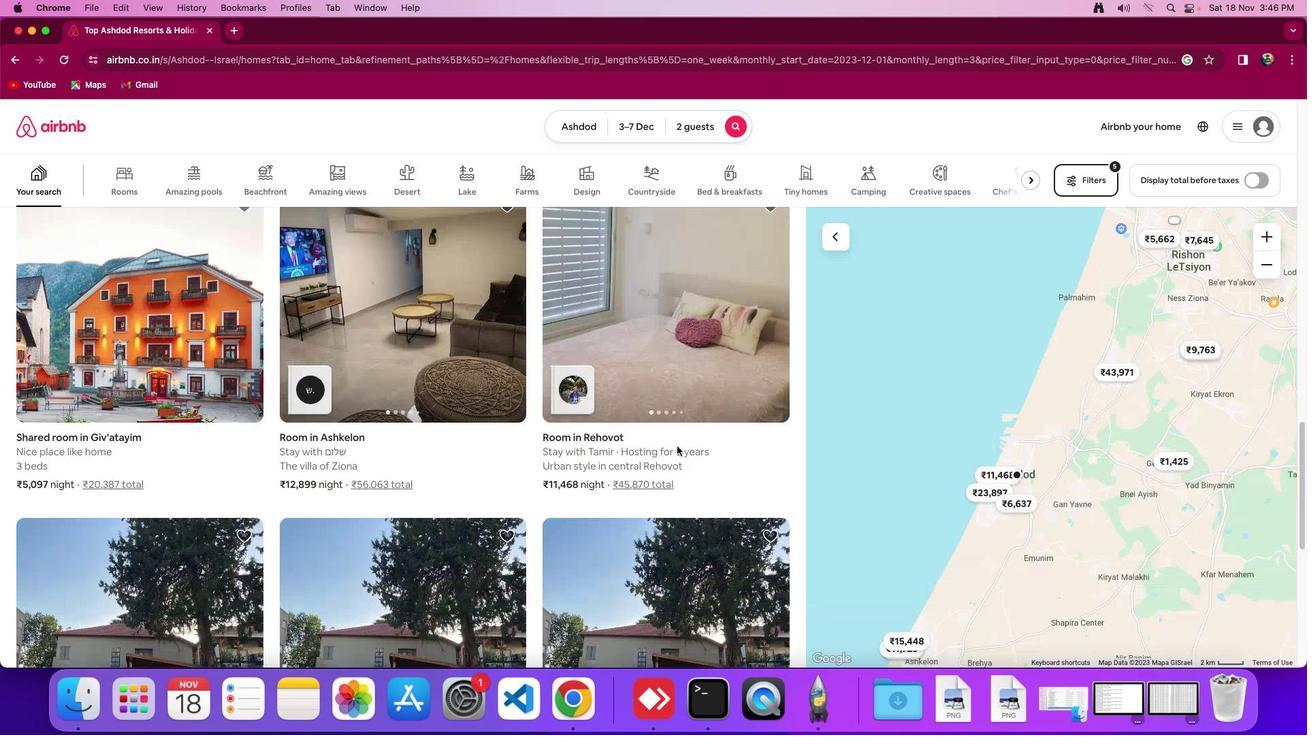 
Action: Mouse scrolled (676, 446) with delta (0, 3)
Screenshot: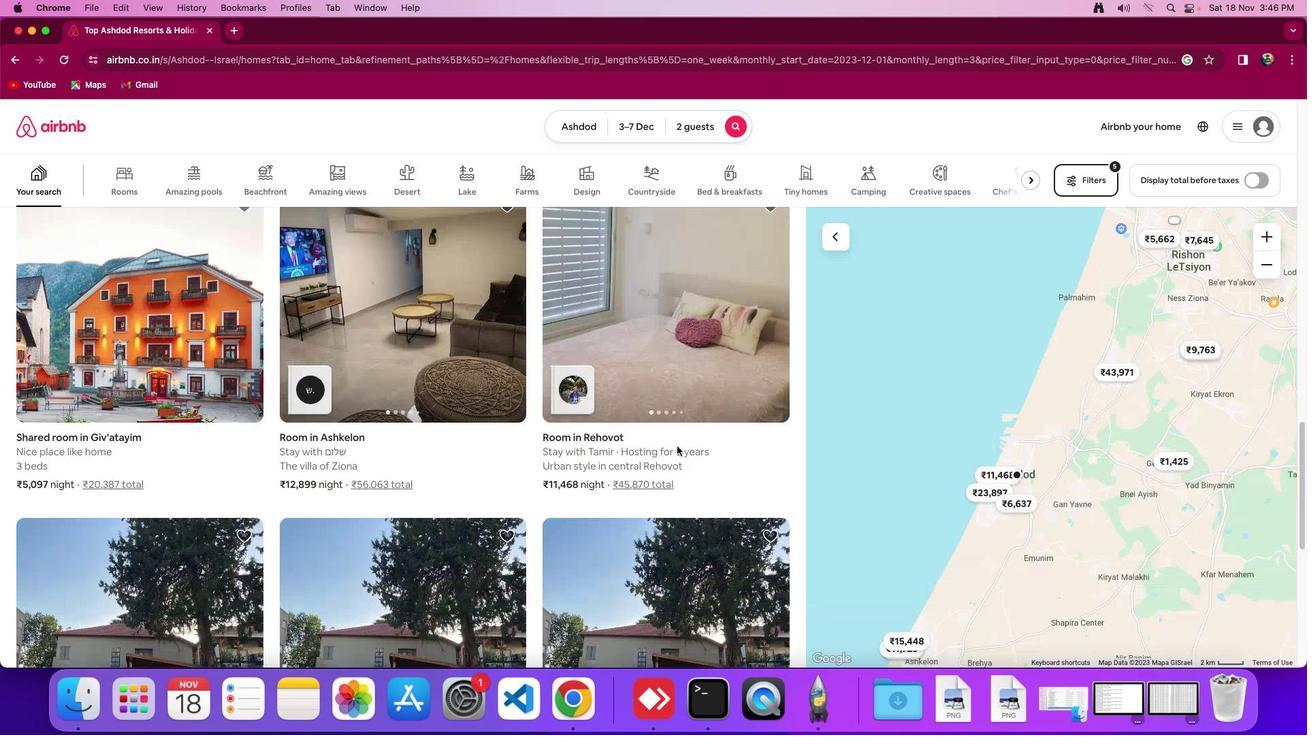 
Action: Mouse scrolled (676, 446) with delta (0, 4)
Screenshot: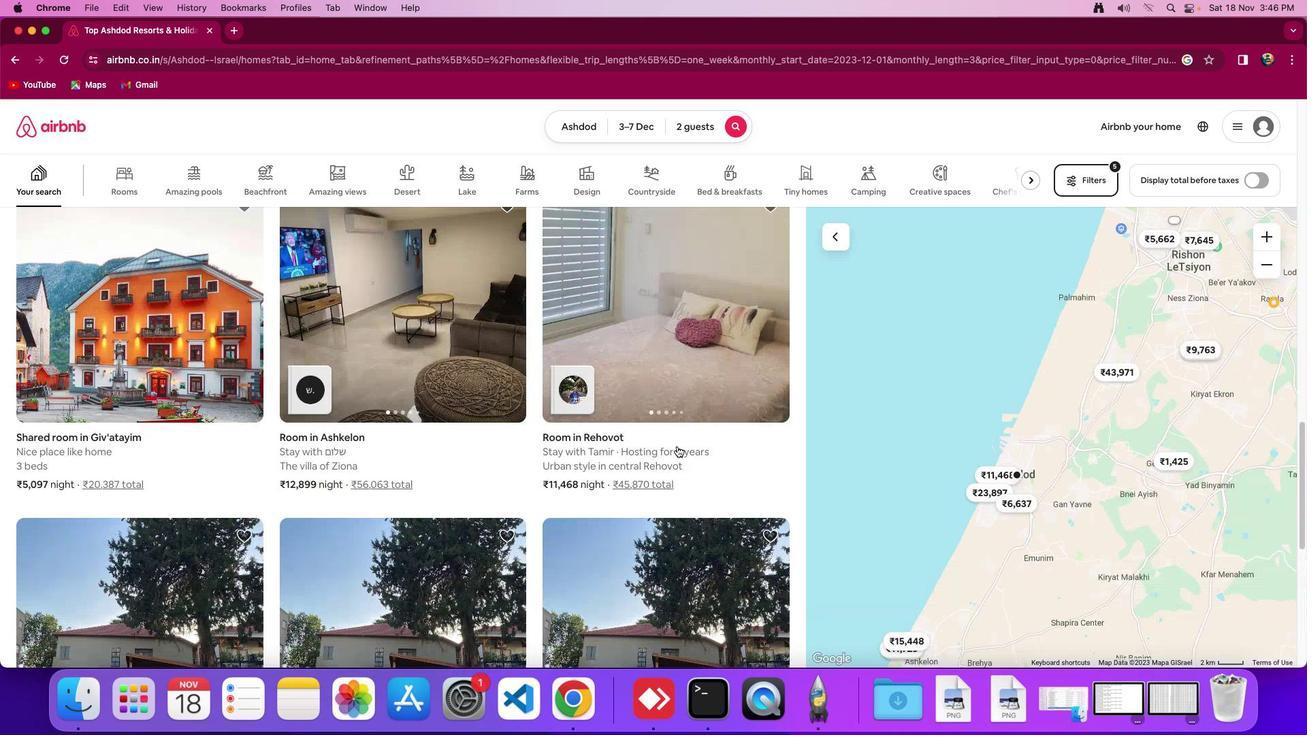 
Action: Mouse scrolled (676, 446) with delta (0, 0)
Screenshot: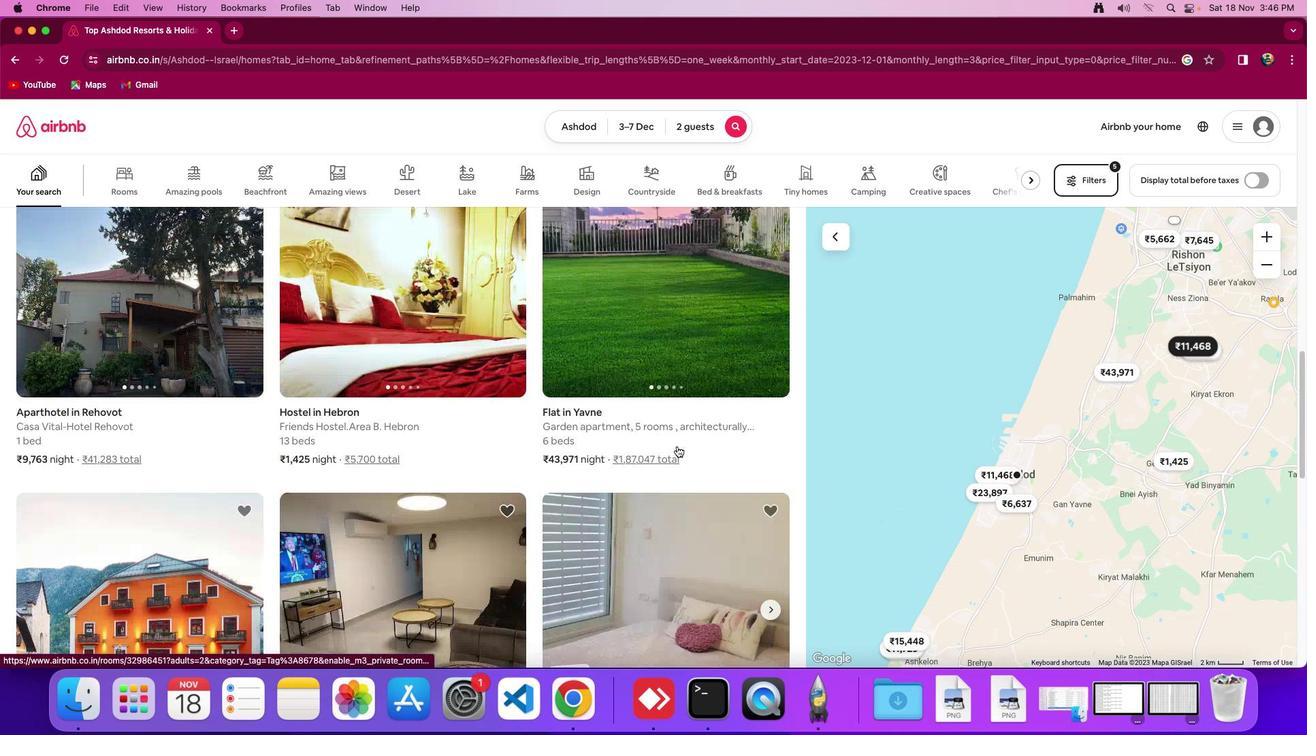 
Action: Mouse scrolled (676, 446) with delta (0, 0)
Screenshot: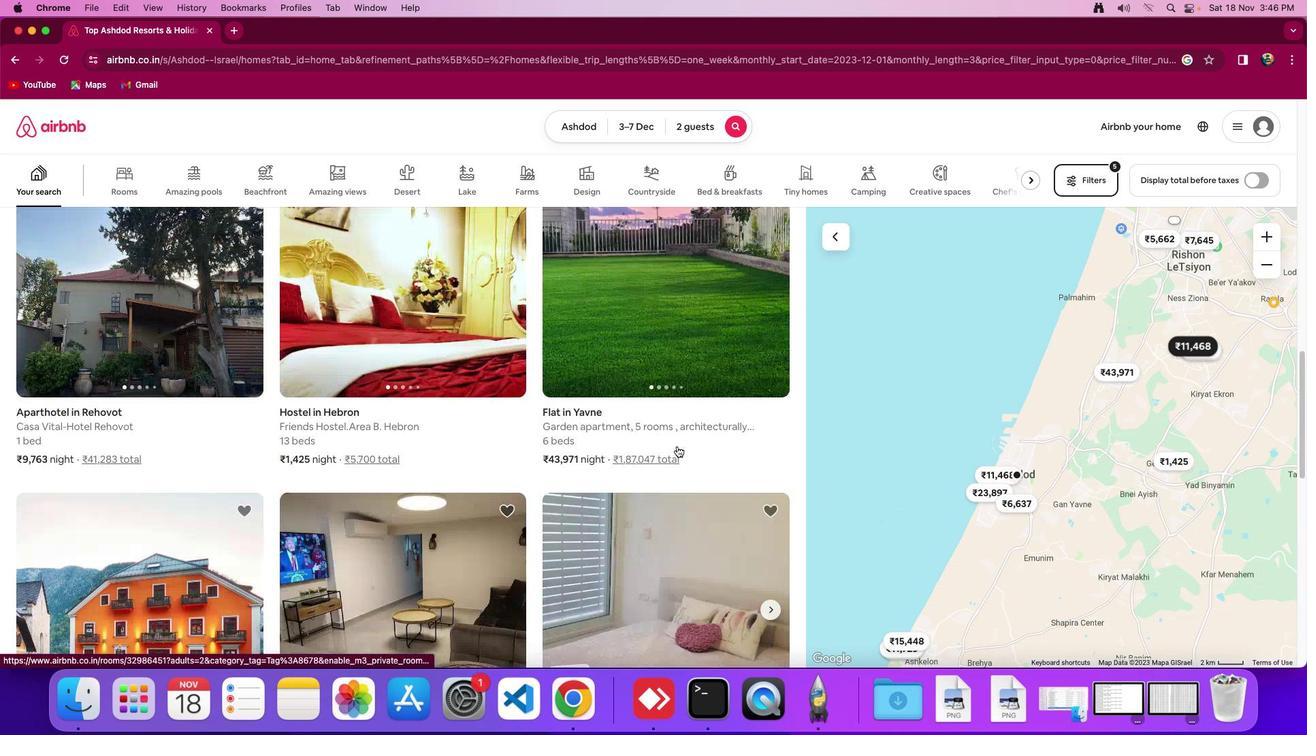 
Action: Mouse scrolled (676, 446) with delta (0, 3)
Screenshot: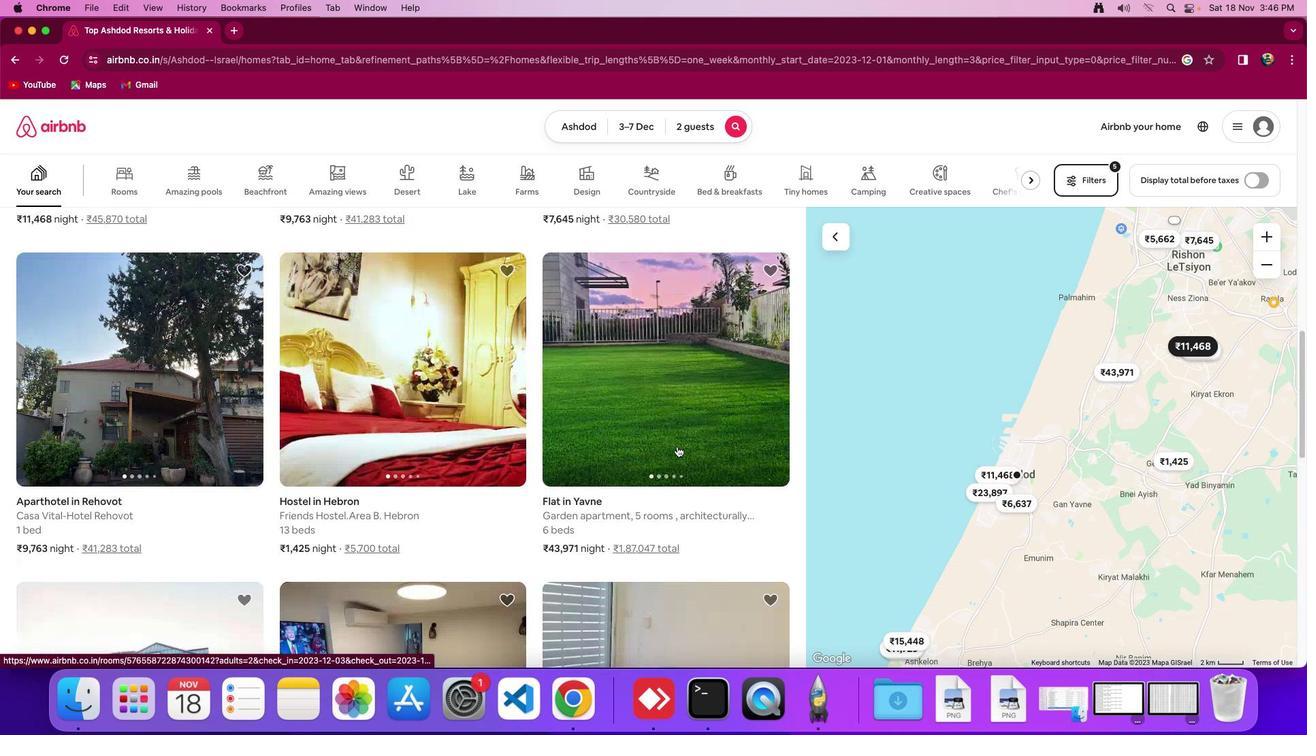 
Action: Mouse scrolled (676, 446) with delta (0, 4)
Screenshot: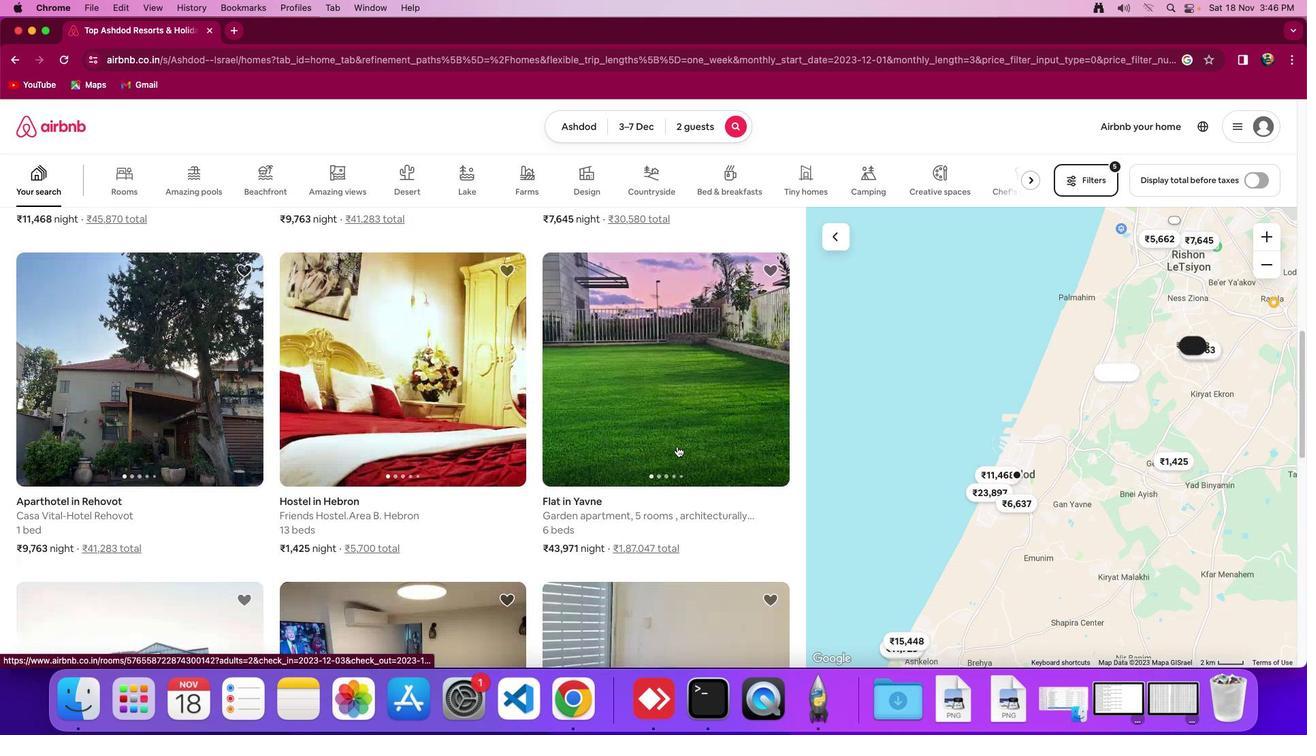 
Action: Mouse moved to (676, 446)
Screenshot: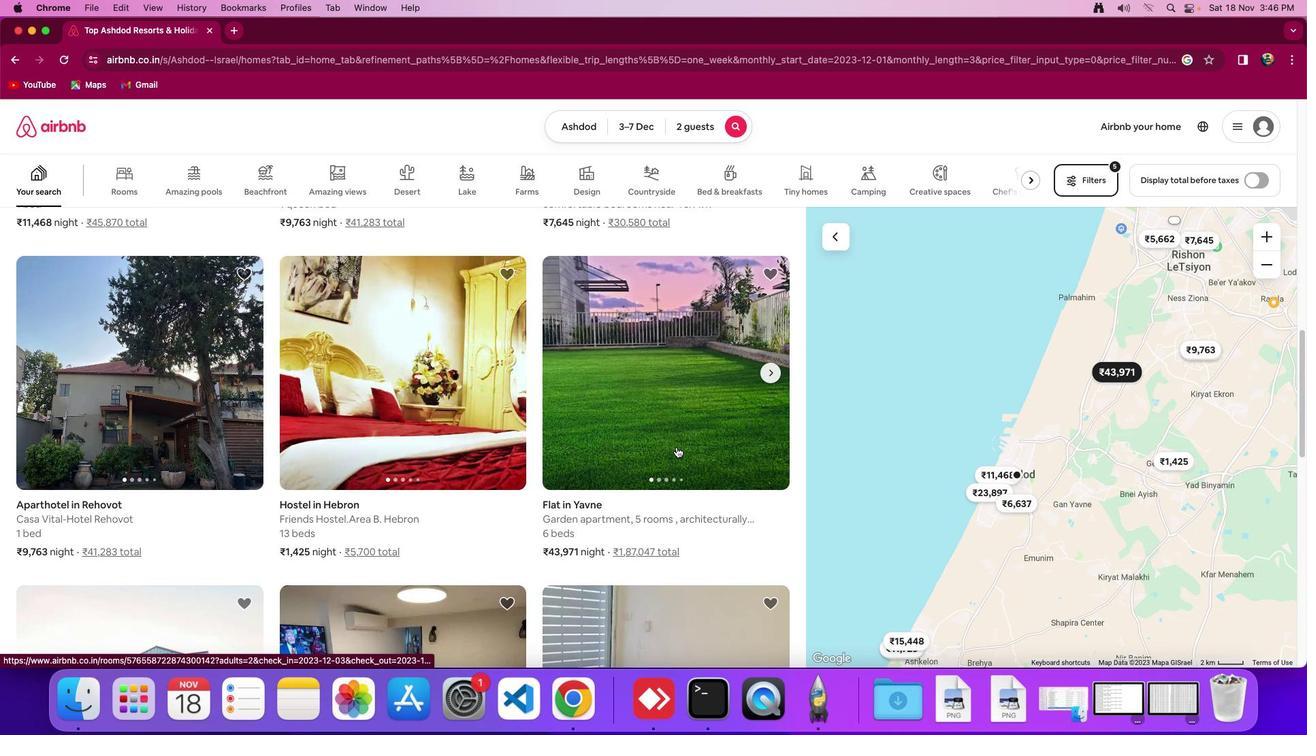 
Action: Mouse scrolled (676, 446) with delta (0, 0)
Screenshot: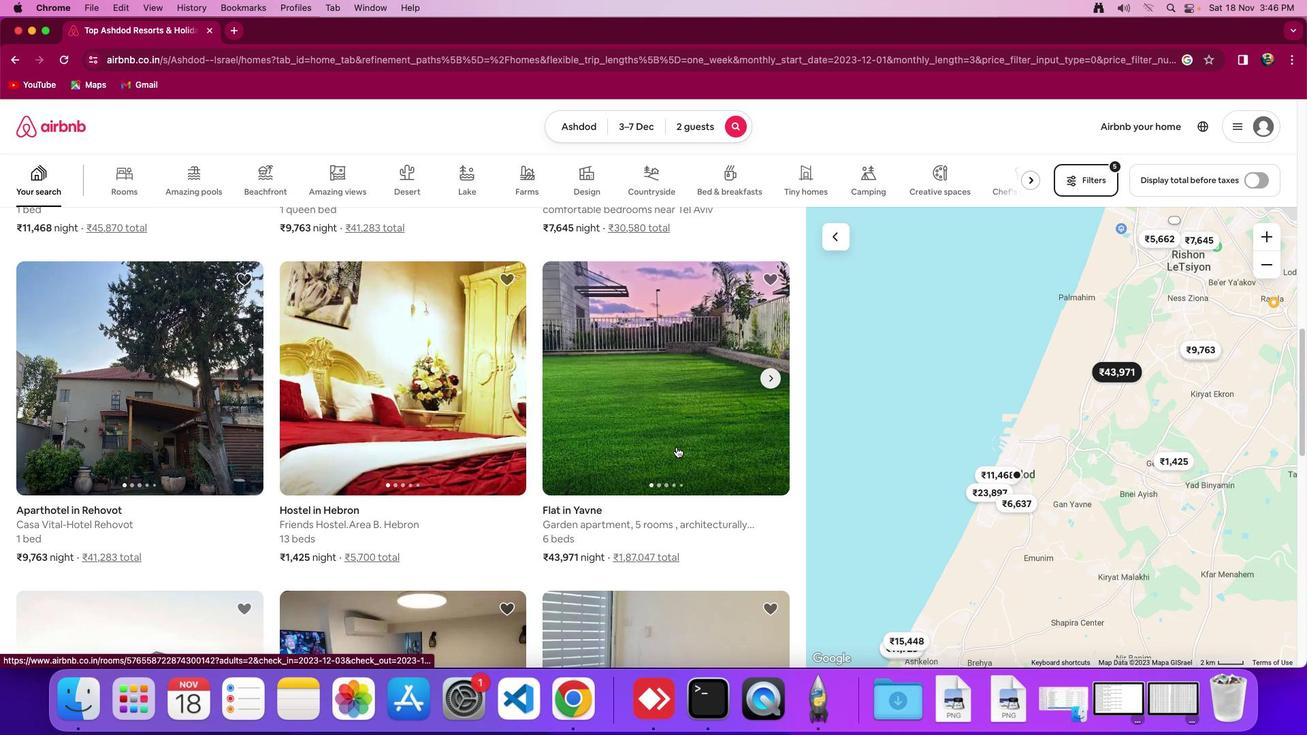 
Action: Mouse scrolled (676, 446) with delta (0, 0)
Screenshot: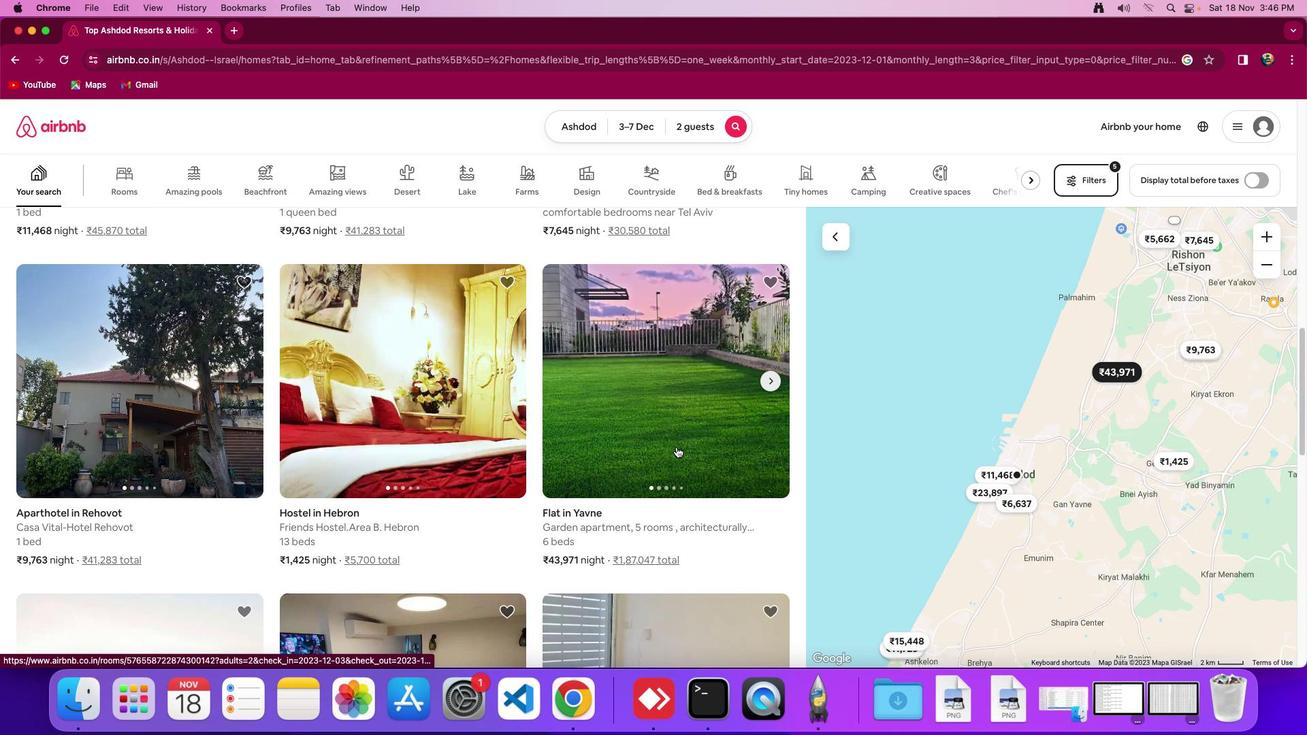 
Action: Mouse scrolled (676, 446) with delta (0, 0)
Screenshot: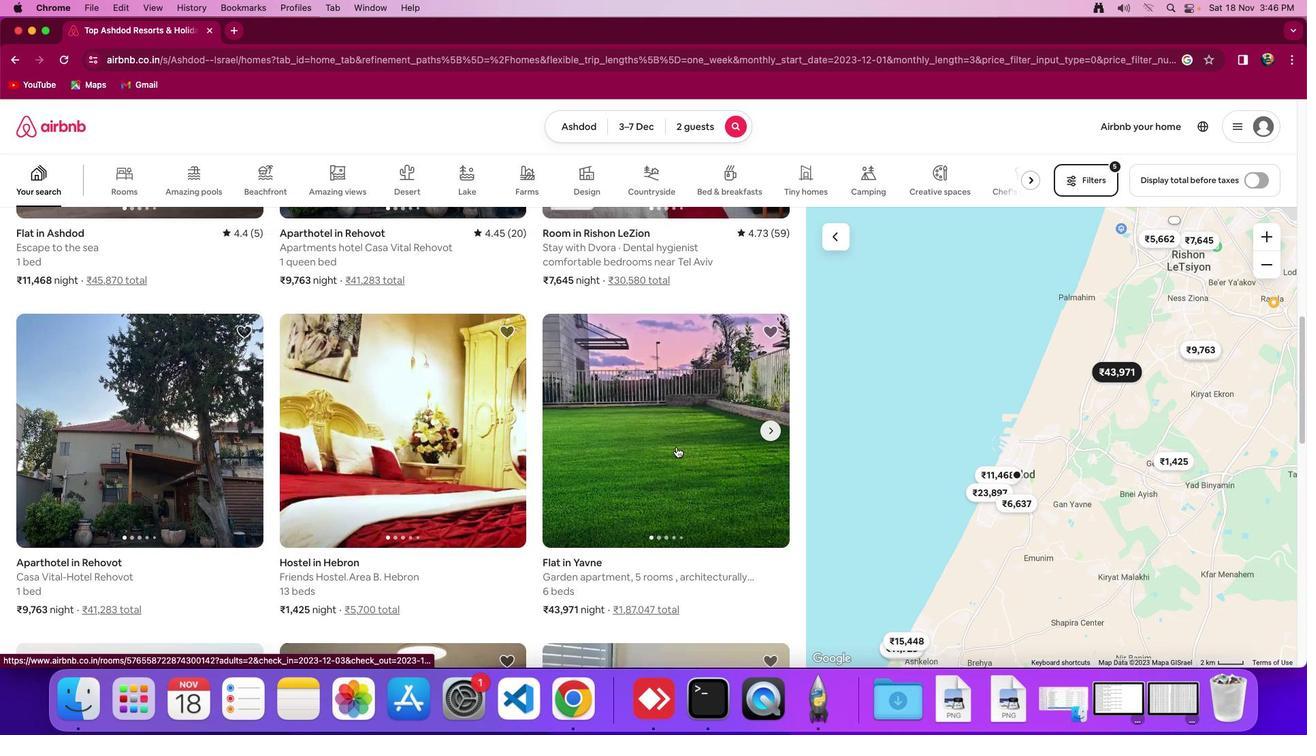 
Action: Mouse scrolled (676, 446) with delta (0, 0)
Screenshot: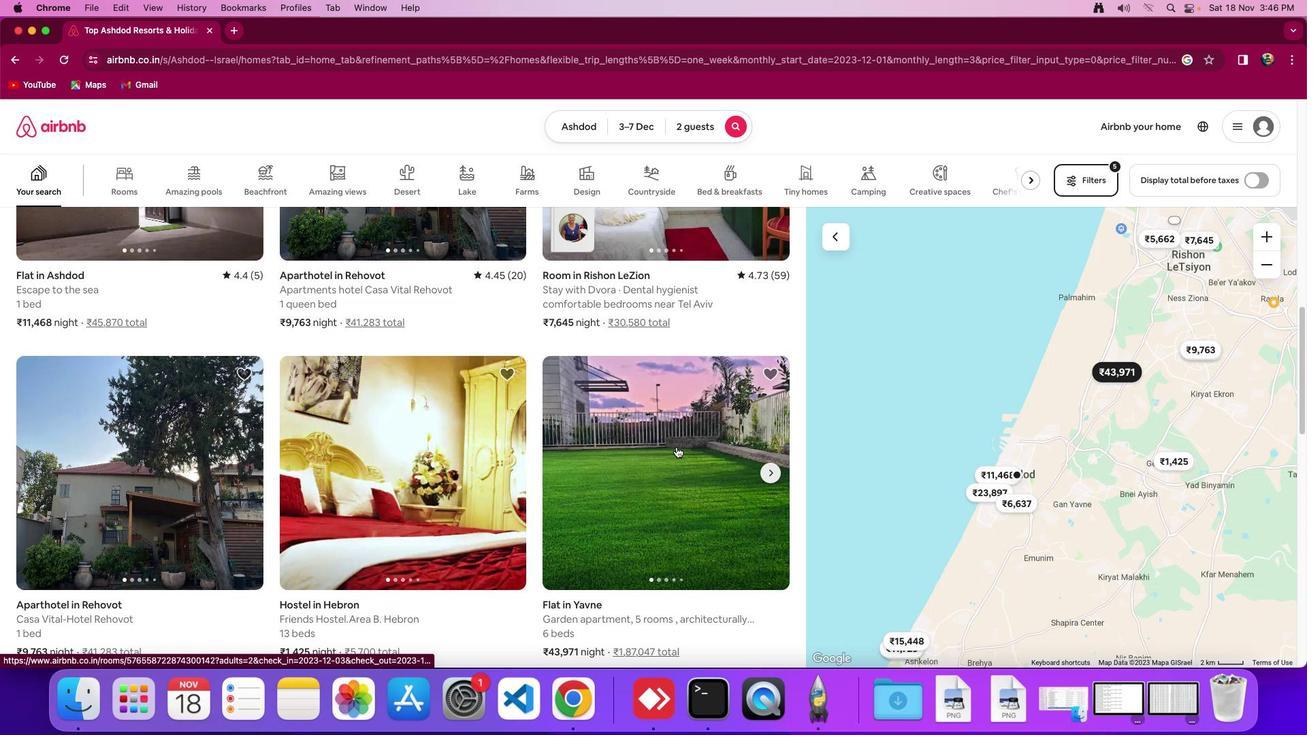 
Action: Mouse scrolled (676, 446) with delta (0, 2)
Screenshot: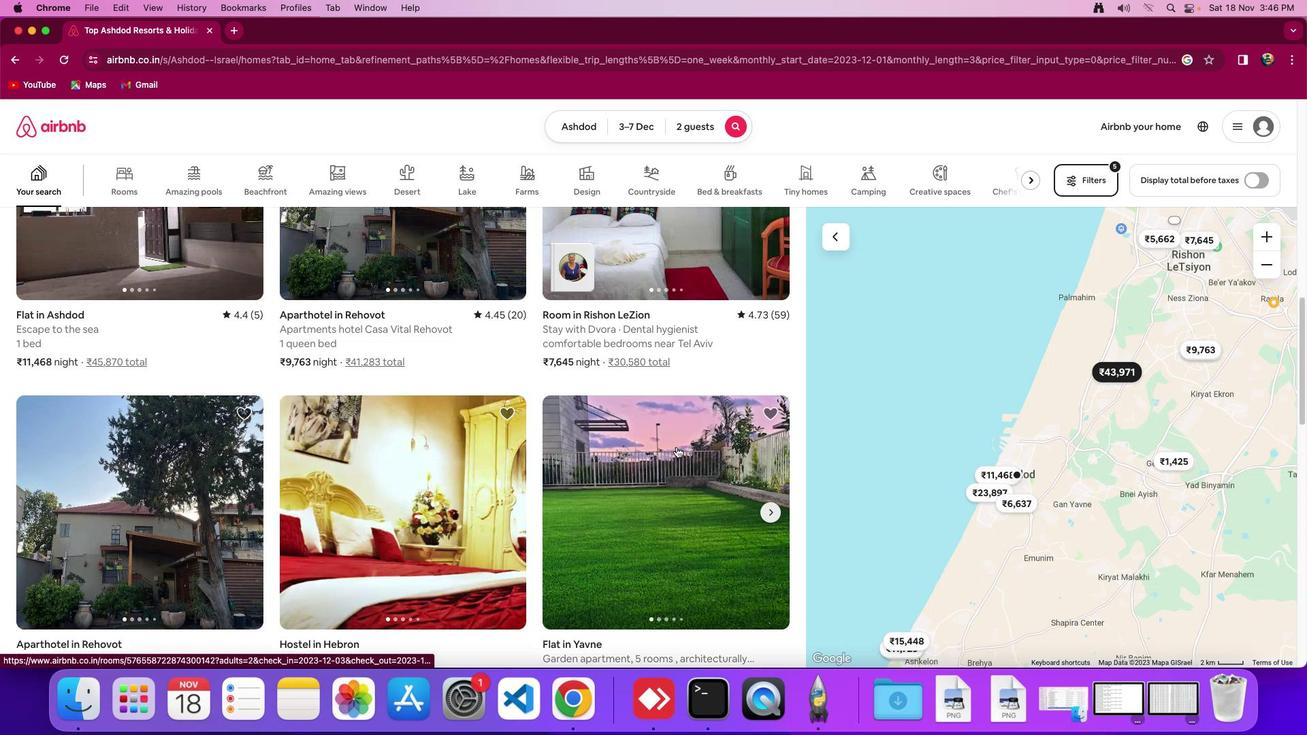 
Action: Mouse scrolled (676, 446) with delta (0, 0)
Screenshot: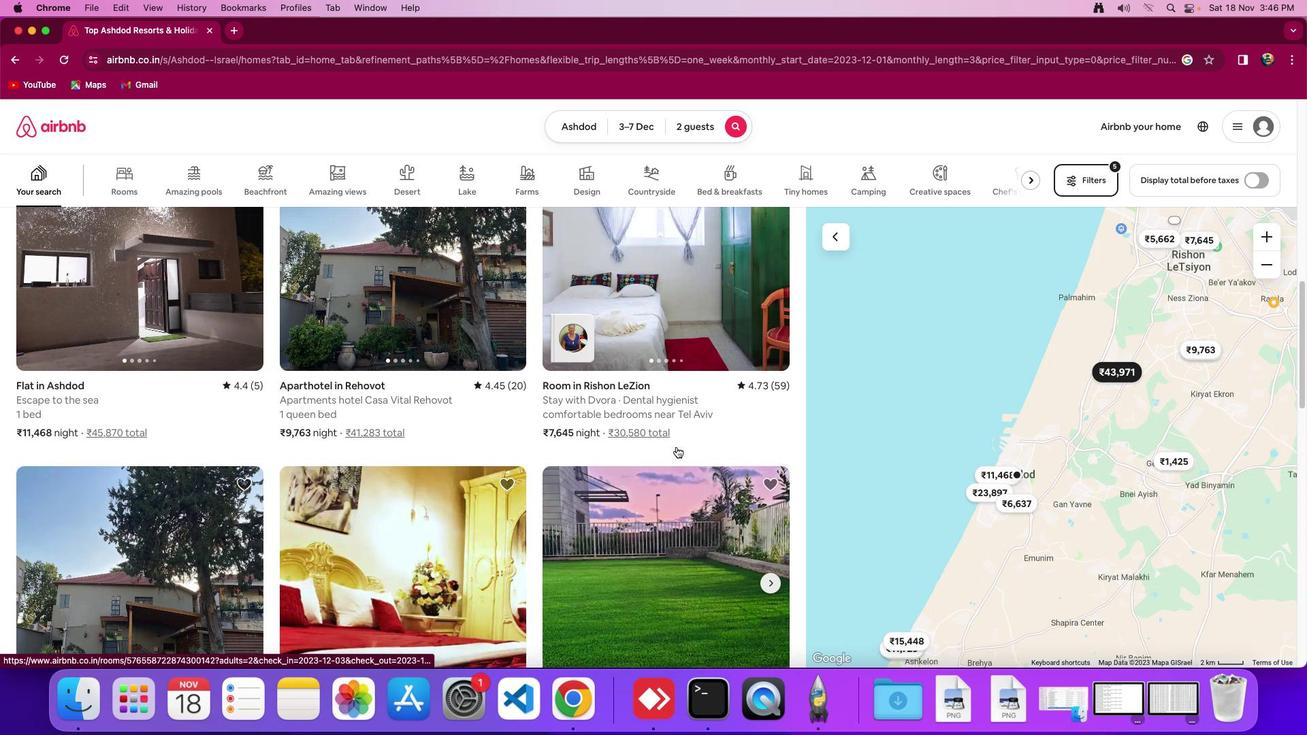
Action: Mouse scrolled (676, 446) with delta (0, 0)
Screenshot: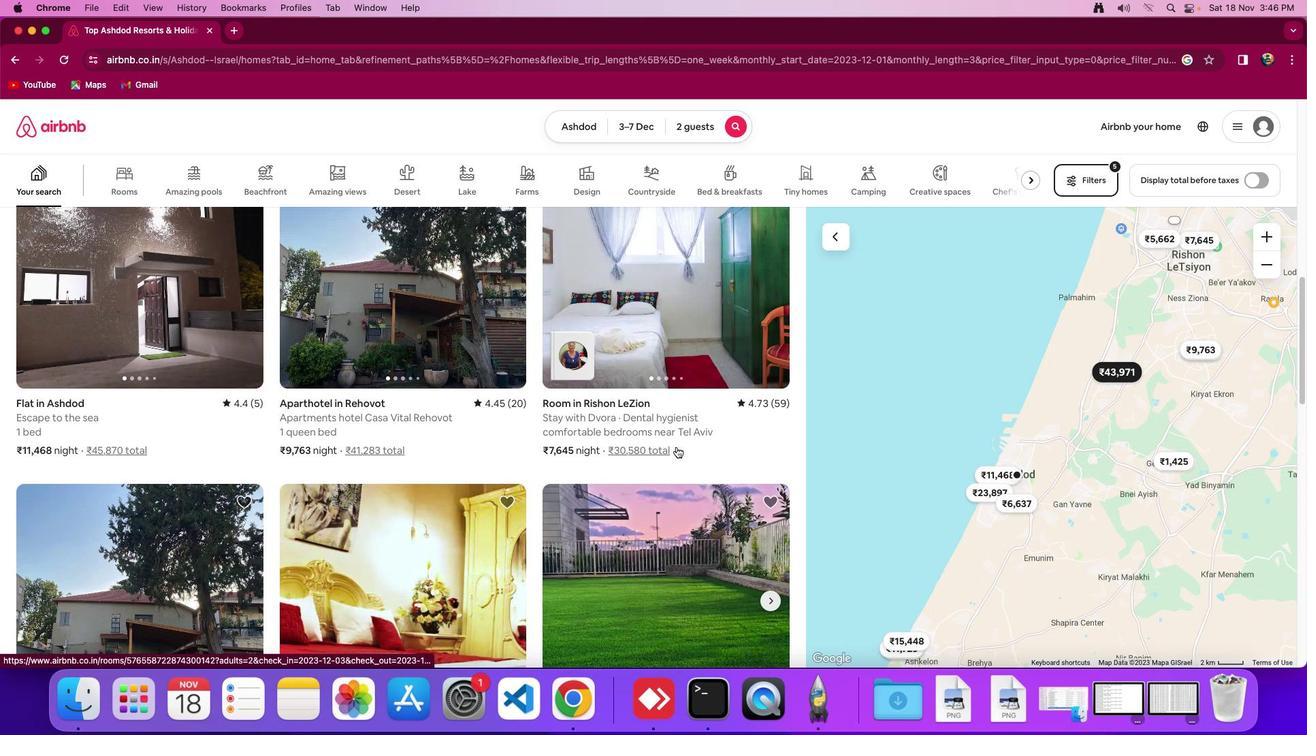 
Action: Mouse scrolled (676, 446) with delta (0, 2)
Screenshot: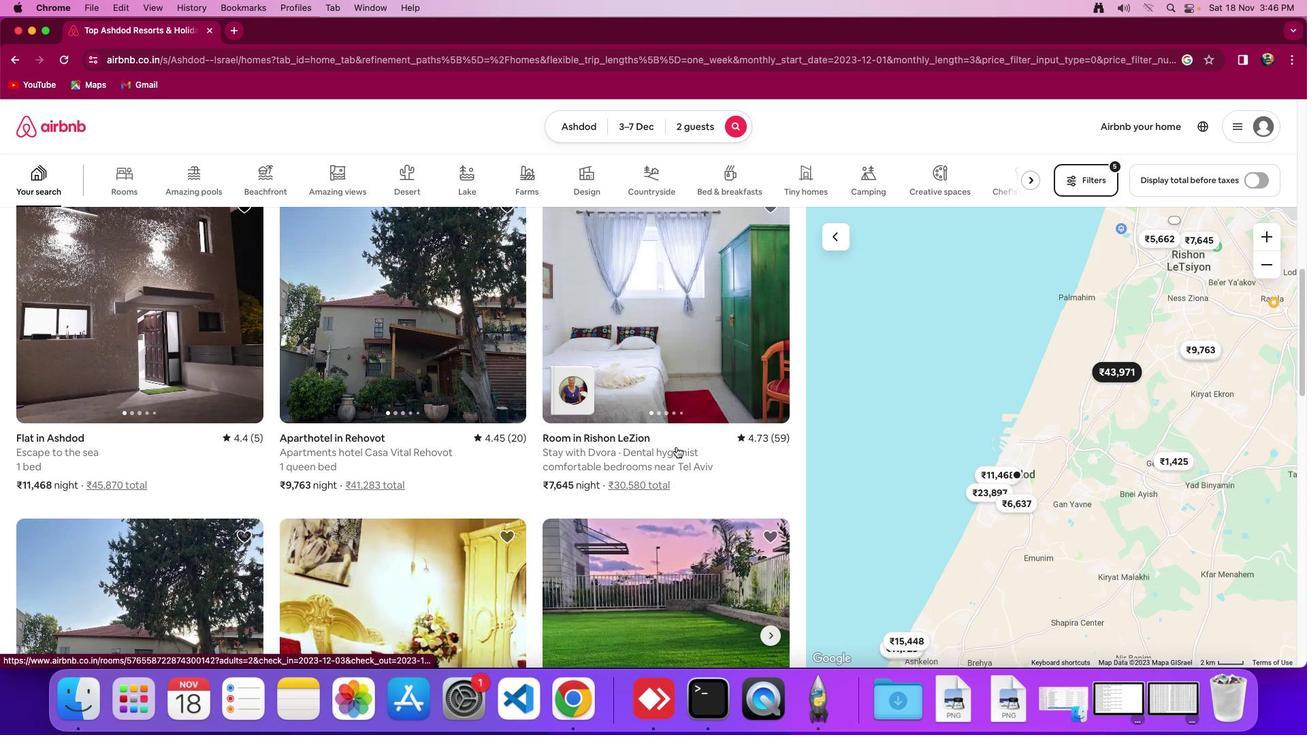 
Action: Mouse moved to (682, 365)
Screenshot: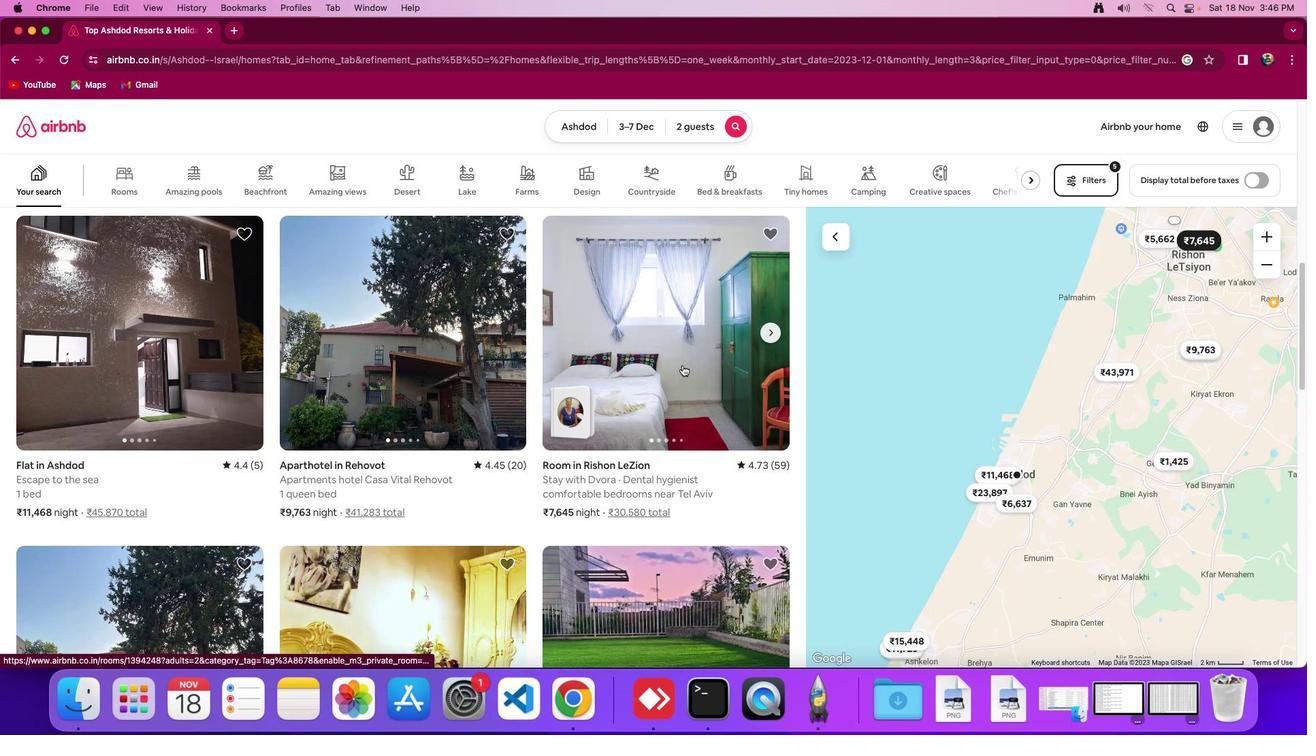 
Action: Mouse pressed left at (682, 365)
Screenshot: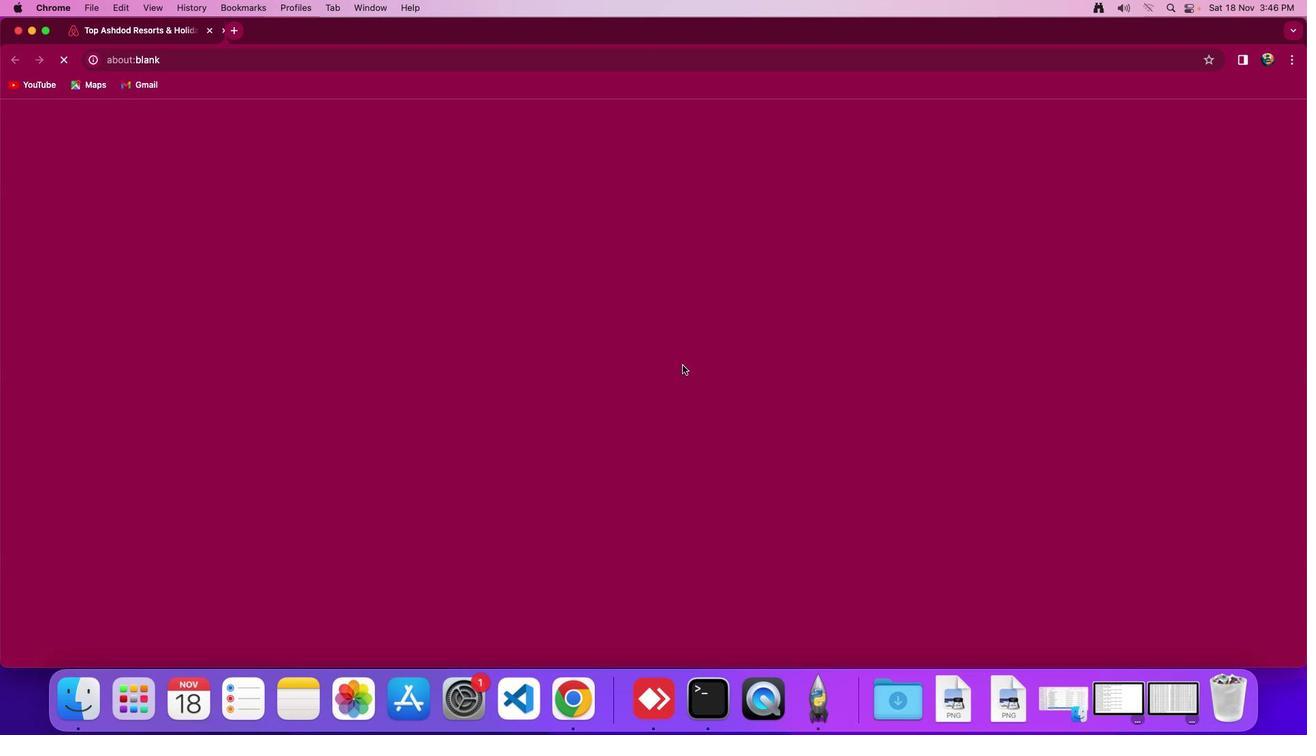 
Action: Mouse moved to (915, 471)
Screenshot: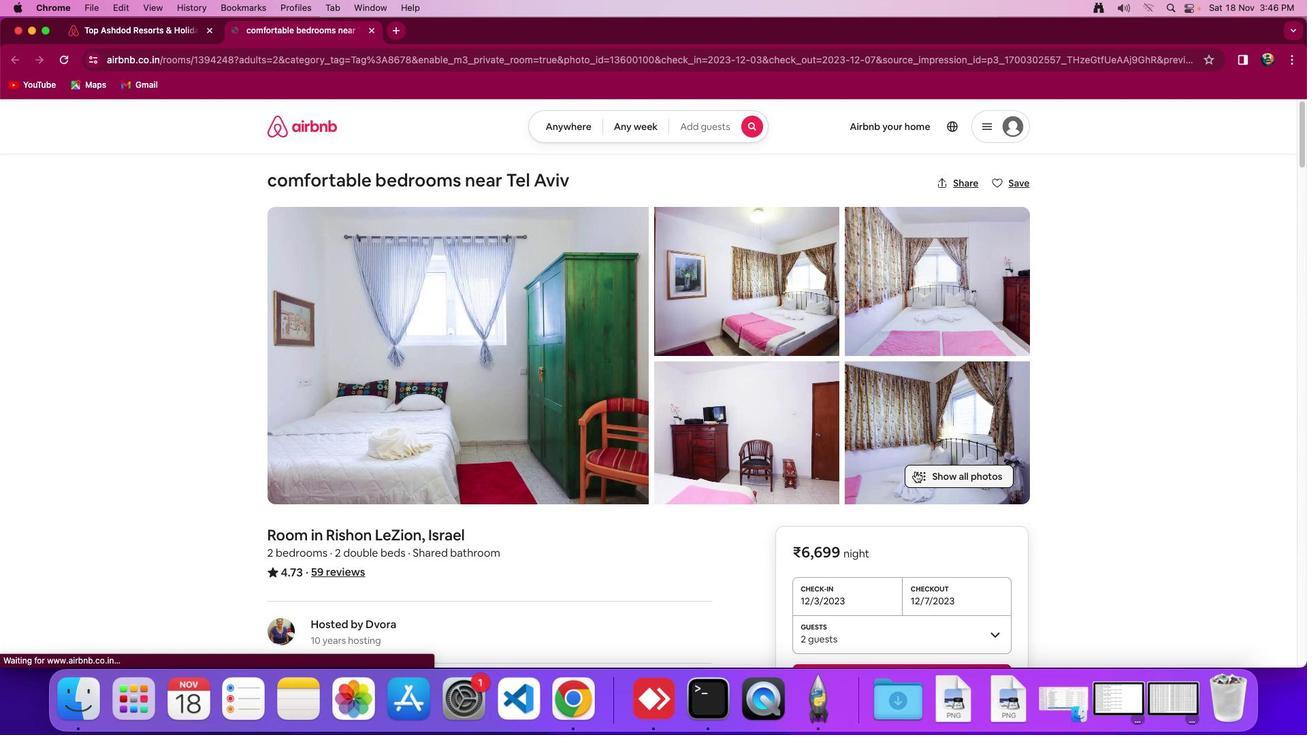 
Action: Mouse pressed left at (915, 471)
Screenshot: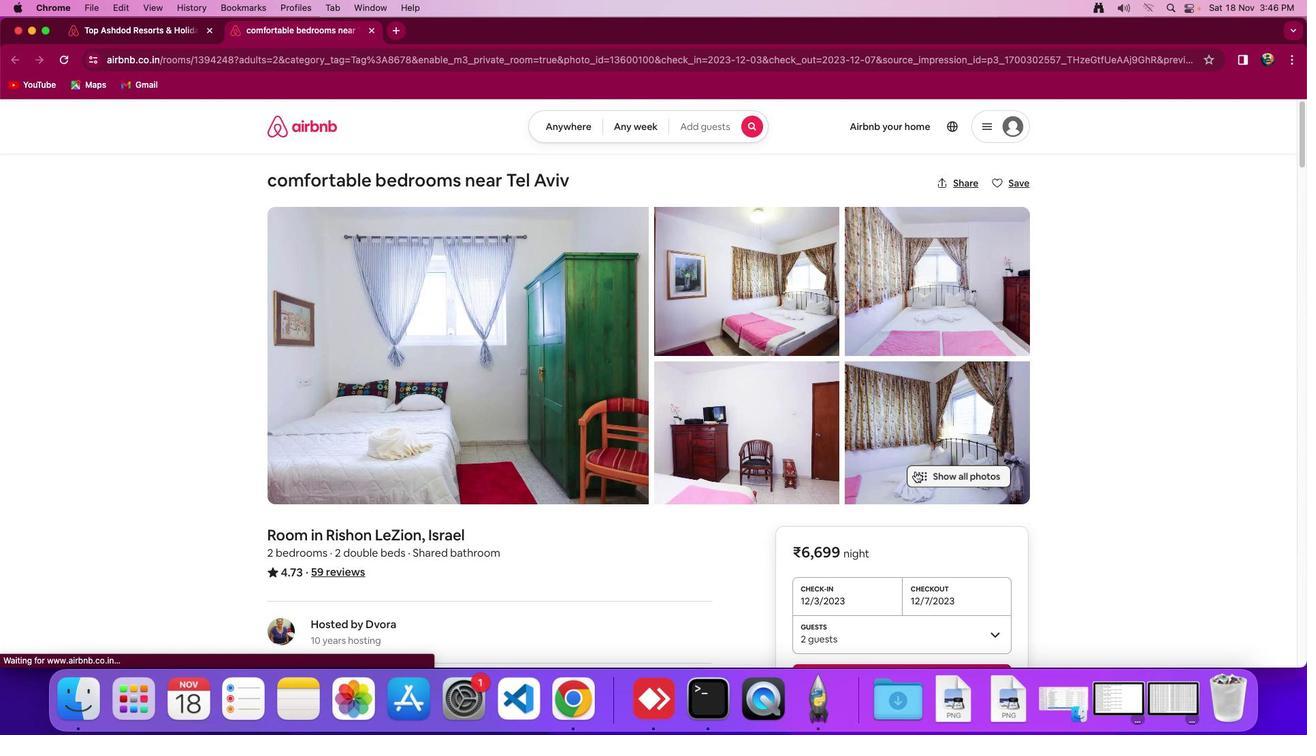 
Action: Mouse moved to (728, 484)
Screenshot: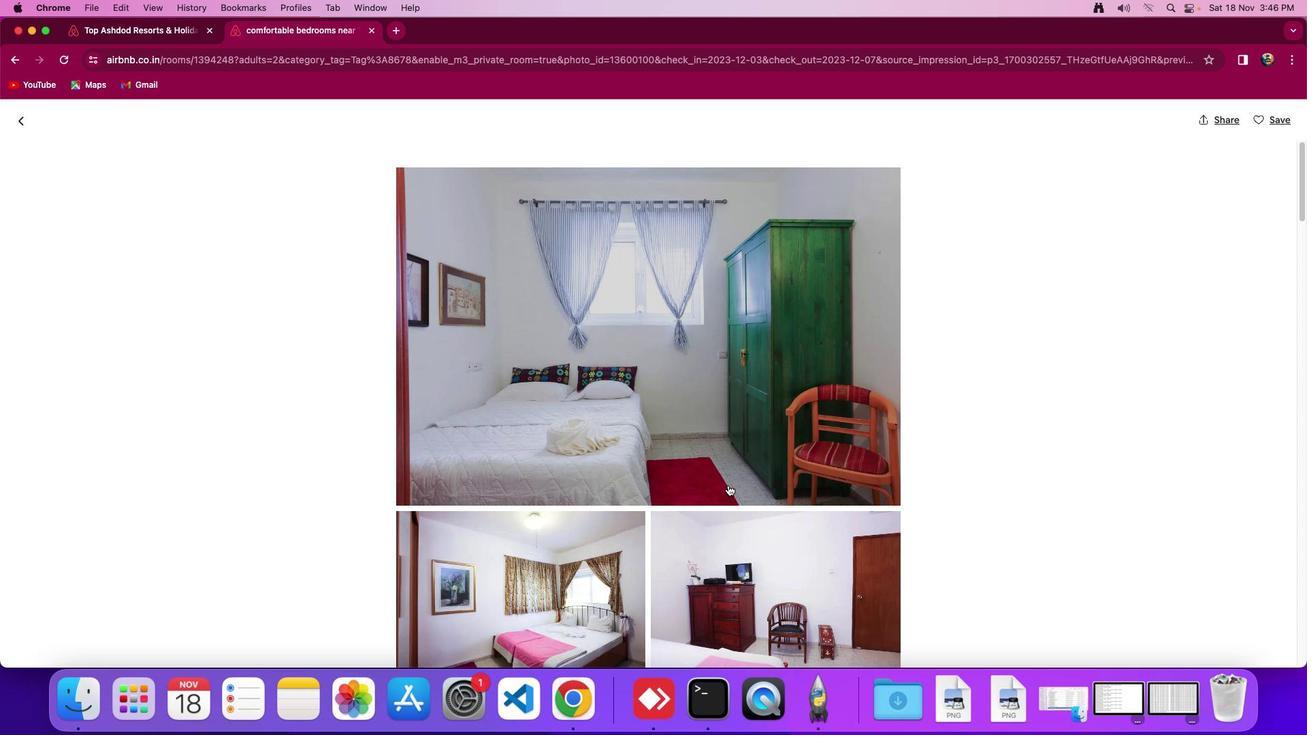 
Action: Mouse scrolled (728, 484) with delta (0, 0)
Screenshot: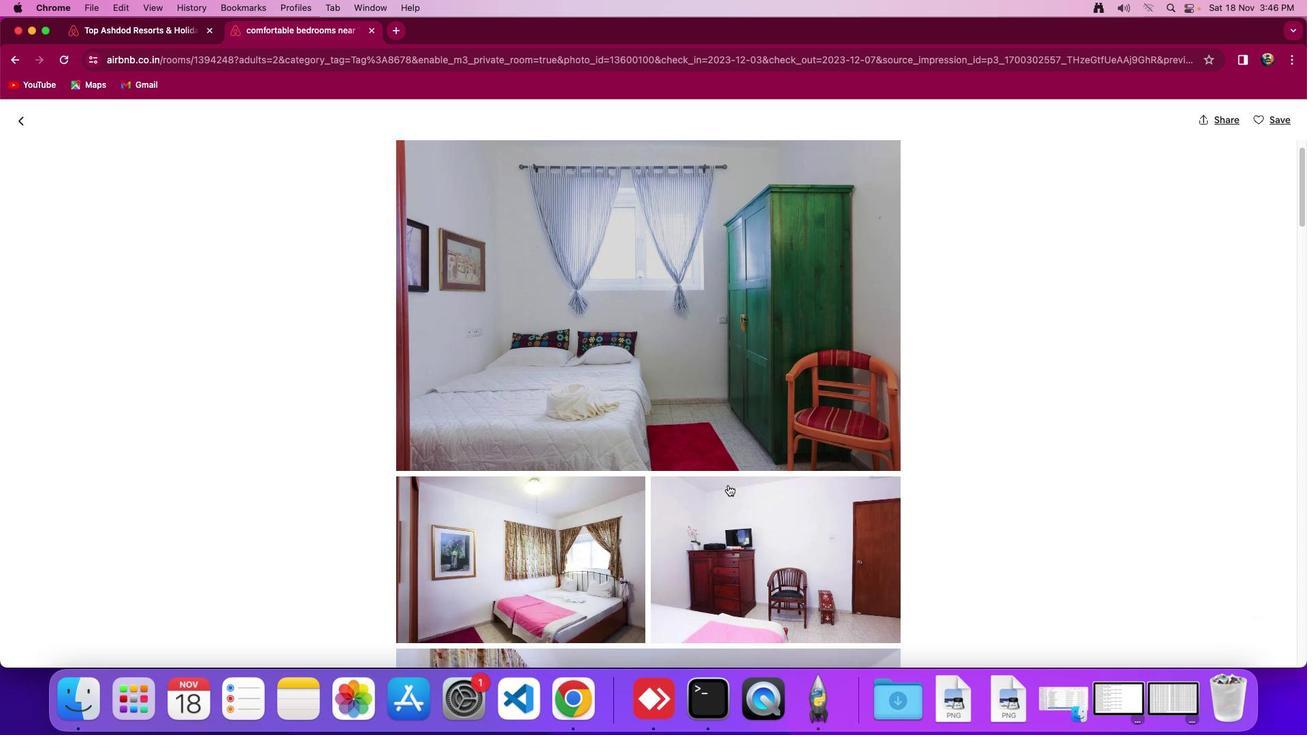 
Action: Mouse scrolled (728, 484) with delta (0, 0)
Screenshot: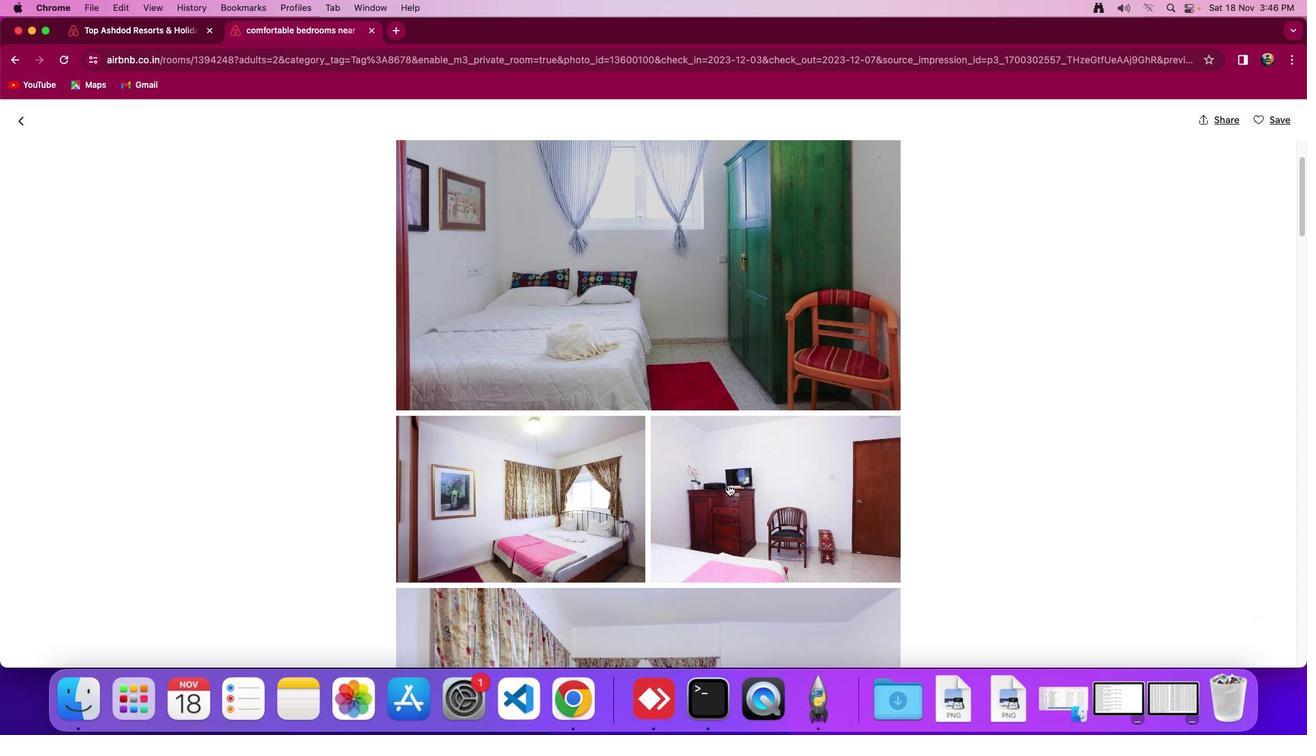 
Action: Mouse scrolled (728, 484) with delta (0, -2)
Screenshot: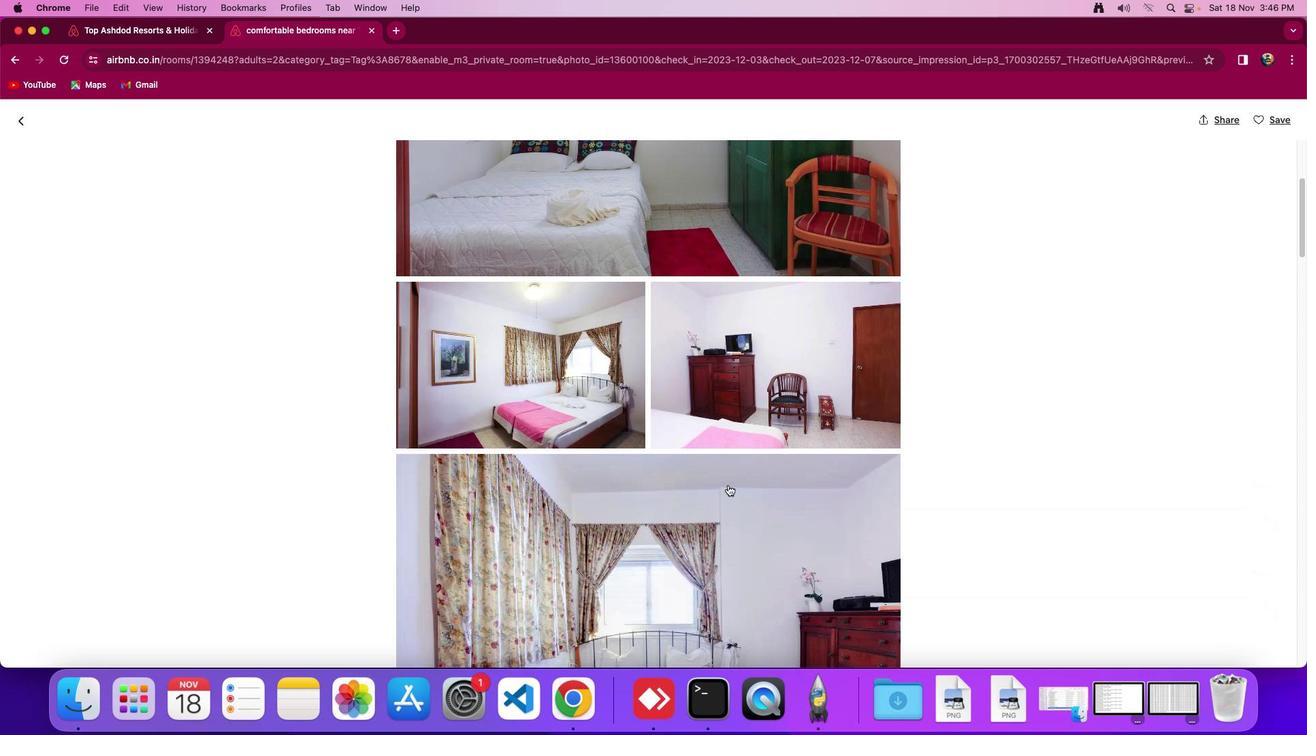 
Action: Mouse scrolled (728, 484) with delta (0, -3)
Screenshot: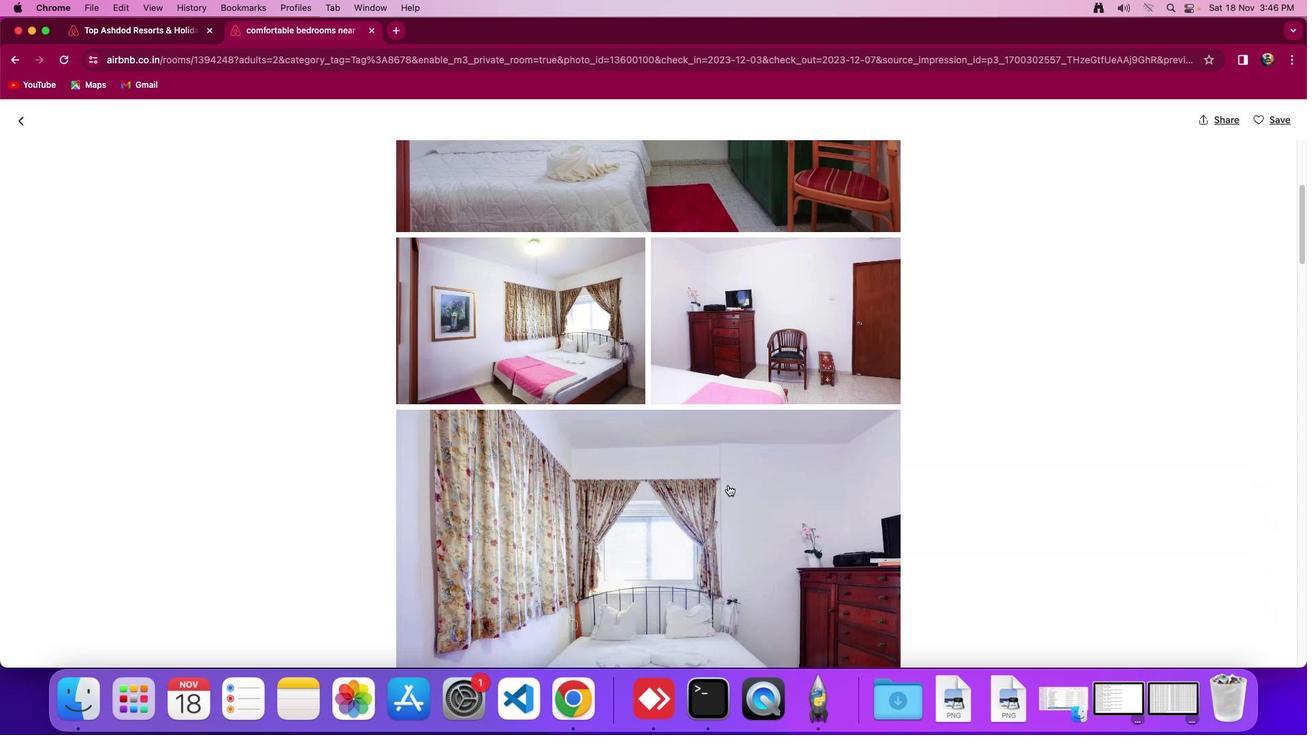 
Action: Mouse moved to (728, 484)
Screenshot: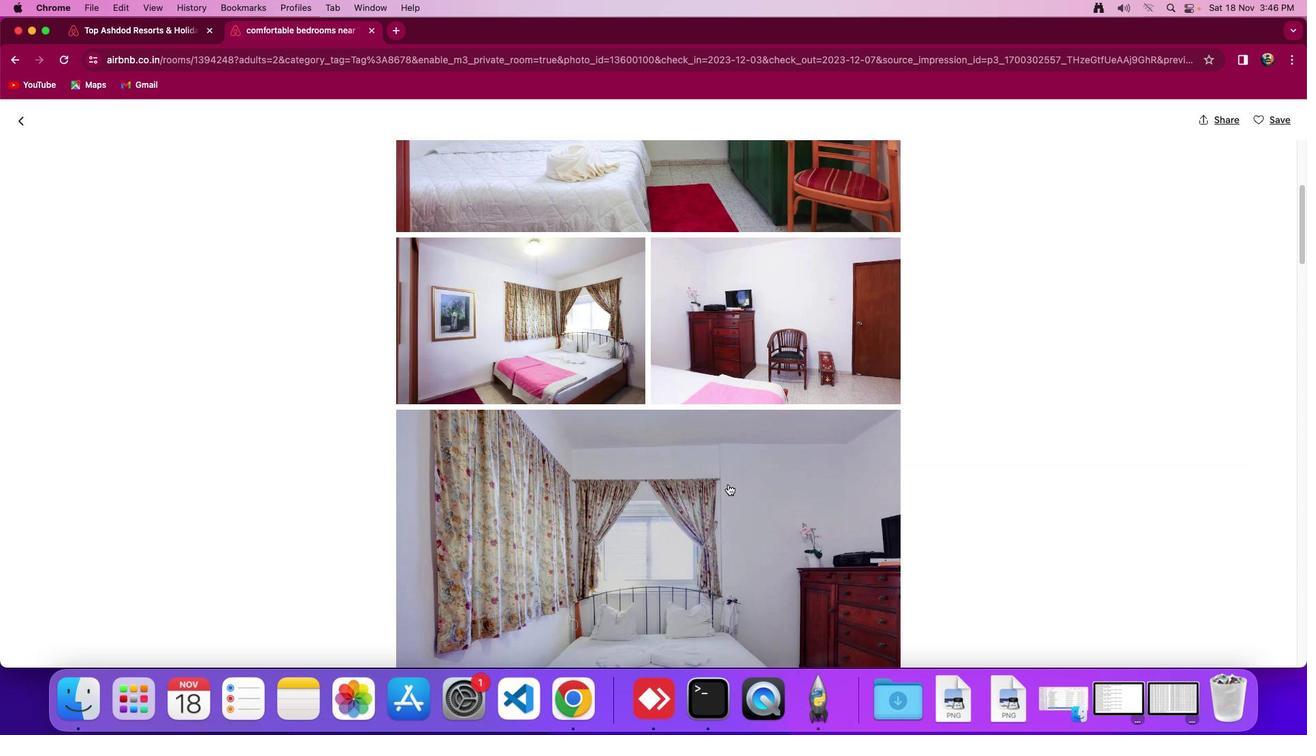 
Action: Mouse scrolled (728, 484) with delta (0, 0)
Screenshot: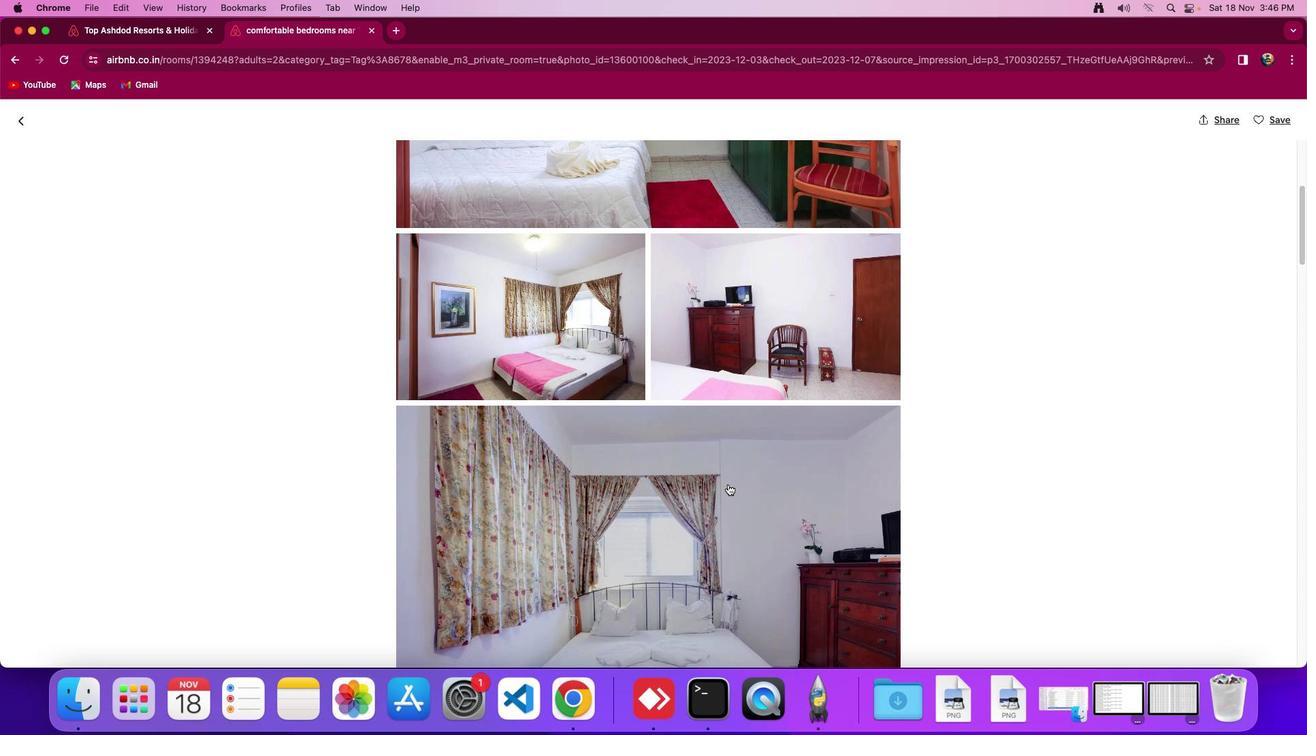 
Action: Mouse scrolled (728, 484) with delta (0, 0)
Screenshot: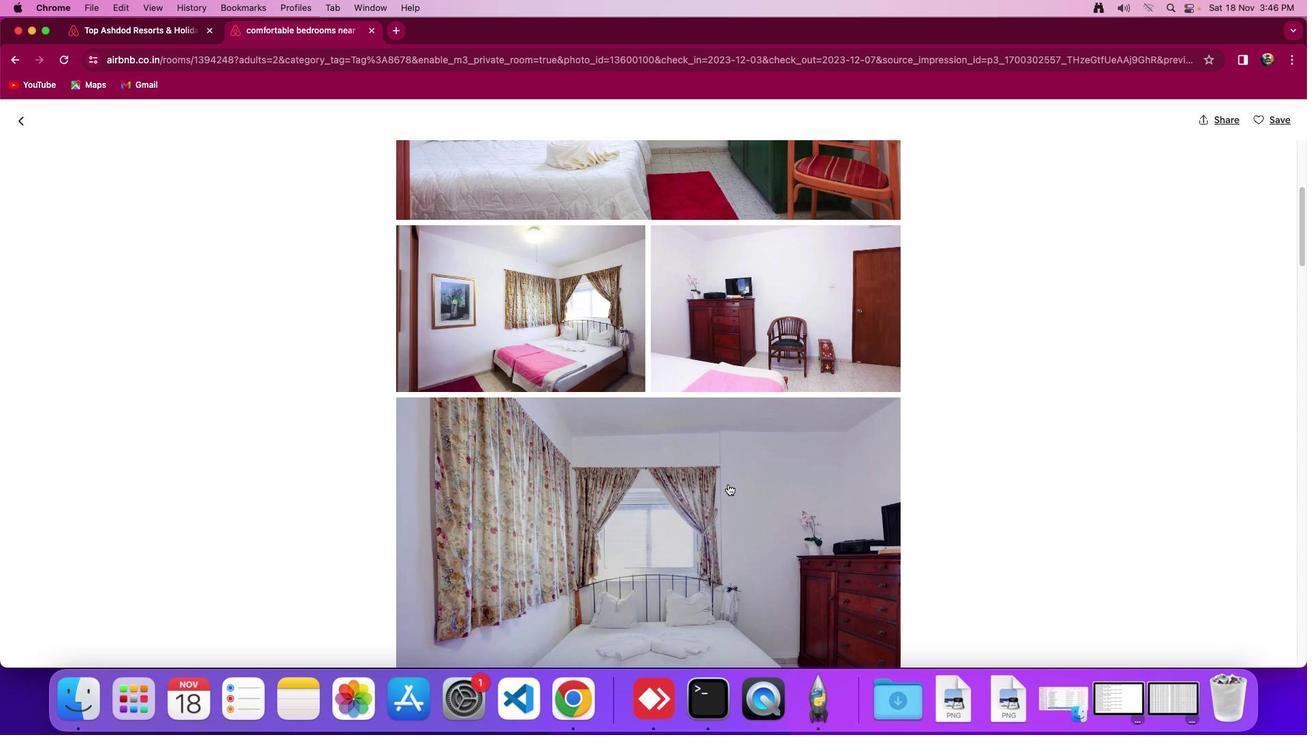 
Action: Mouse scrolled (728, 484) with delta (0, 0)
Screenshot: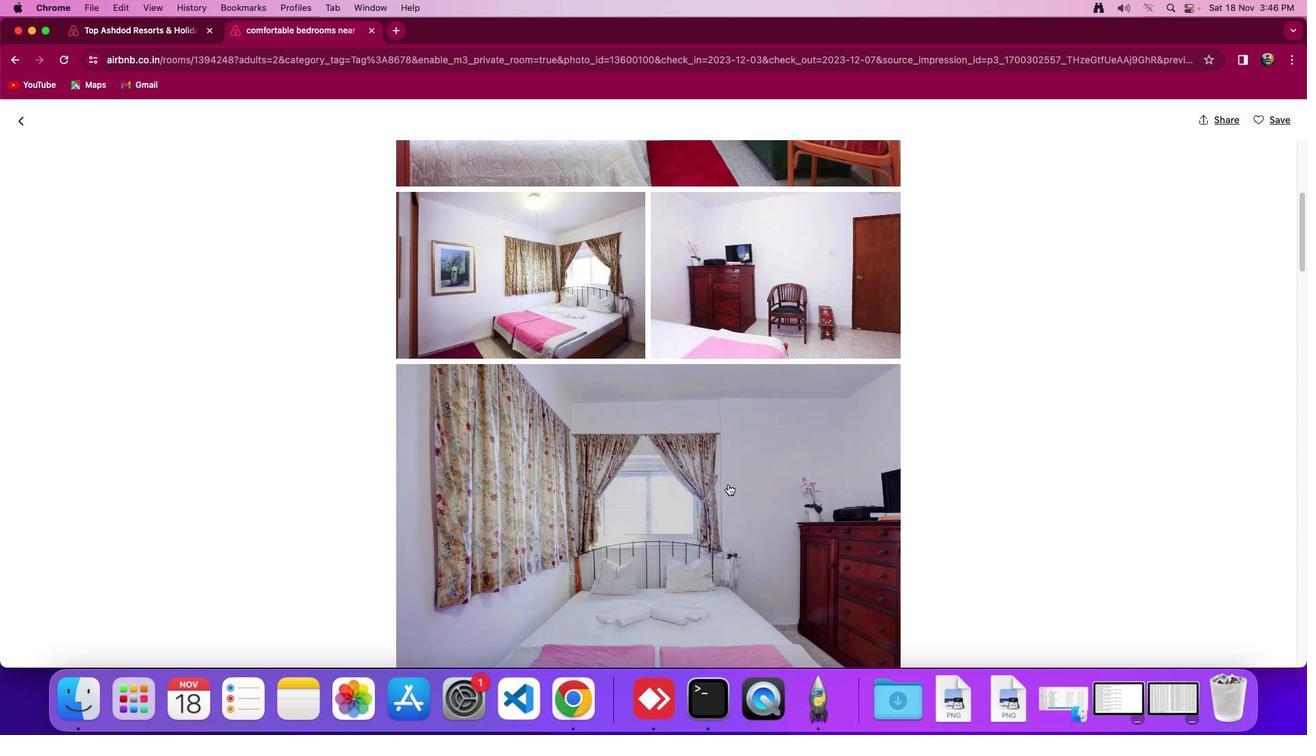 
Action: Mouse scrolled (728, 484) with delta (0, 0)
Screenshot: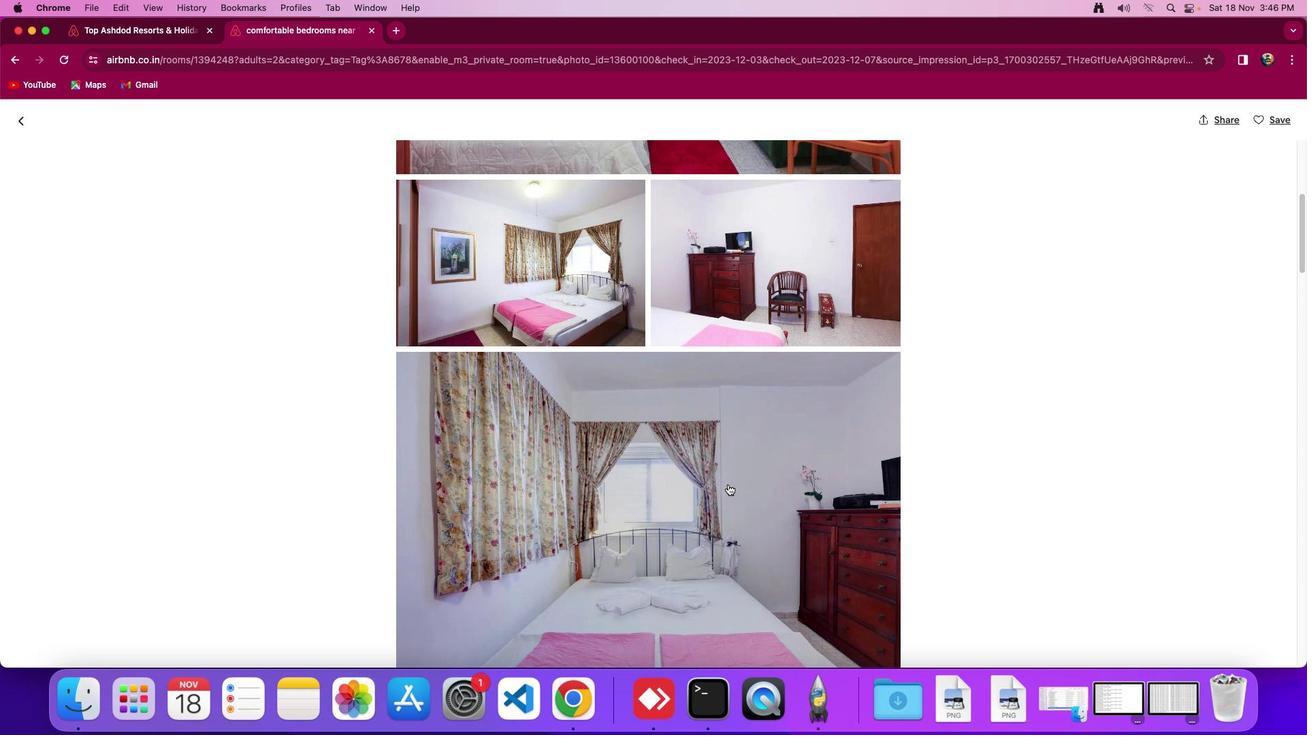
Action: Mouse scrolled (728, 484) with delta (0, -1)
Screenshot: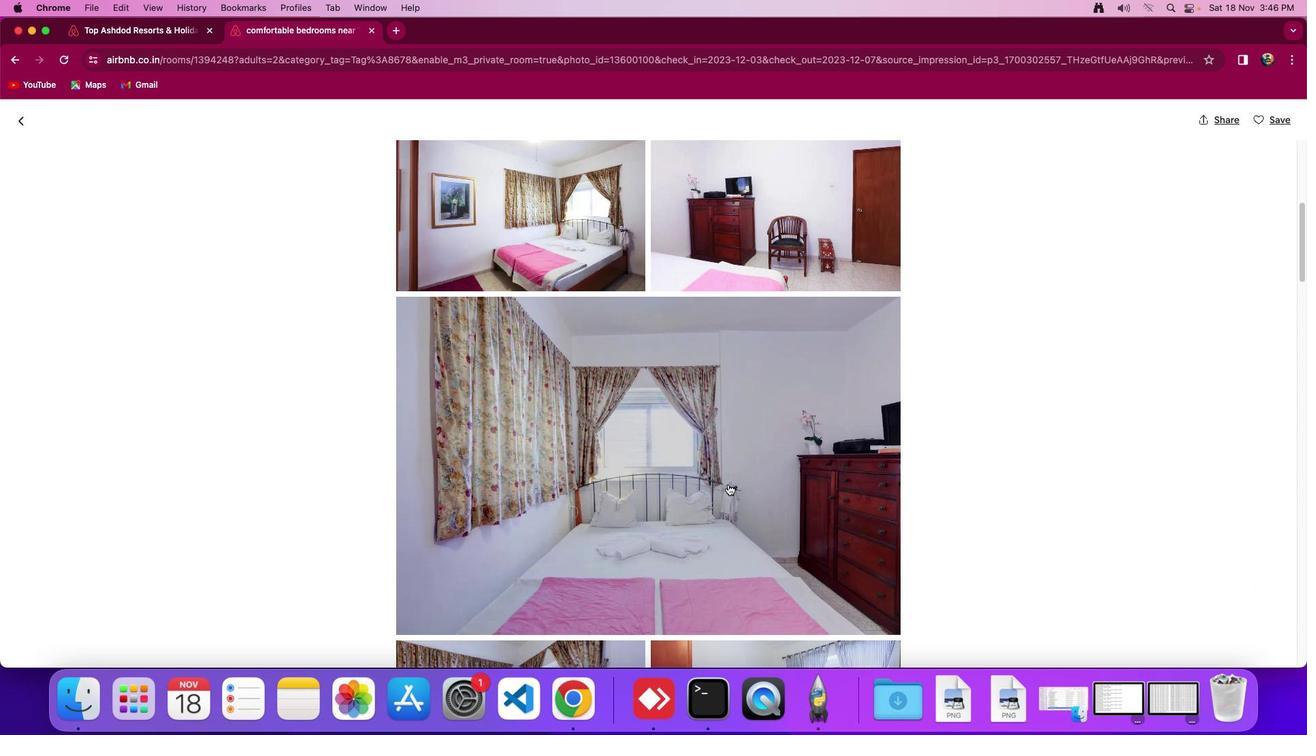 
Action: Mouse scrolled (728, 484) with delta (0, 0)
Screenshot: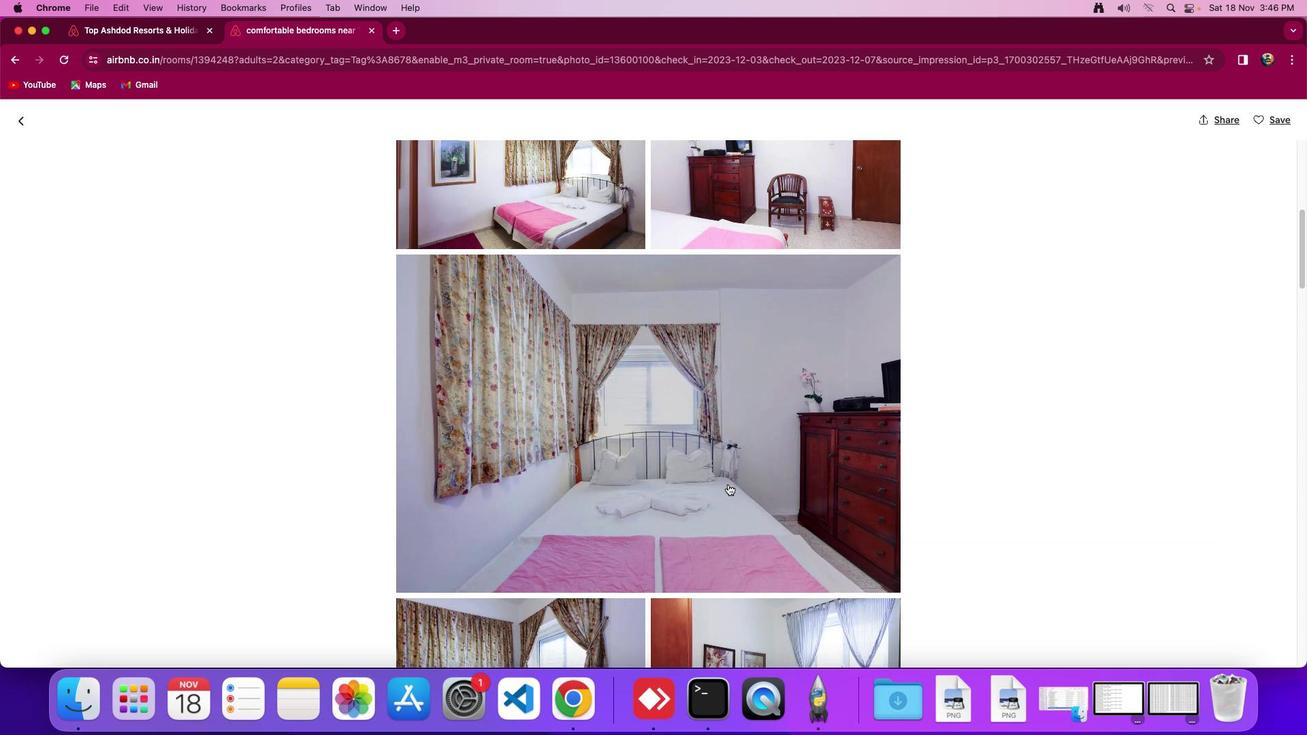 
Action: Mouse scrolled (728, 484) with delta (0, 0)
Screenshot: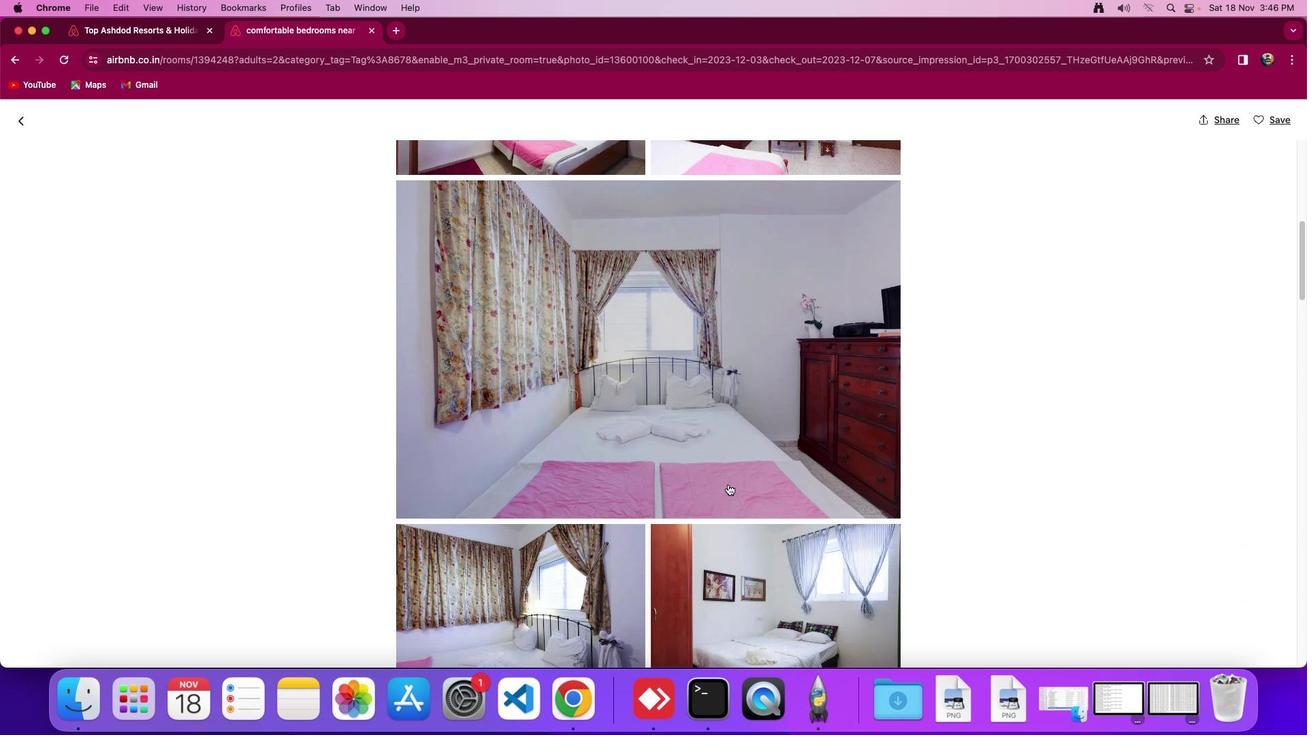 
Action: Mouse scrolled (728, 484) with delta (0, -2)
Screenshot: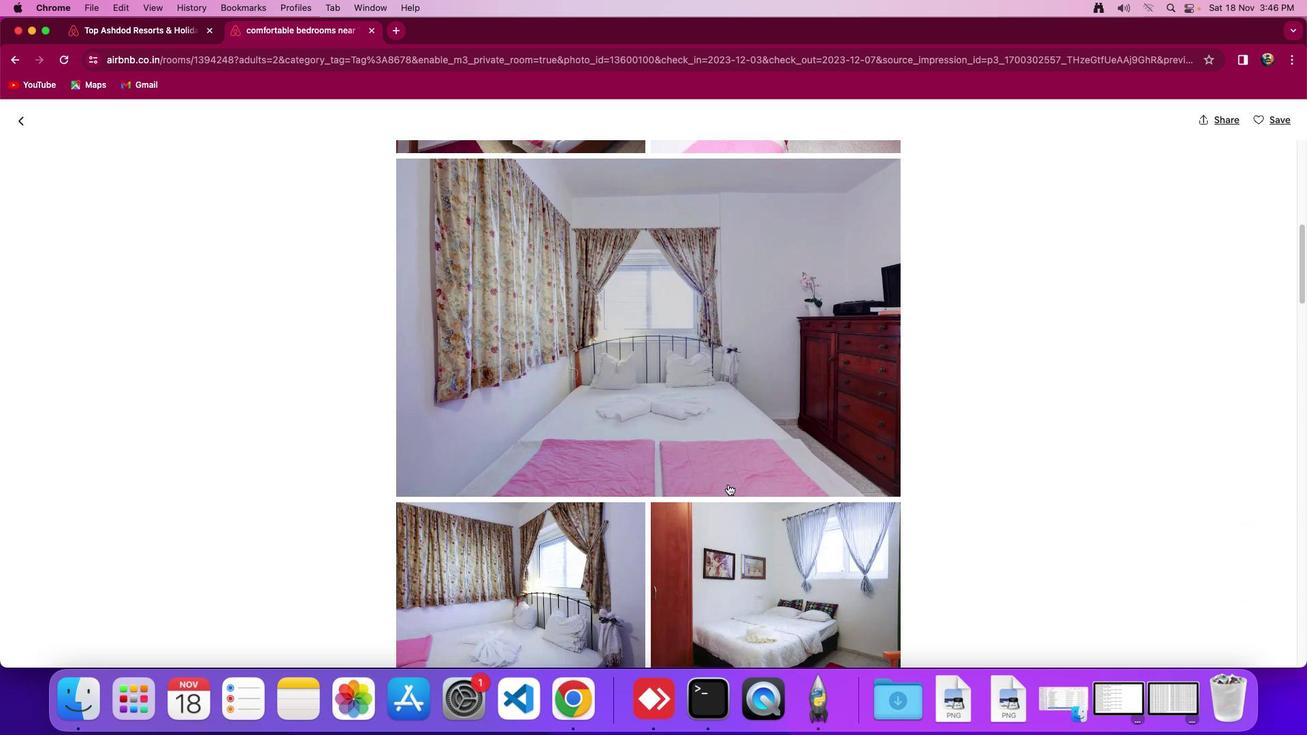 
Action: Mouse scrolled (728, 484) with delta (0, -1)
Screenshot: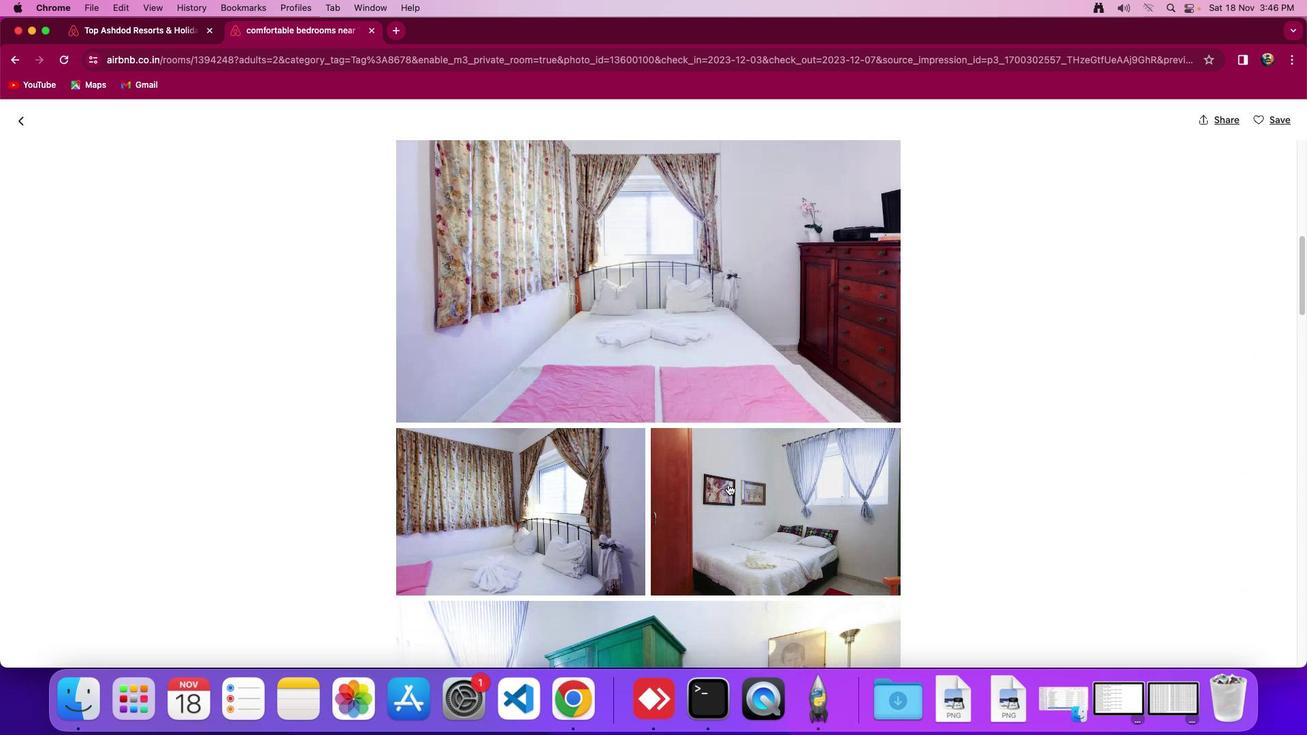 
Action: Mouse scrolled (728, 484) with delta (0, 0)
Screenshot: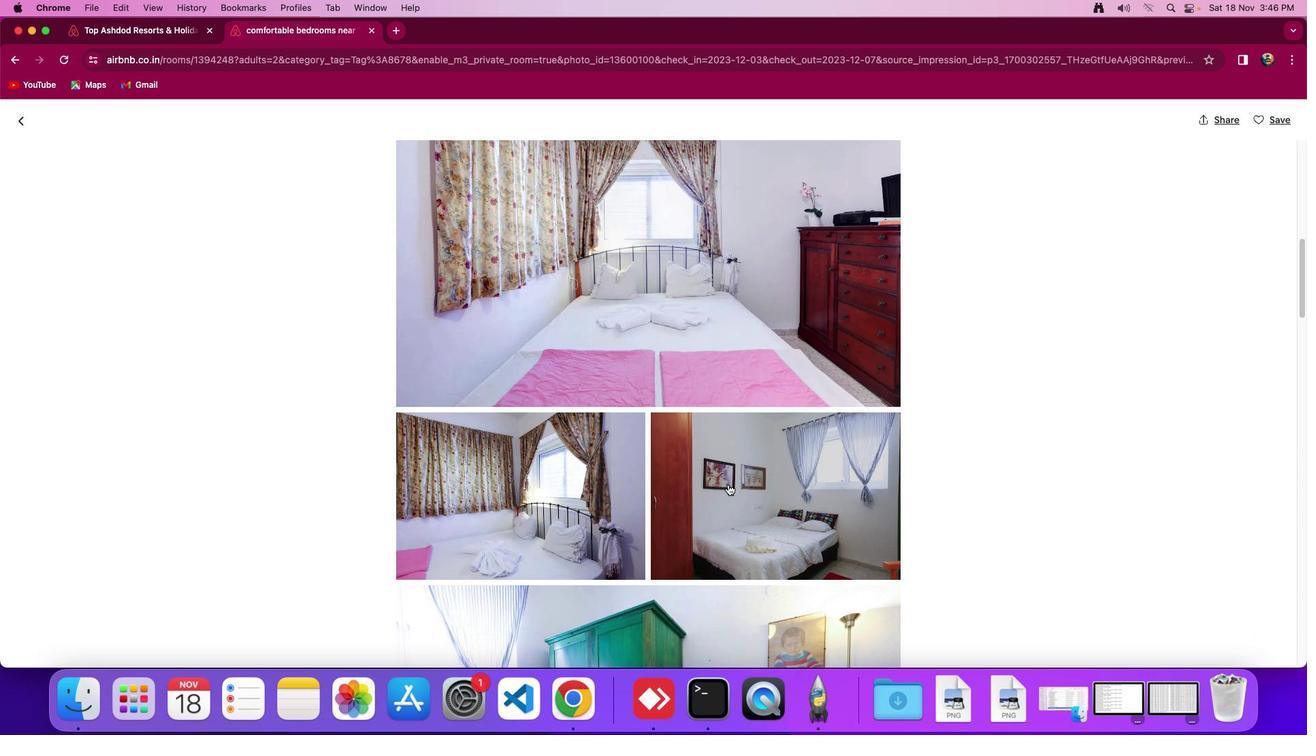 
Action: Mouse scrolled (728, 484) with delta (0, 0)
Screenshot: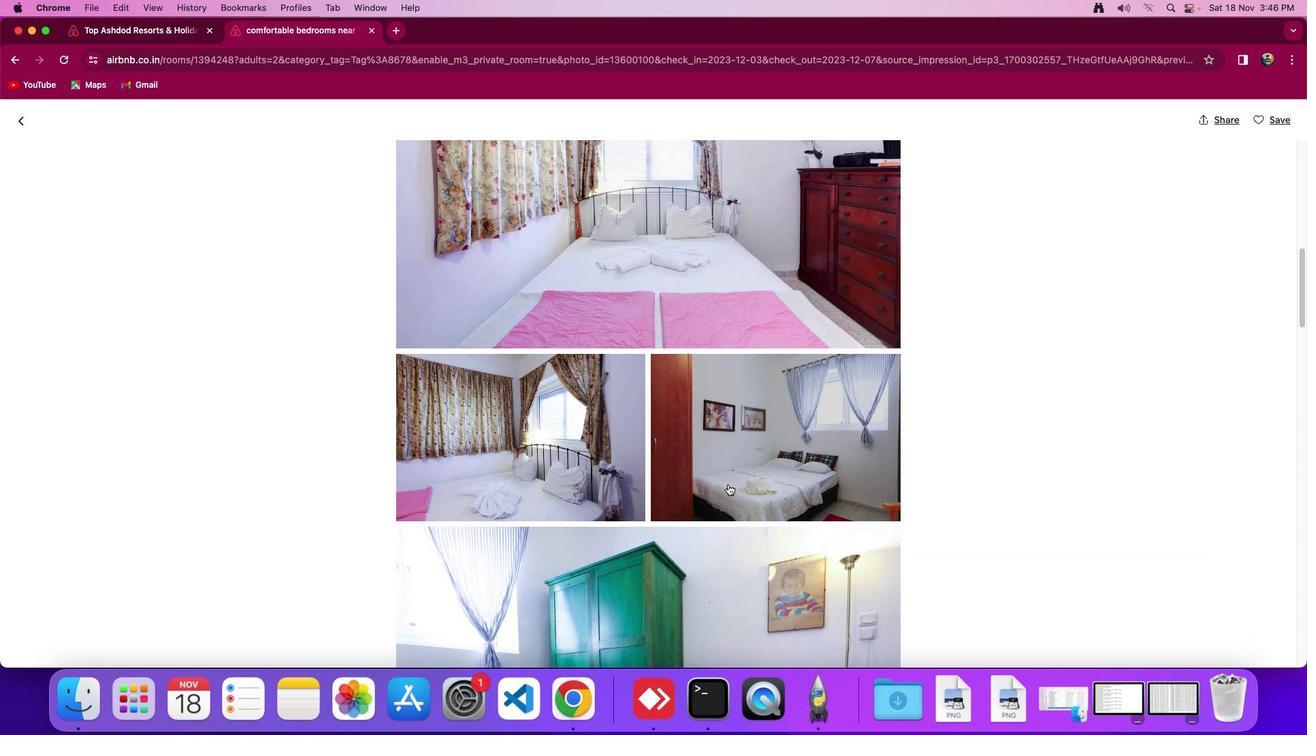 
Action: Mouse scrolled (728, 484) with delta (0, -2)
Screenshot: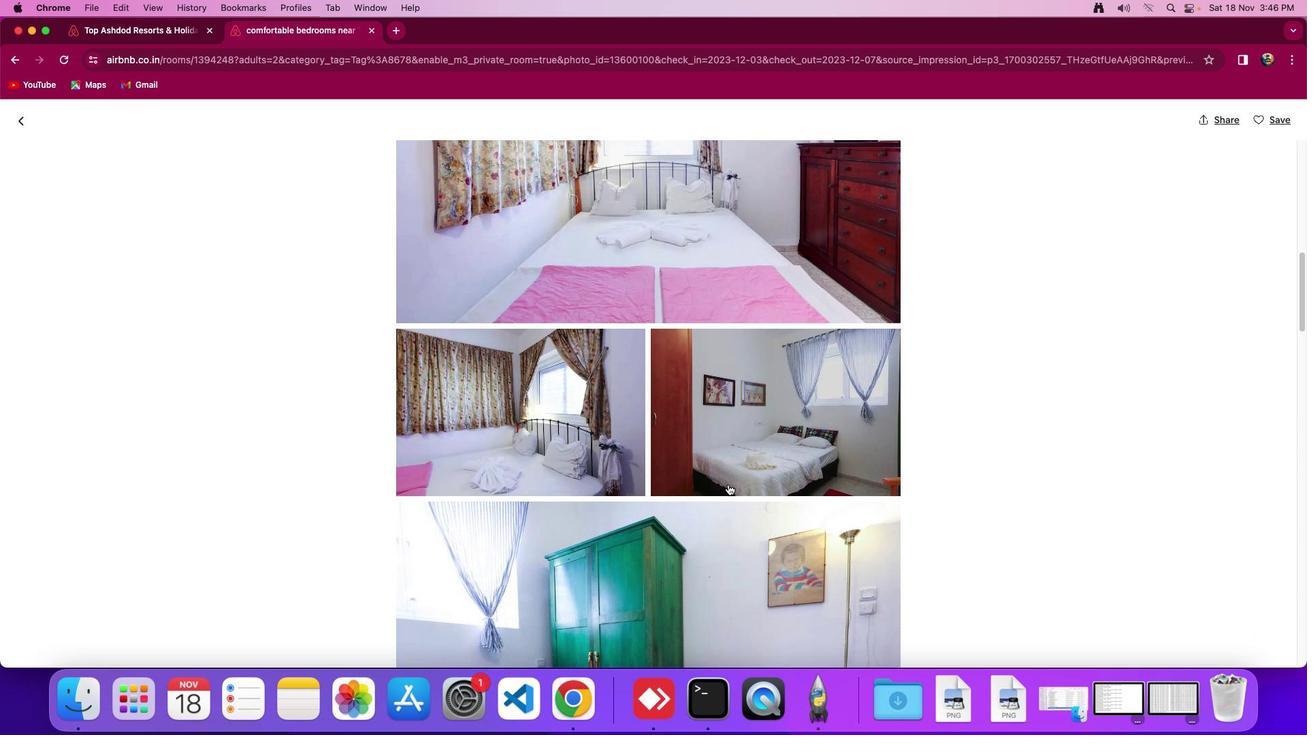 
Action: Mouse scrolled (728, 484) with delta (0, 0)
Screenshot: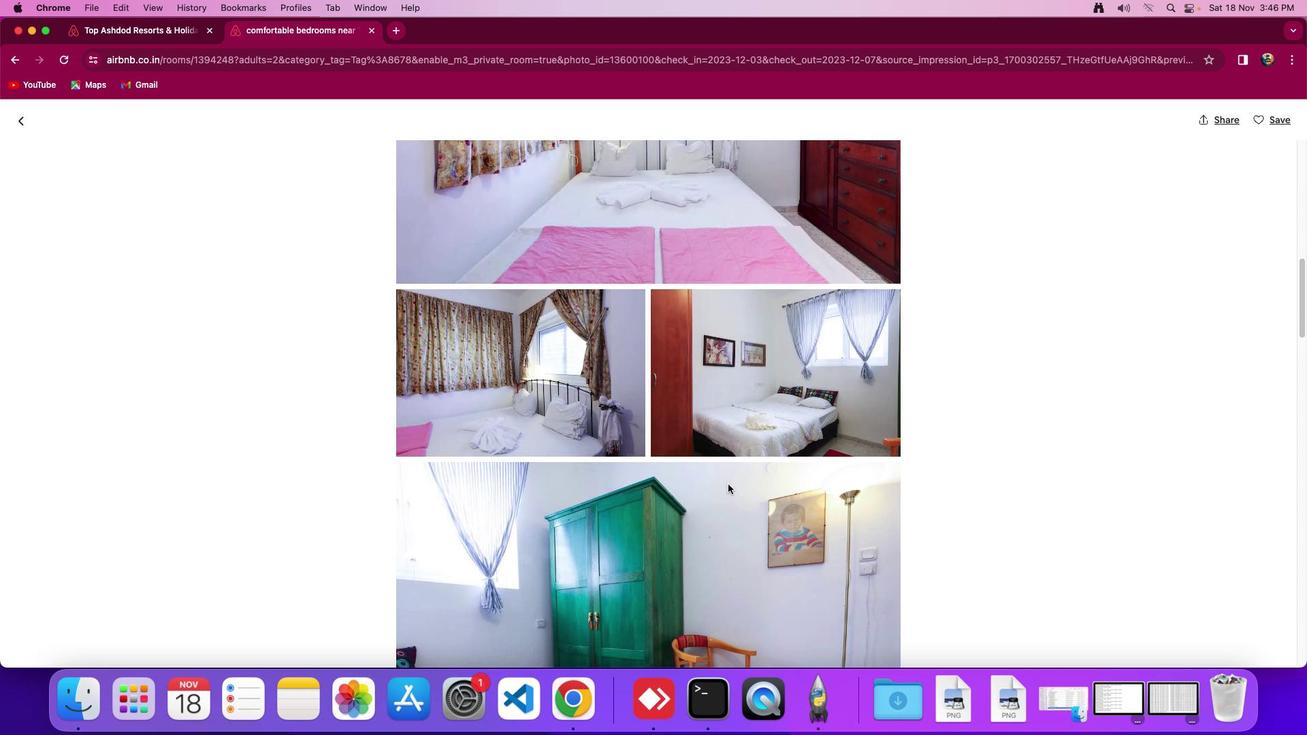 
Action: Mouse scrolled (728, 484) with delta (0, 0)
Screenshot: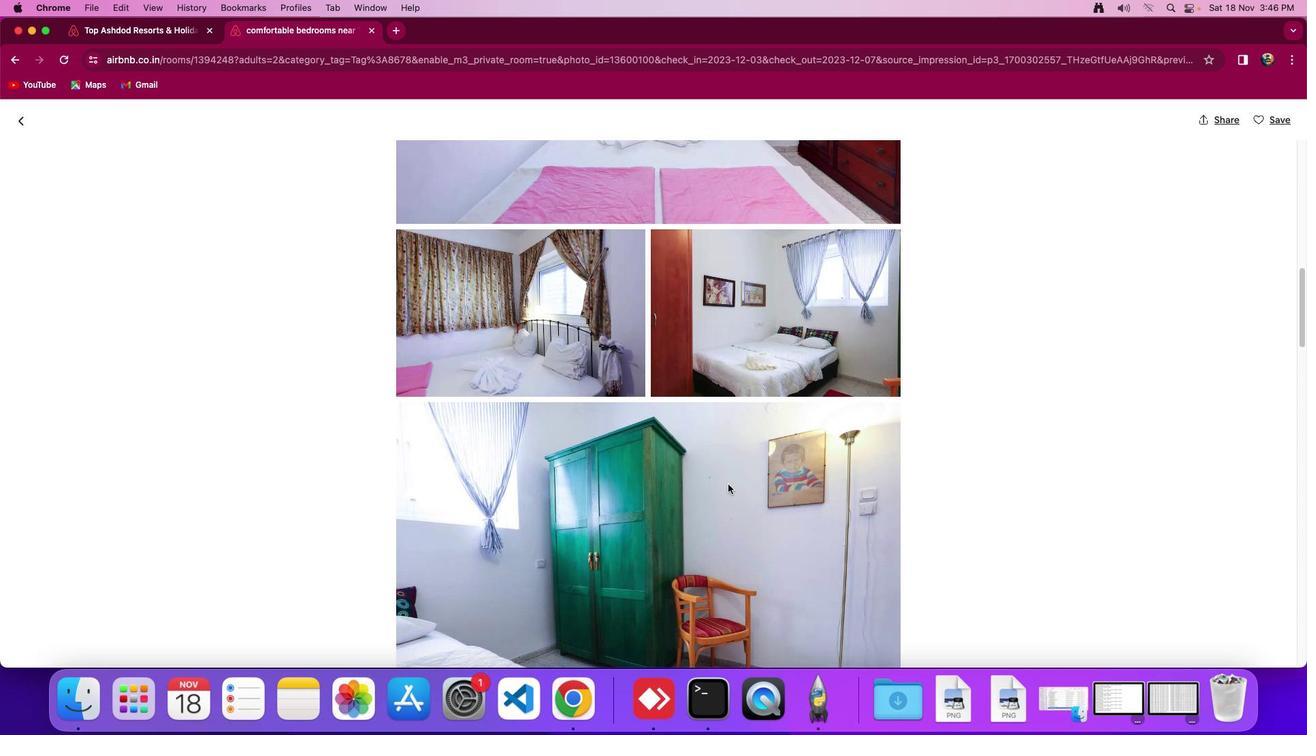 
Action: Mouse scrolled (728, 484) with delta (0, -2)
Screenshot: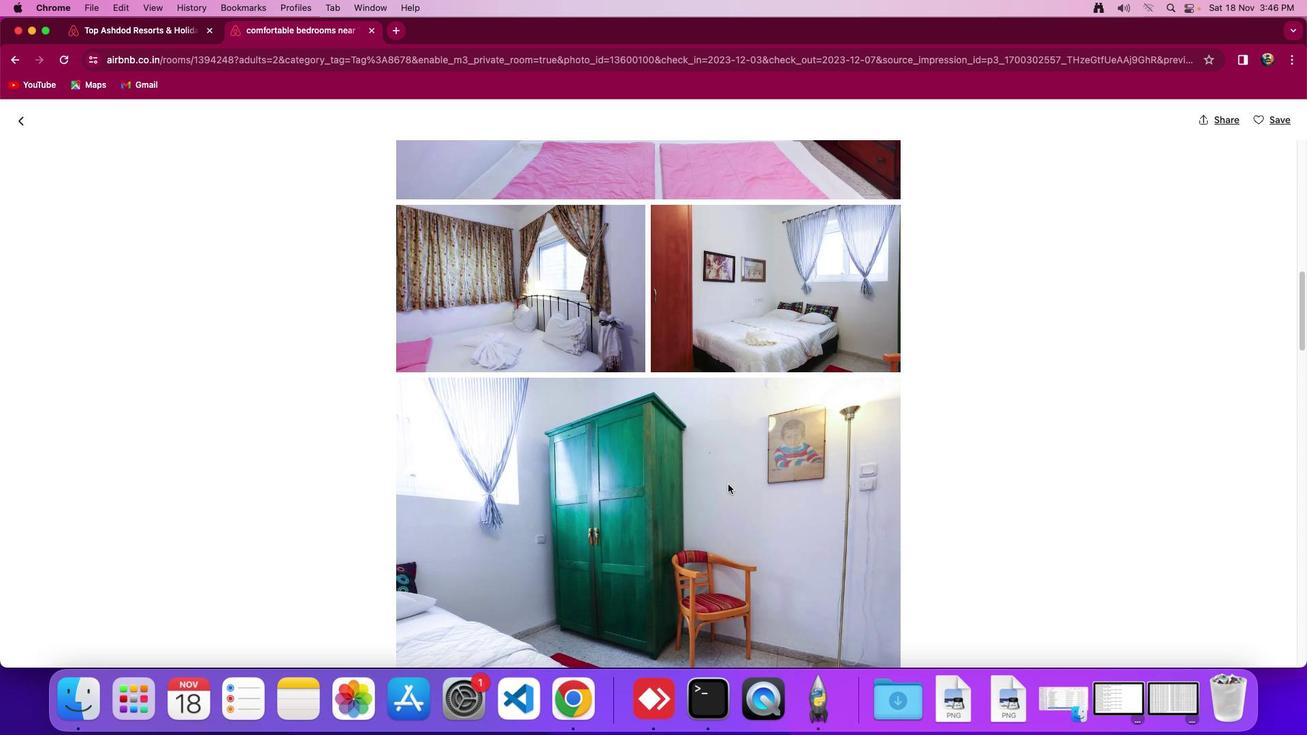 
Action: Mouse scrolled (728, 484) with delta (0, 0)
Screenshot: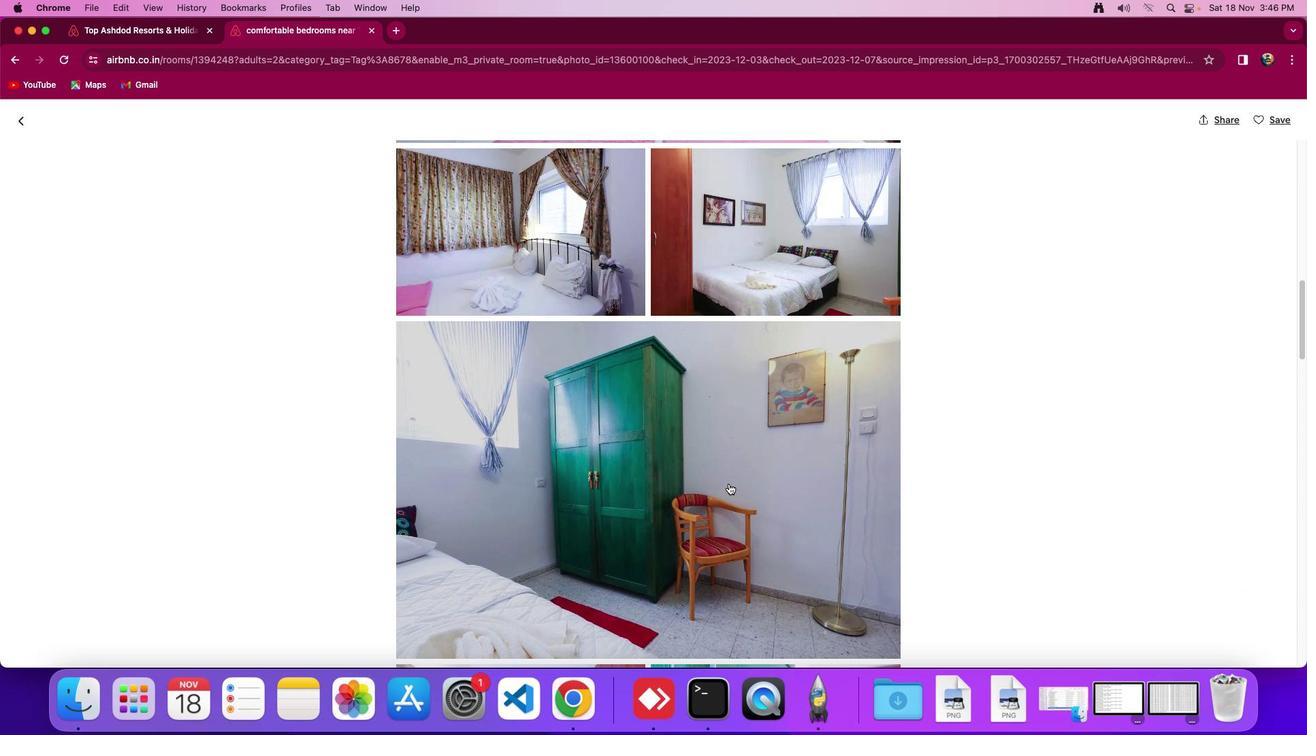 
Action: Mouse scrolled (728, 484) with delta (0, 0)
Screenshot: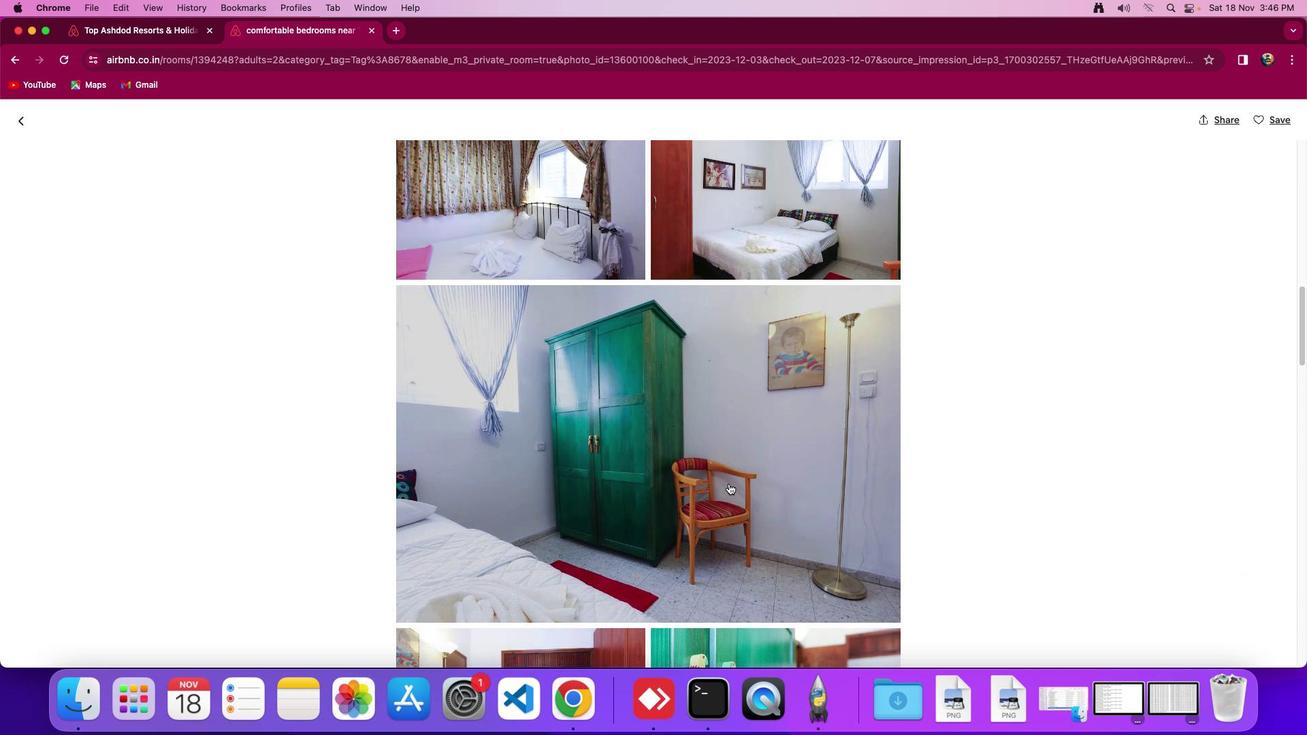 
Action: Mouse moved to (728, 484)
Screenshot: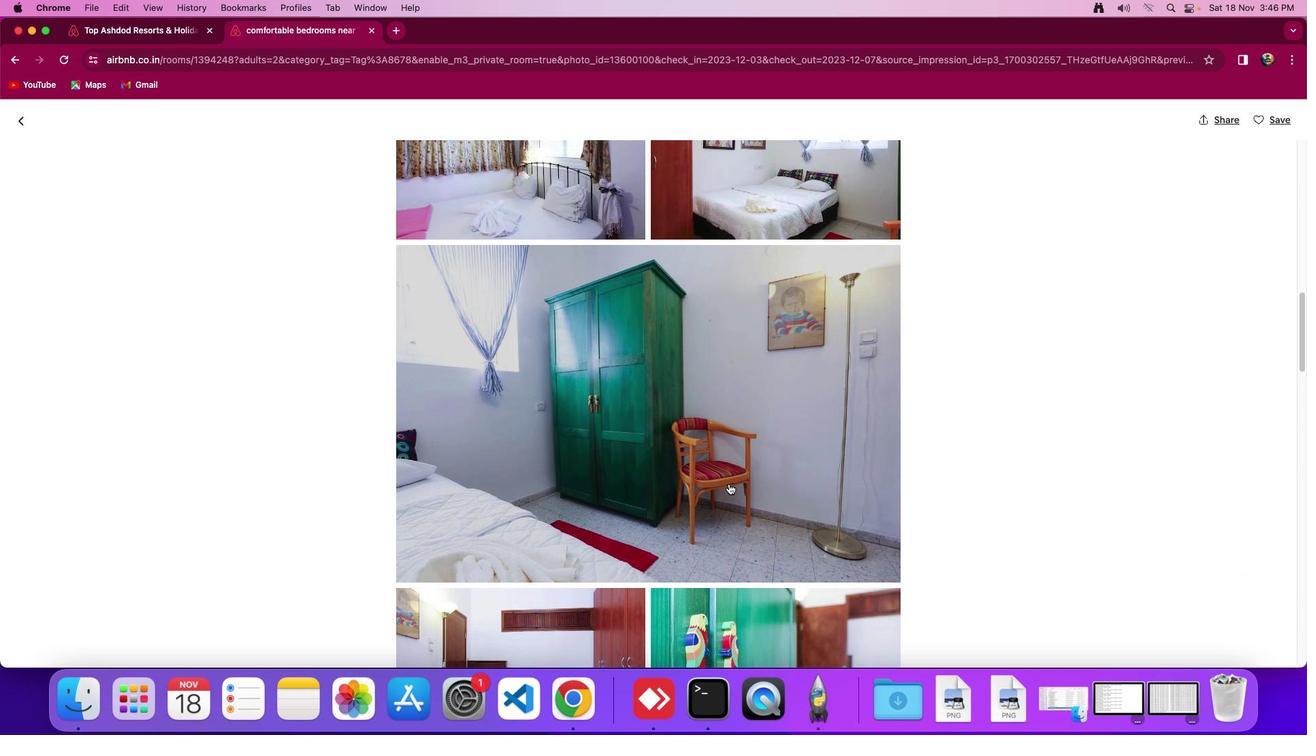 
Action: Mouse scrolled (728, 484) with delta (0, -2)
Screenshot: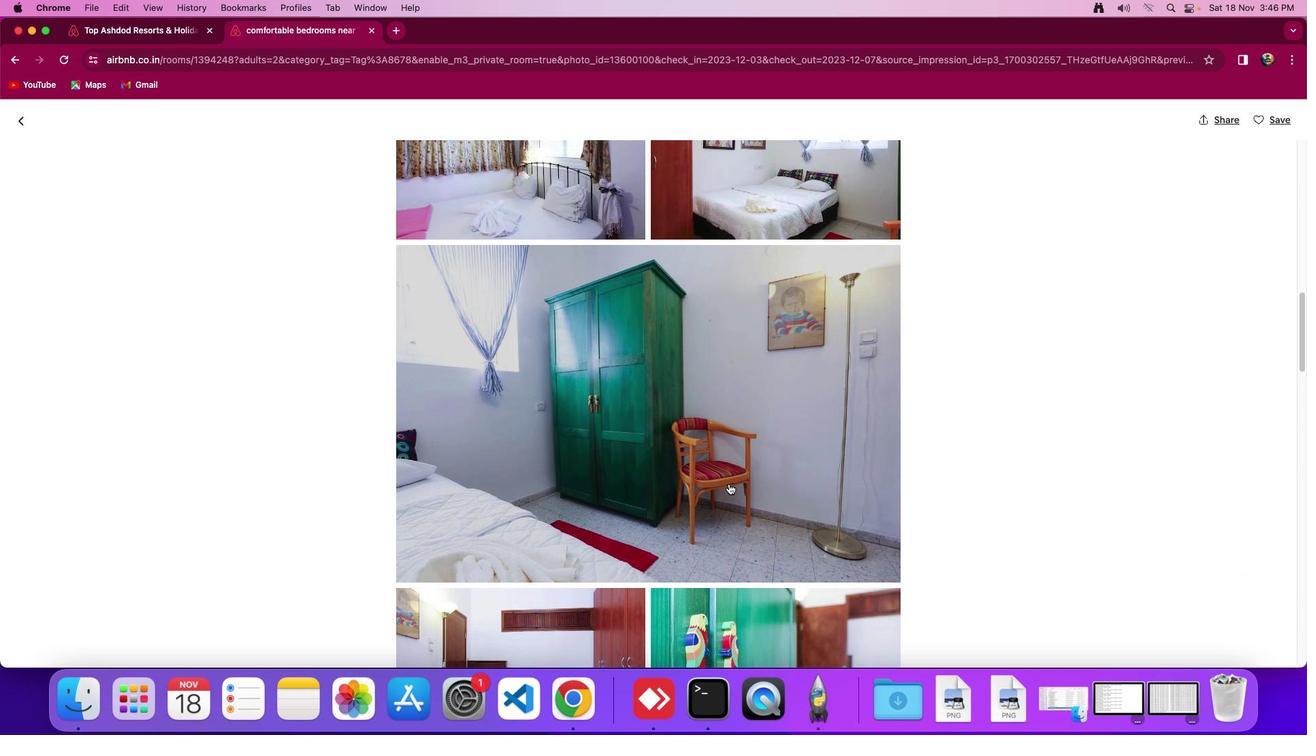 
Action: Mouse scrolled (728, 484) with delta (0, 0)
Screenshot: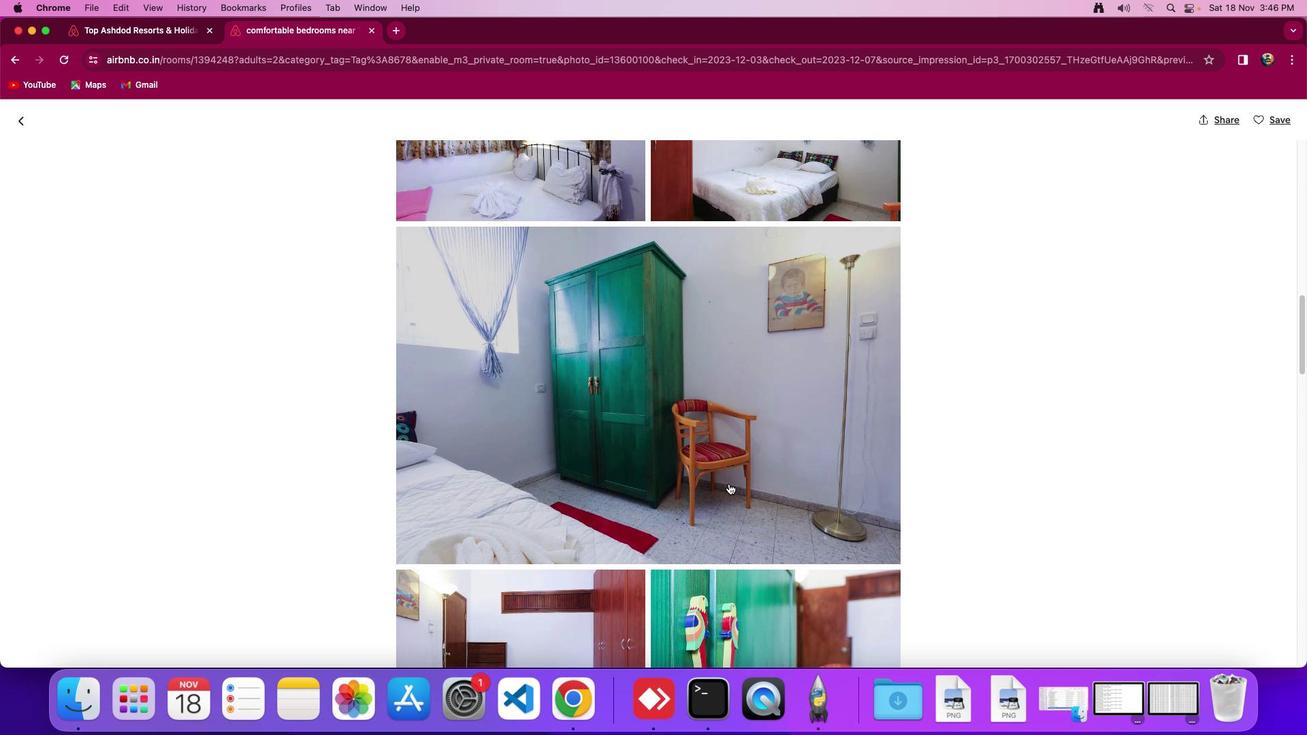 
Action: Mouse scrolled (728, 484) with delta (0, 0)
Screenshot: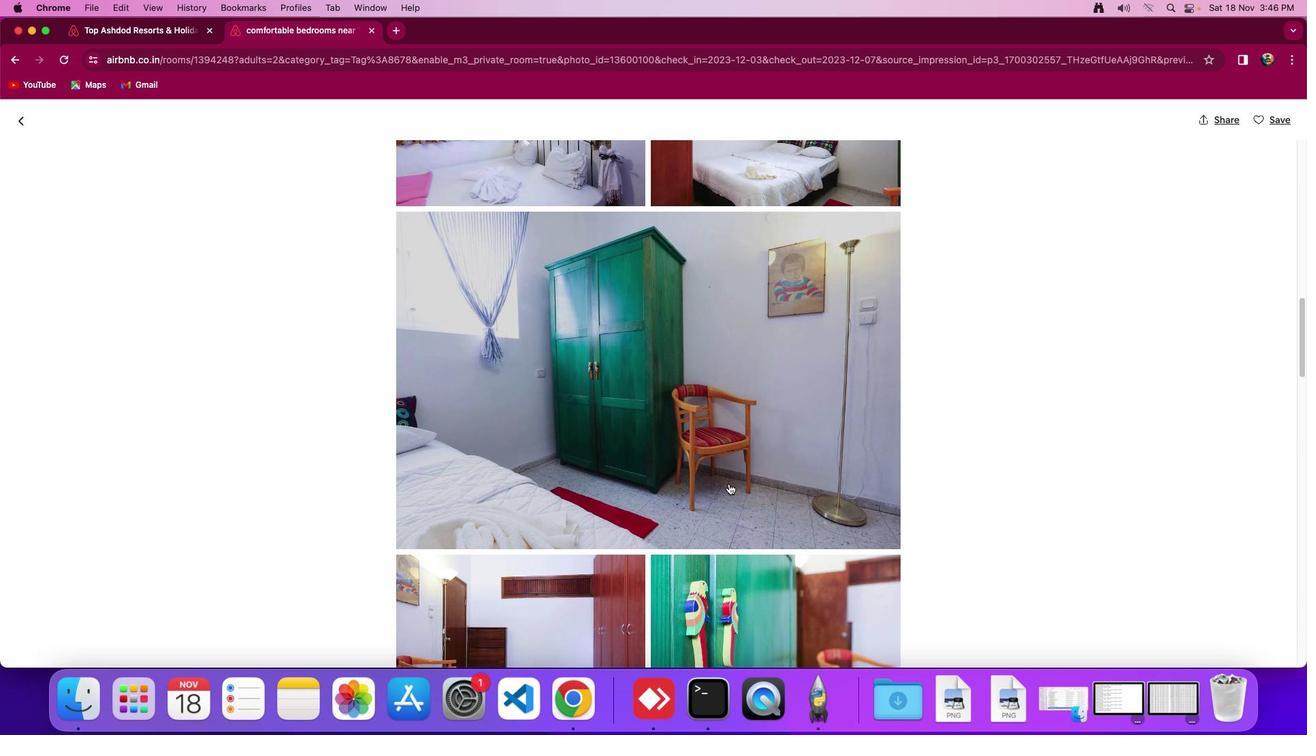
Action: Mouse scrolled (728, 484) with delta (0, 0)
Screenshot: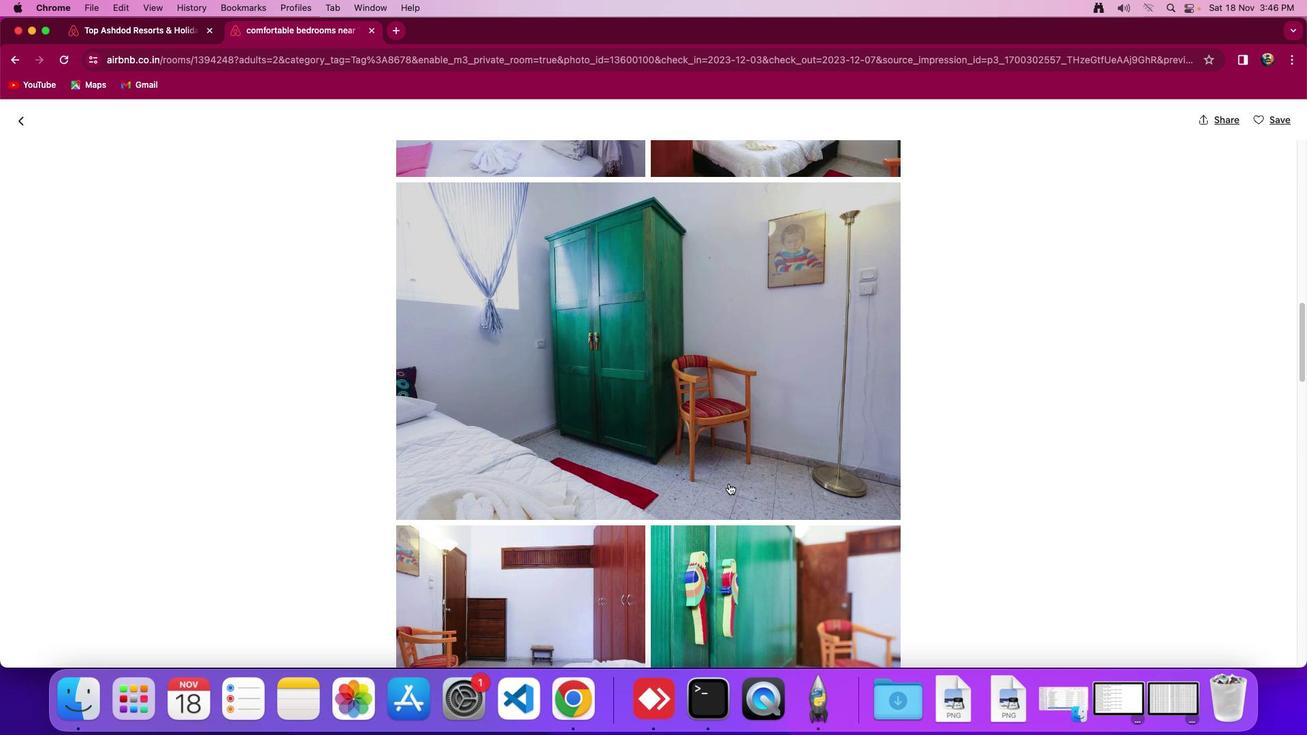 
Action: Mouse scrolled (728, 484) with delta (0, 0)
Screenshot: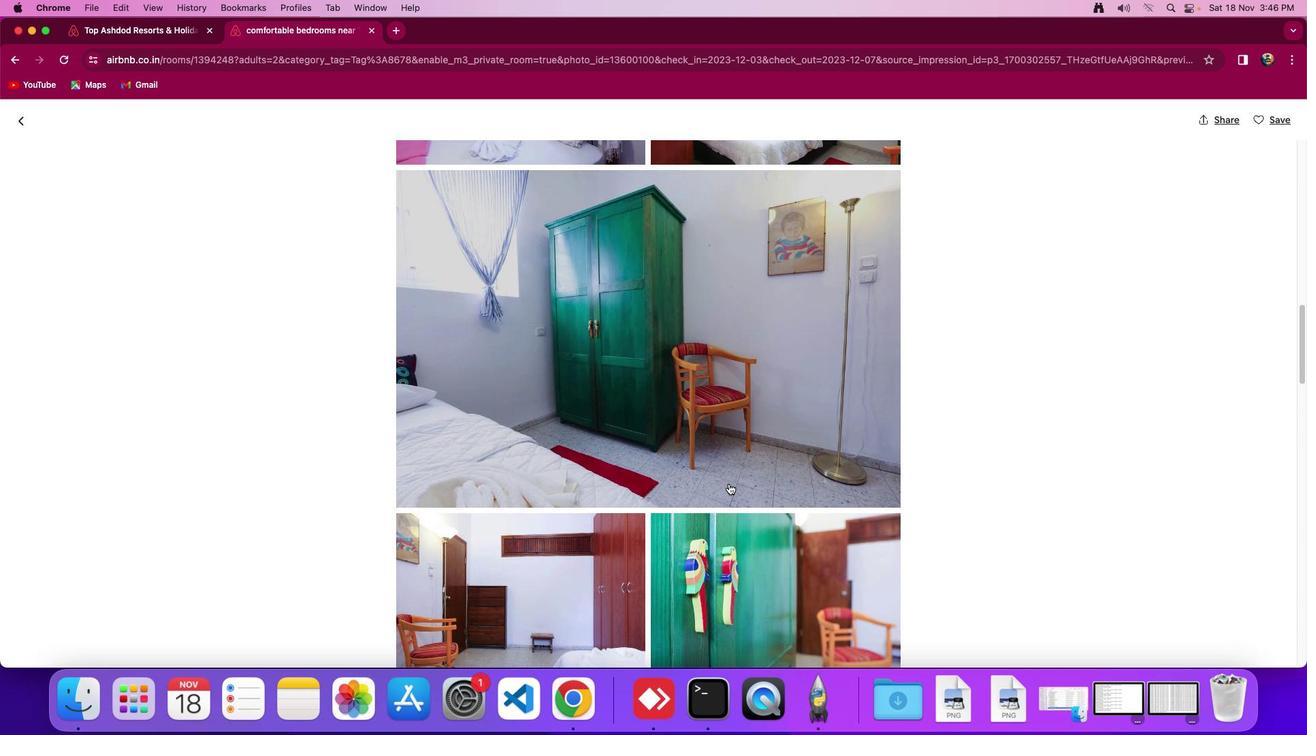 
Action: Mouse scrolled (728, 484) with delta (0, 0)
Screenshot: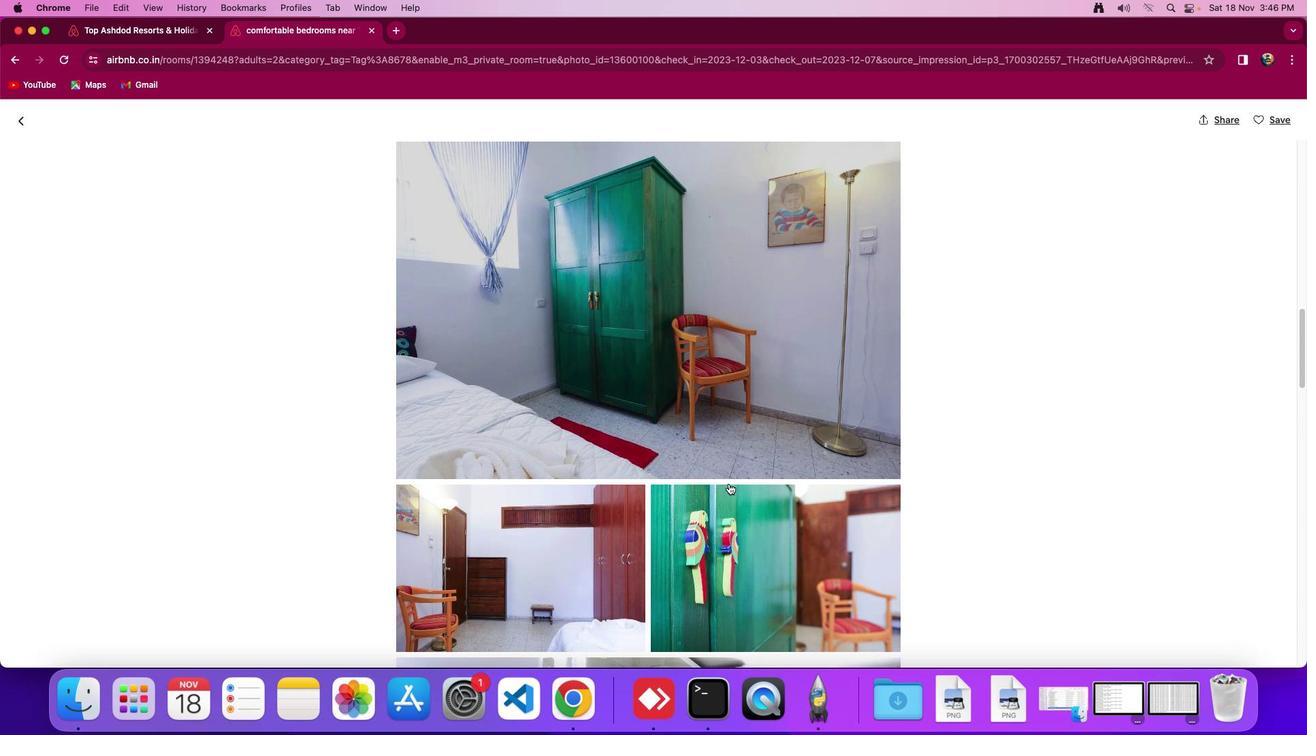 
Action: Mouse scrolled (728, 484) with delta (0, 0)
Screenshot: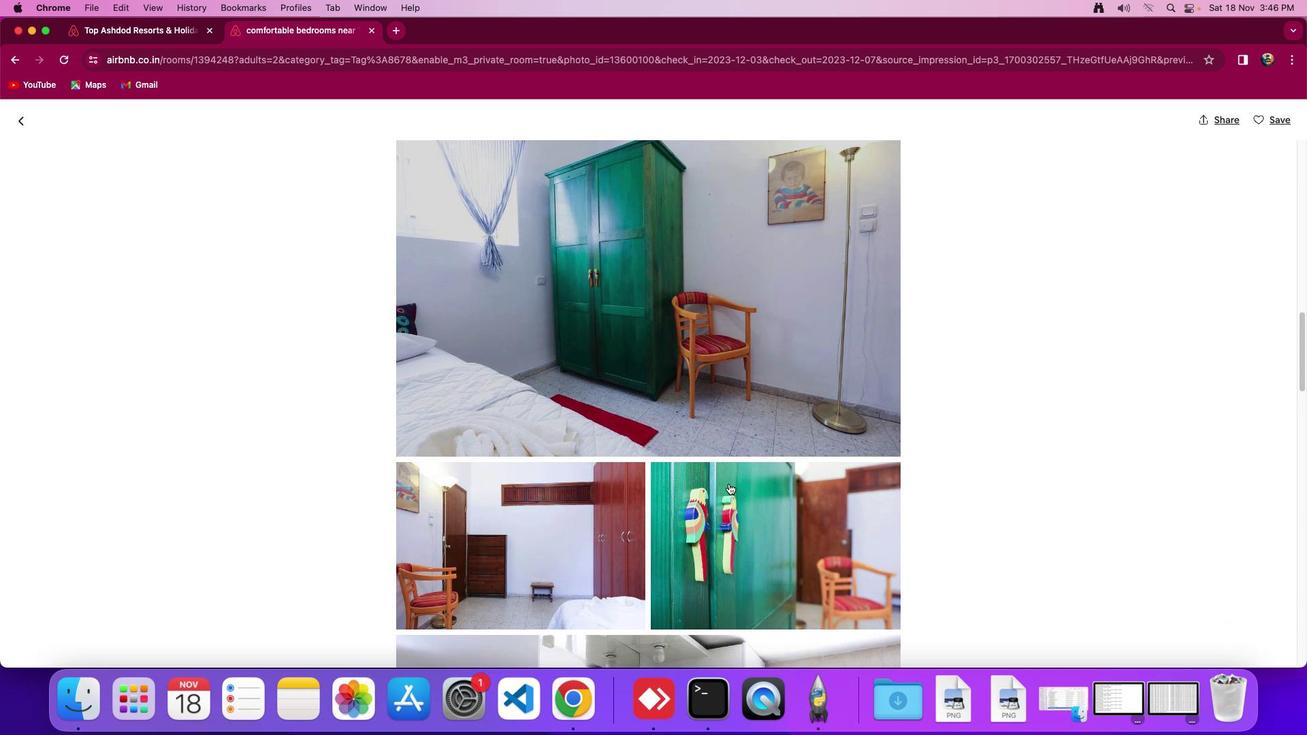 
Action: Mouse scrolled (728, 484) with delta (0, 0)
Screenshot: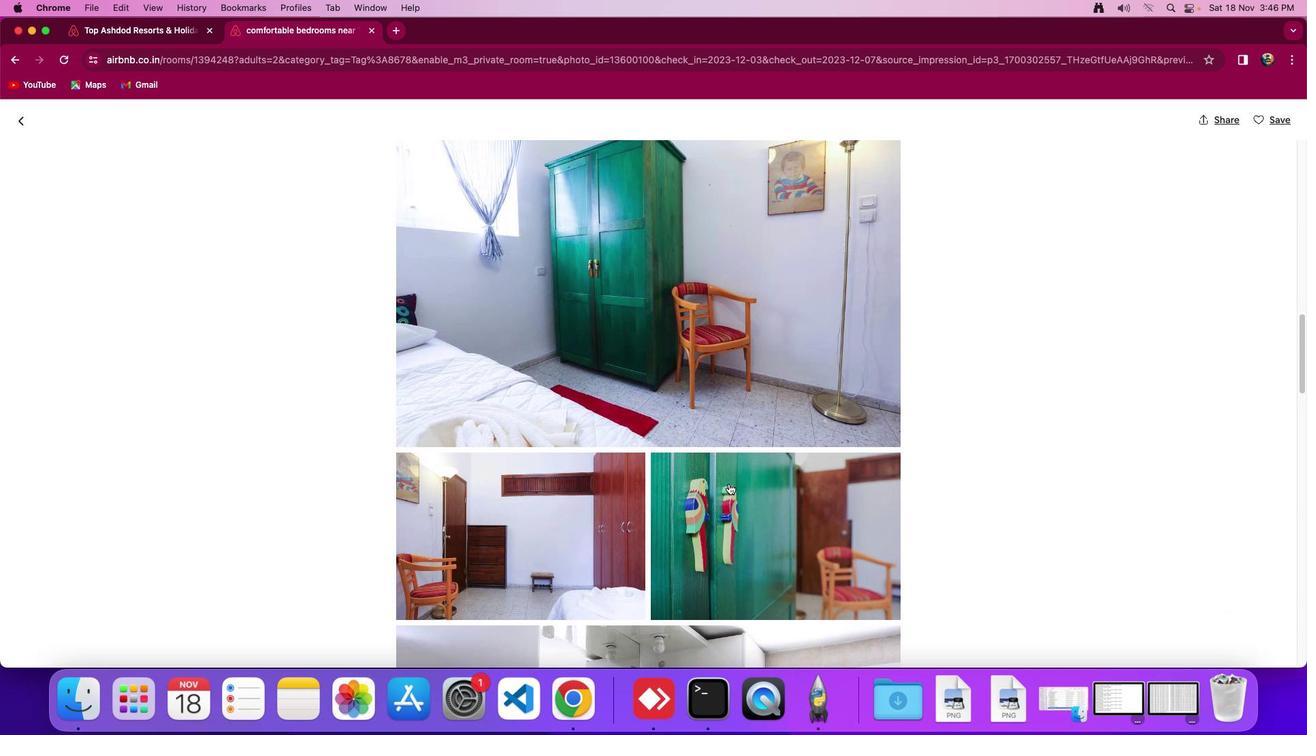 
Action: Mouse scrolled (728, 484) with delta (0, 0)
Screenshot: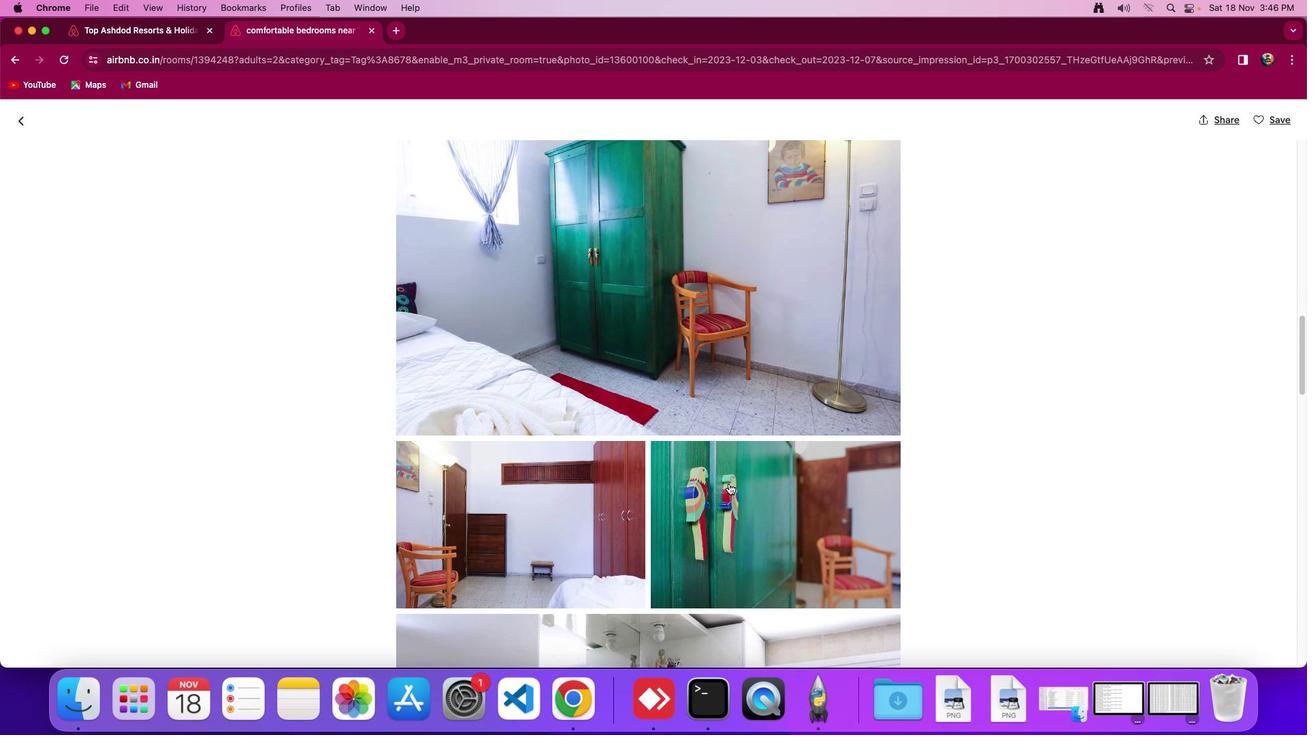 
Action: Mouse scrolled (728, 484) with delta (0, 0)
Screenshot: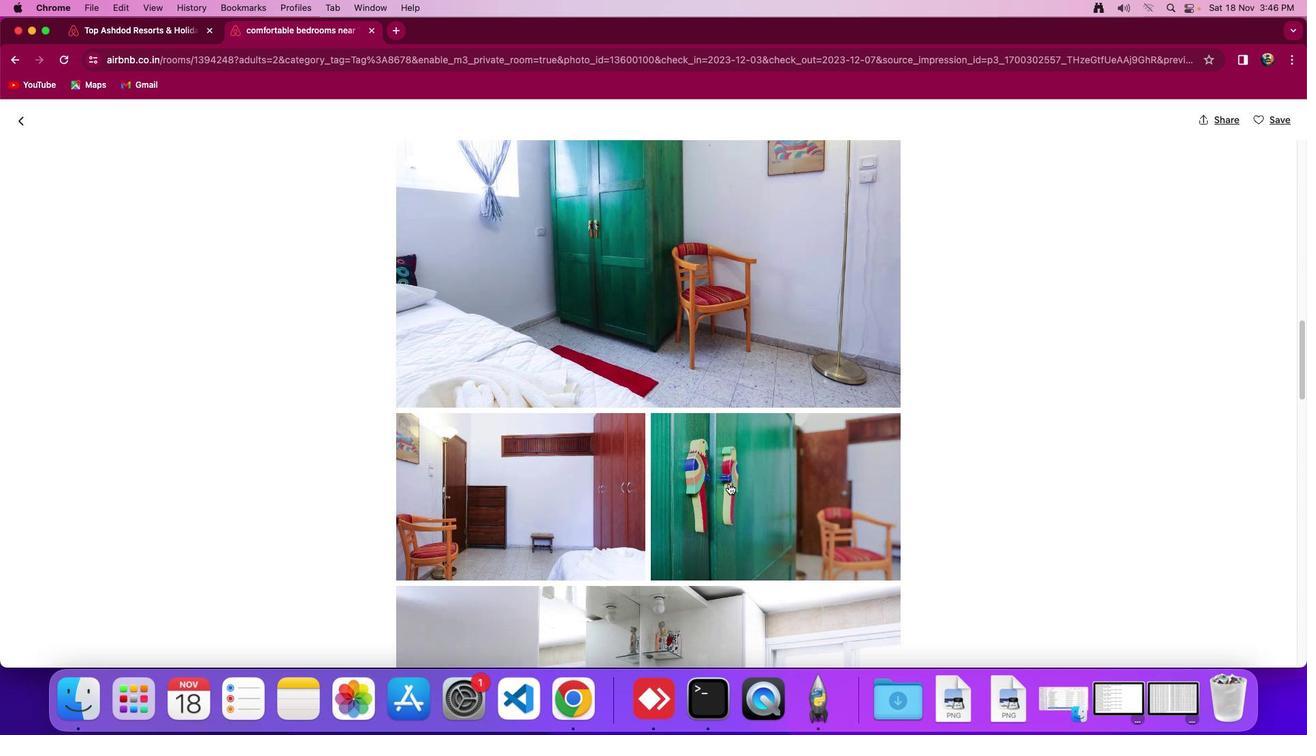 
Action: Mouse scrolled (728, 484) with delta (0, 0)
Screenshot: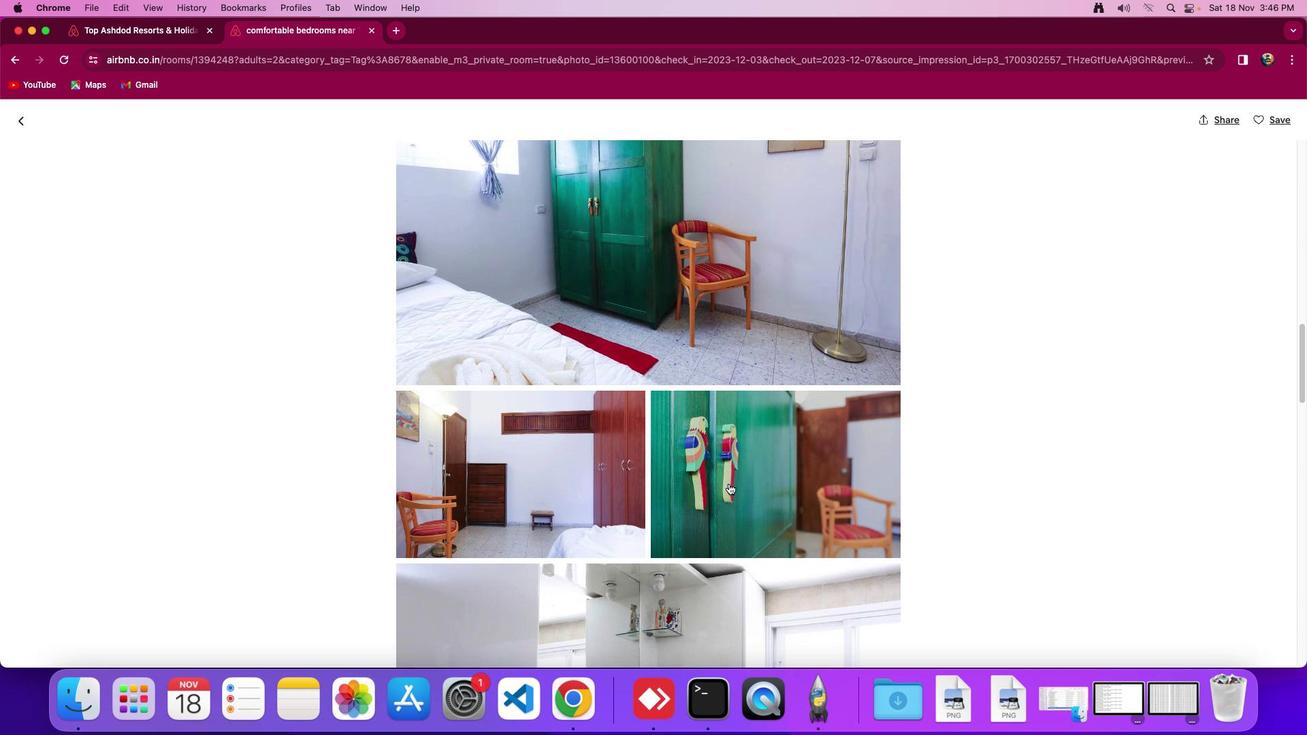 
Action: Mouse scrolled (728, 484) with delta (0, 0)
Screenshot: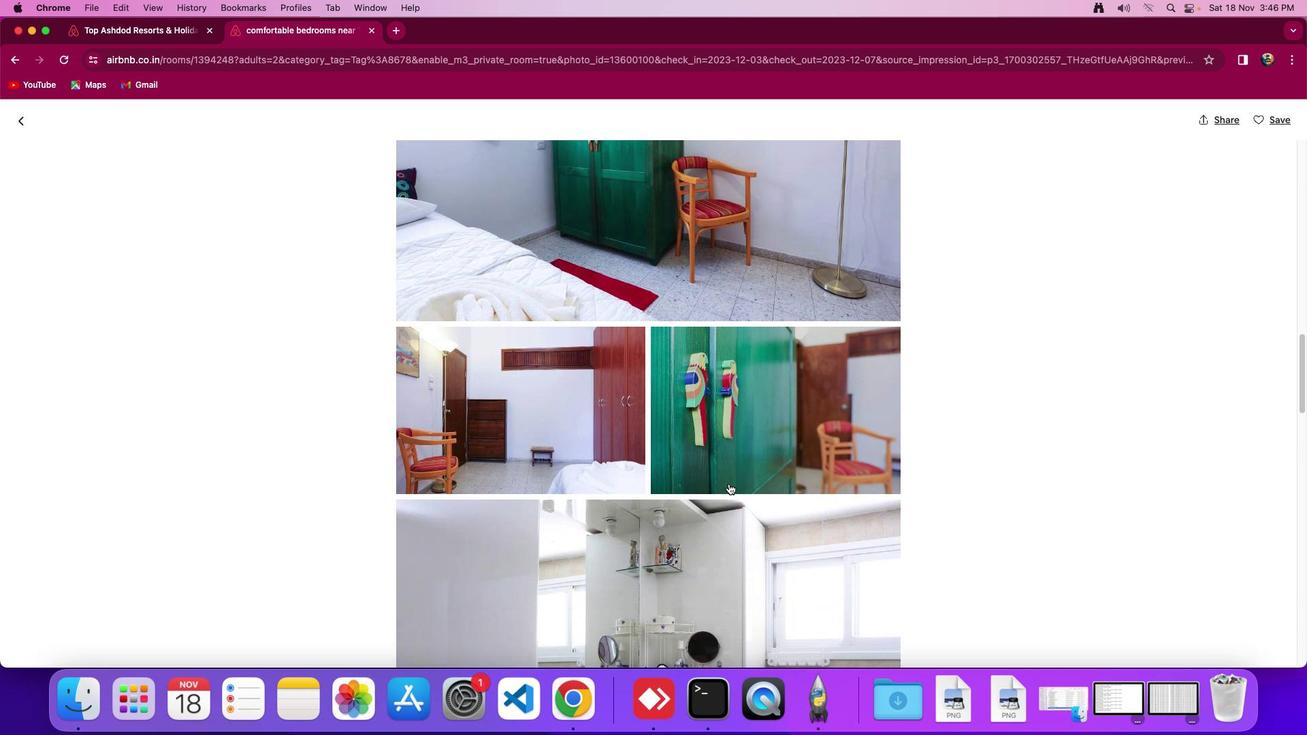 
Action: Mouse scrolled (728, 484) with delta (0, -2)
Screenshot: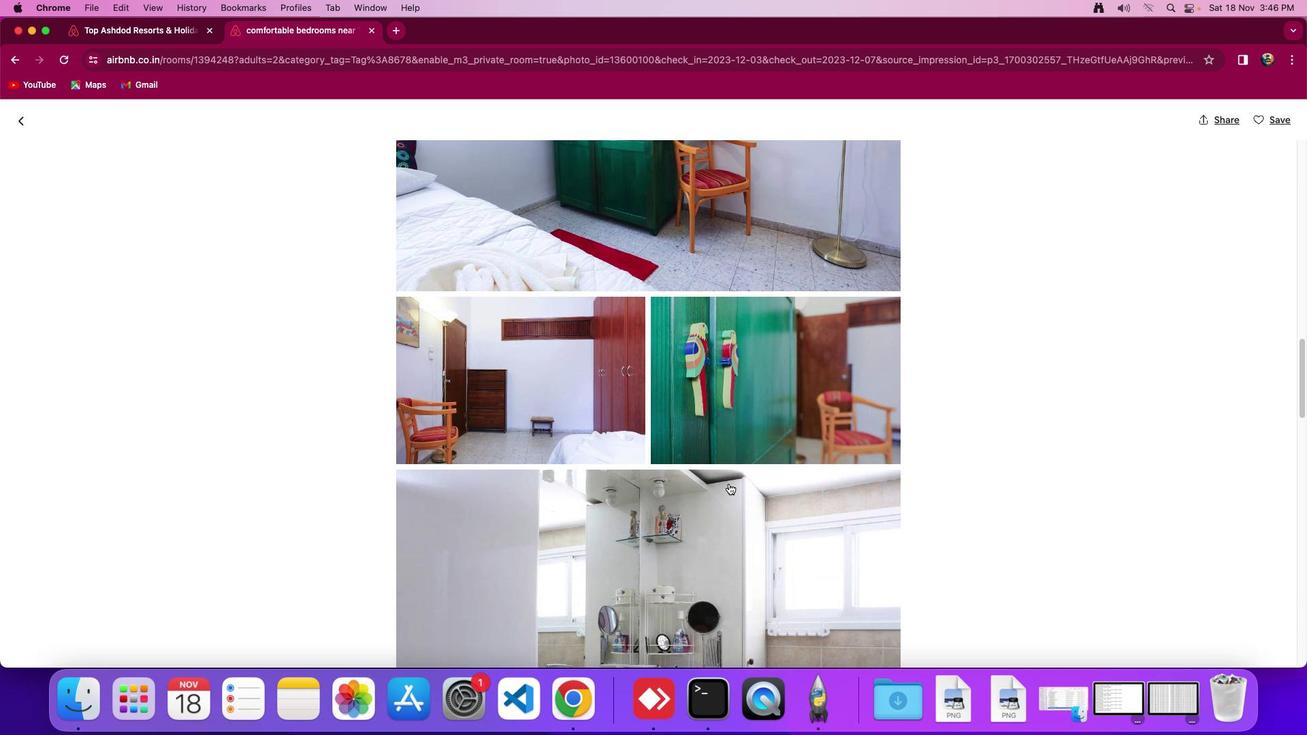 
Action: Mouse scrolled (728, 484) with delta (0, -1)
Screenshot: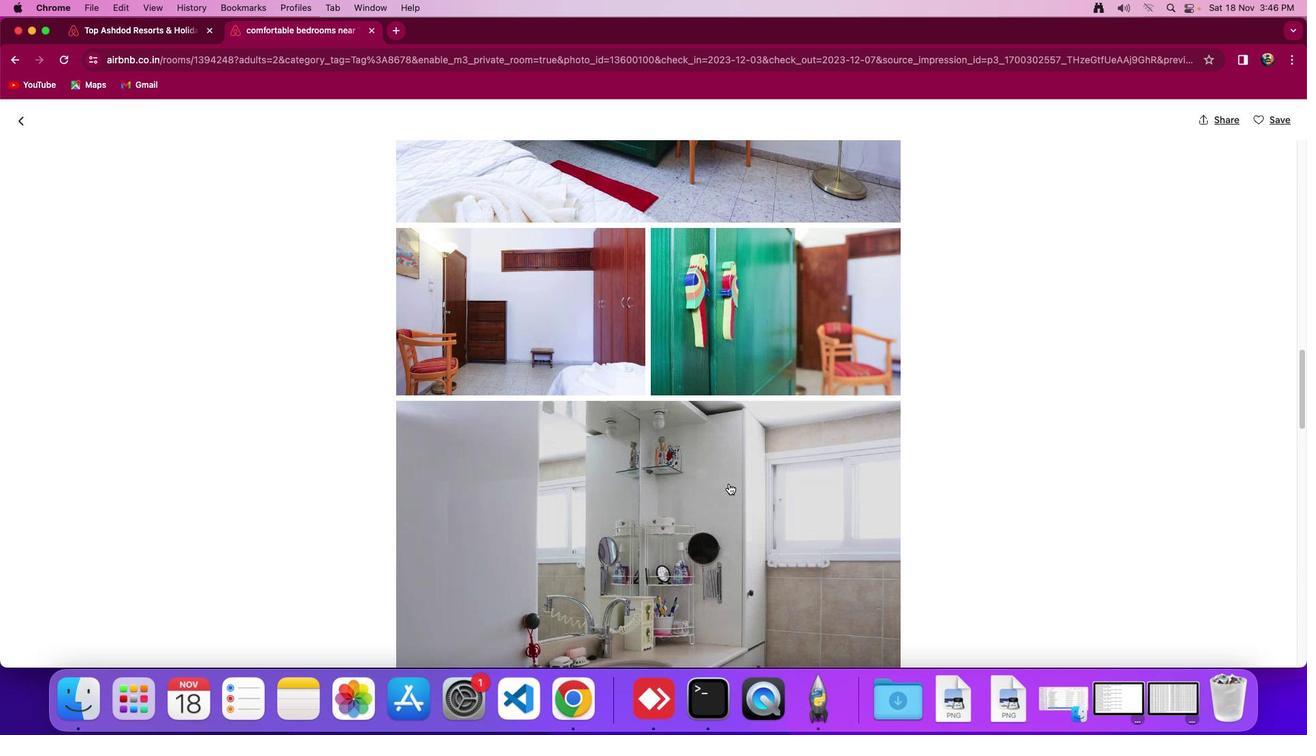 
Action: Mouse scrolled (728, 484) with delta (0, 0)
Screenshot: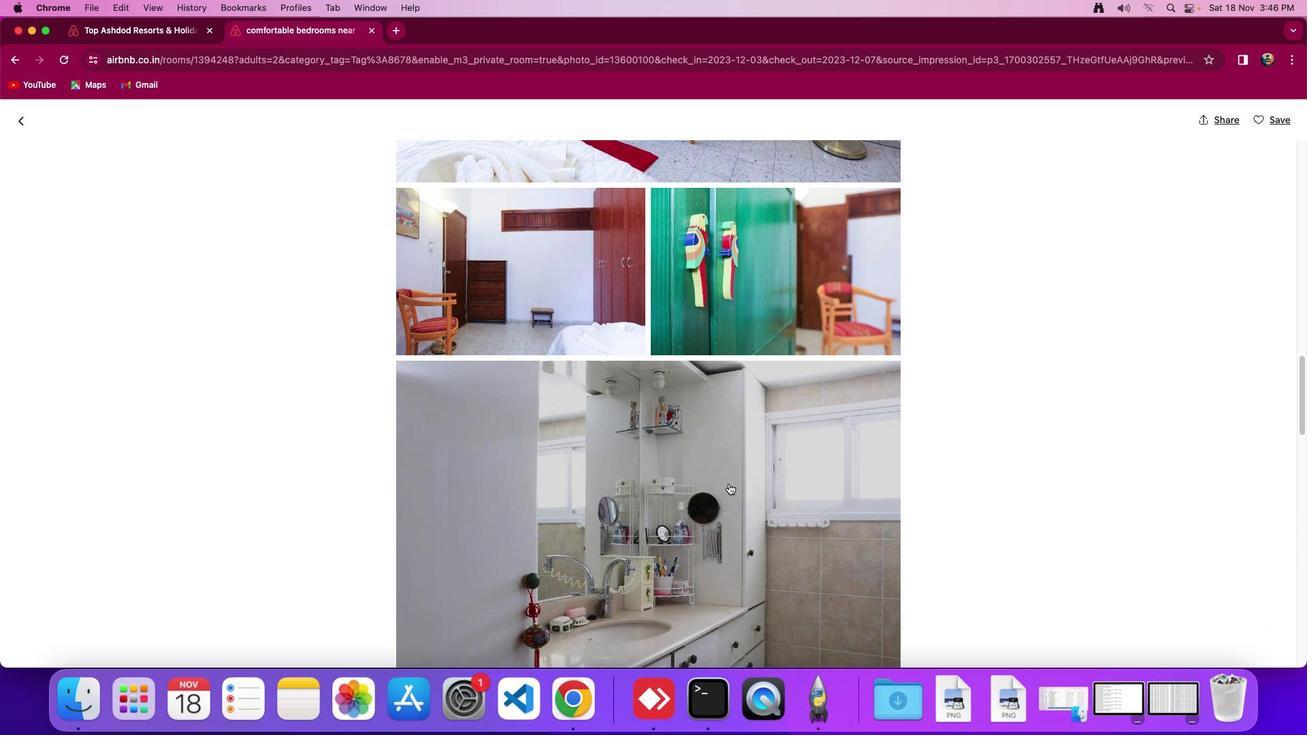 
Action: Mouse scrolled (728, 484) with delta (0, 0)
Screenshot: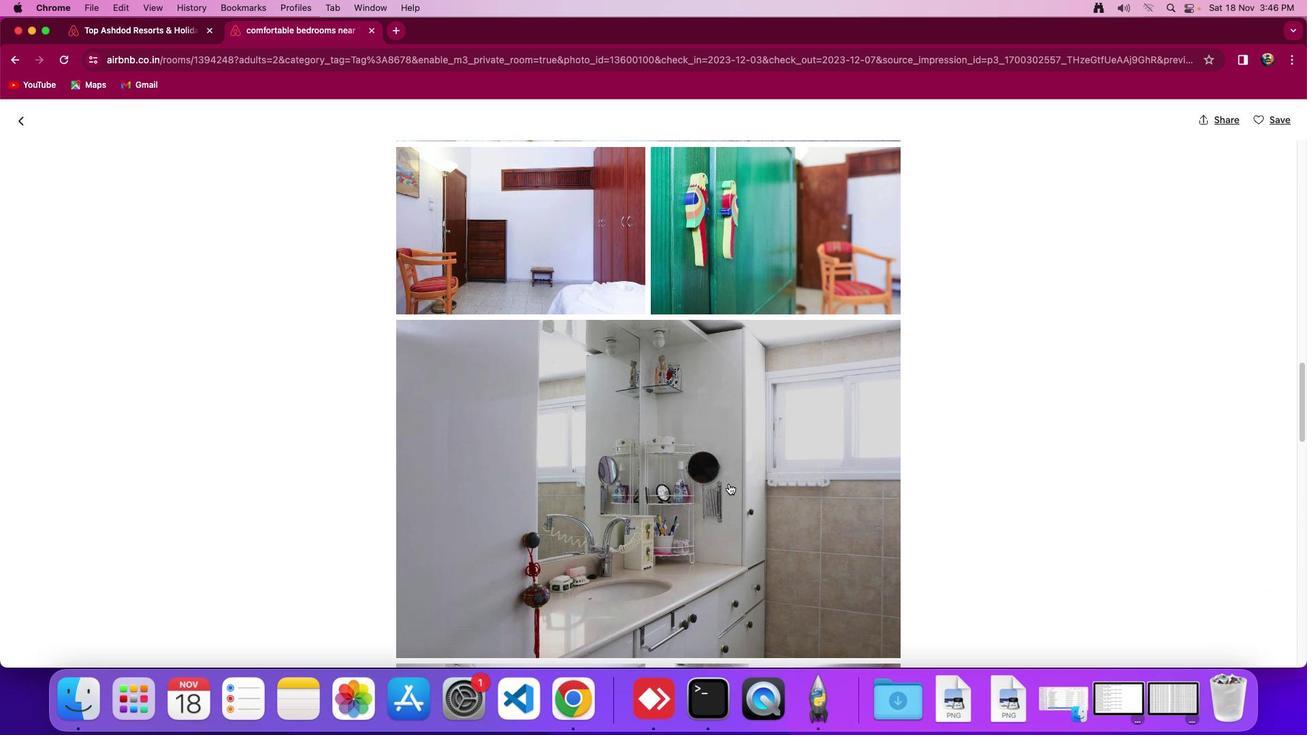 
Action: Mouse scrolled (728, 484) with delta (0, -2)
Screenshot: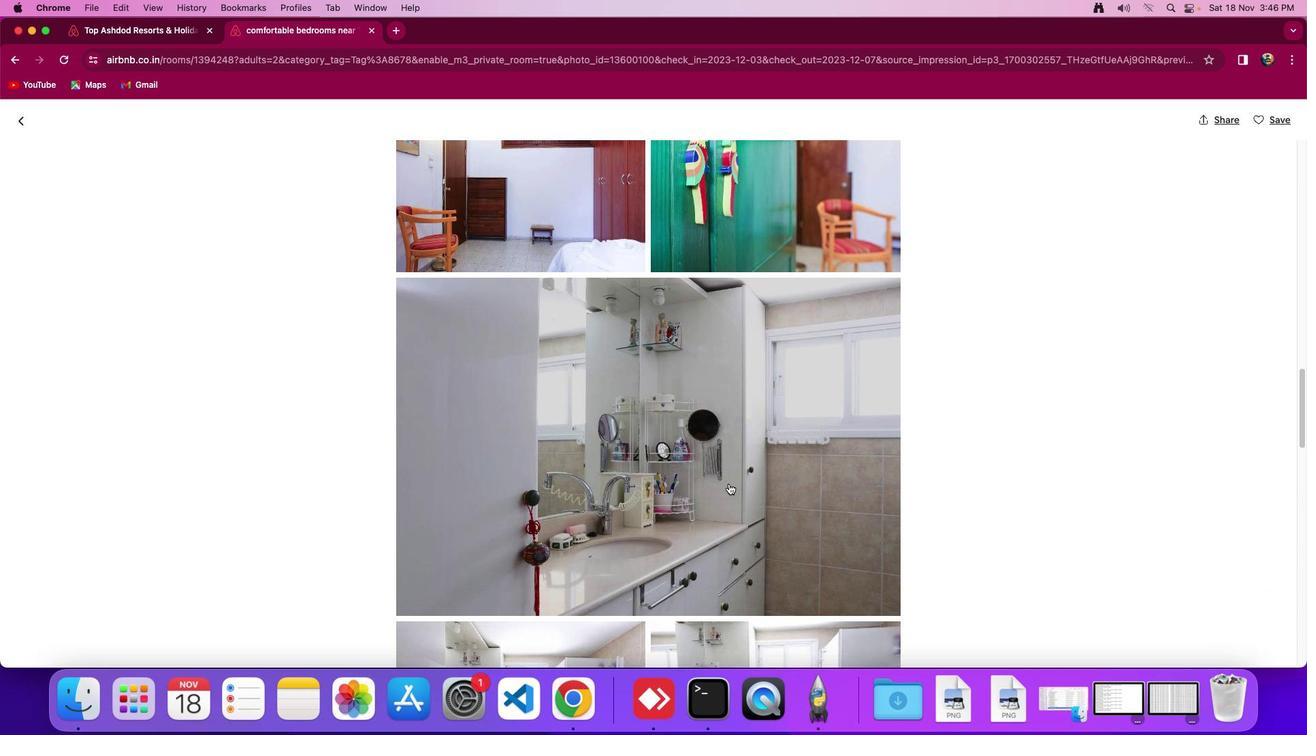 
Action: Mouse scrolled (728, 484) with delta (0, 0)
Screenshot: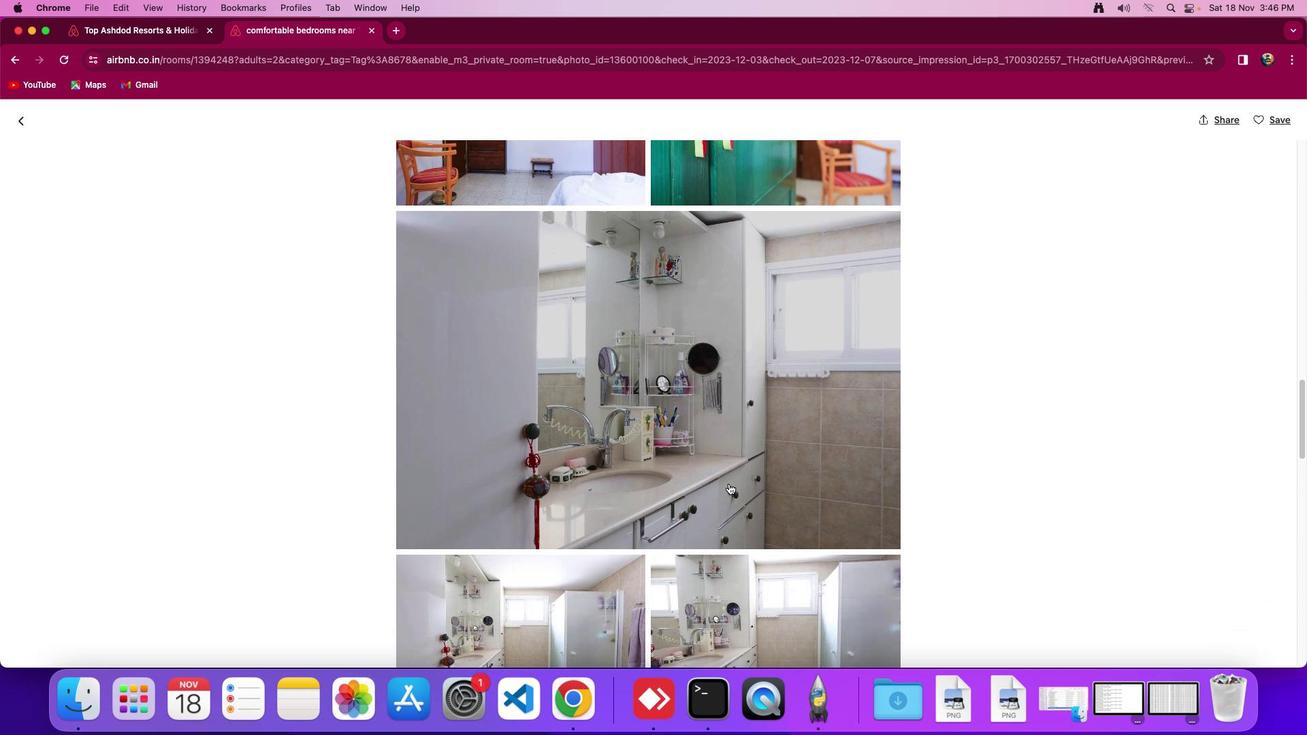 
Action: Mouse scrolled (728, 484) with delta (0, 0)
Screenshot: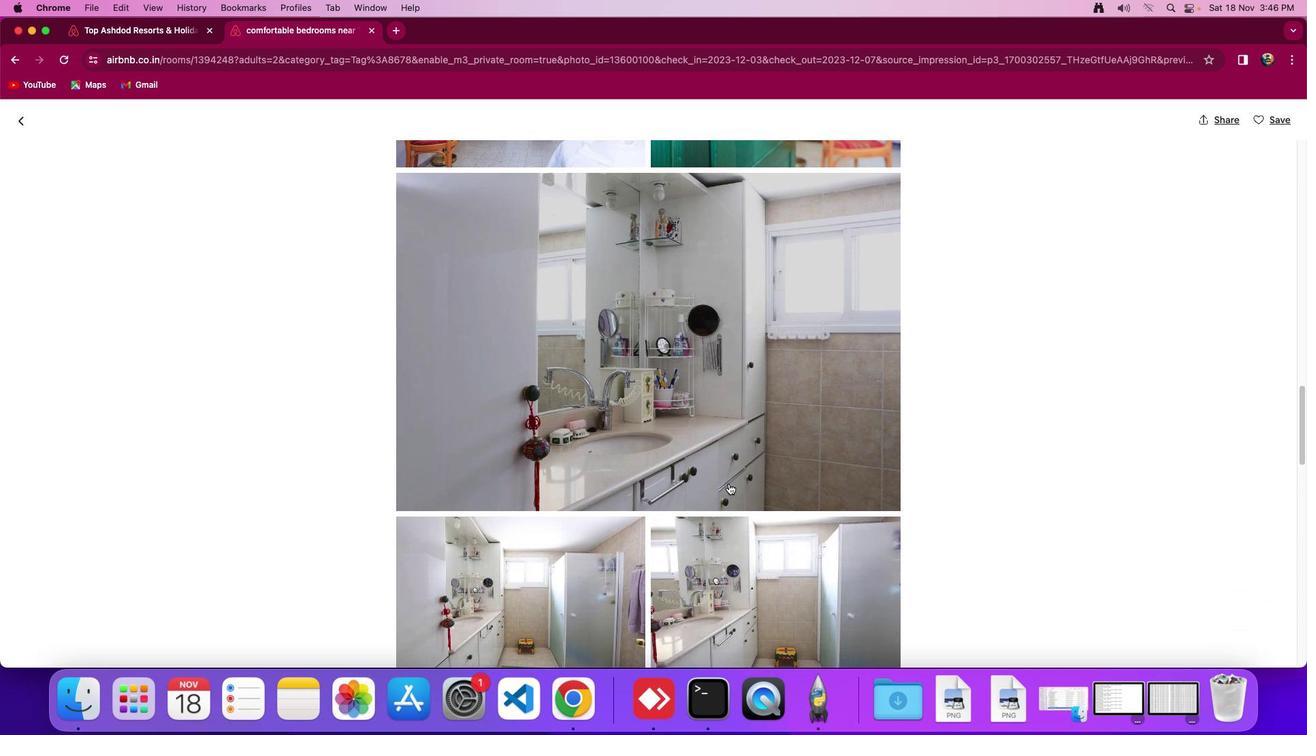 
Action: Mouse scrolled (728, 484) with delta (0, -2)
Screenshot: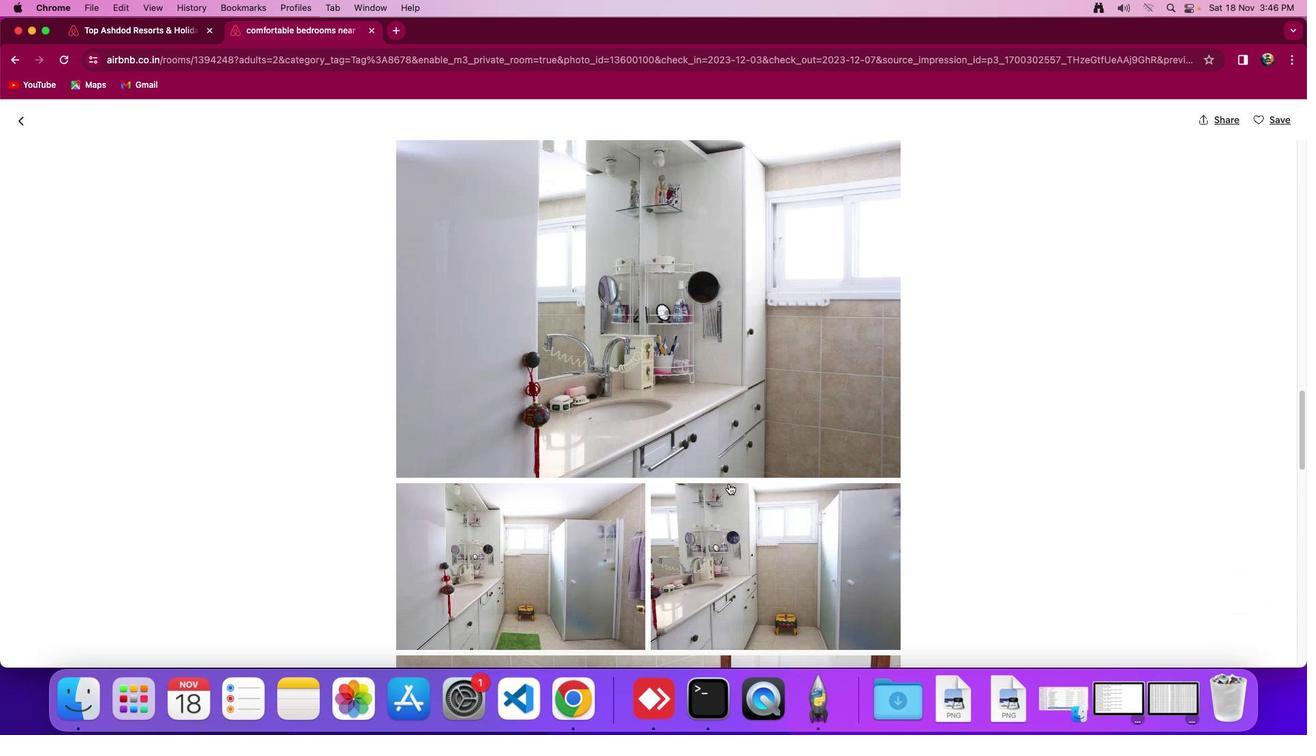 
Action: Mouse scrolled (728, 484) with delta (0, -2)
Screenshot: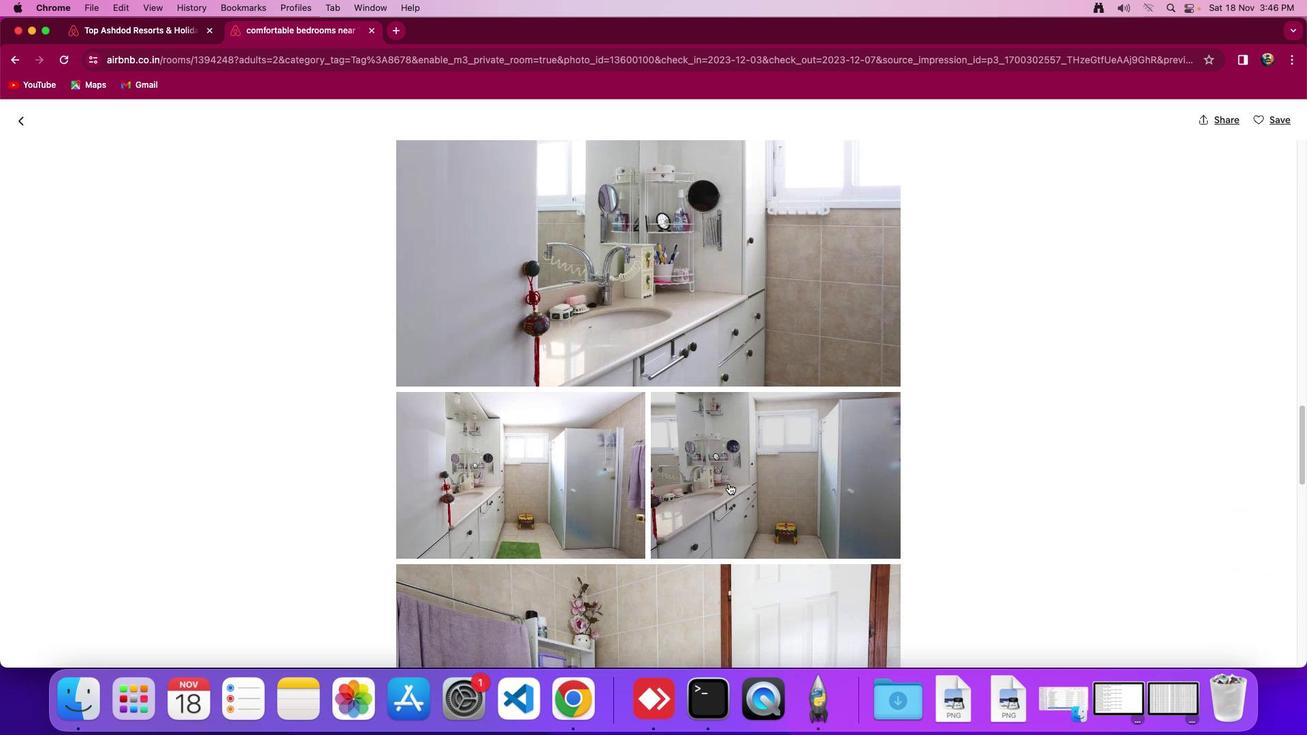 
Action: Mouse scrolled (728, 484) with delta (0, 0)
Screenshot: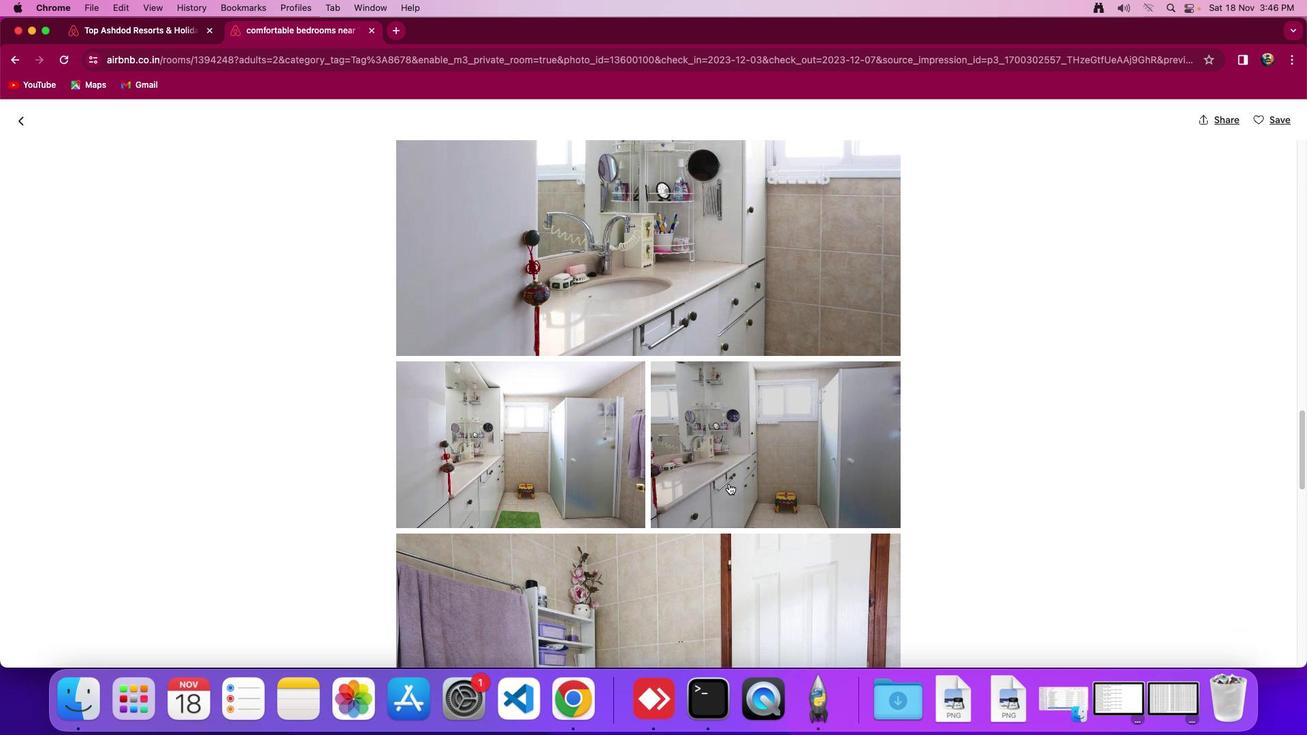 
Action: Mouse scrolled (728, 484) with delta (0, 0)
Screenshot: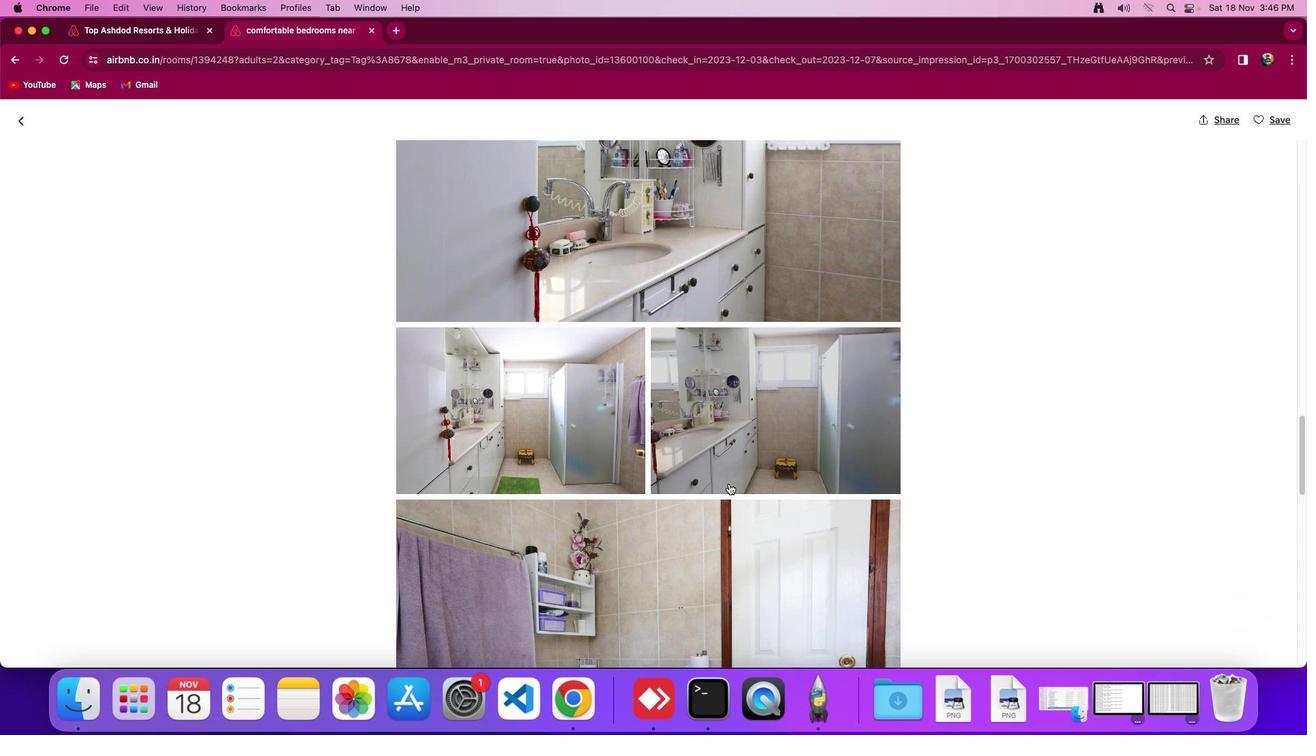 
Action: Mouse scrolled (728, 484) with delta (0, -1)
Screenshot: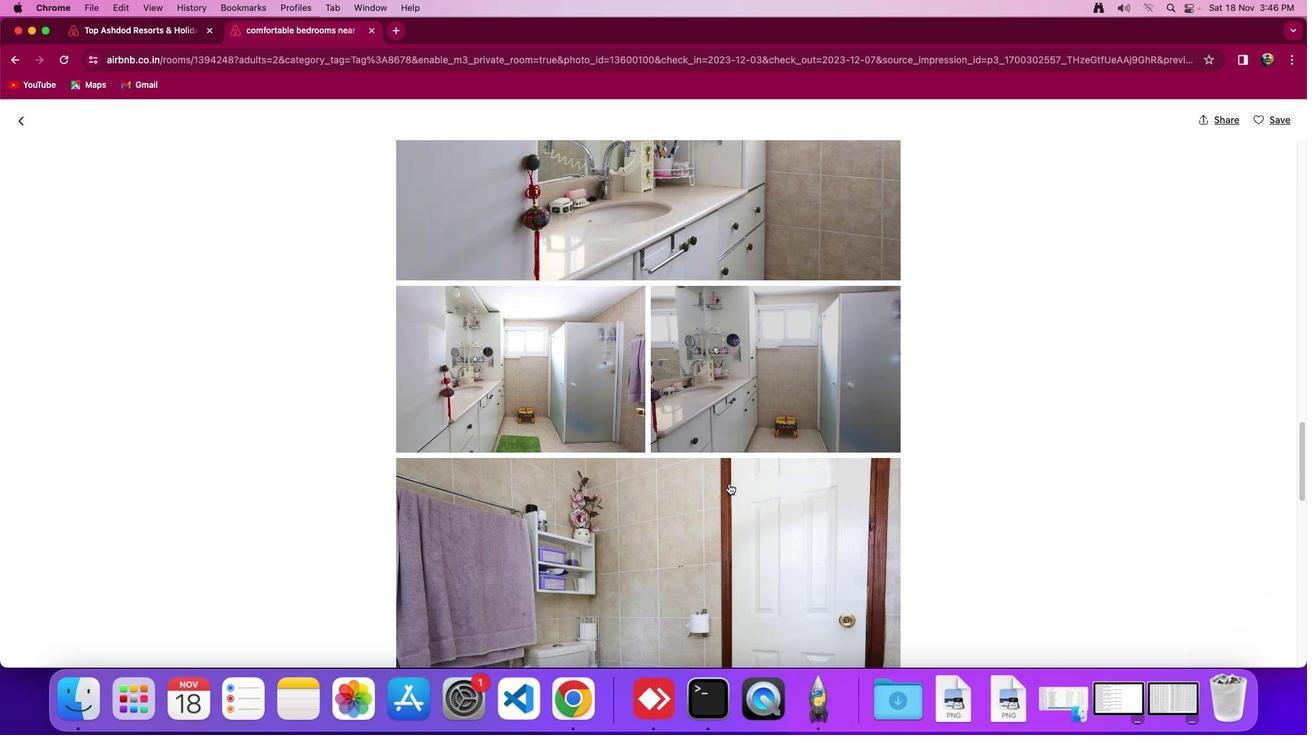 
Action: Mouse scrolled (728, 484) with delta (0, 0)
Screenshot: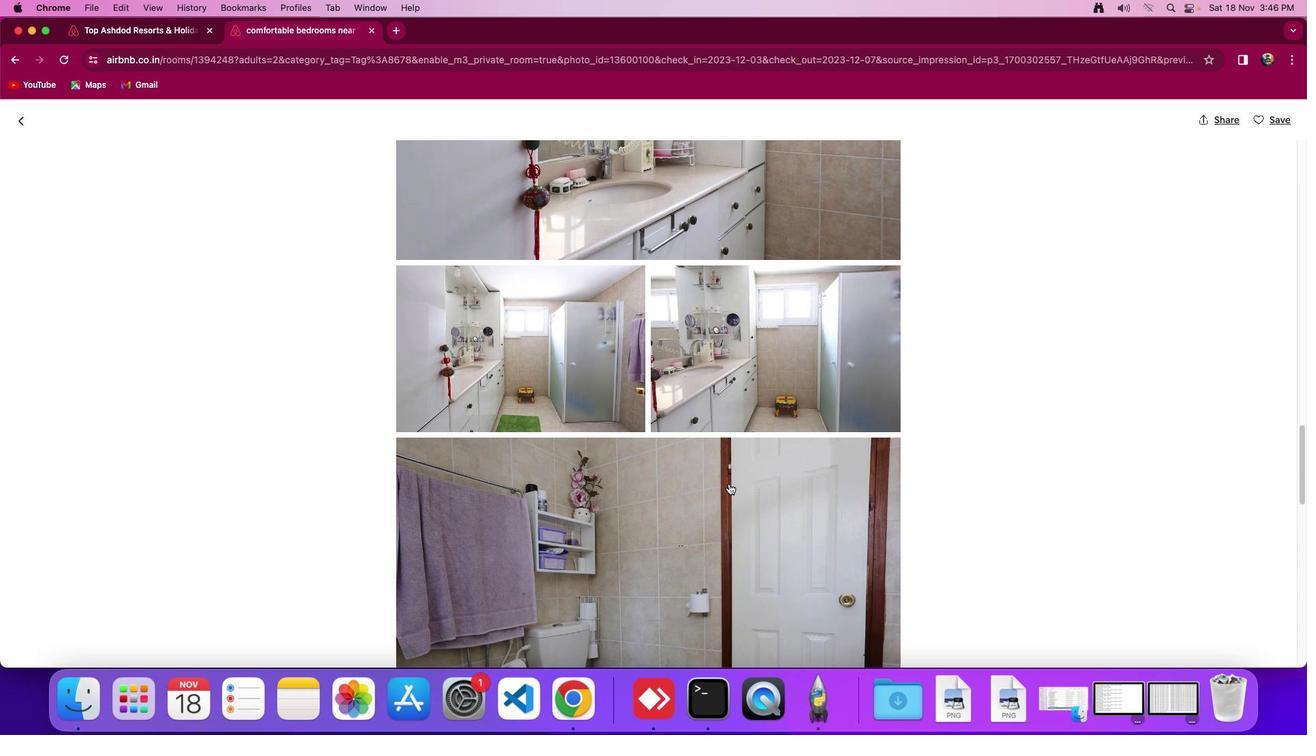 
Action: Mouse scrolled (728, 484) with delta (0, 0)
Screenshot: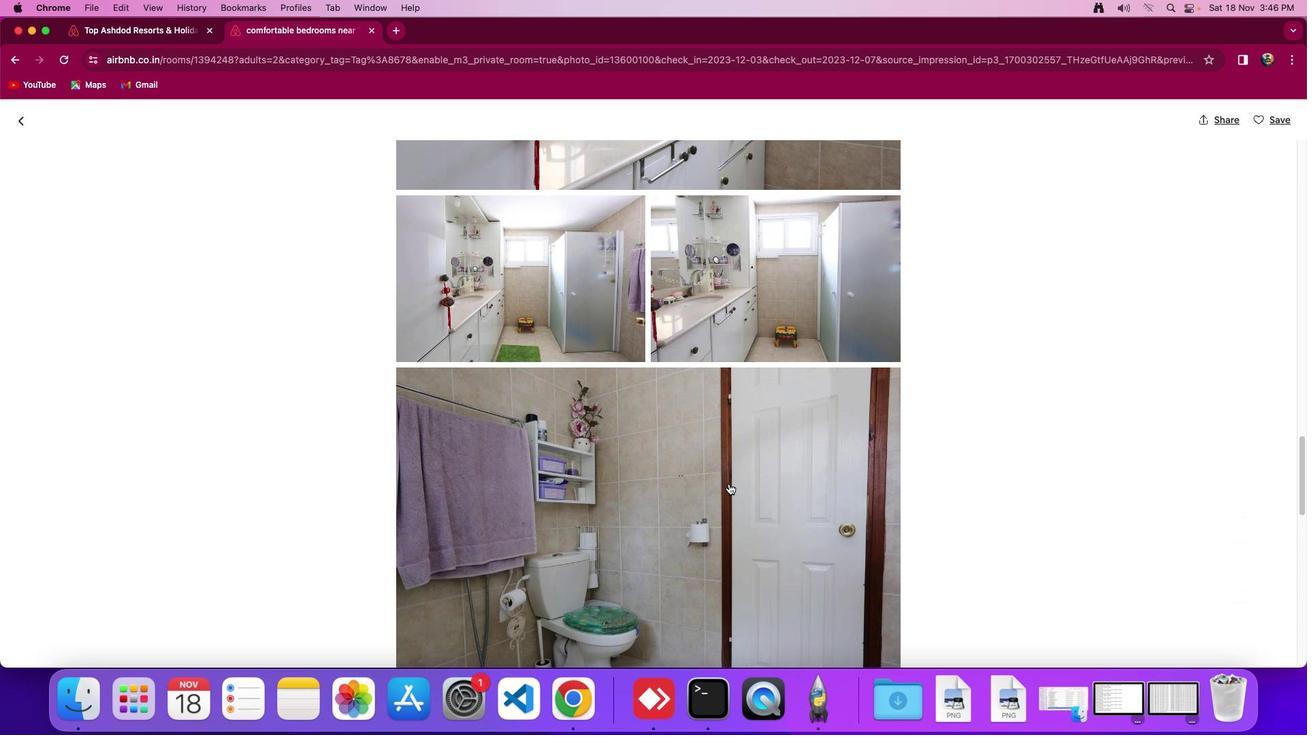 
Action: Mouse scrolled (728, 484) with delta (0, -2)
Screenshot: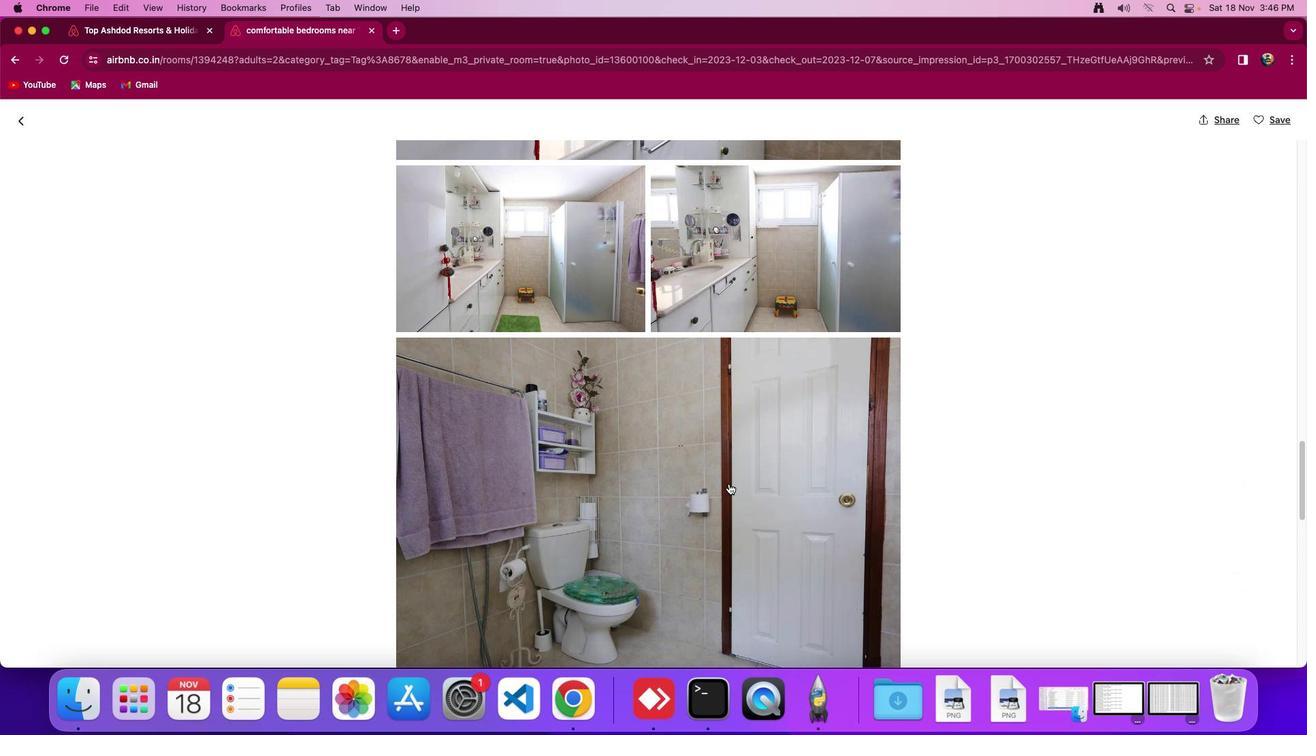 
Action: Mouse moved to (728, 484)
Screenshot: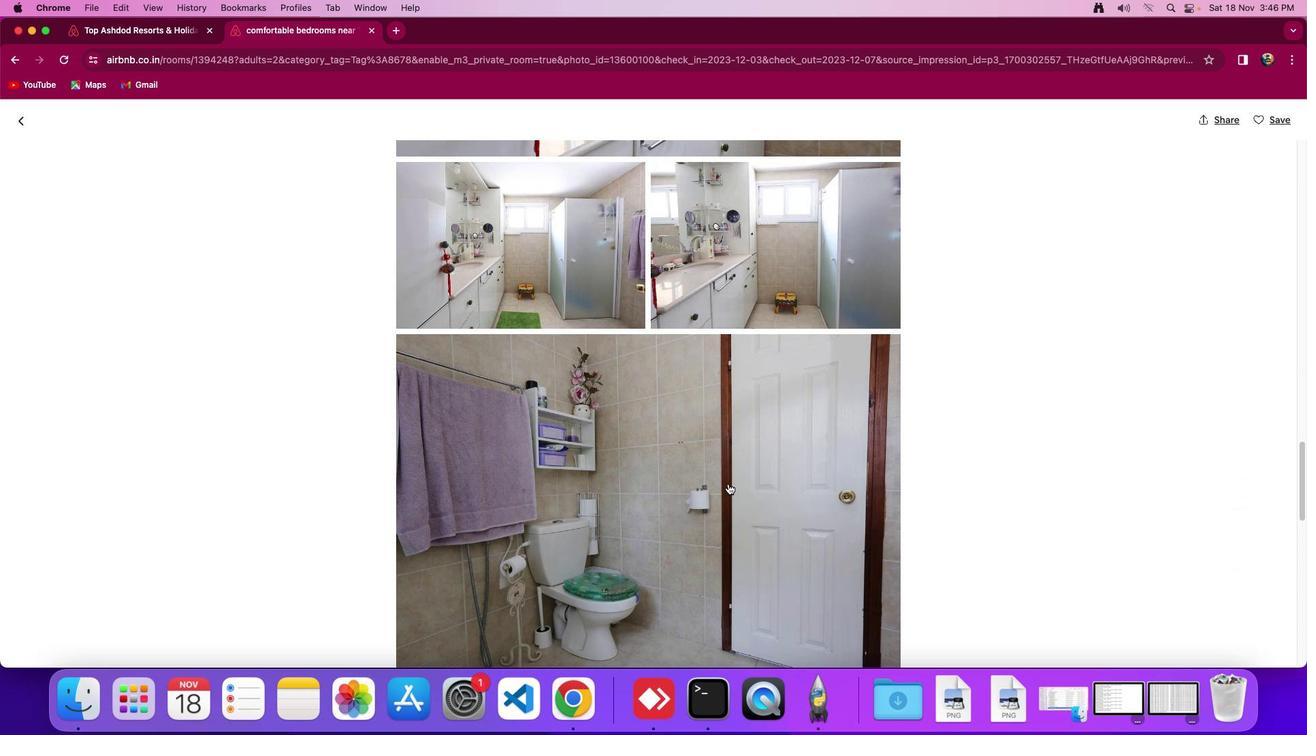
Action: Mouse scrolled (728, 484) with delta (0, 0)
Screenshot: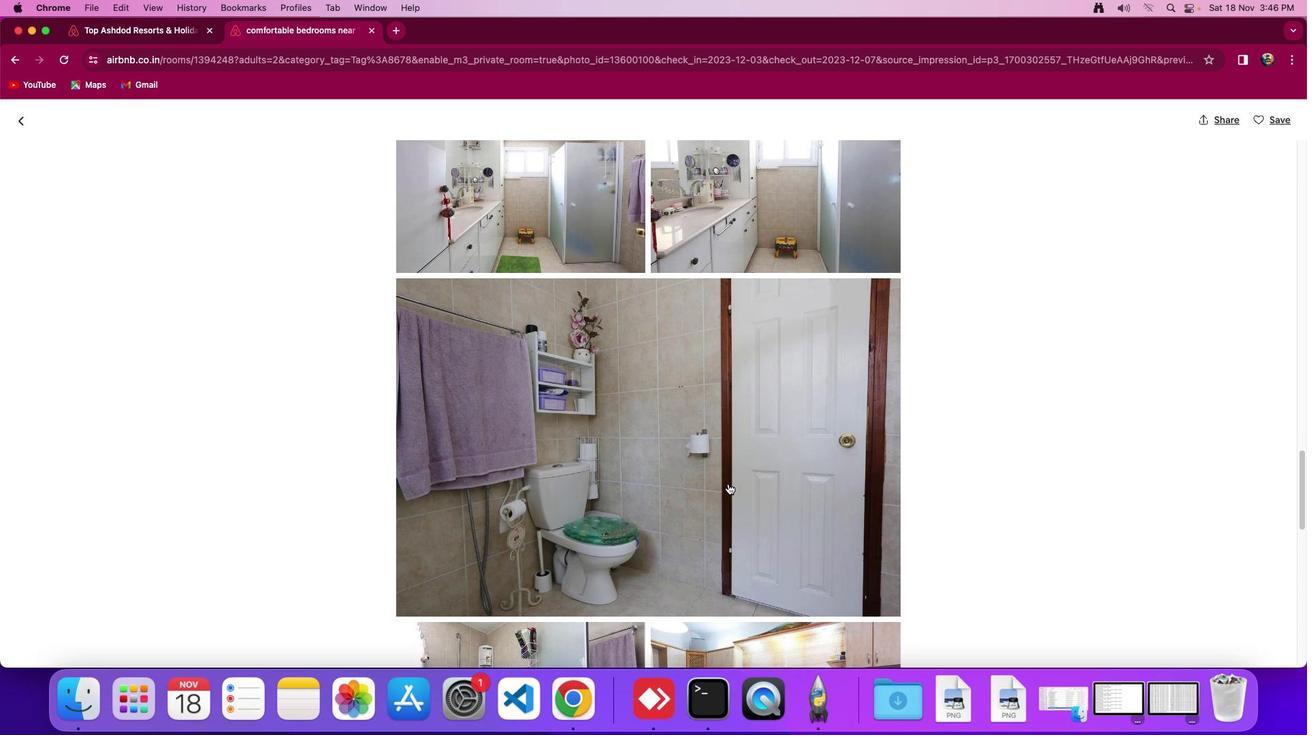 
Action: Mouse scrolled (728, 484) with delta (0, 0)
Screenshot: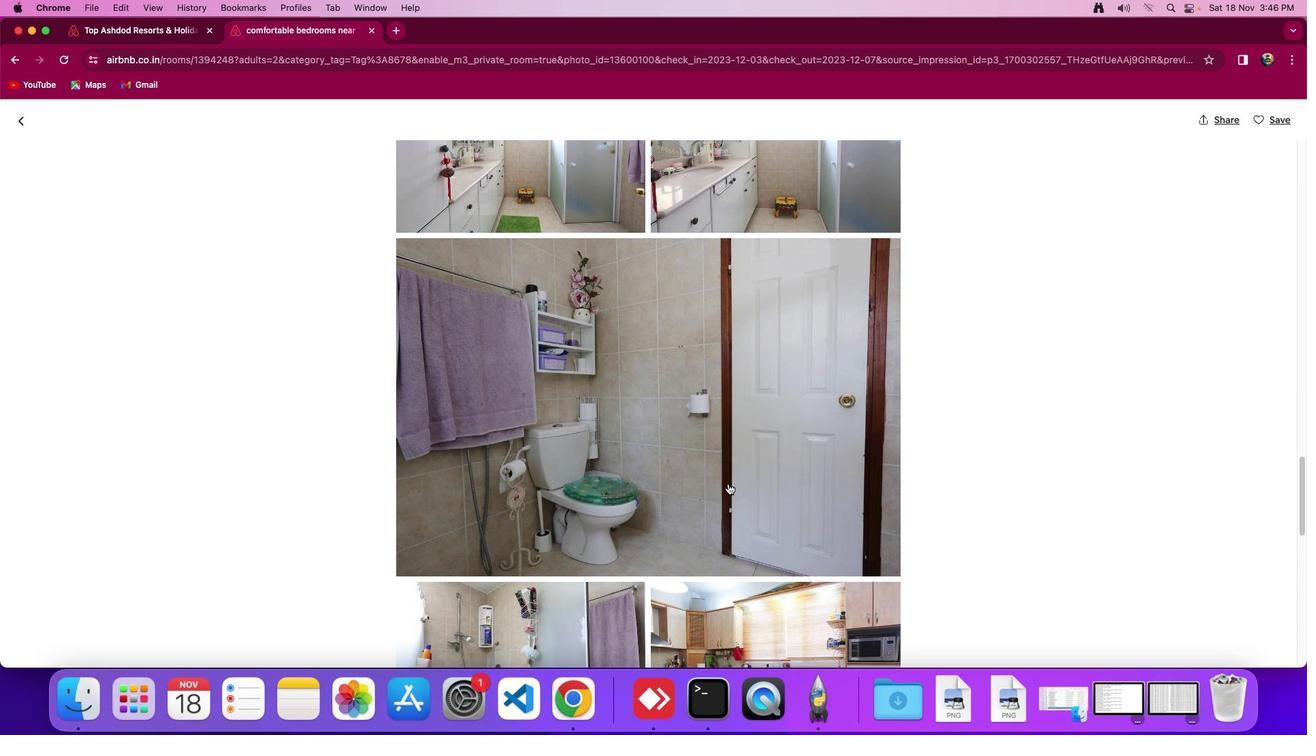 
Action: Mouse scrolled (728, 484) with delta (0, -2)
Screenshot: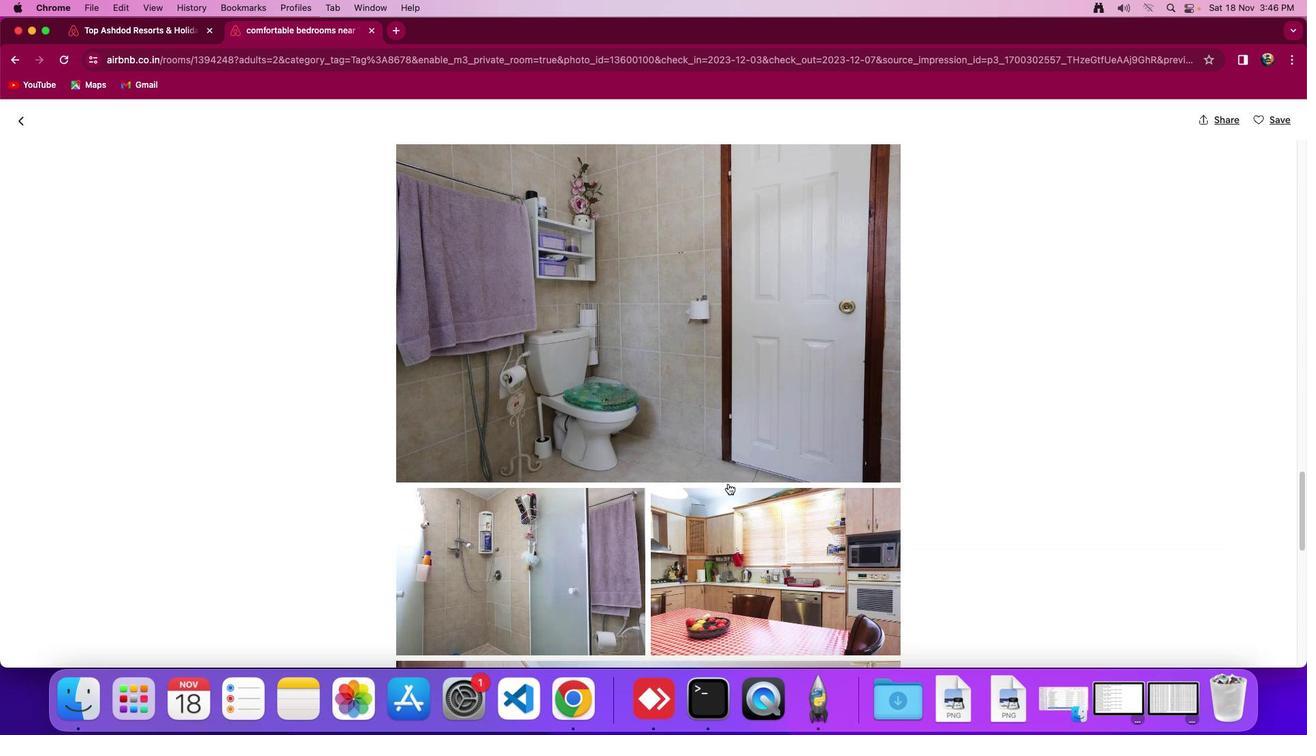 
Action: Mouse scrolled (728, 484) with delta (0, -2)
Screenshot: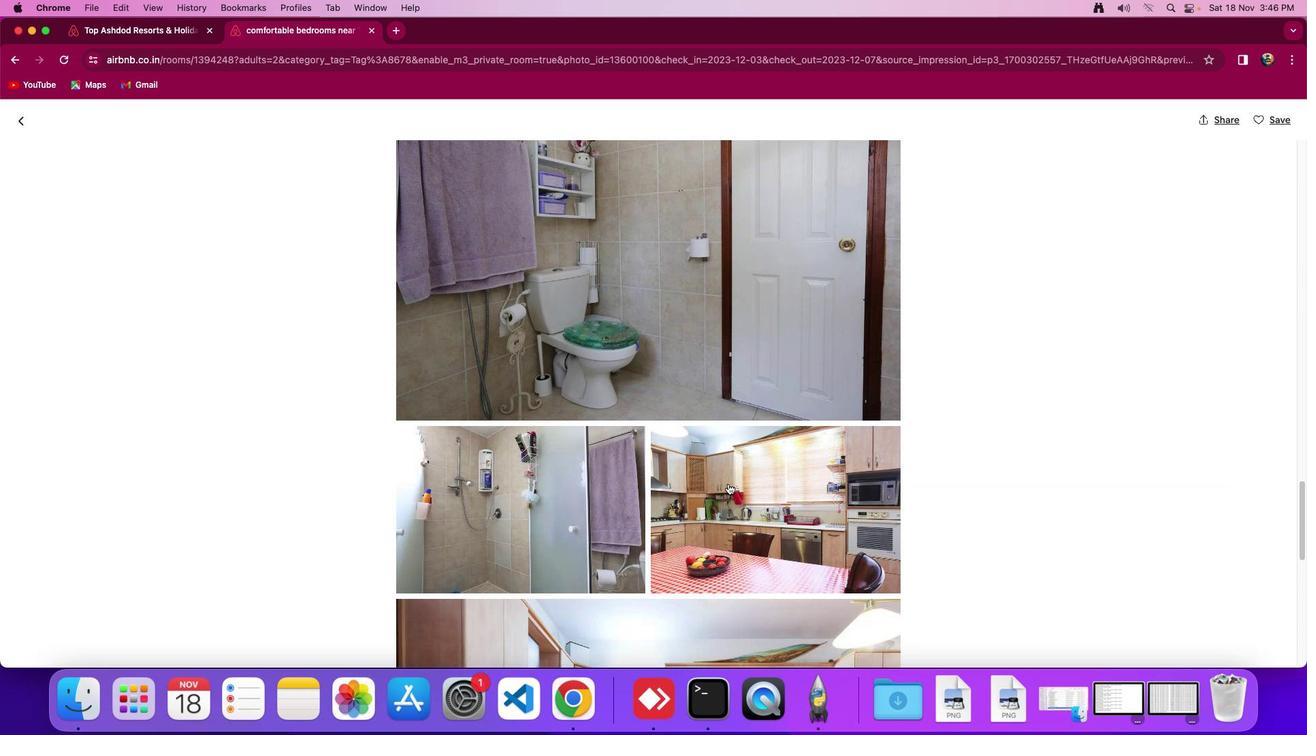 
Action: Mouse moved to (728, 484)
Screenshot: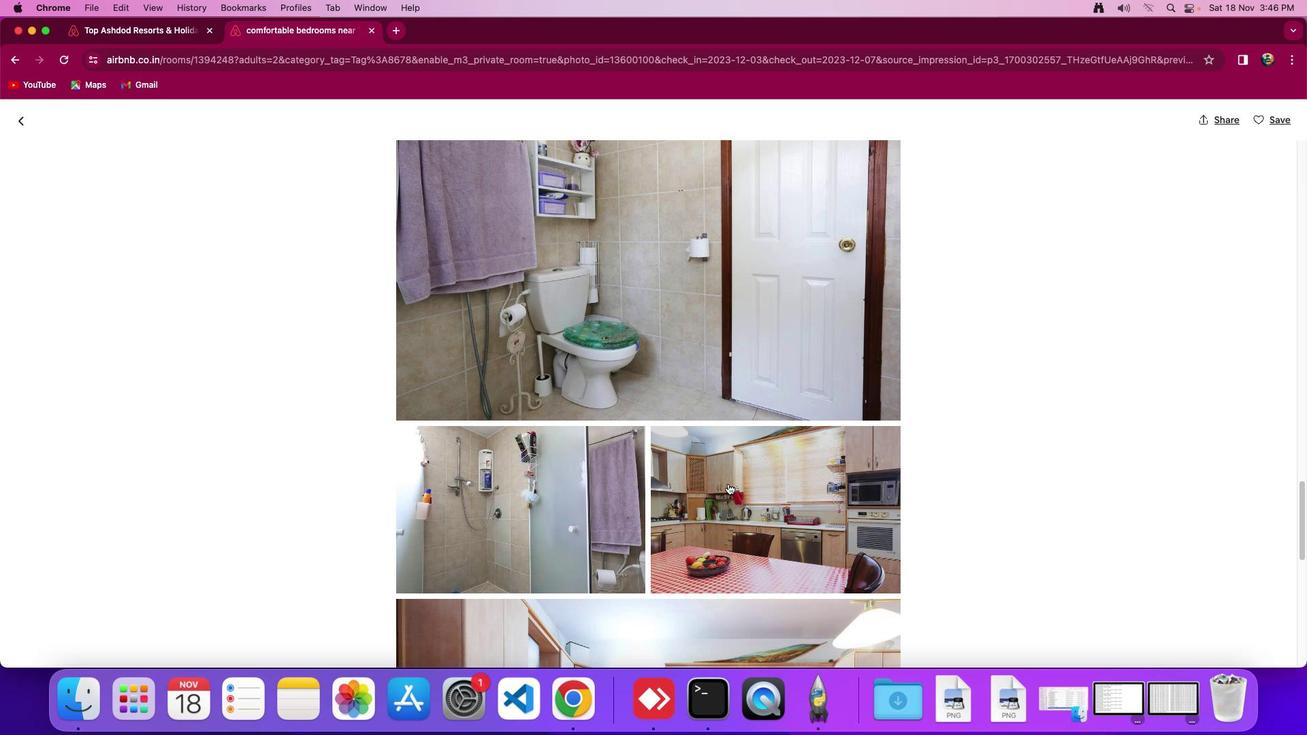 
Action: Mouse scrolled (728, 484) with delta (0, 0)
Screenshot: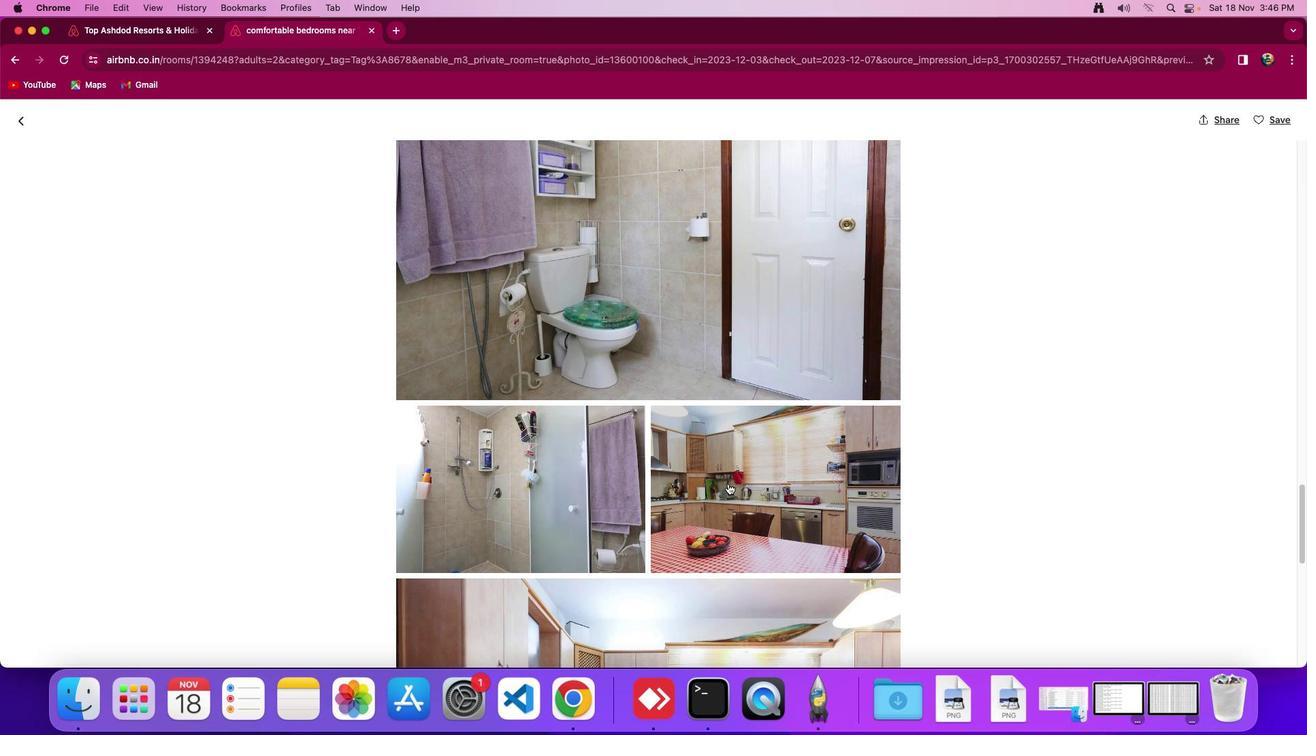 
Action: Mouse scrolled (728, 484) with delta (0, 0)
Screenshot: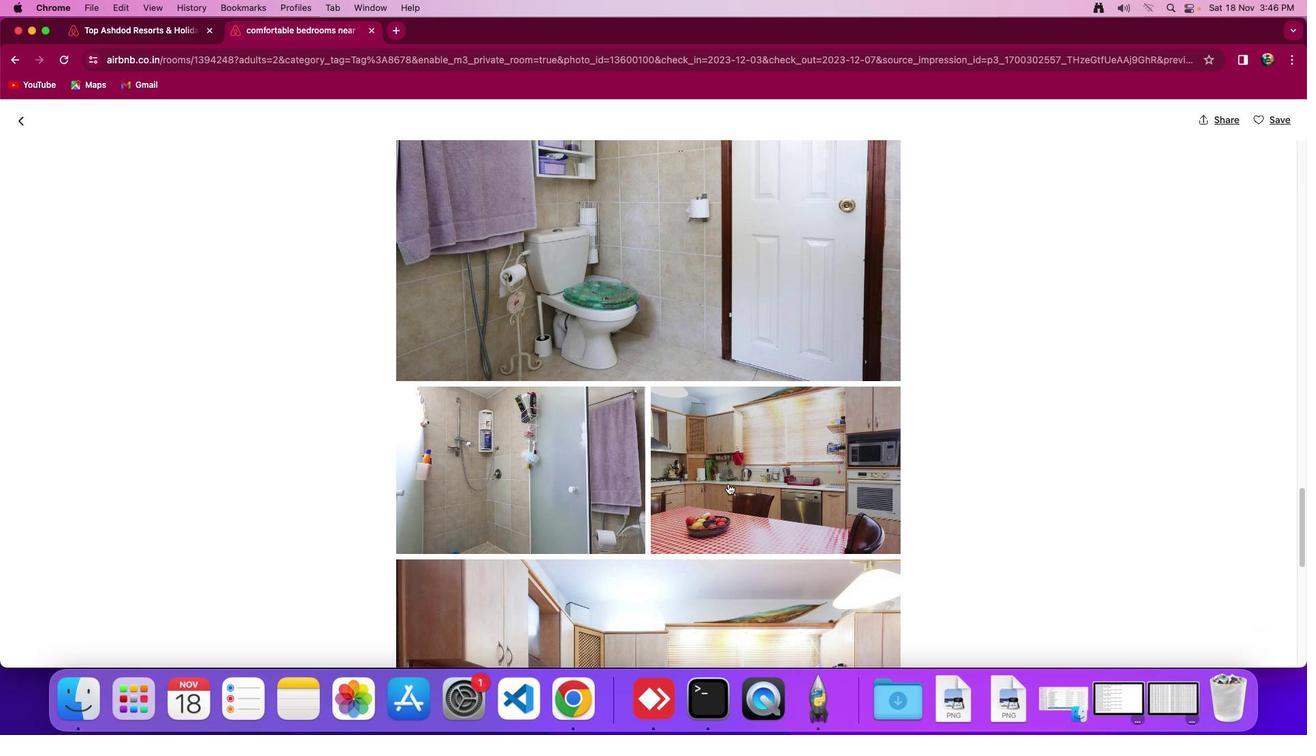 
Action: Mouse scrolled (728, 484) with delta (0, -1)
Screenshot: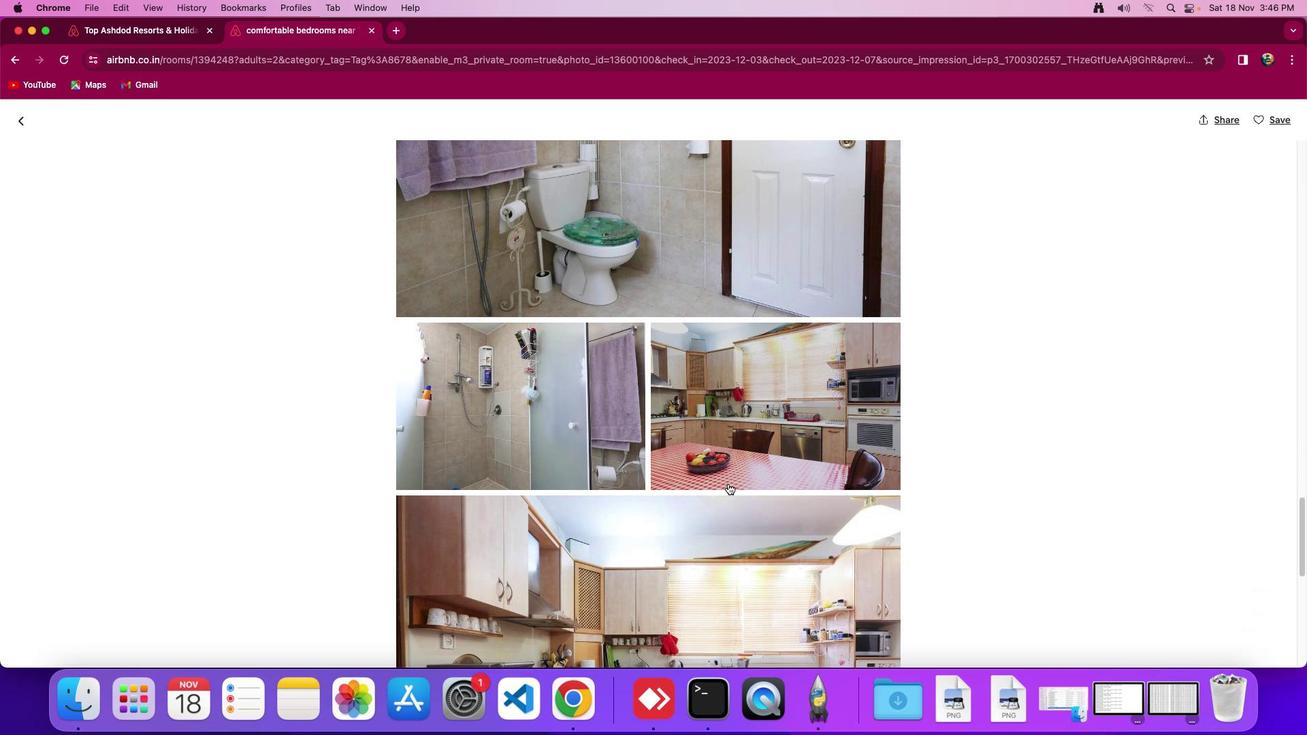 
Action: Mouse scrolled (728, 484) with delta (0, 0)
Screenshot: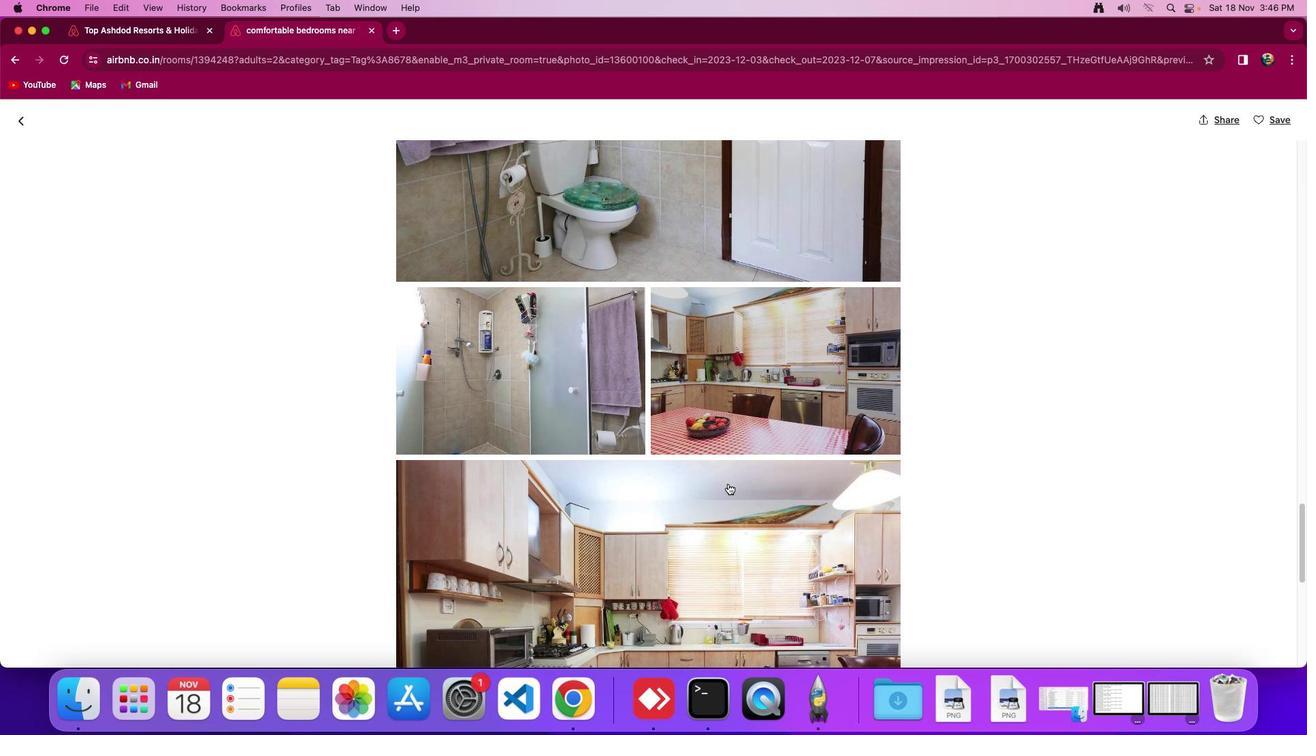
Action: Mouse scrolled (728, 484) with delta (0, 0)
Screenshot: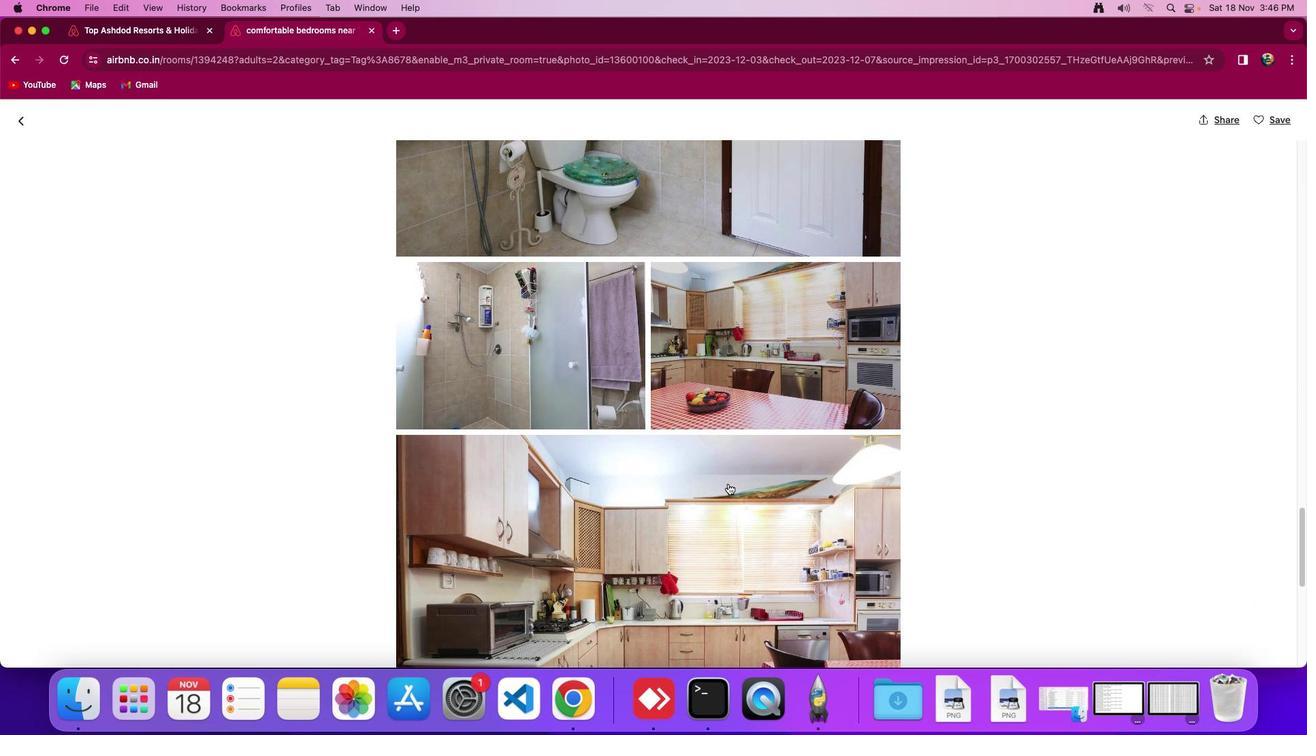 
Action: Mouse scrolled (728, 484) with delta (0, -1)
Screenshot: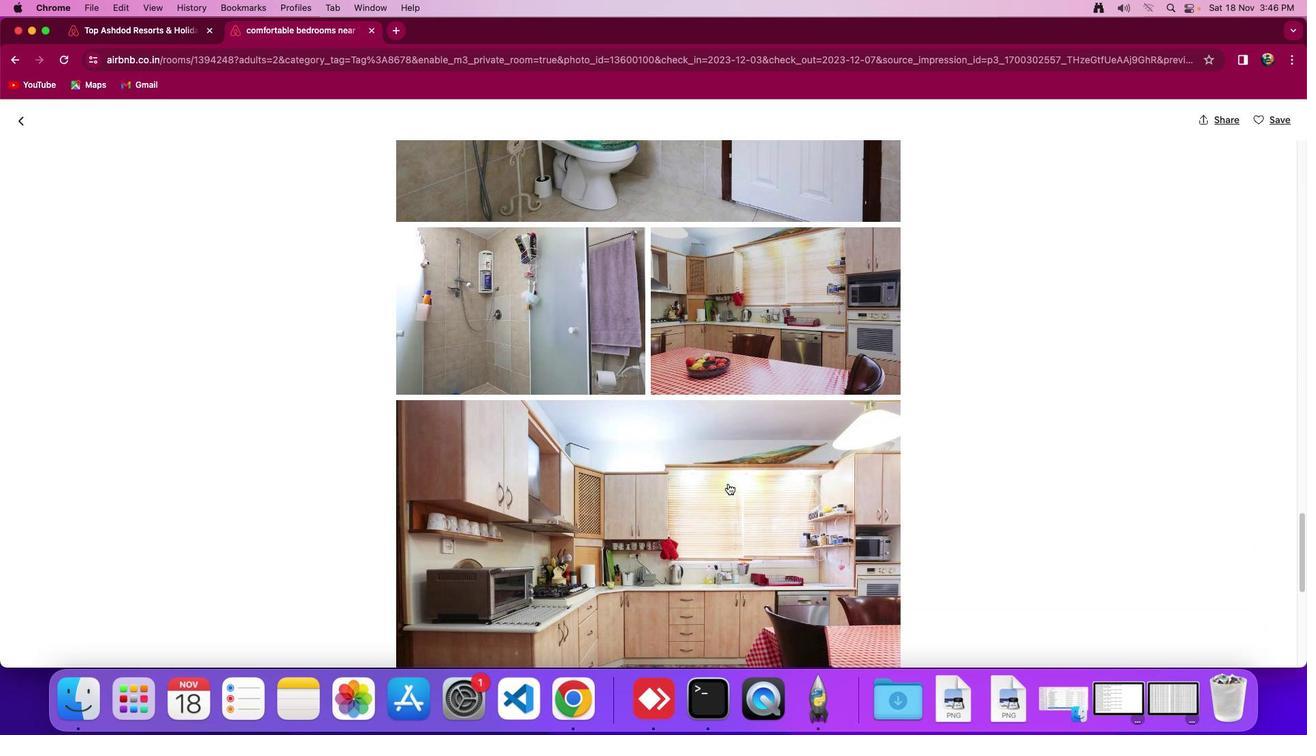 
Action: Mouse scrolled (728, 484) with delta (0, 0)
Screenshot: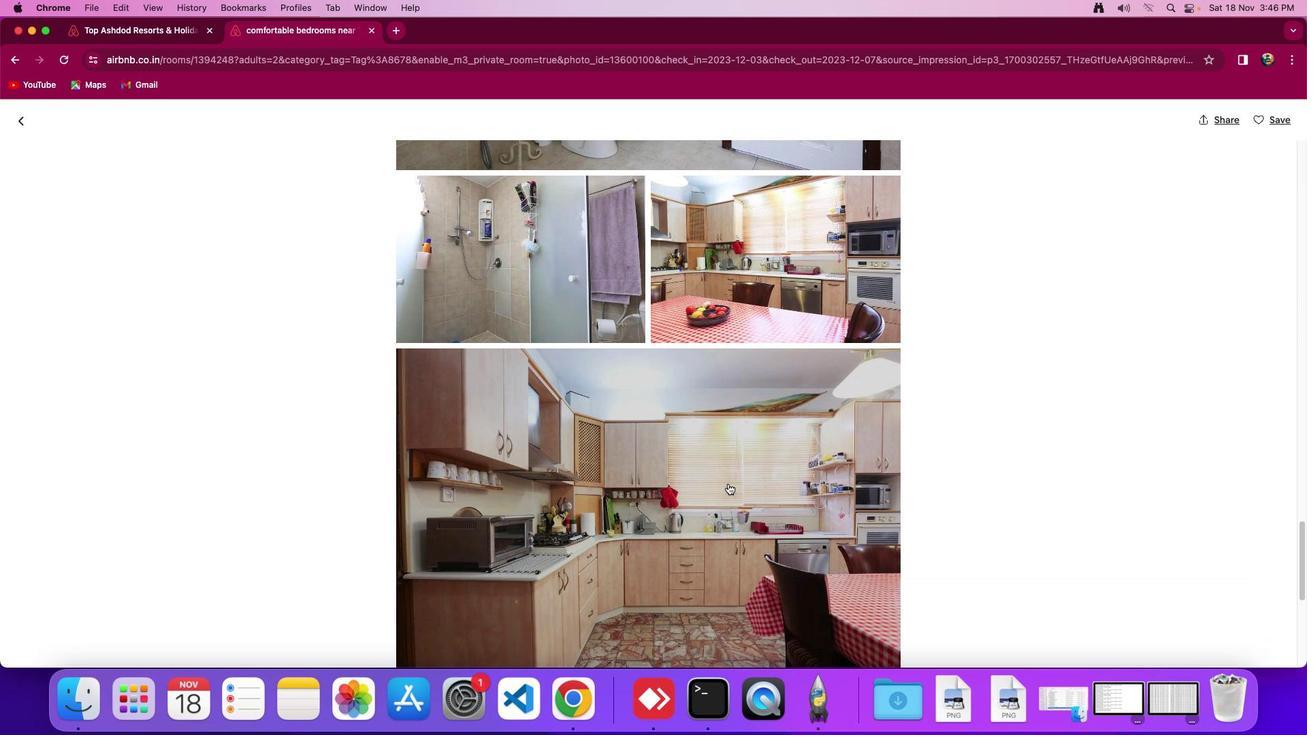 
Action: Mouse scrolled (728, 484) with delta (0, 0)
Screenshot: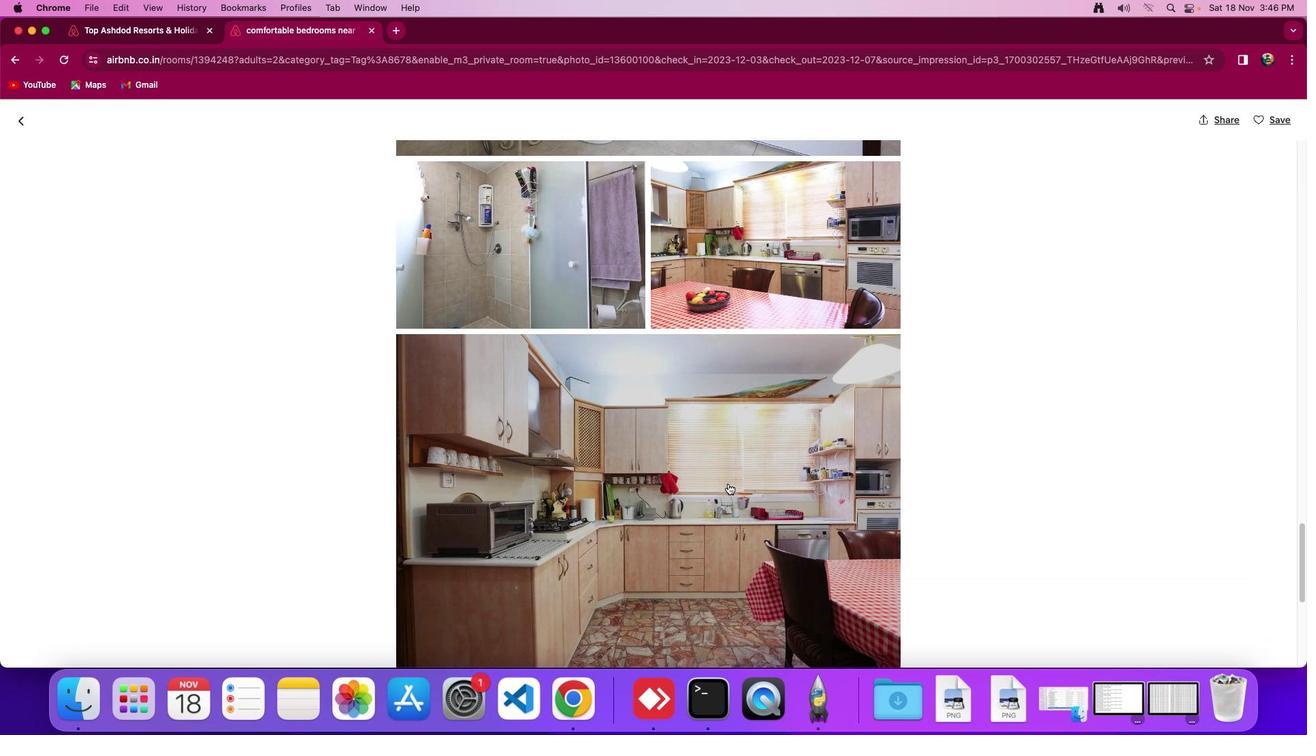
Action: Mouse scrolled (728, 484) with delta (0, -2)
Screenshot: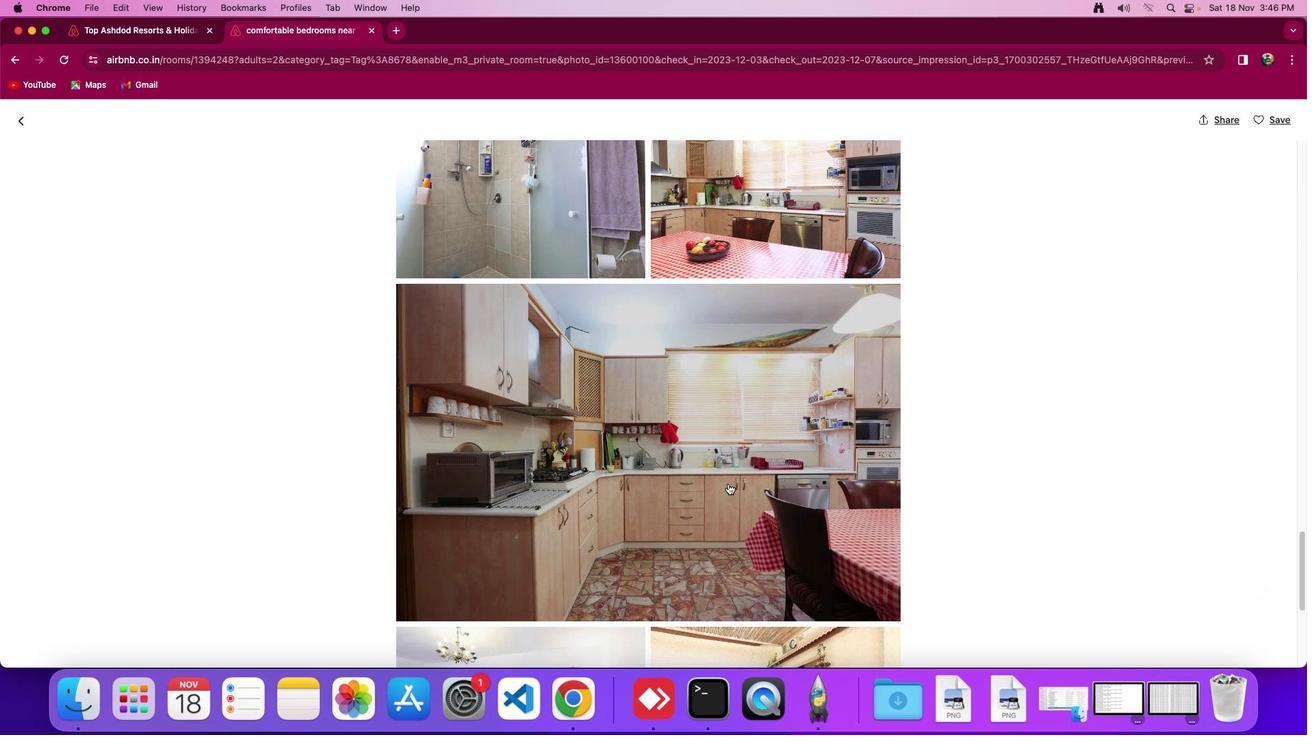 
Action: Mouse scrolled (728, 484) with delta (0, 0)
Screenshot: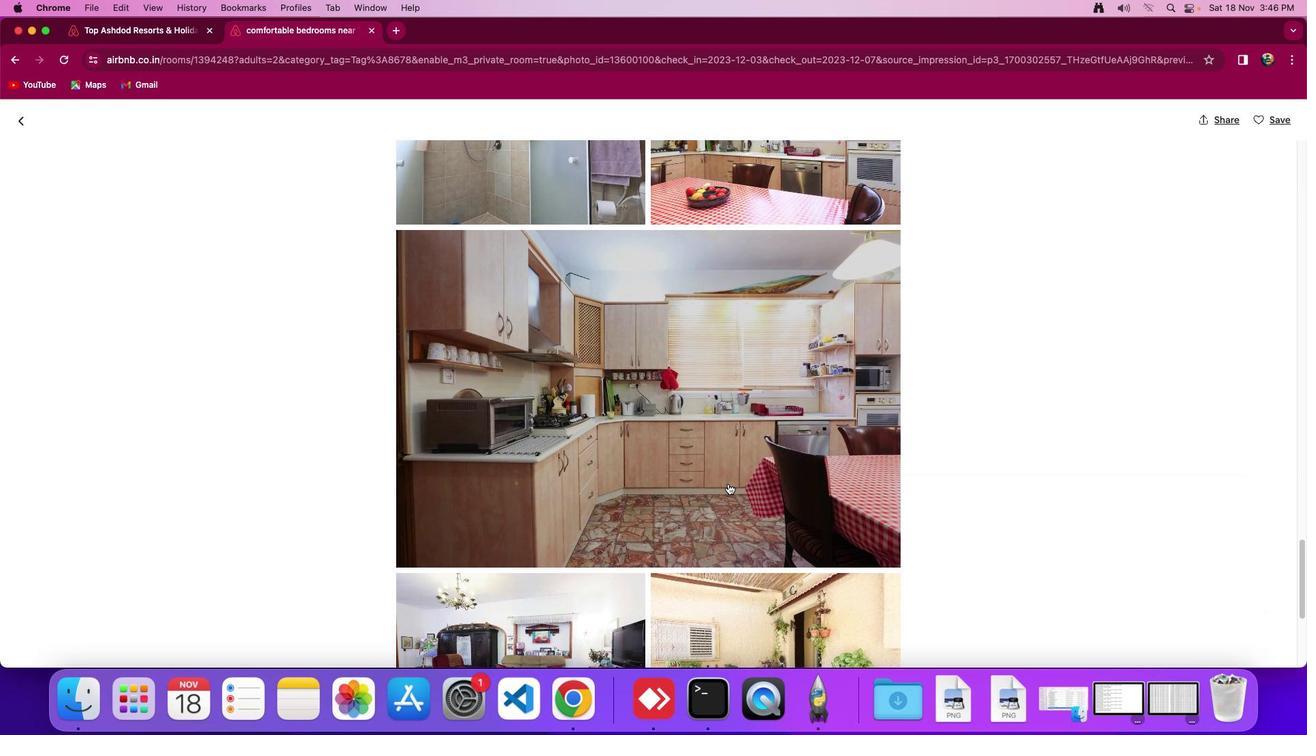 
Action: Mouse scrolled (728, 484) with delta (0, 0)
Screenshot: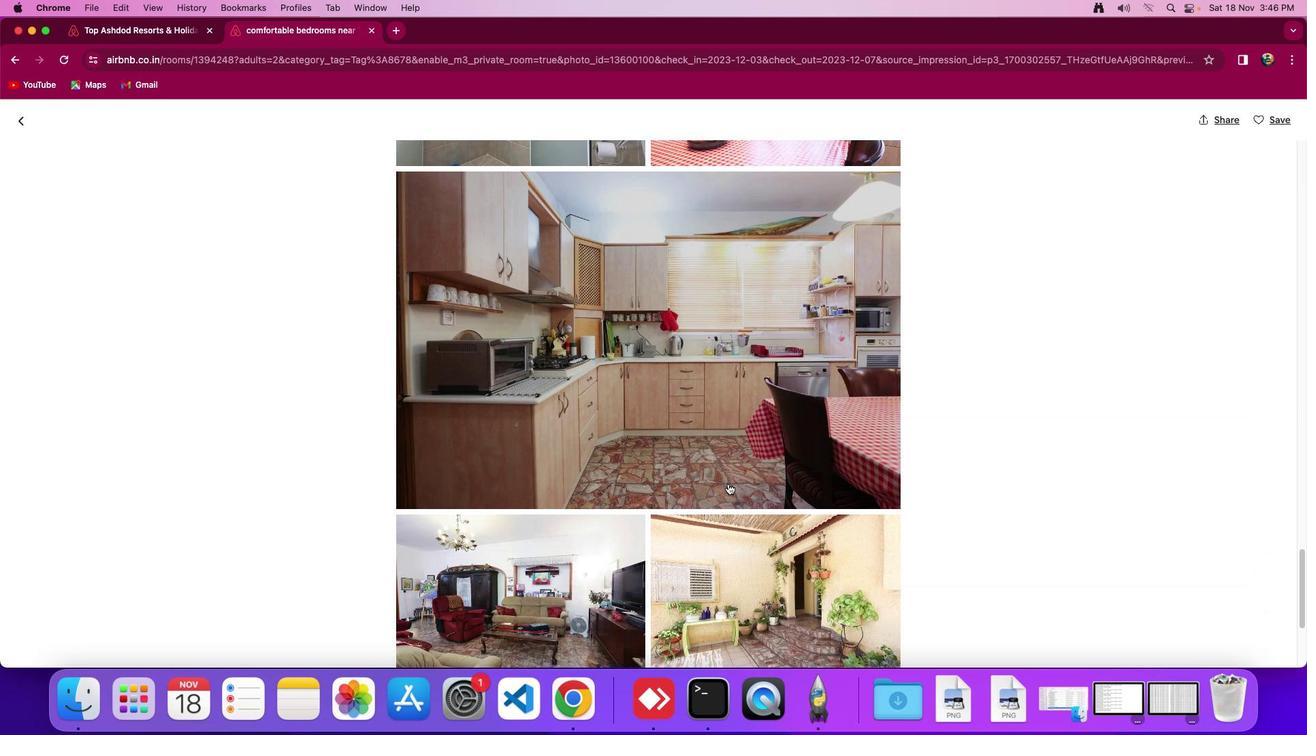 
Action: Mouse scrolled (728, 484) with delta (0, -2)
Screenshot: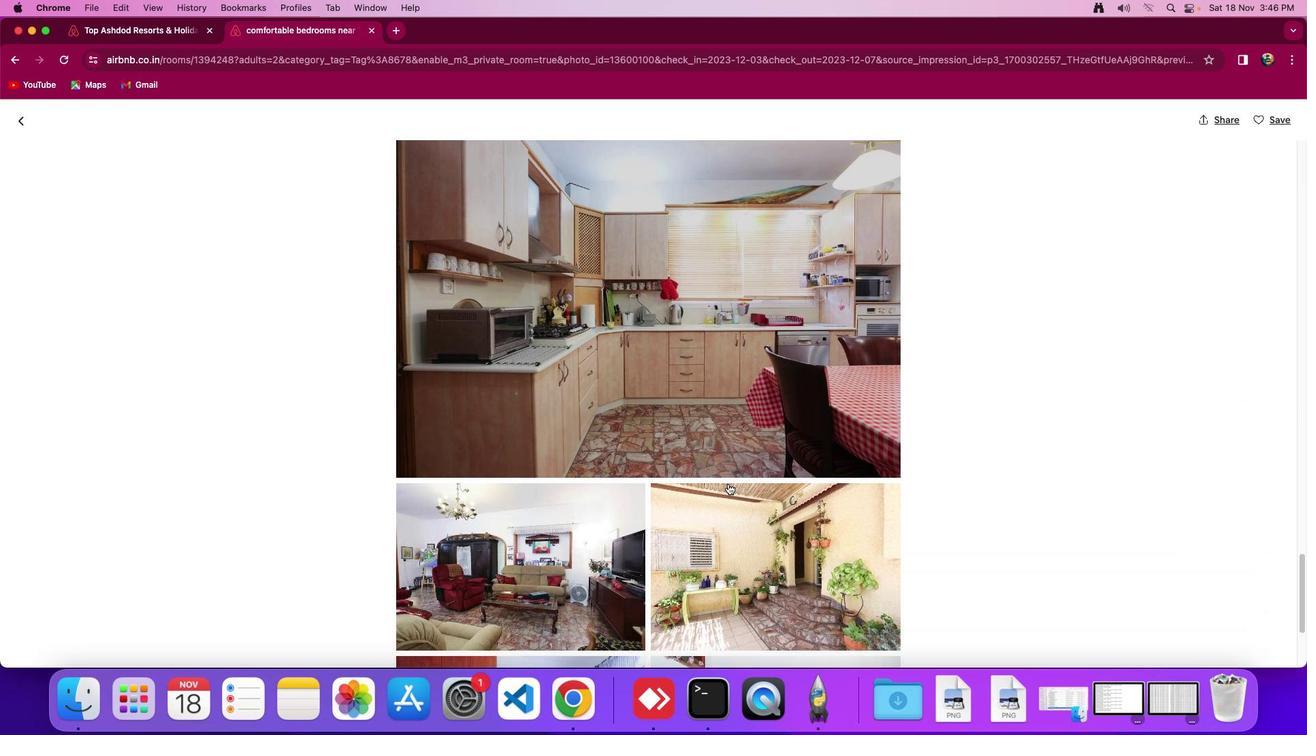 
Action: Mouse scrolled (728, 484) with delta (0, 0)
Screenshot: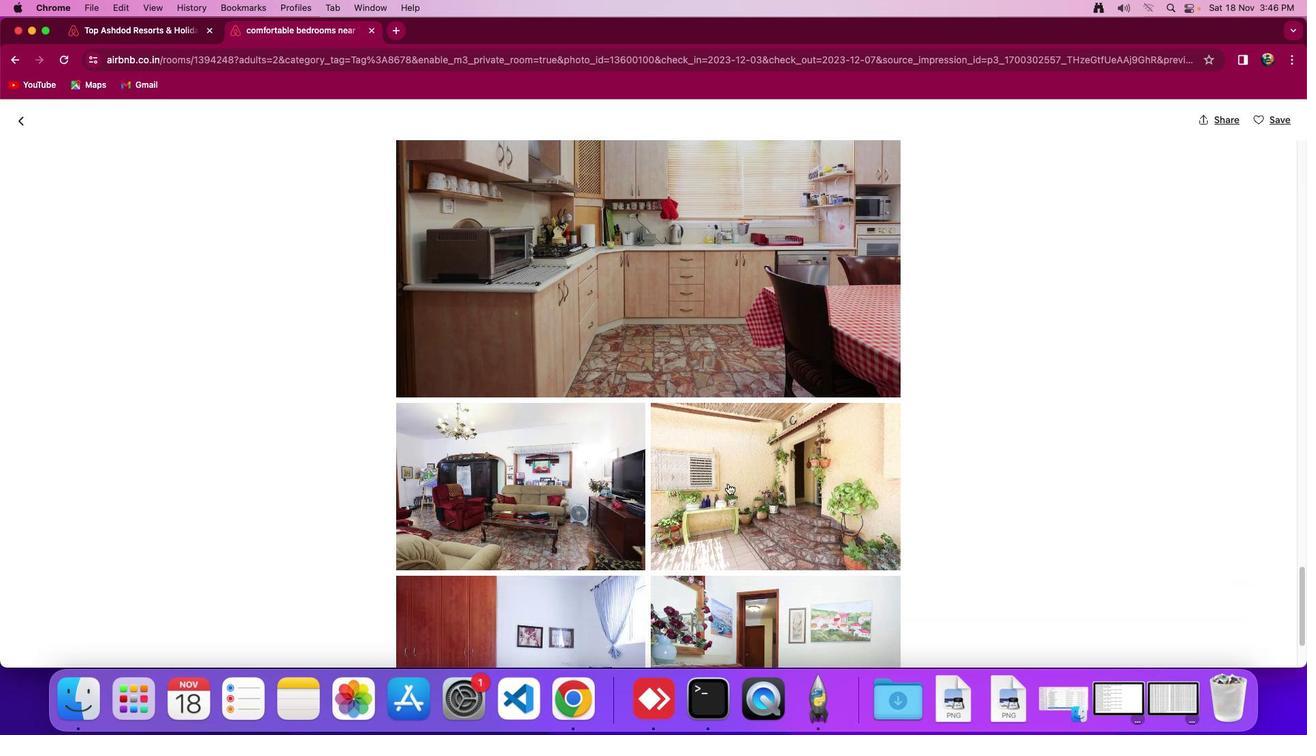 
Action: Mouse scrolled (728, 484) with delta (0, 0)
Screenshot: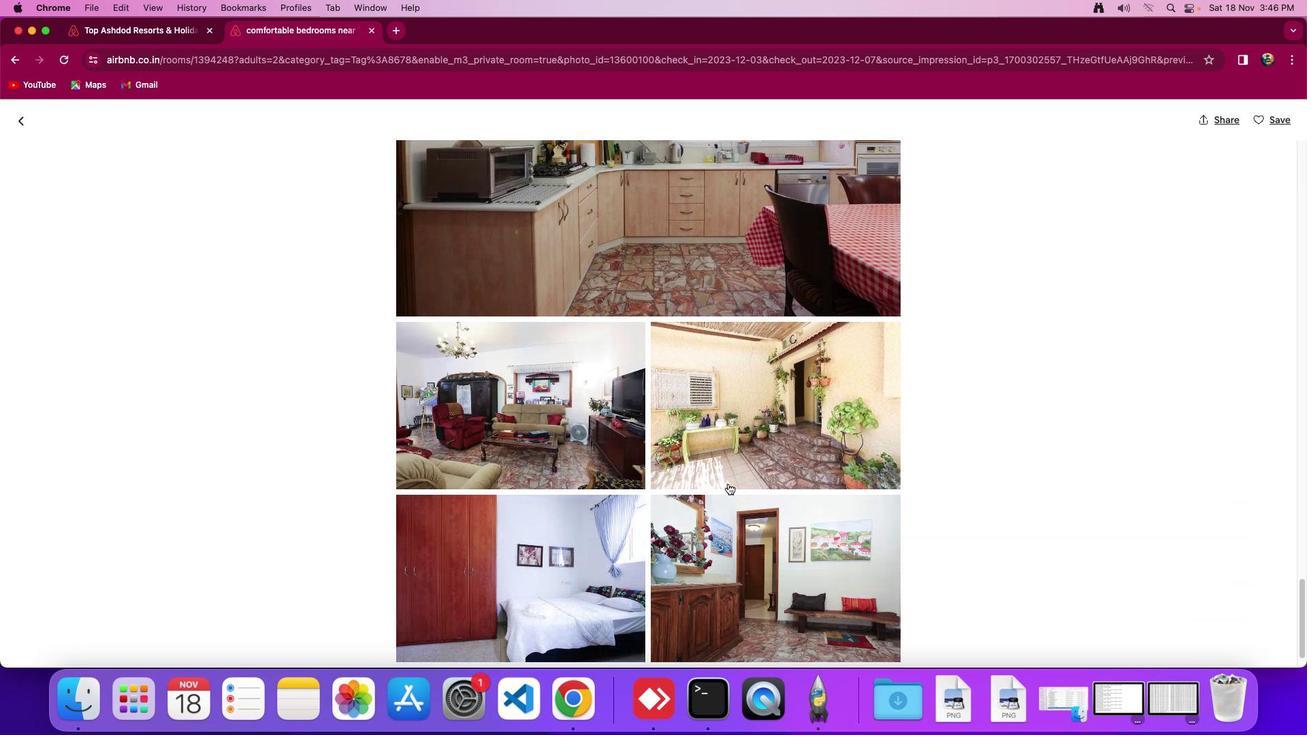 
Action: Mouse scrolled (728, 484) with delta (0, -2)
Screenshot: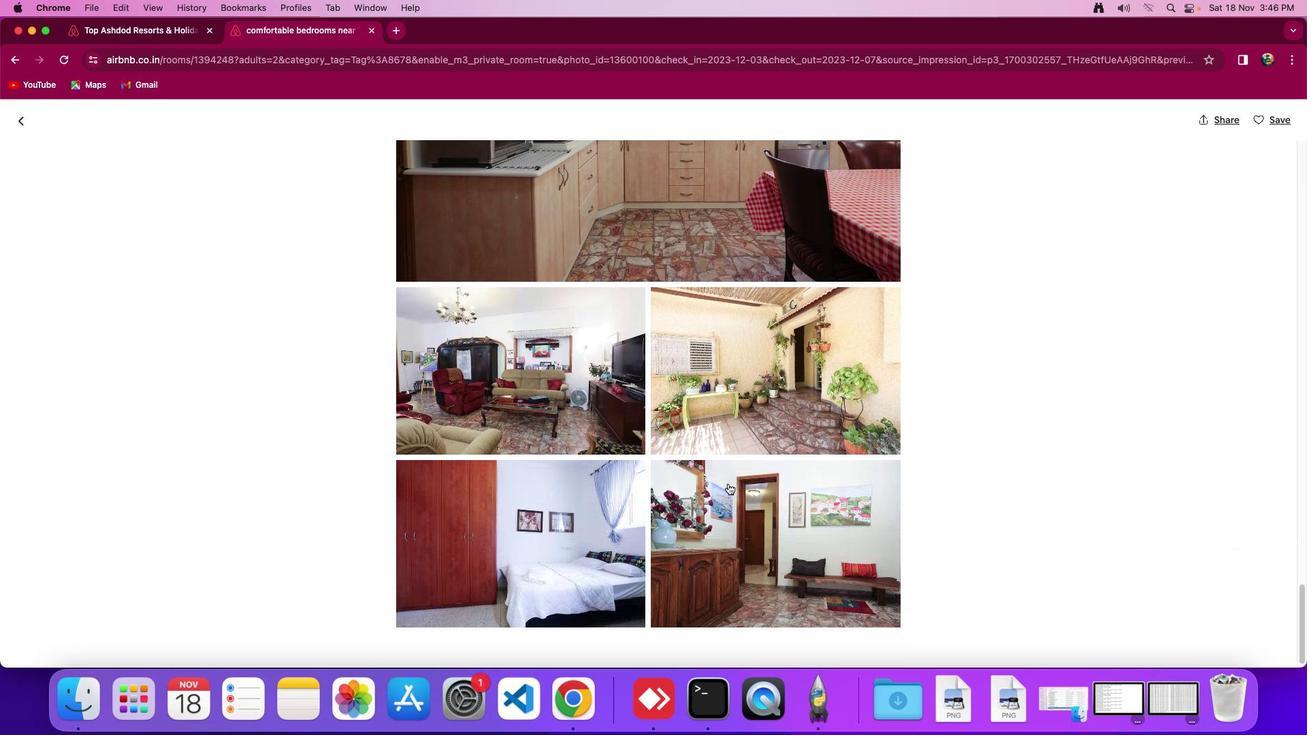 
Action: Mouse scrolled (728, 484) with delta (0, -4)
Screenshot: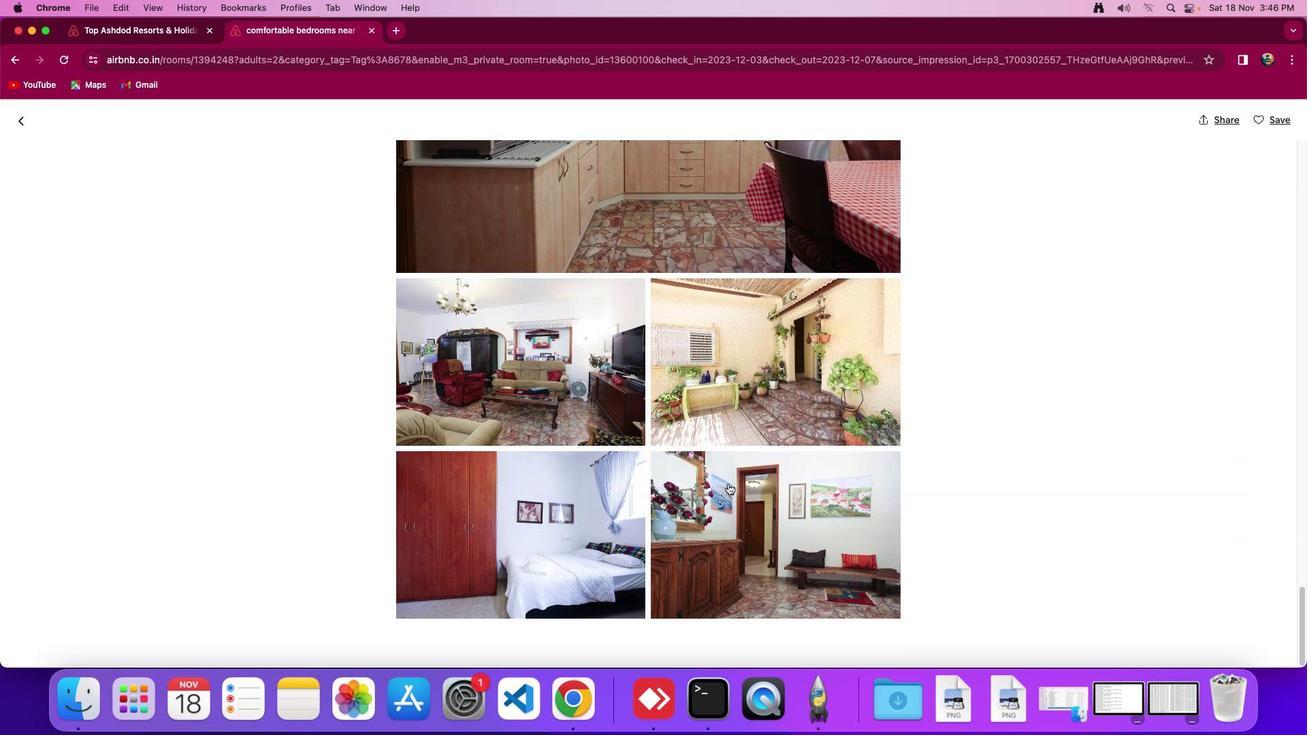 
Action: Mouse scrolled (728, 484) with delta (0, 0)
Screenshot: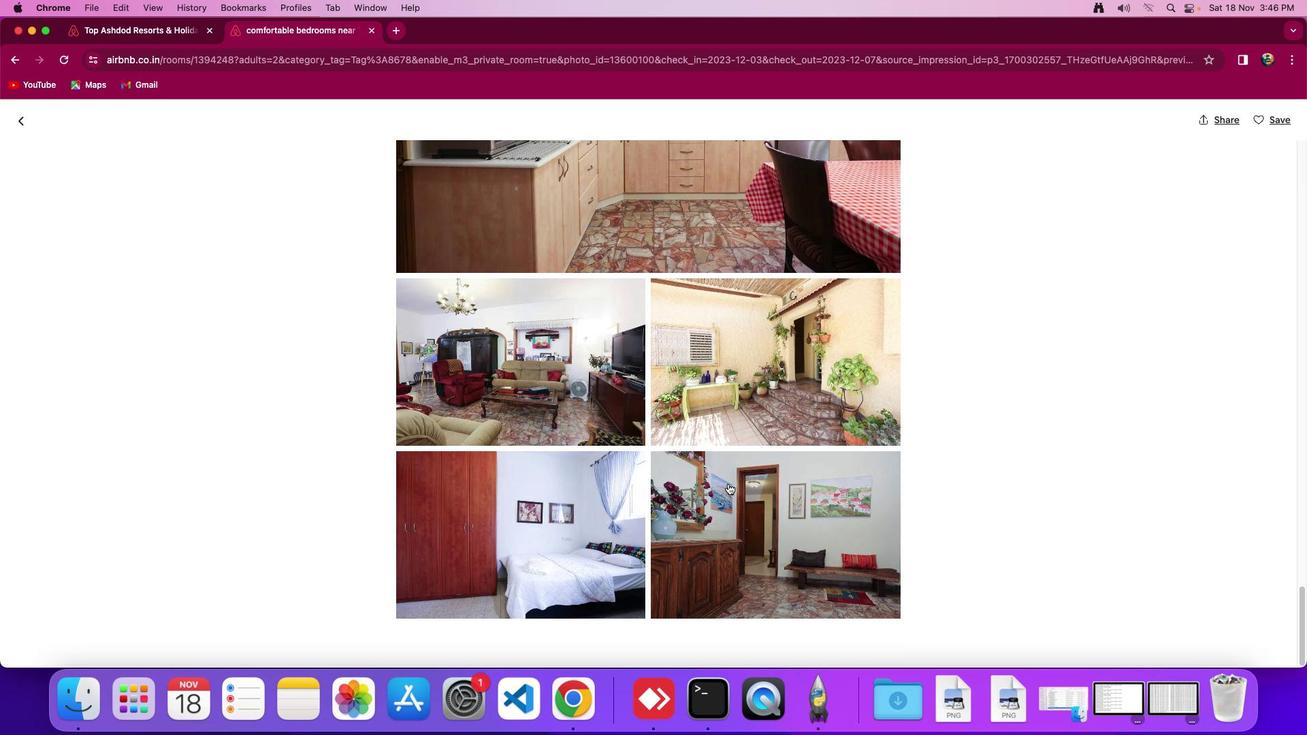 
Action: Mouse scrolled (728, 484) with delta (0, 0)
Screenshot: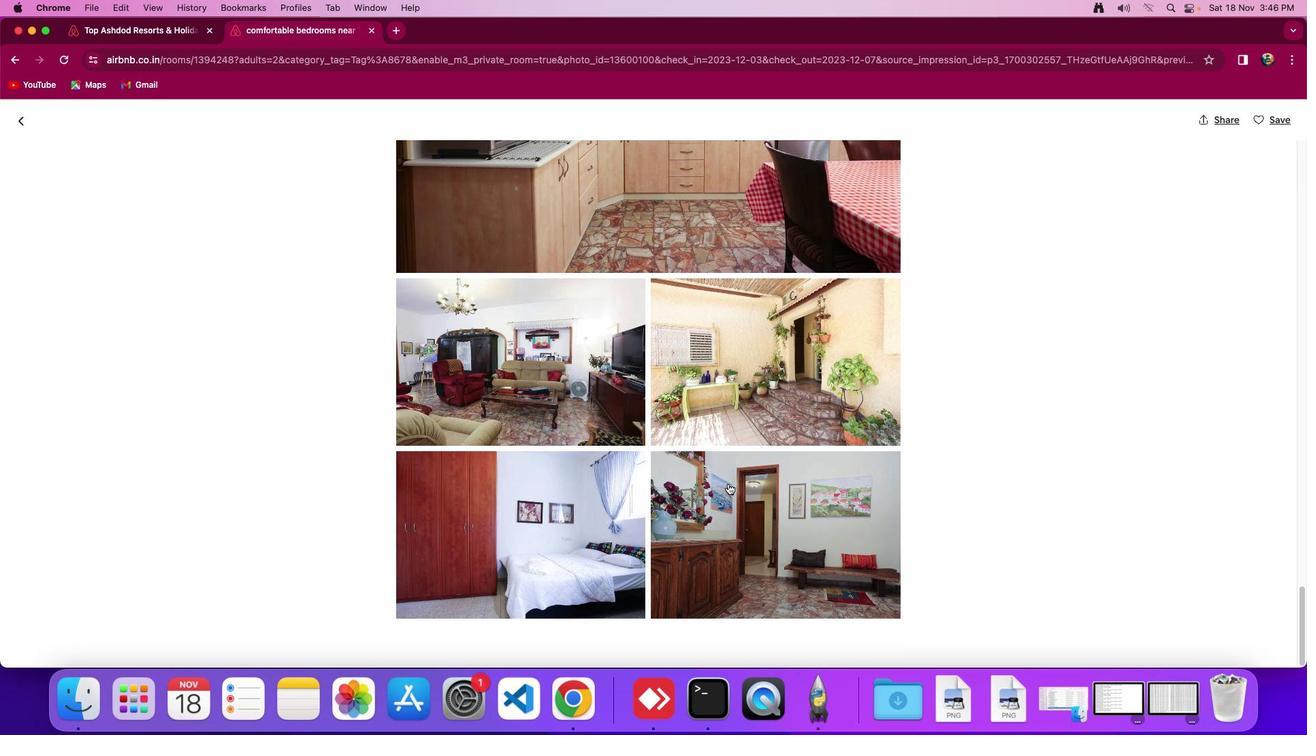 
Action: Mouse scrolled (728, 484) with delta (0, -2)
Screenshot: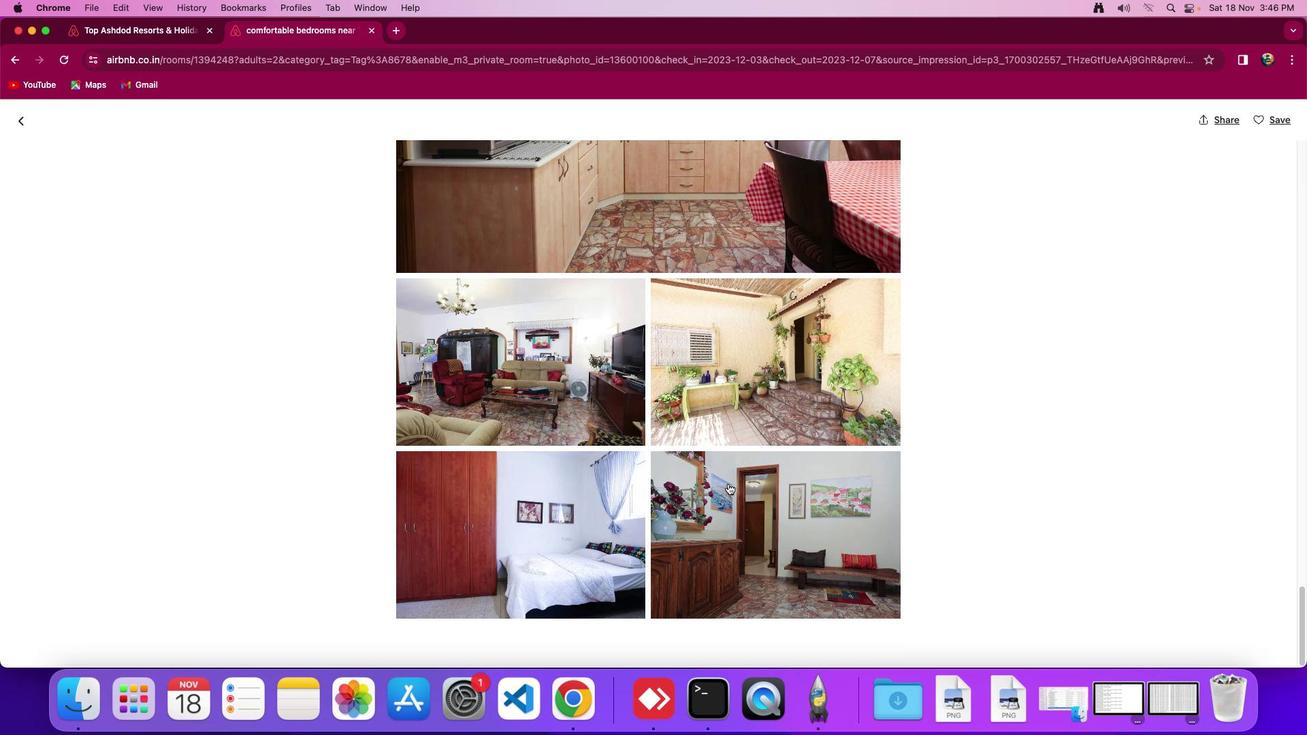 
Action: Mouse scrolled (728, 484) with delta (0, -3)
Screenshot: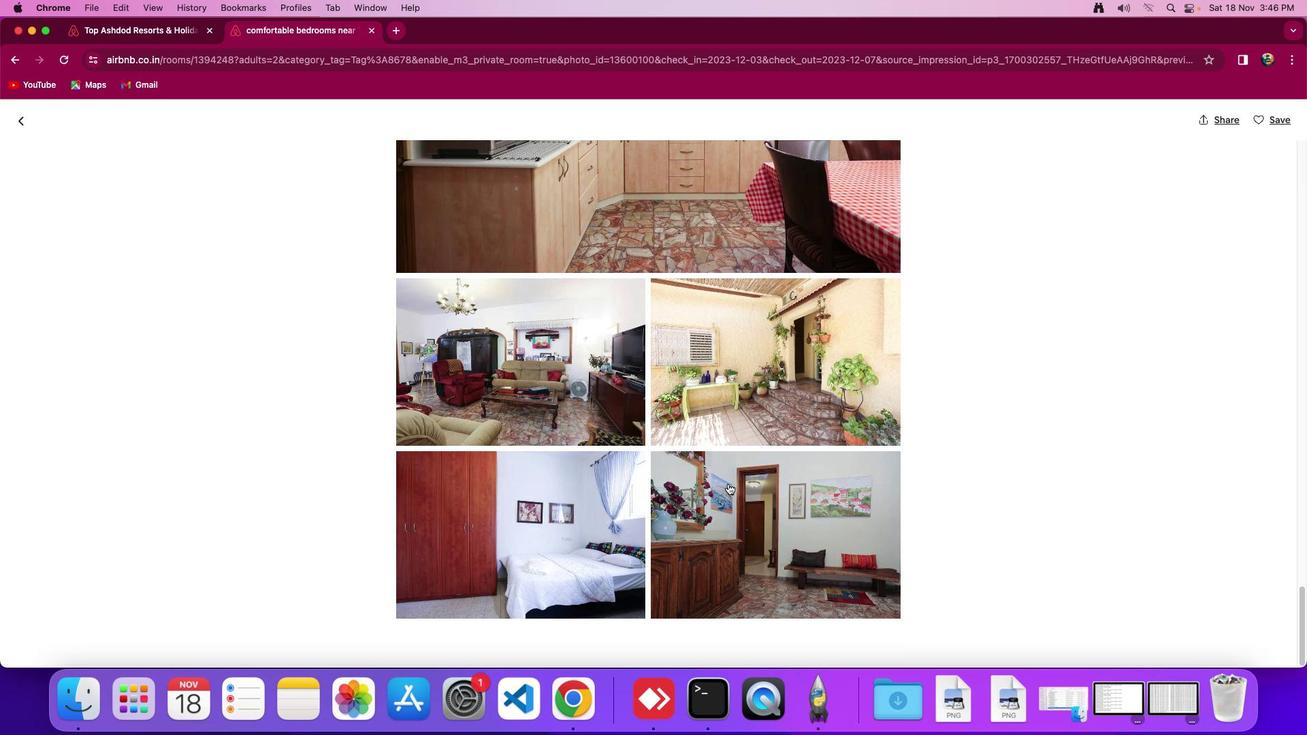 
Action: Mouse scrolled (728, 484) with delta (0, 0)
Screenshot: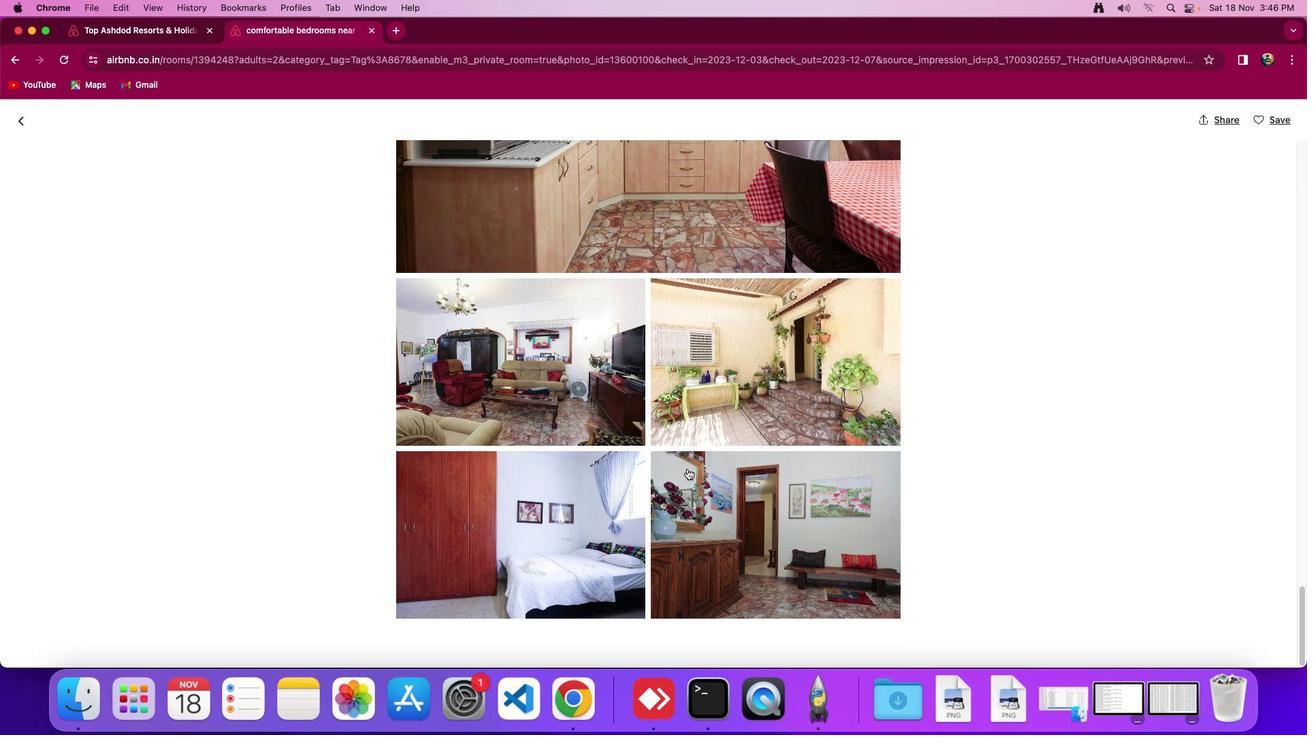 
Action: Mouse scrolled (728, 484) with delta (0, 0)
Screenshot: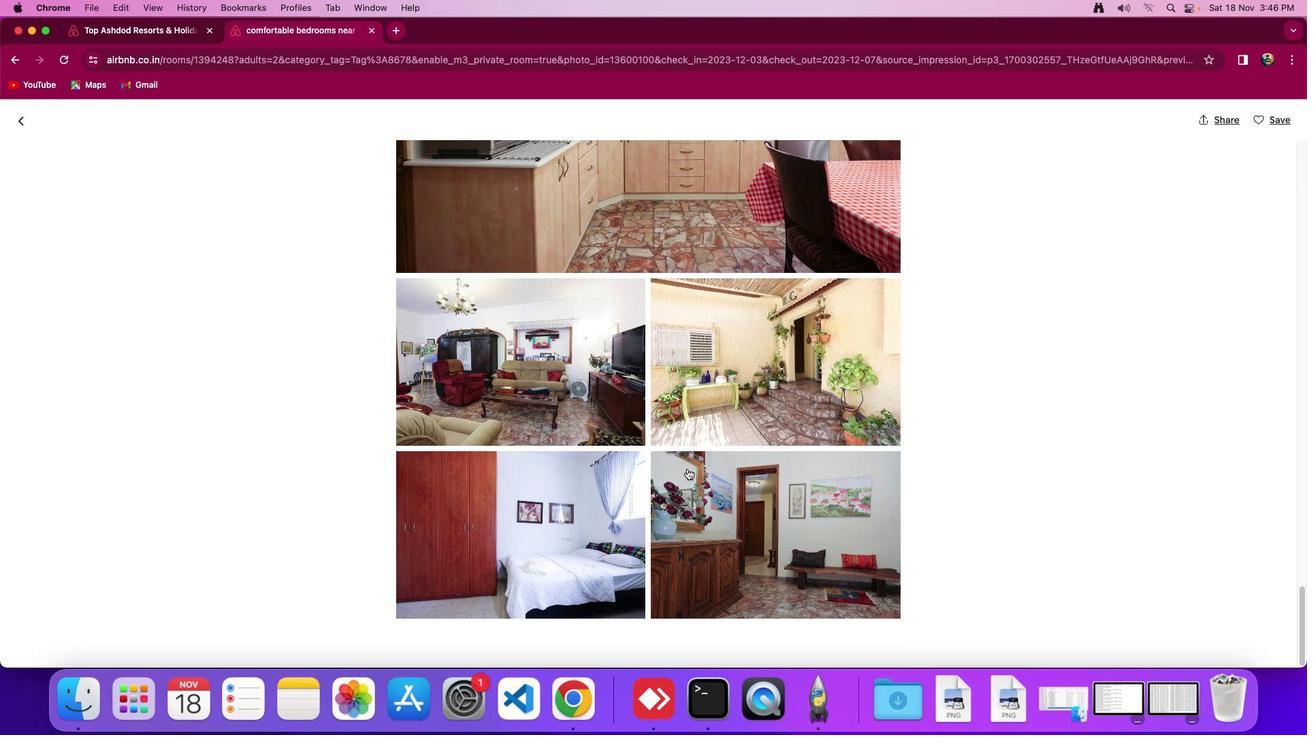 
Action: Mouse scrolled (728, 484) with delta (0, -2)
Screenshot: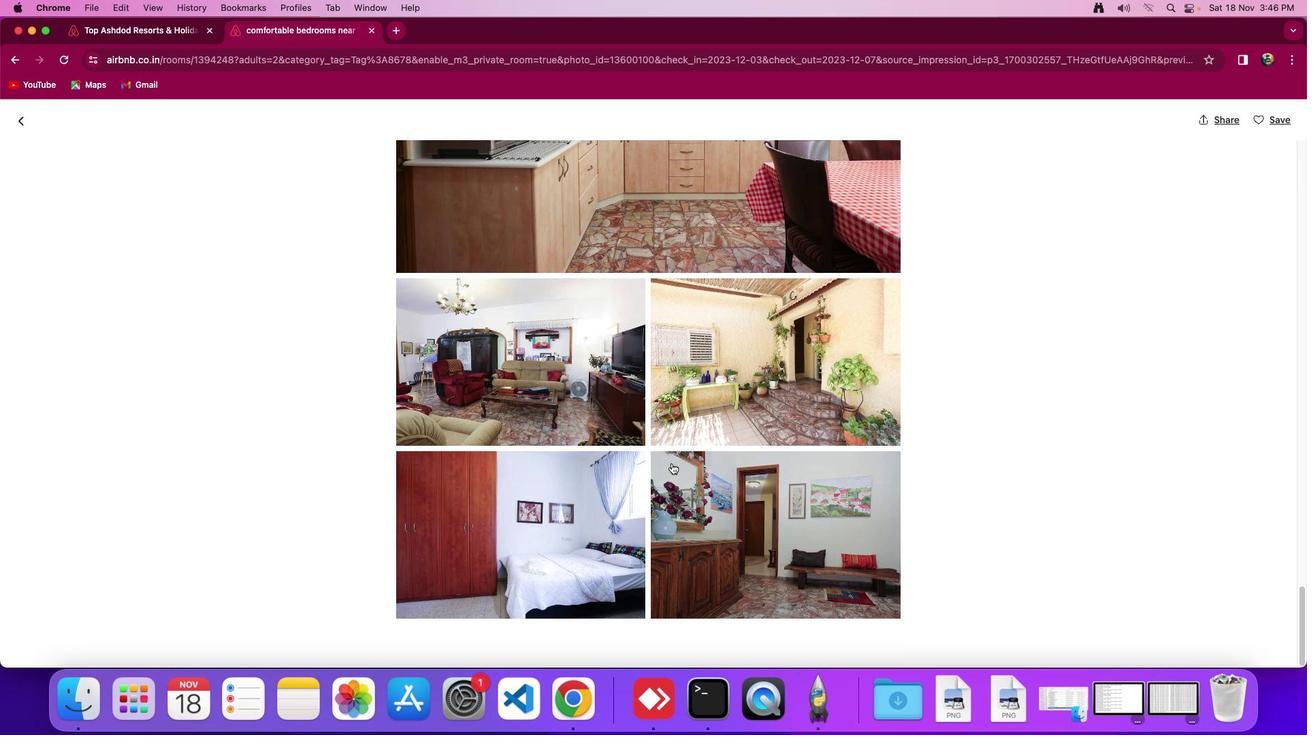 
Action: Mouse moved to (728, 484)
Screenshot: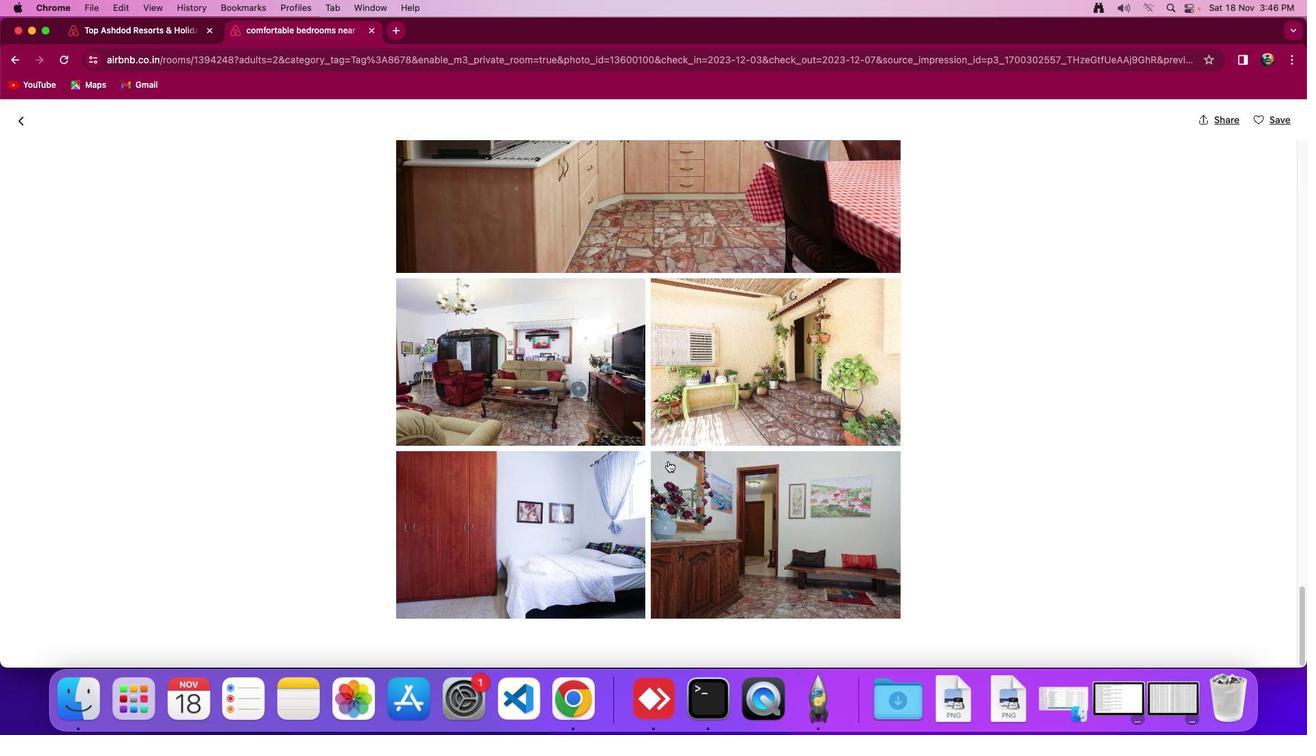 
Action: Mouse scrolled (728, 484) with delta (0, -4)
Screenshot: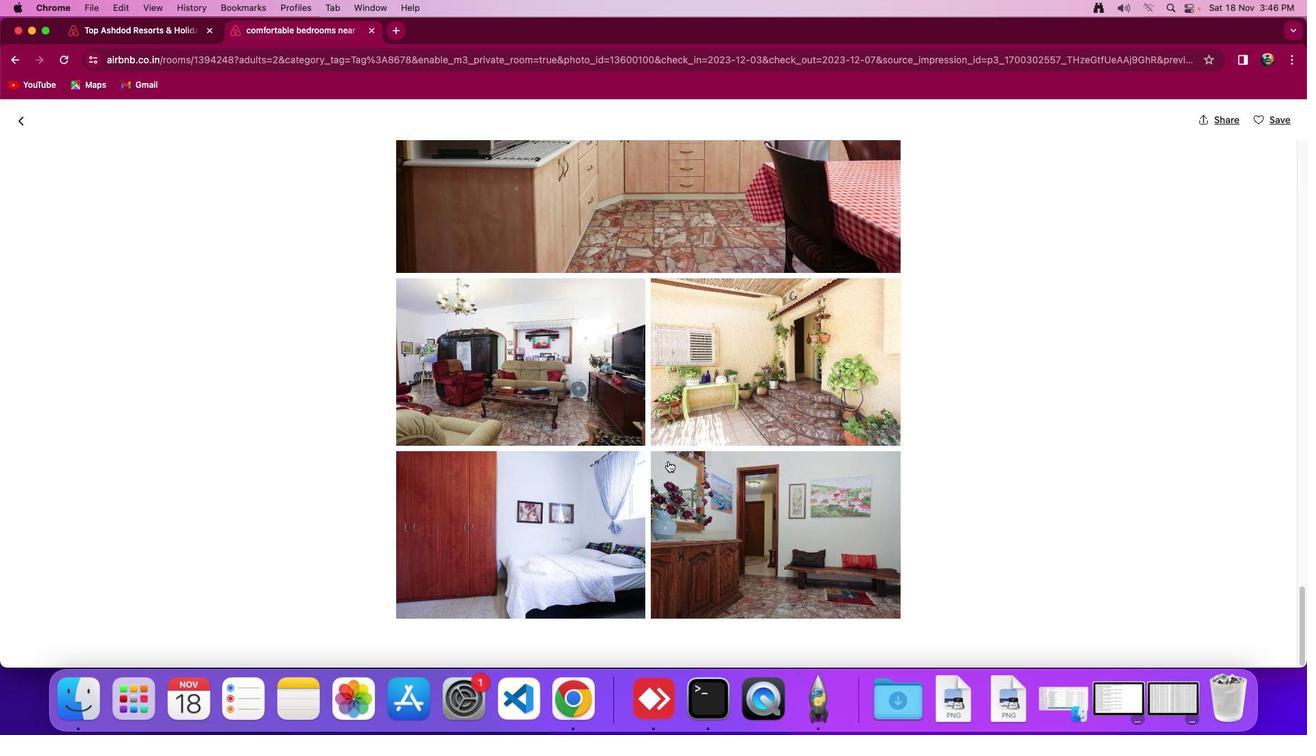 
Action: Mouse moved to (673, 466)
Screenshot: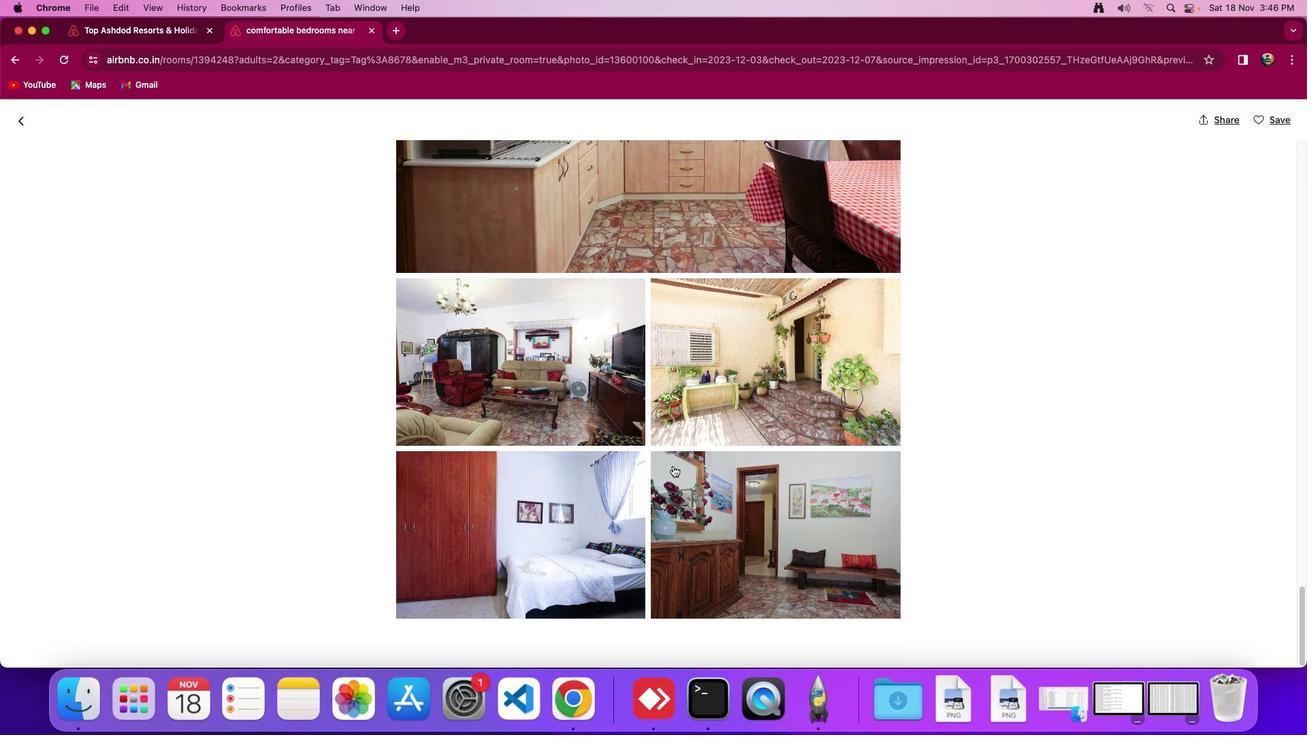 
Action: Mouse scrolled (673, 466) with delta (0, 0)
Screenshot: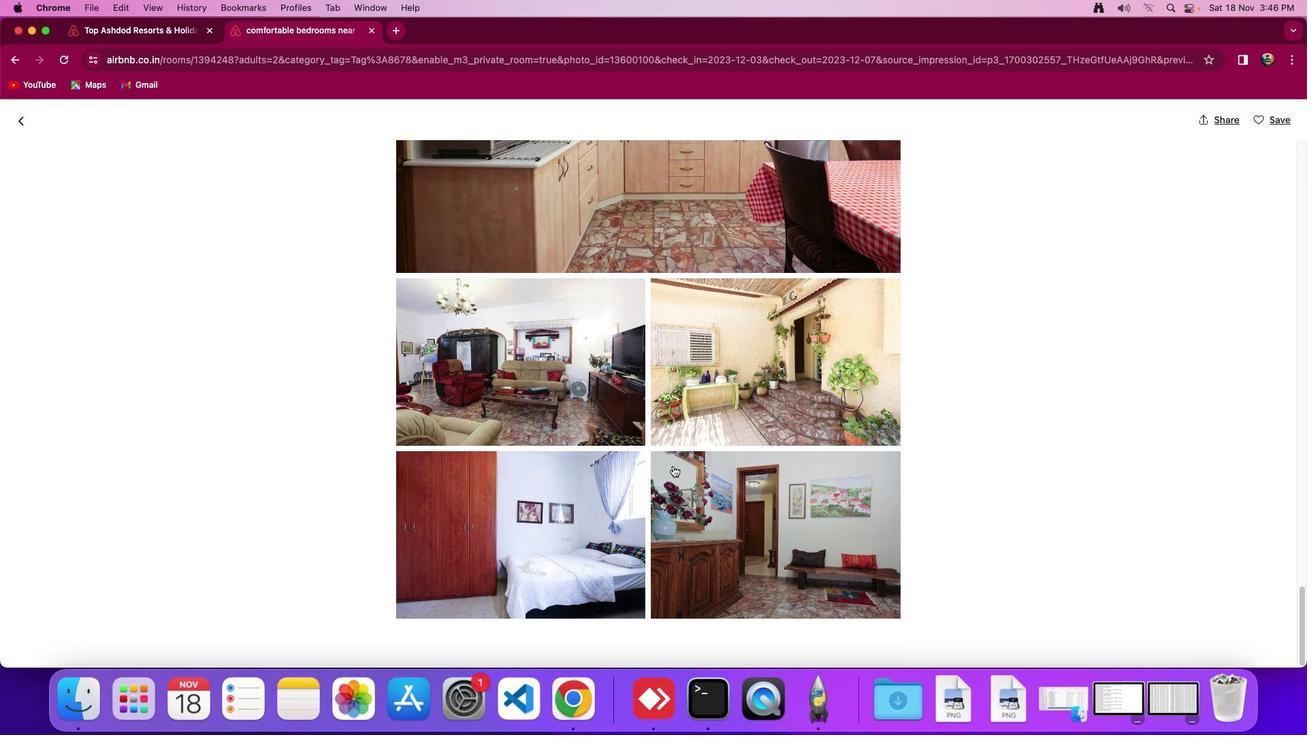 
Action: Mouse scrolled (673, 466) with delta (0, 0)
